 Task: Buy 3 Spa Beds & Tables from Professional Massage Equipment section under best seller category for shipping address: Clara Davis, 4559 Long Street, Gainesville, Florida 32653, Cell Number 3522153680. Pay from credit card ending with 5759, CVV 953
Action: Mouse moved to (25, 92)
Screenshot: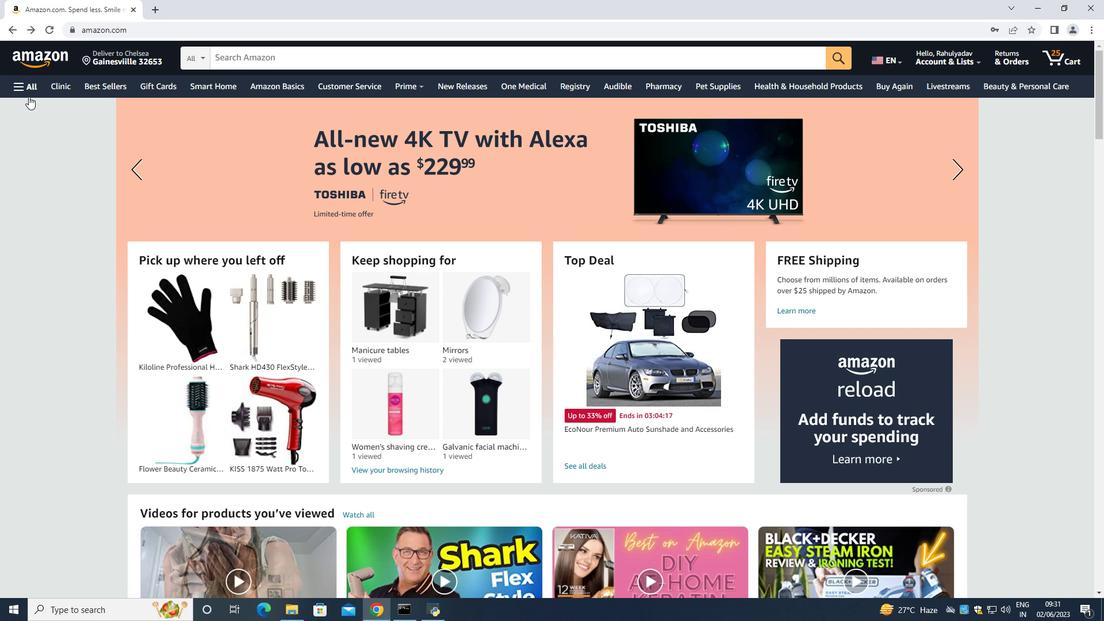 
Action: Mouse pressed left at (25, 92)
Screenshot: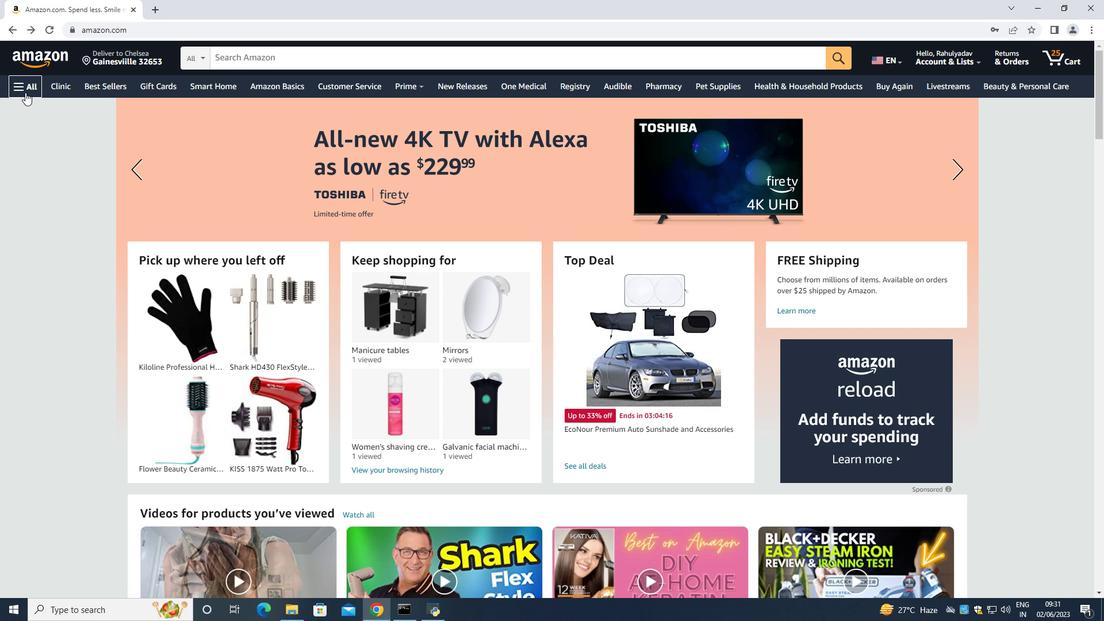 
Action: Mouse moved to (42, 118)
Screenshot: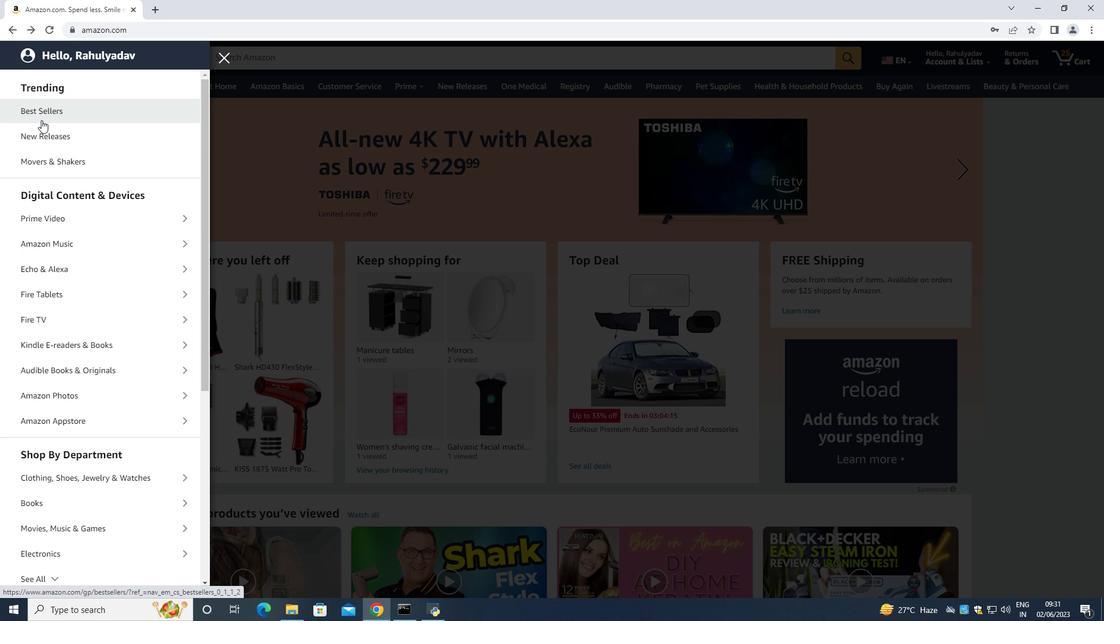 
Action: Mouse pressed left at (42, 118)
Screenshot: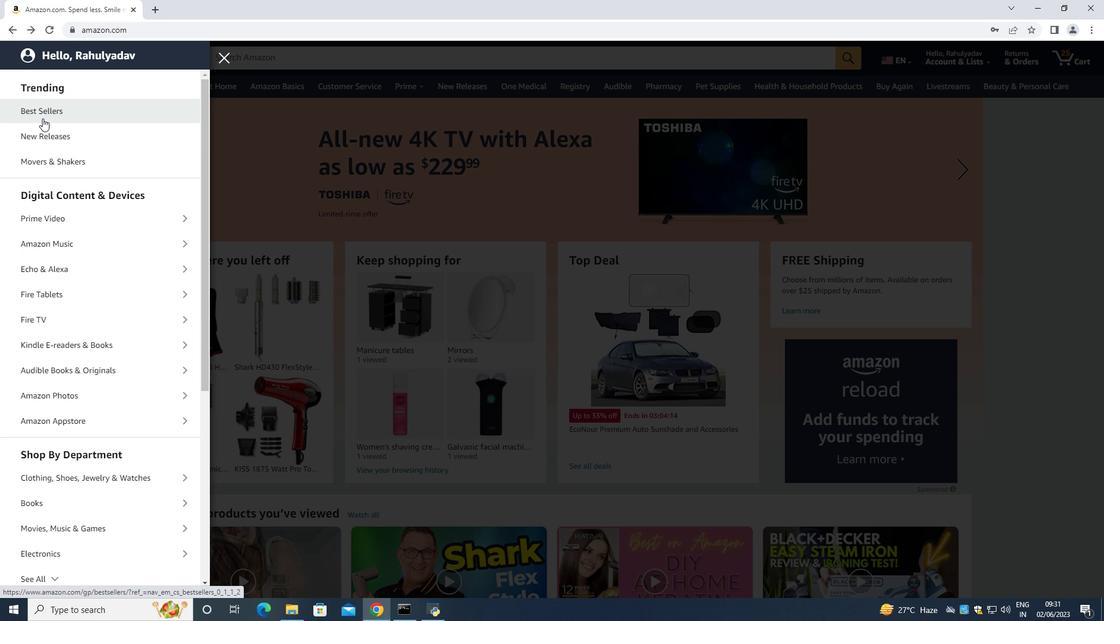 
Action: Mouse moved to (334, 60)
Screenshot: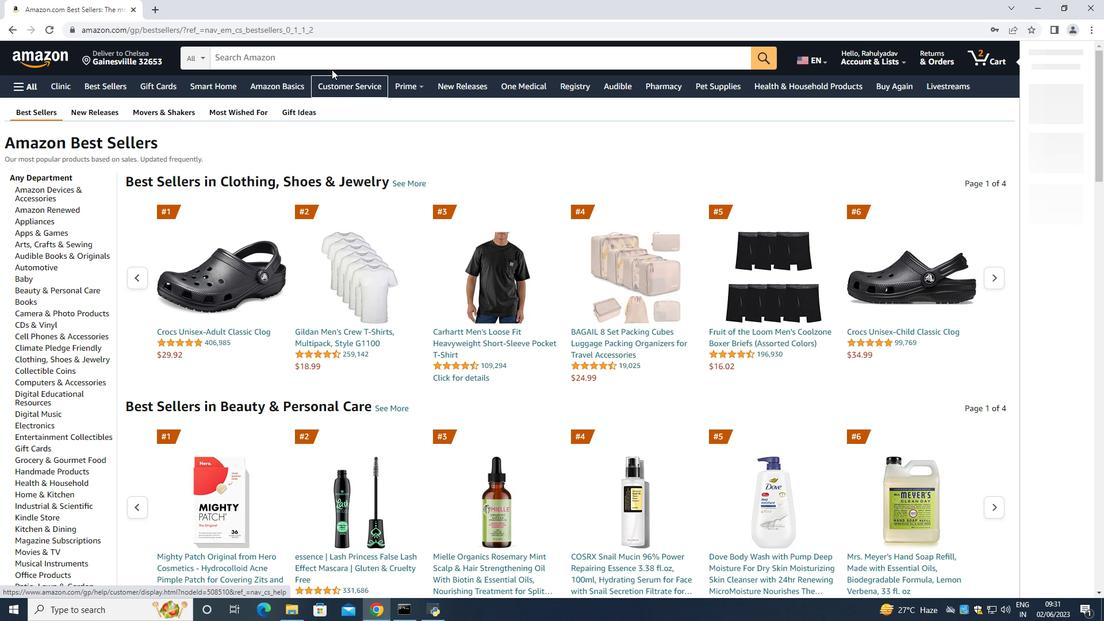 
Action: Mouse pressed left at (334, 60)
Screenshot: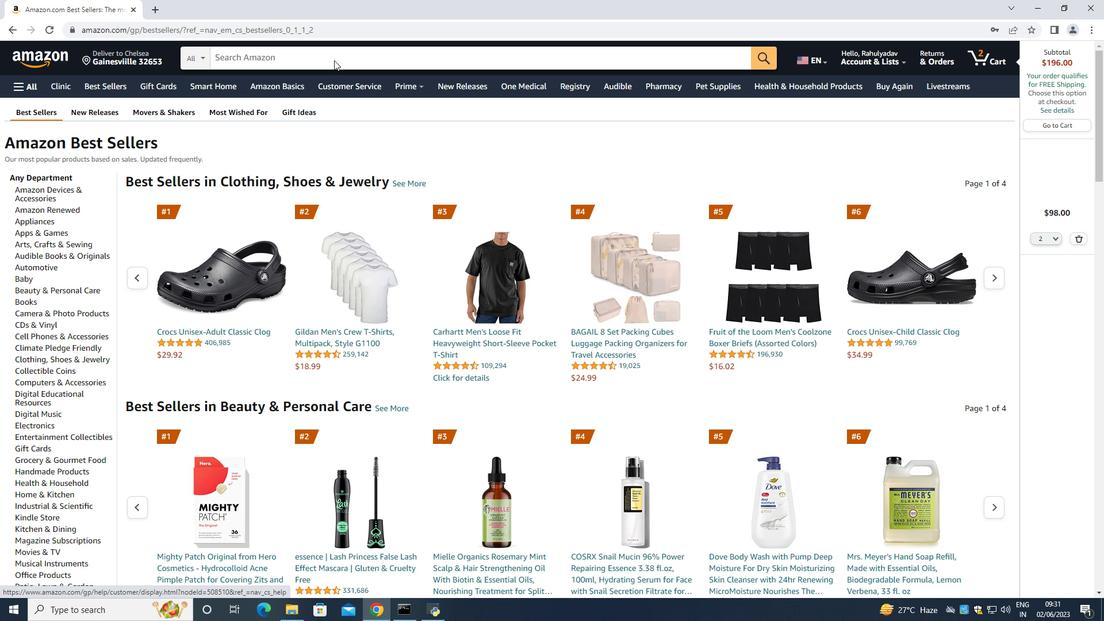 
Action: Mouse moved to (266, 12)
Screenshot: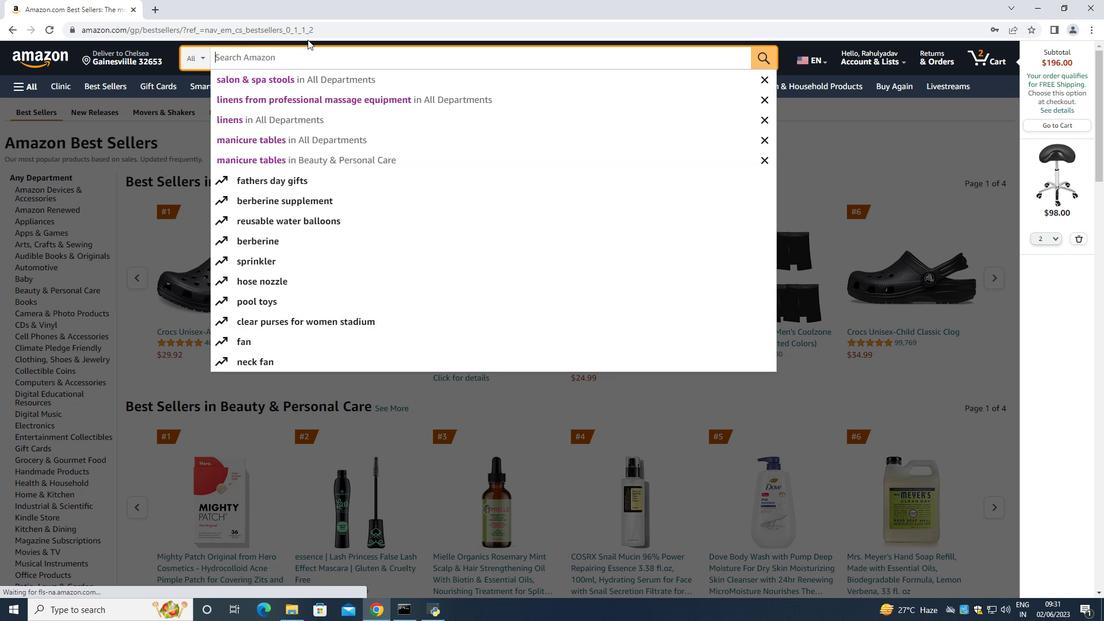 
Action: Key pressed <Key.shift><Key.shift><Key.shift><Key.shift><Key.shift><Key.shift><Key.shift><Key.shift><Key.shift><Key.shift><Key.shift><Key.shift><Key.shift><Key.shift><Key.shift><Key.shift><Key.shift><Key.shift><Key.shift><Key.shift><Key.shift><Key.shift>Spa<Key.space><Key.shift><Key.shift><Key.shift><Key.shift><Key.shift><Key.shift>Beds<Key.space><Key.shift>&<Key.space><Key.shift><Key.shift><Key.shift><Key.shift><Key.shift><Key.shift>Tables<Key.space><Key.enter>
Screenshot: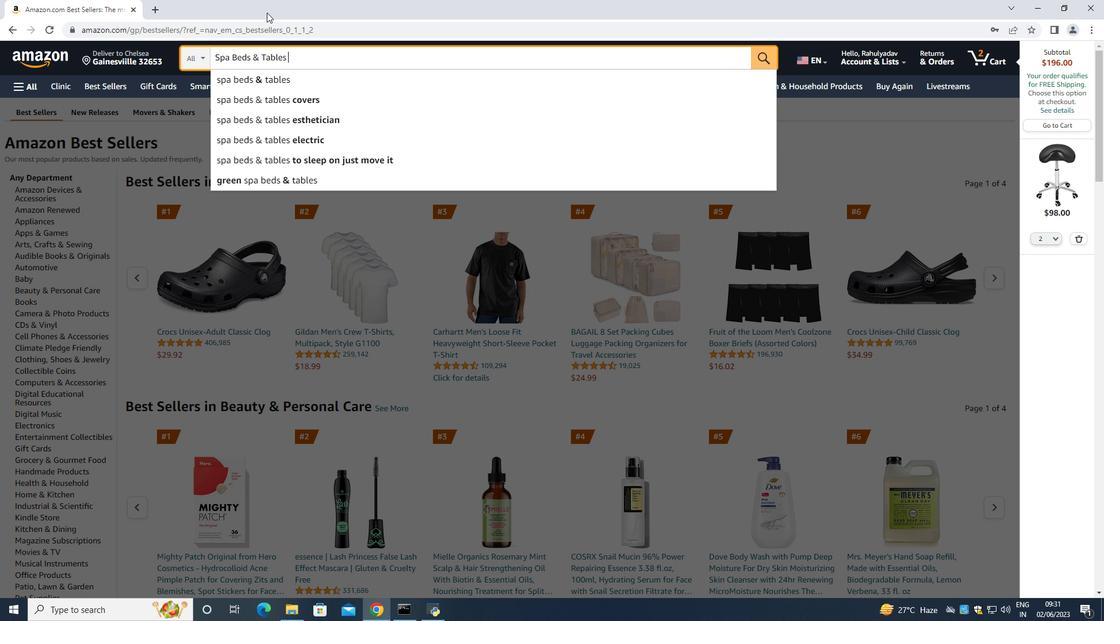 
Action: Mouse moved to (65, 230)
Screenshot: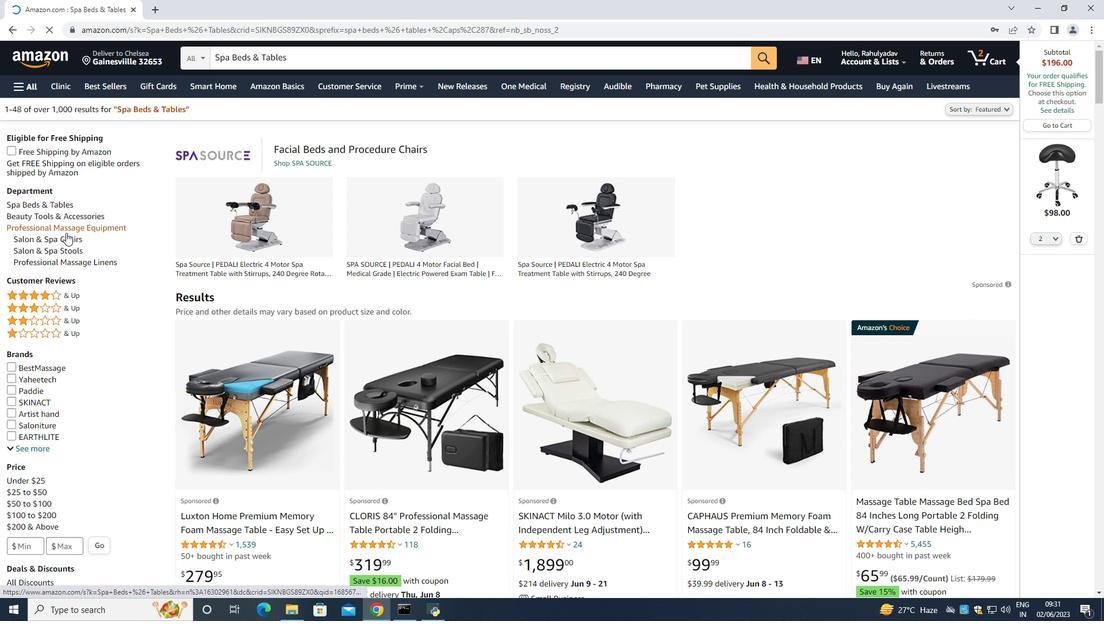 
Action: Mouse pressed left at (65, 230)
Screenshot: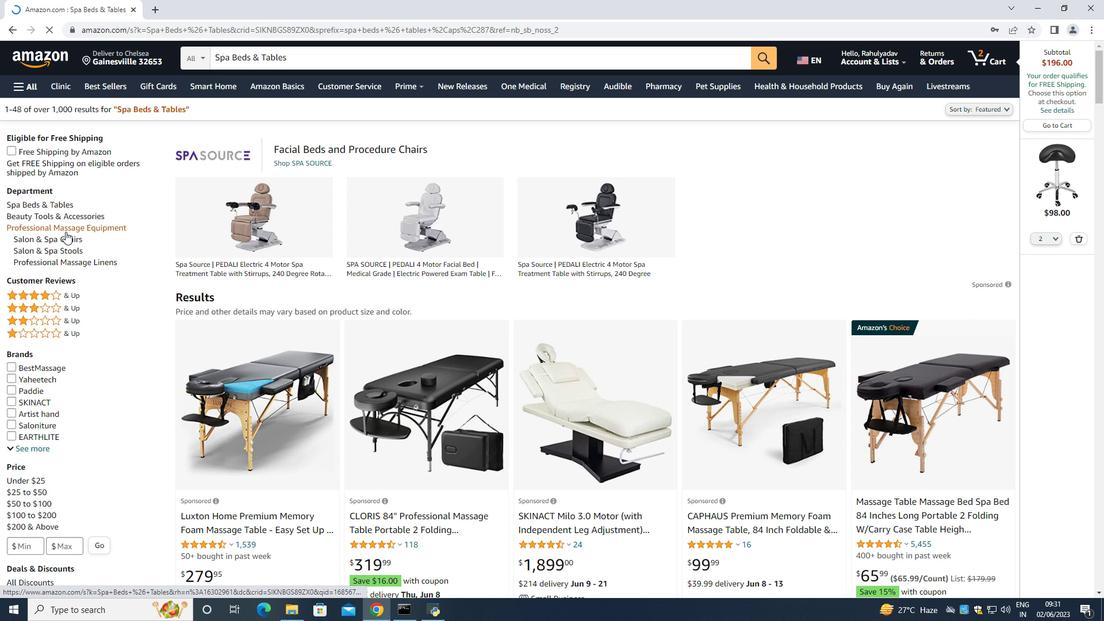 
Action: Mouse moved to (304, 384)
Screenshot: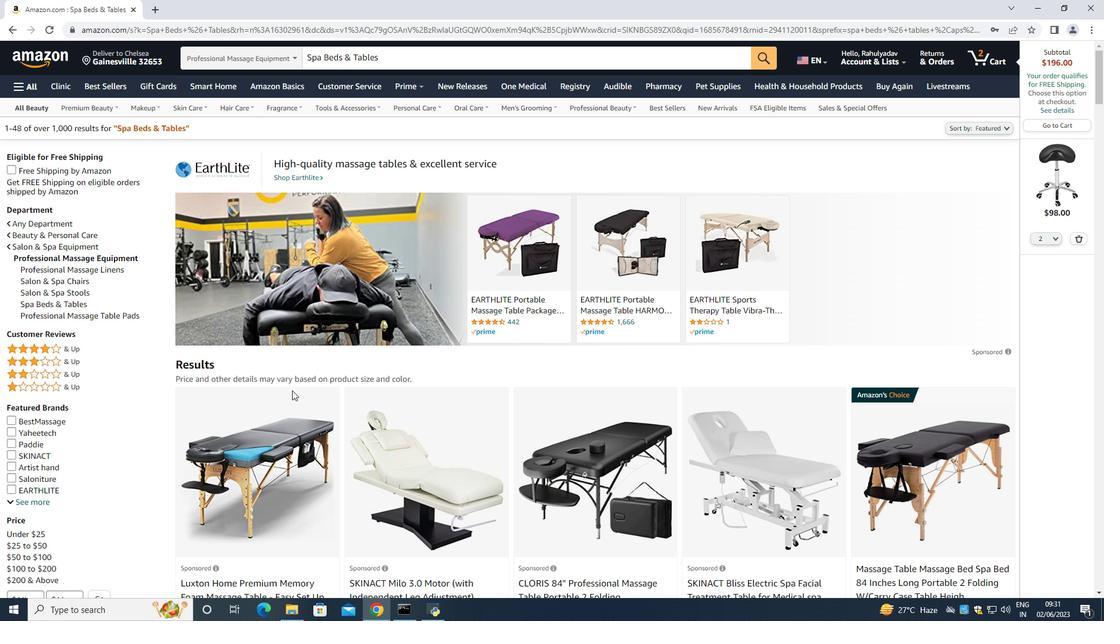 
Action: Mouse scrolled (304, 383) with delta (0, 0)
Screenshot: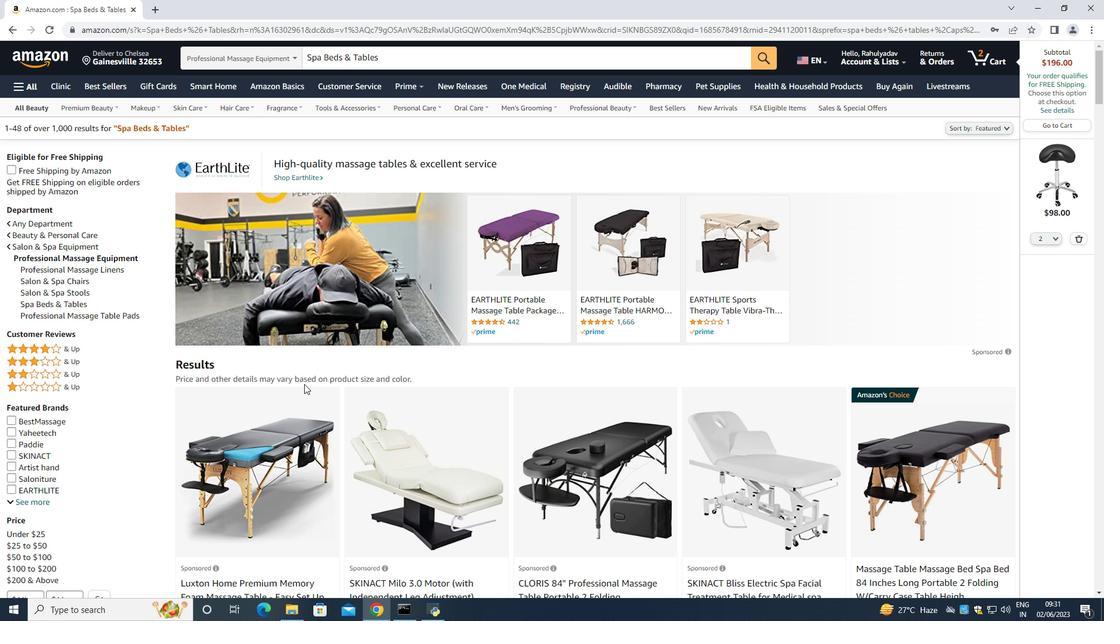 
Action: Mouse moved to (300, 382)
Screenshot: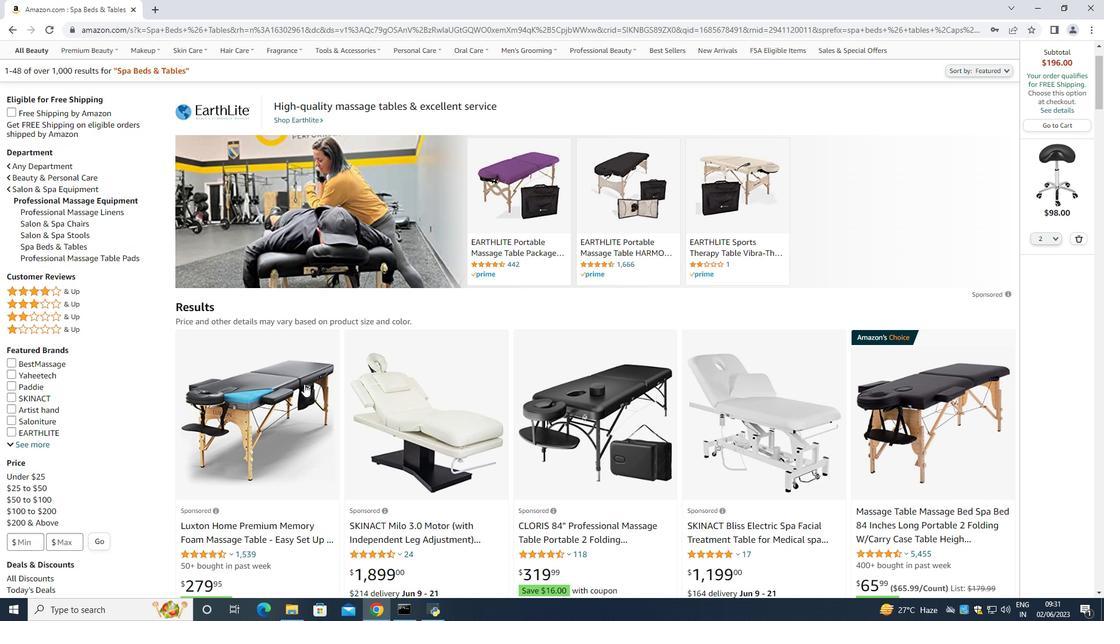 
Action: Mouse scrolled (300, 381) with delta (0, 0)
Screenshot: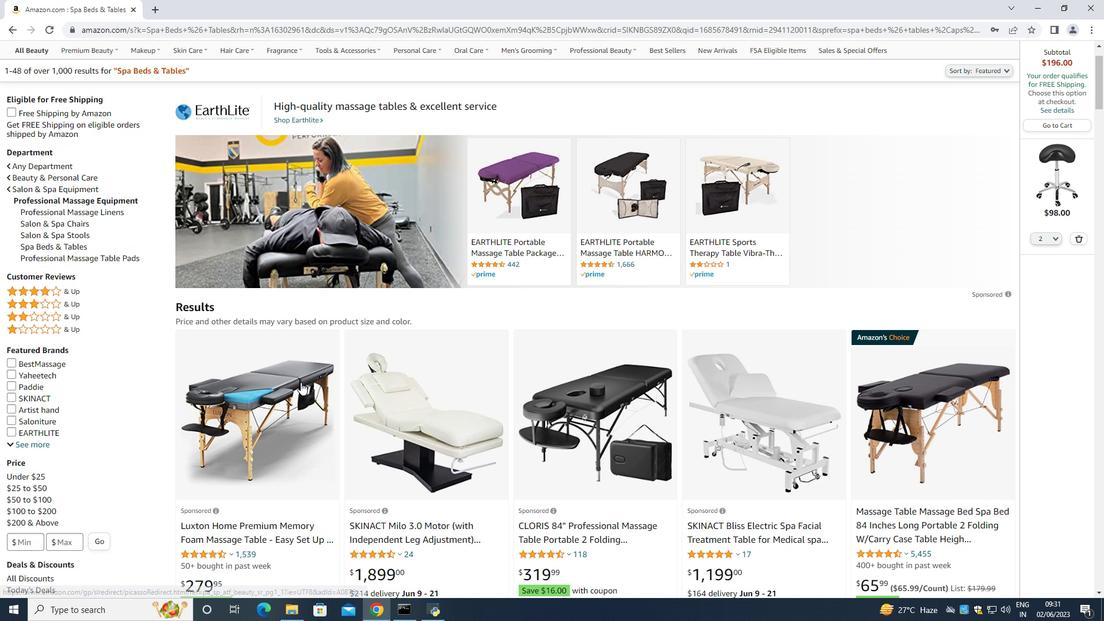 
Action: Mouse moved to (300, 382)
Screenshot: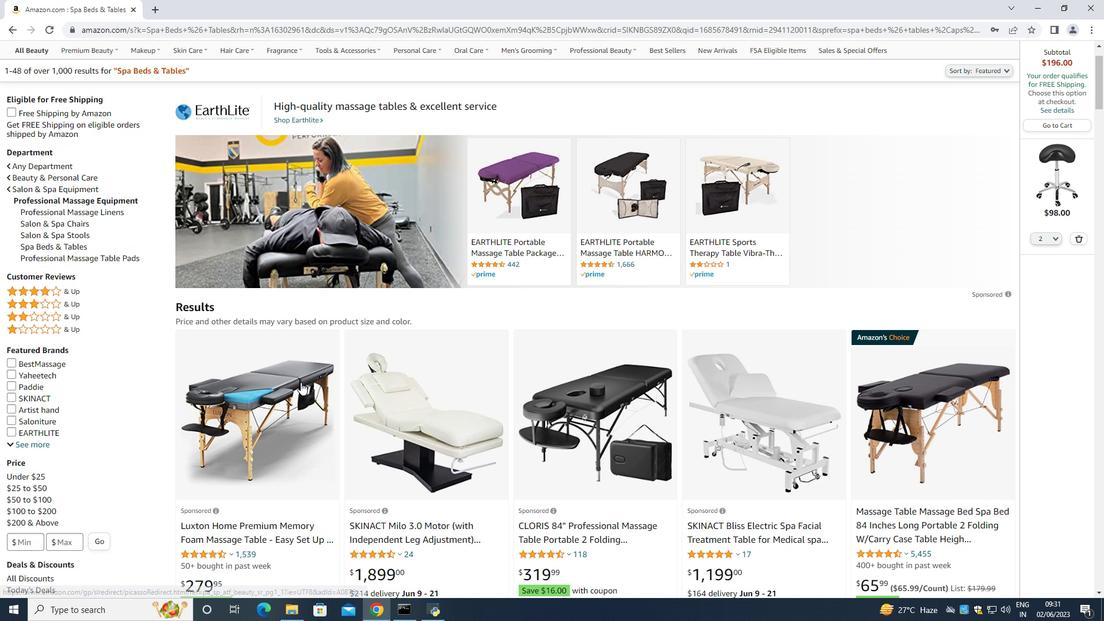 
Action: Mouse scrolled (300, 381) with delta (0, 0)
Screenshot: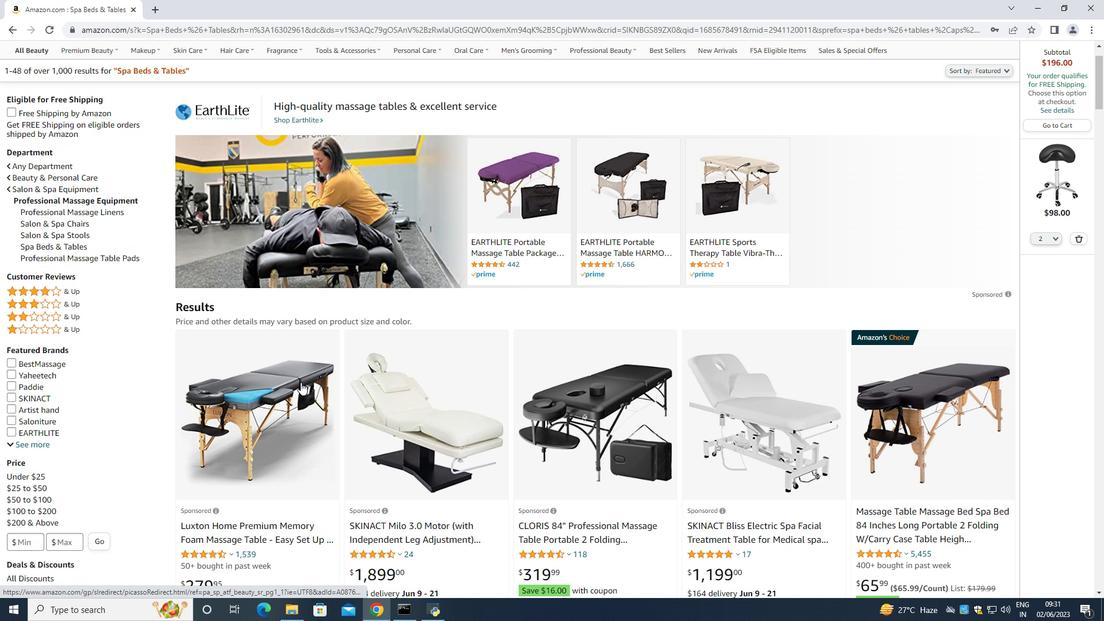 
Action: Mouse moved to (312, 382)
Screenshot: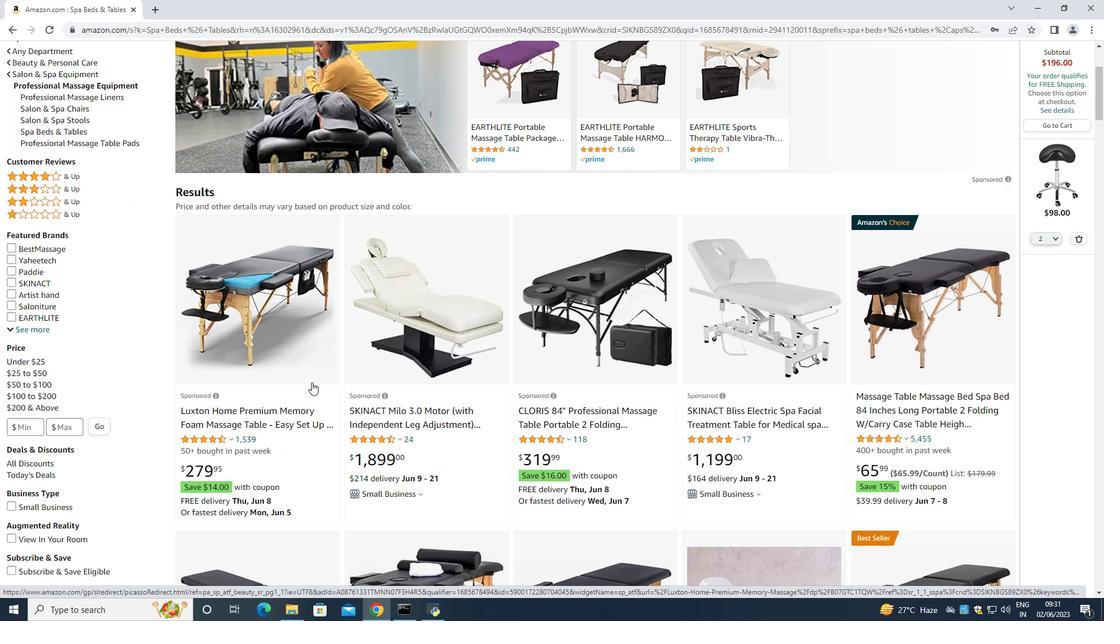 
Action: Mouse scrolled (312, 381) with delta (0, 0)
Screenshot: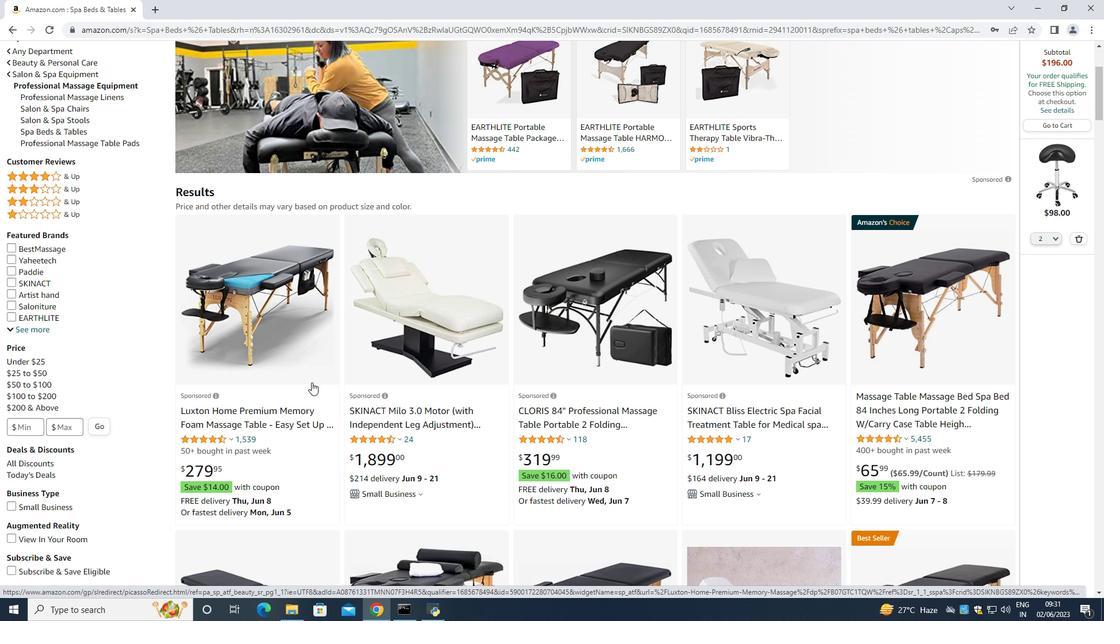 
Action: Mouse moved to (728, 441)
Screenshot: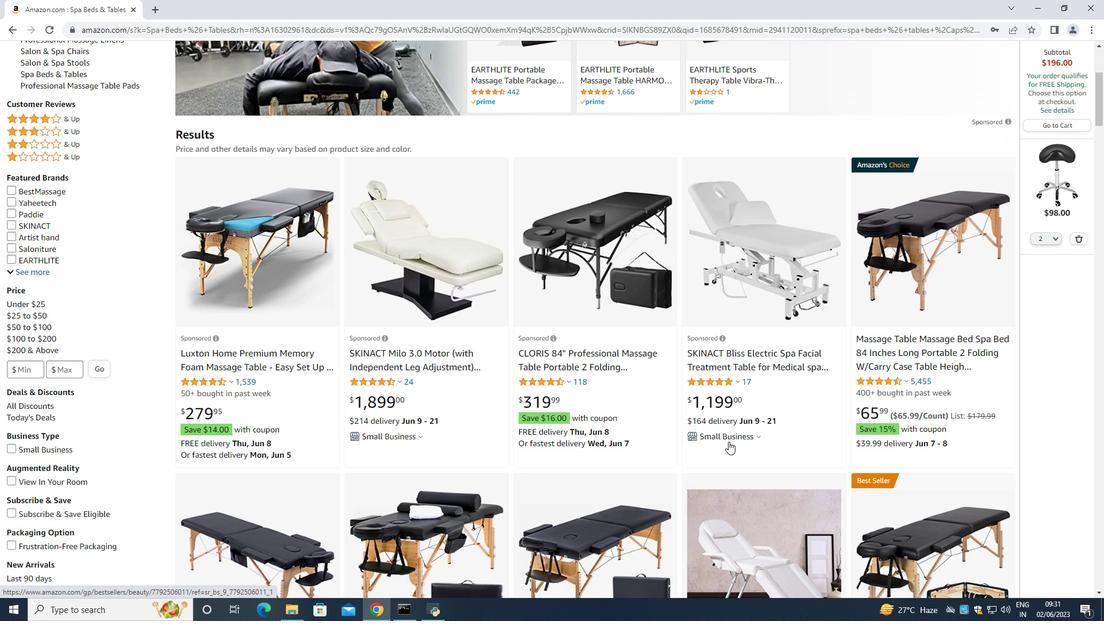
Action: Mouse scrolled (728, 441) with delta (0, 0)
Screenshot: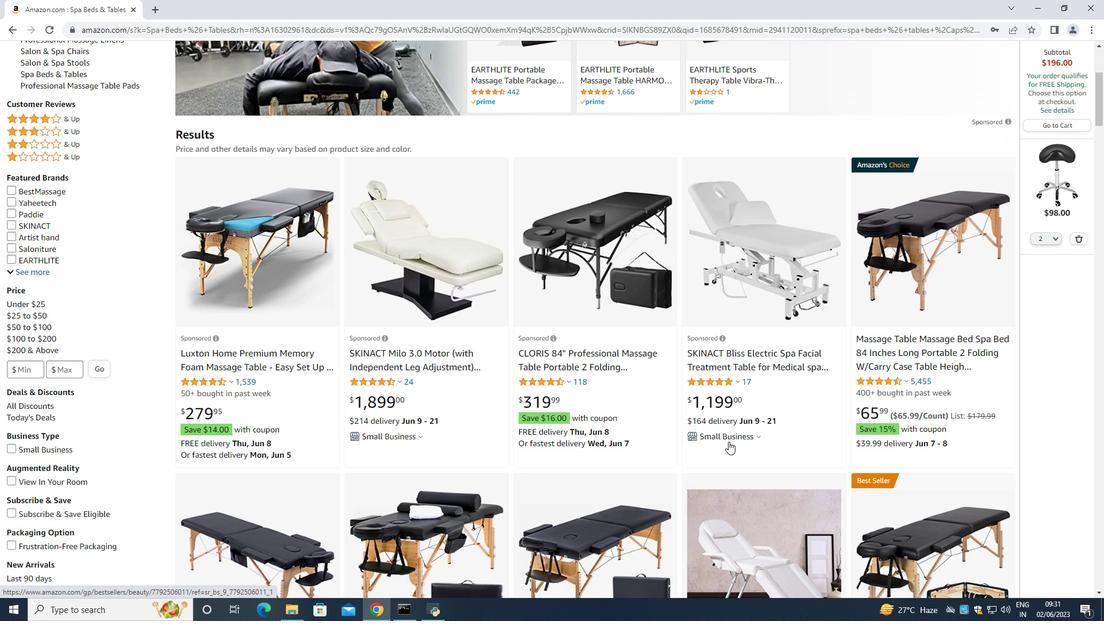 
Action: Mouse scrolled (728, 441) with delta (0, 0)
Screenshot: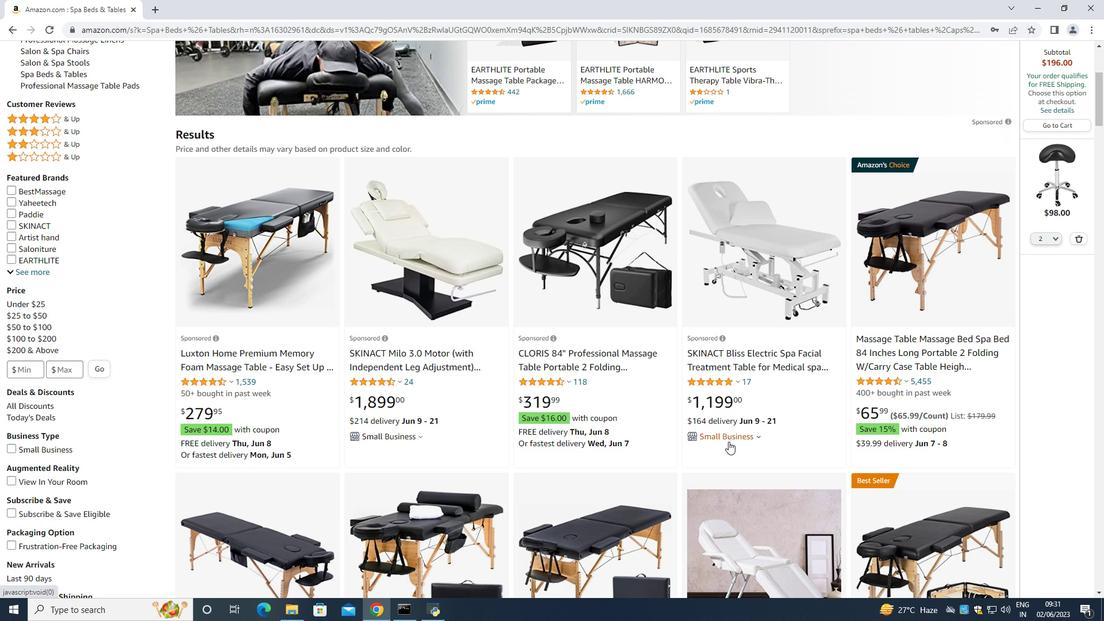 
Action: Mouse scrolled (728, 441) with delta (0, 0)
Screenshot: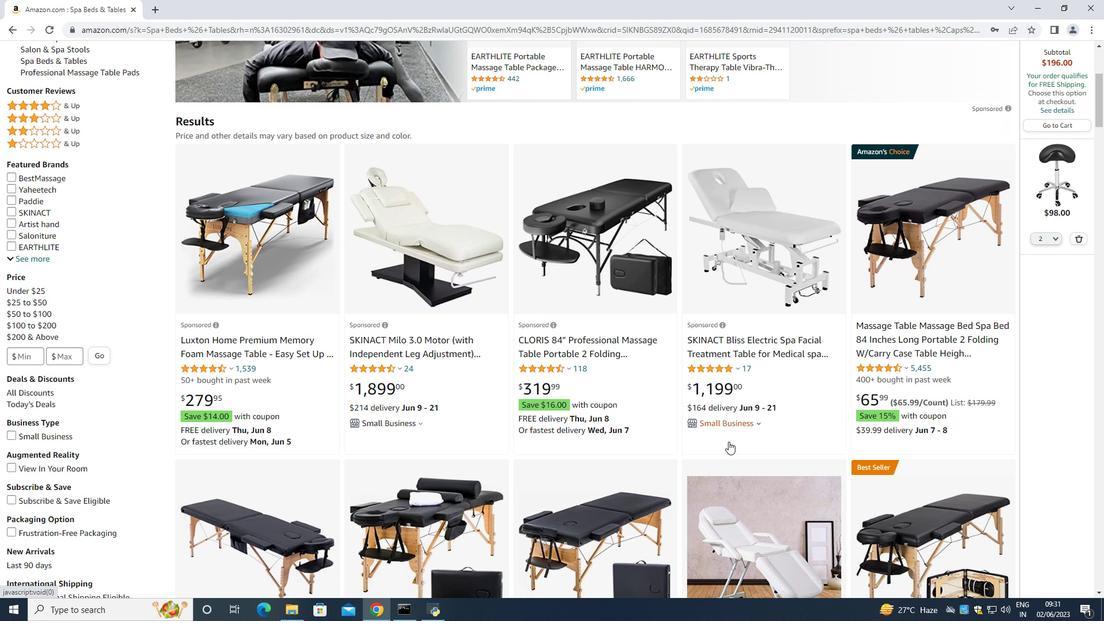 
Action: Mouse moved to (683, 432)
Screenshot: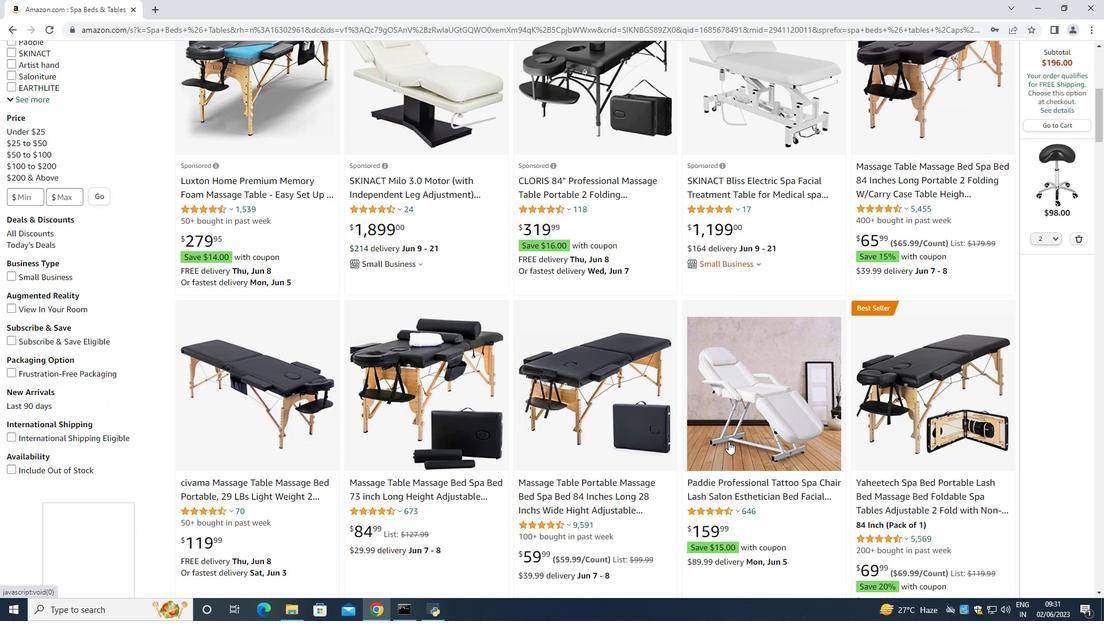 
Action: Mouse scrolled (683, 431) with delta (0, 0)
Screenshot: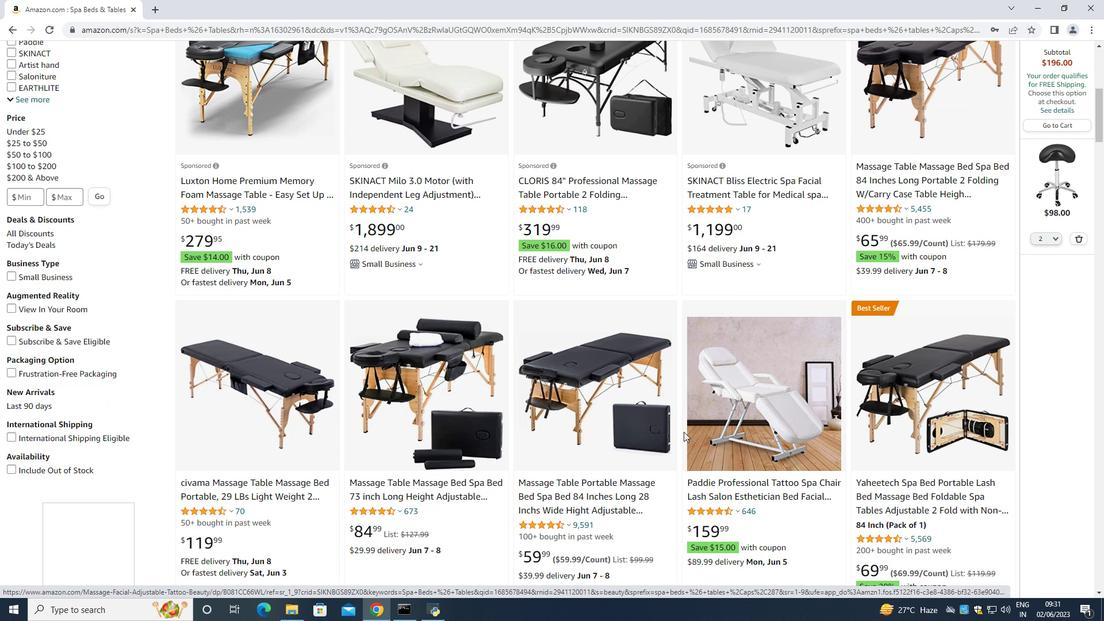 
Action: Mouse scrolled (683, 431) with delta (0, 0)
Screenshot: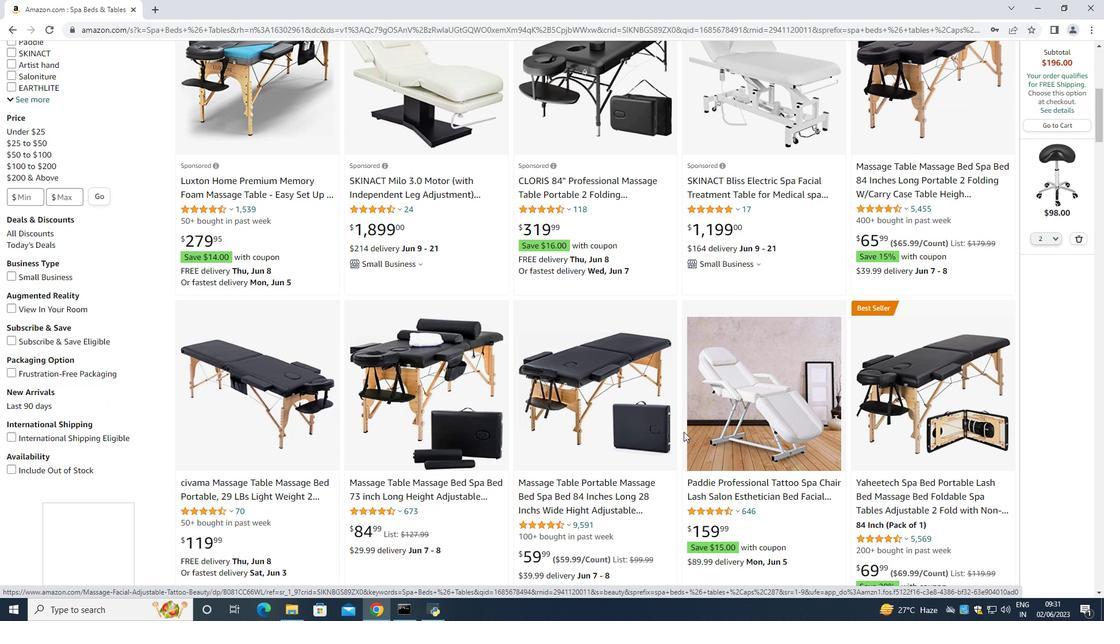 
Action: Mouse moved to (683, 432)
Screenshot: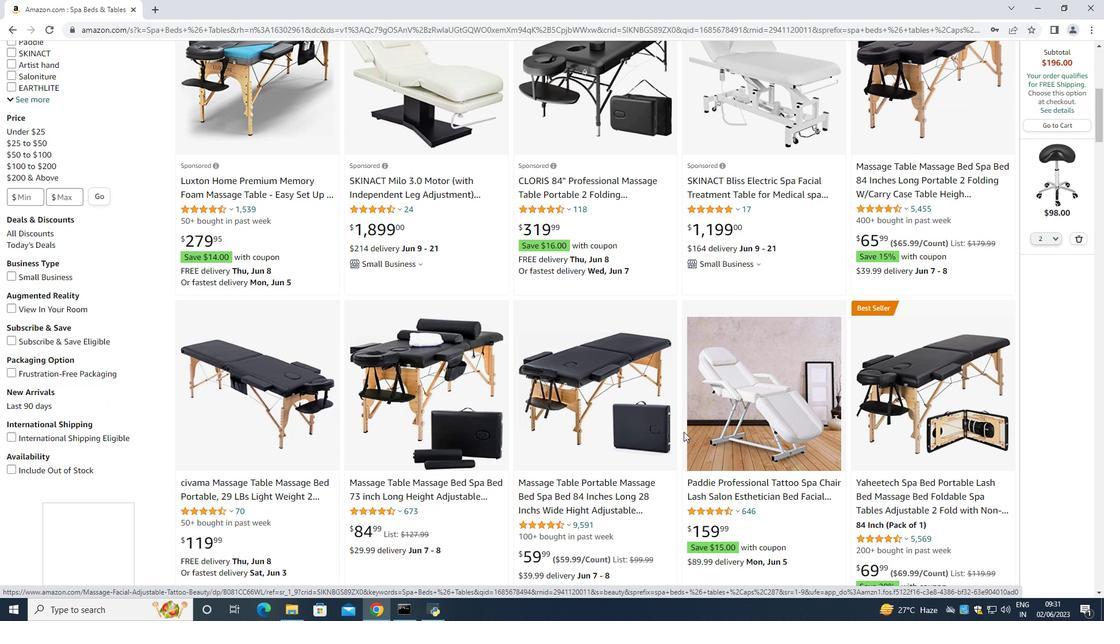 
Action: Mouse scrolled (683, 431) with delta (0, 0)
Screenshot: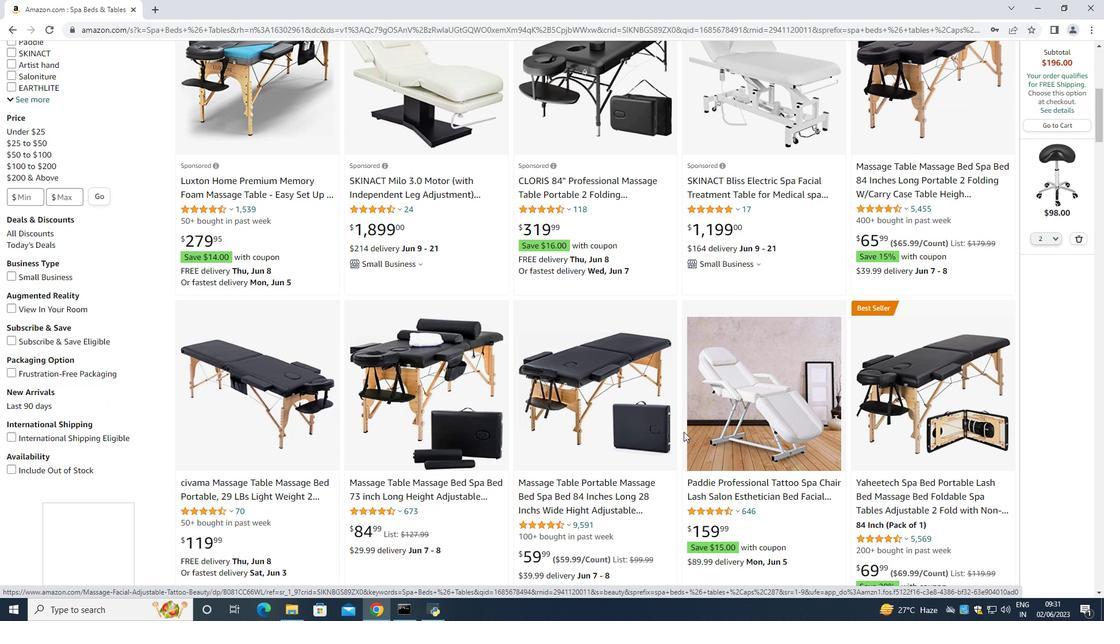 
Action: Mouse scrolled (683, 431) with delta (0, 0)
Screenshot: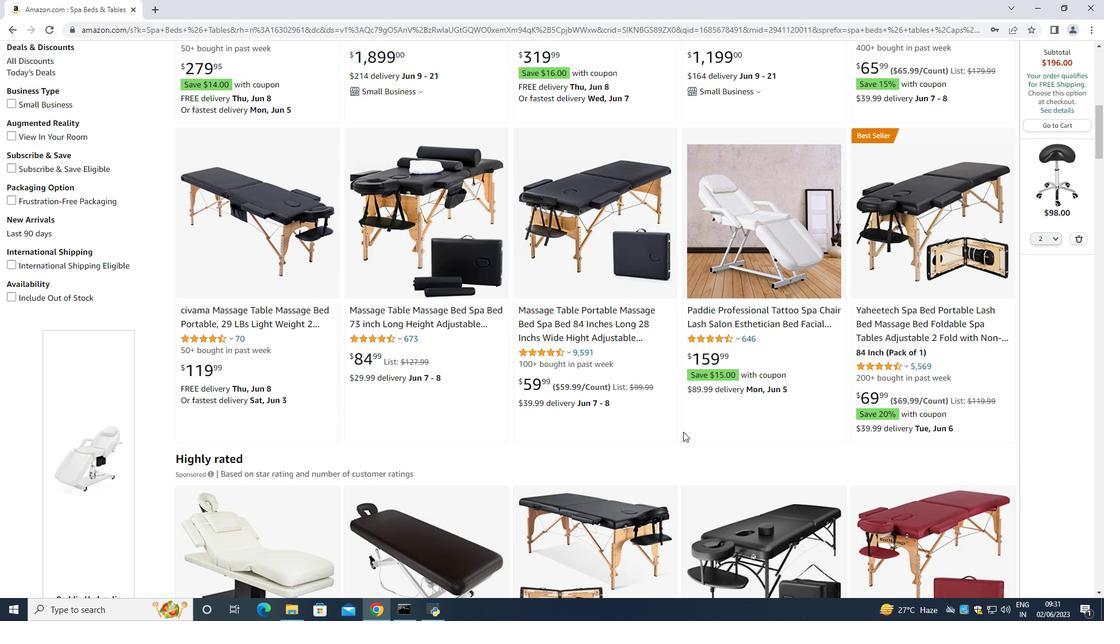 
Action: Mouse scrolled (683, 431) with delta (0, 0)
Screenshot: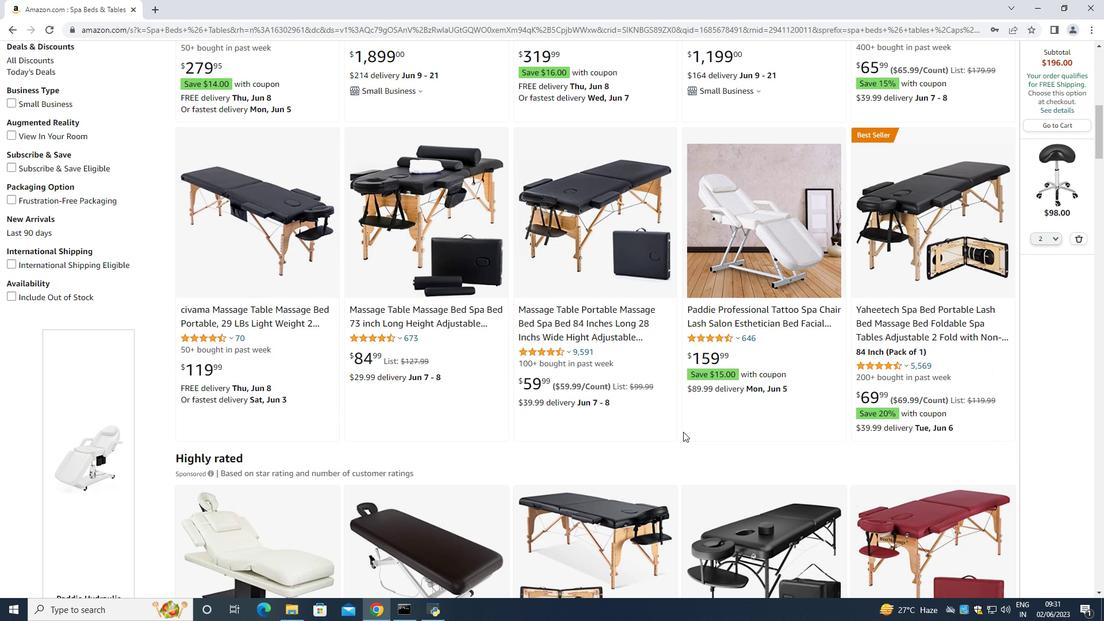
Action: Mouse scrolled (683, 431) with delta (0, 0)
Screenshot: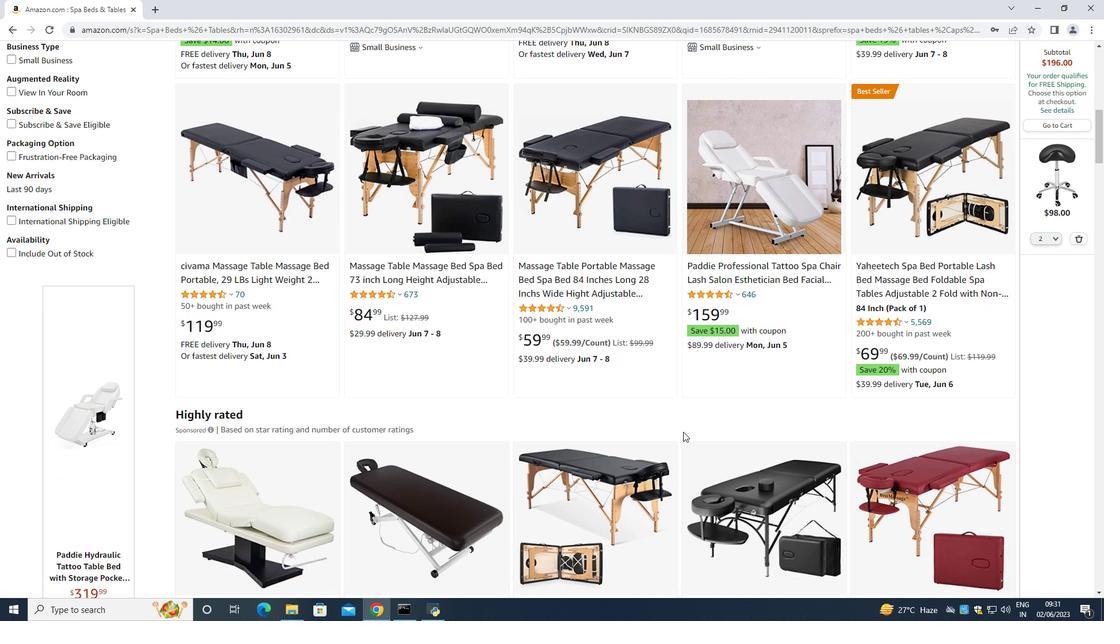 
Action: Mouse scrolled (683, 431) with delta (0, 0)
Screenshot: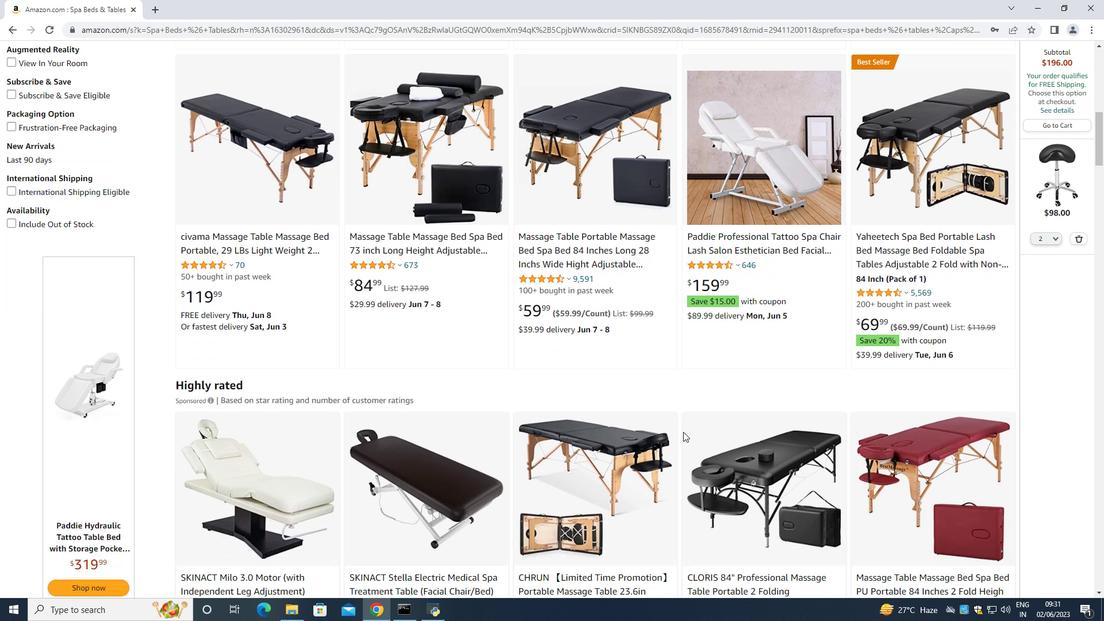 
Action: Mouse moved to (550, 405)
Screenshot: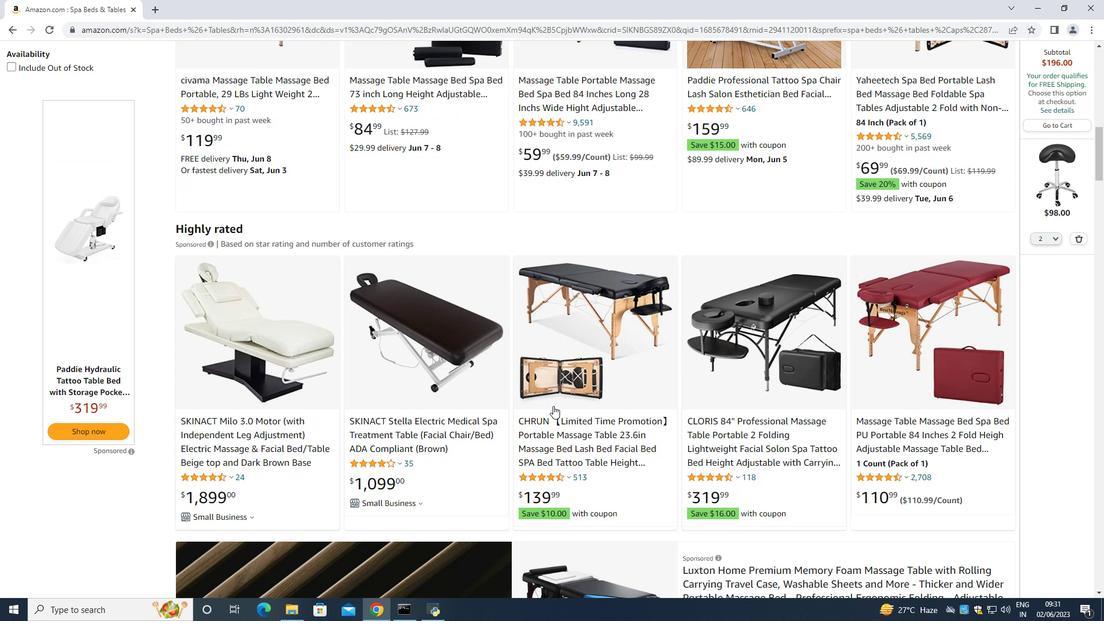 
Action: Mouse scrolled (550, 404) with delta (0, 0)
Screenshot: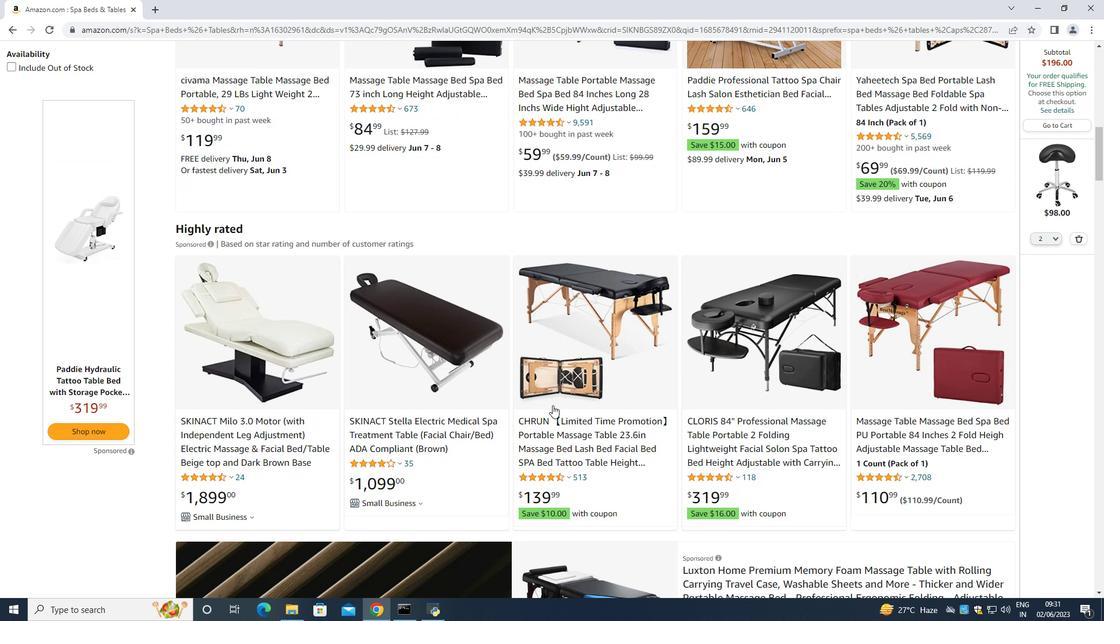 
Action: Mouse moved to (550, 405)
Screenshot: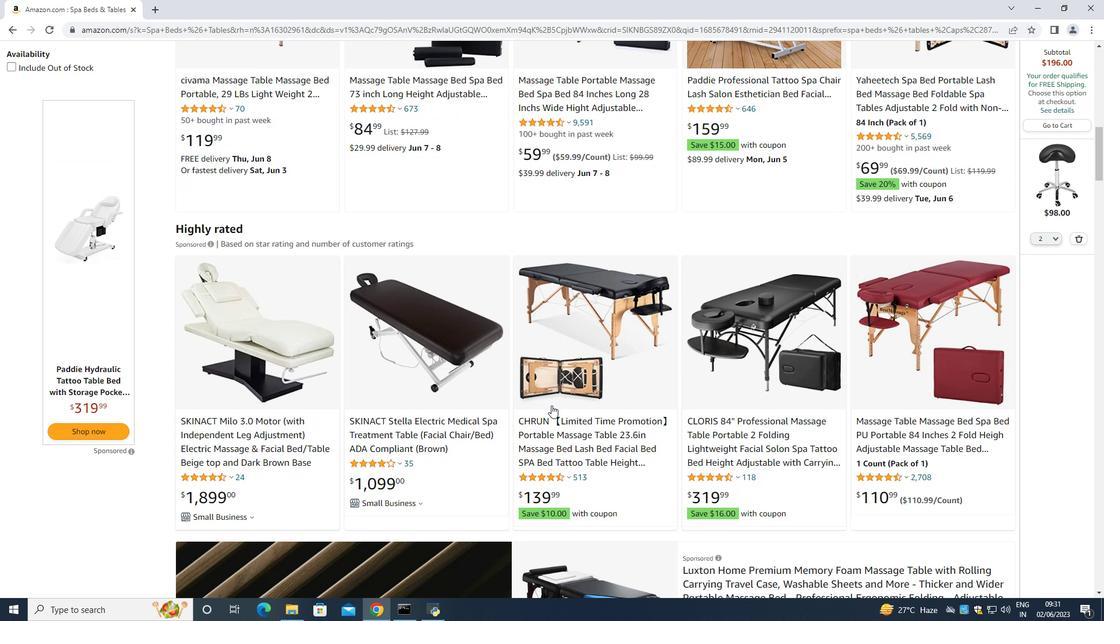 
Action: Mouse scrolled (550, 404) with delta (0, 0)
Screenshot: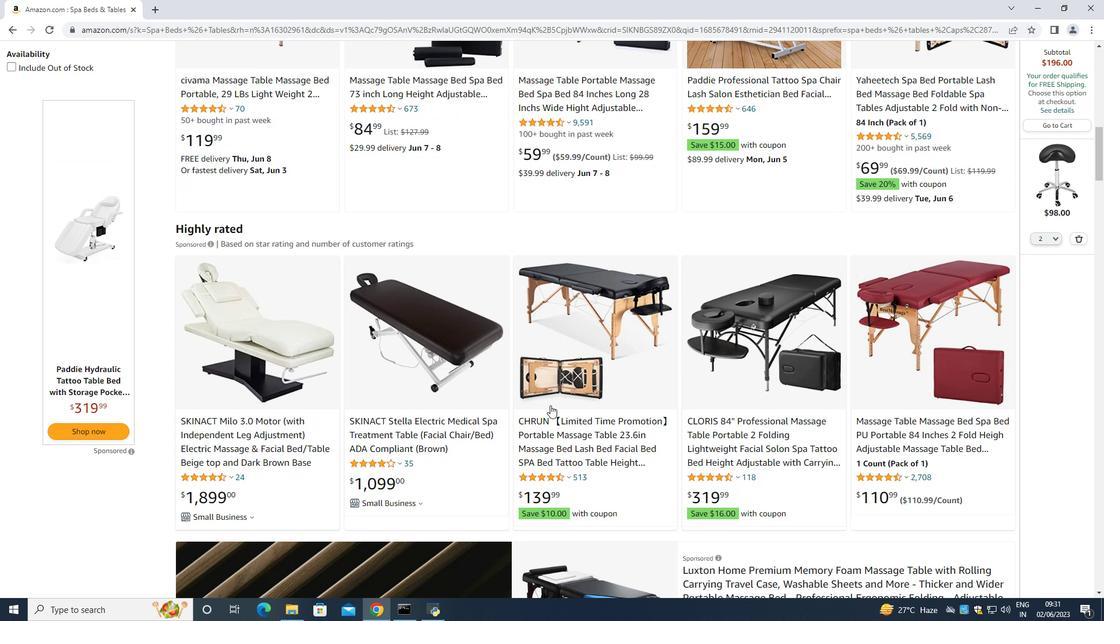 
Action: Mouse moved to (505, 404)
Screenshot: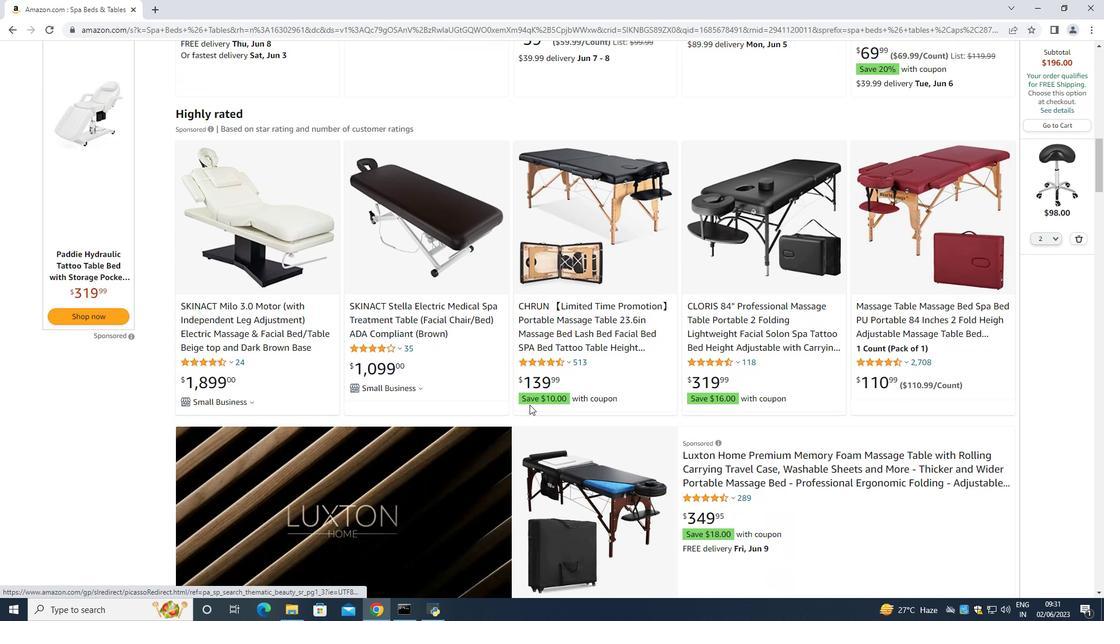 
Action: Mouse scrolled (505, 404) with delta (0, 0)
Screenshot: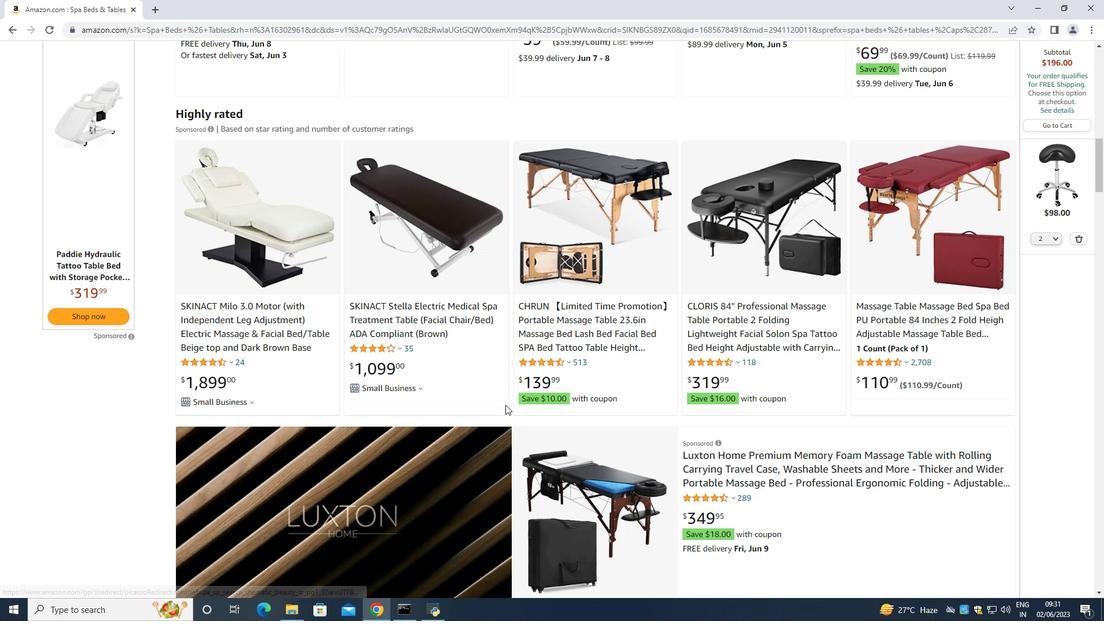 
Action: Mouse scrolled (505, 404) with delta (0, 0)
Screenshot: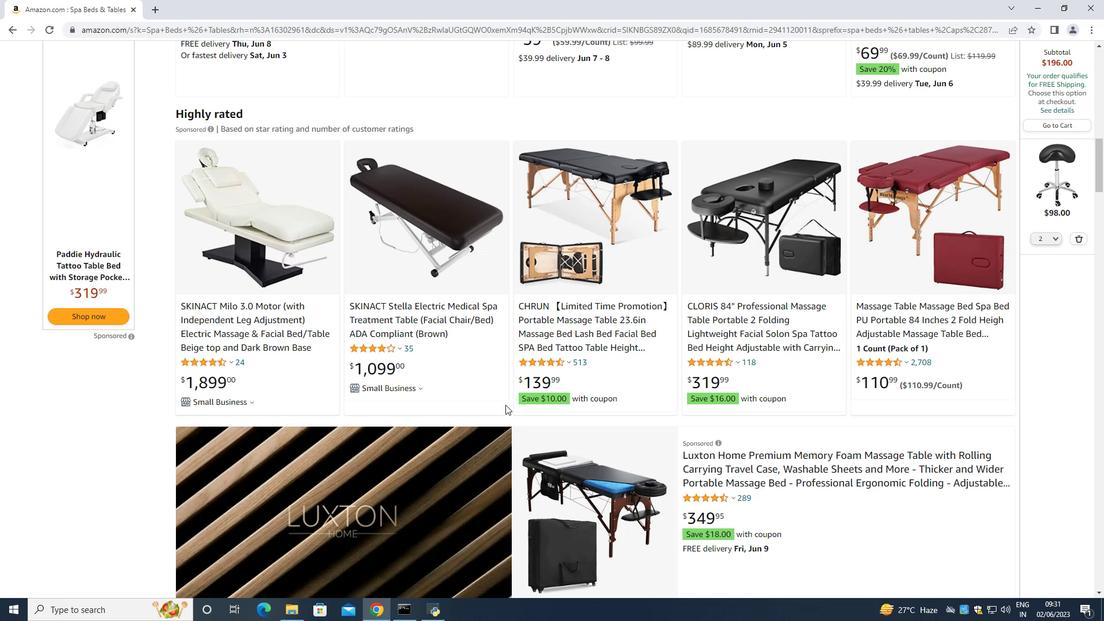 
Action: Mouse scrolled (505, 404) with delta (0, 0)
Screenshot: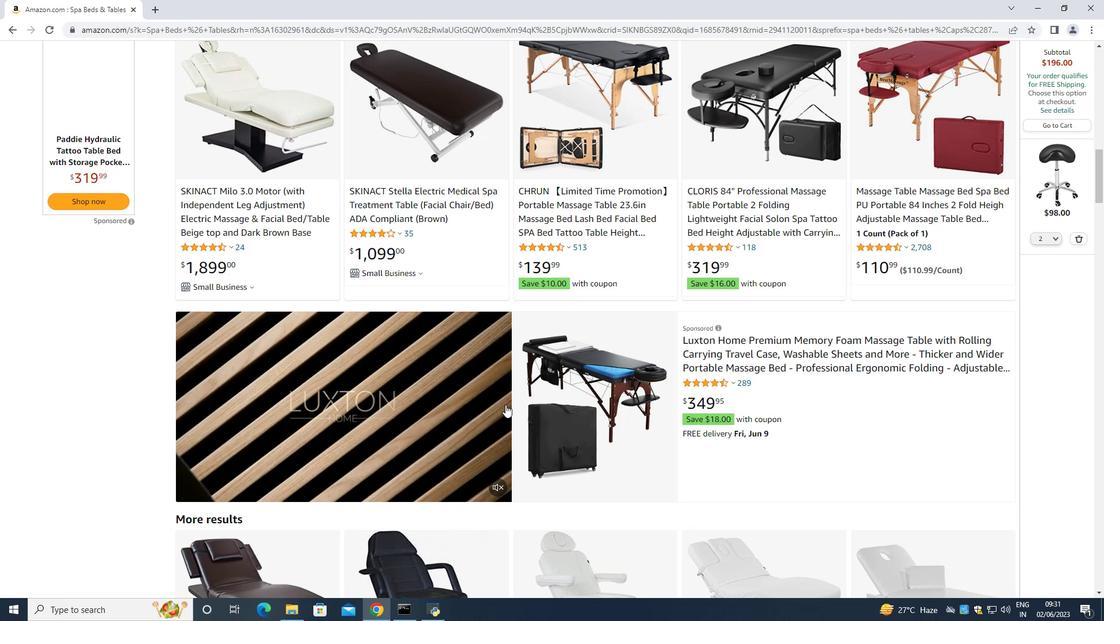 
Action: Mouse scrolled (505, 404) with delta (0, 0)
Screenshot: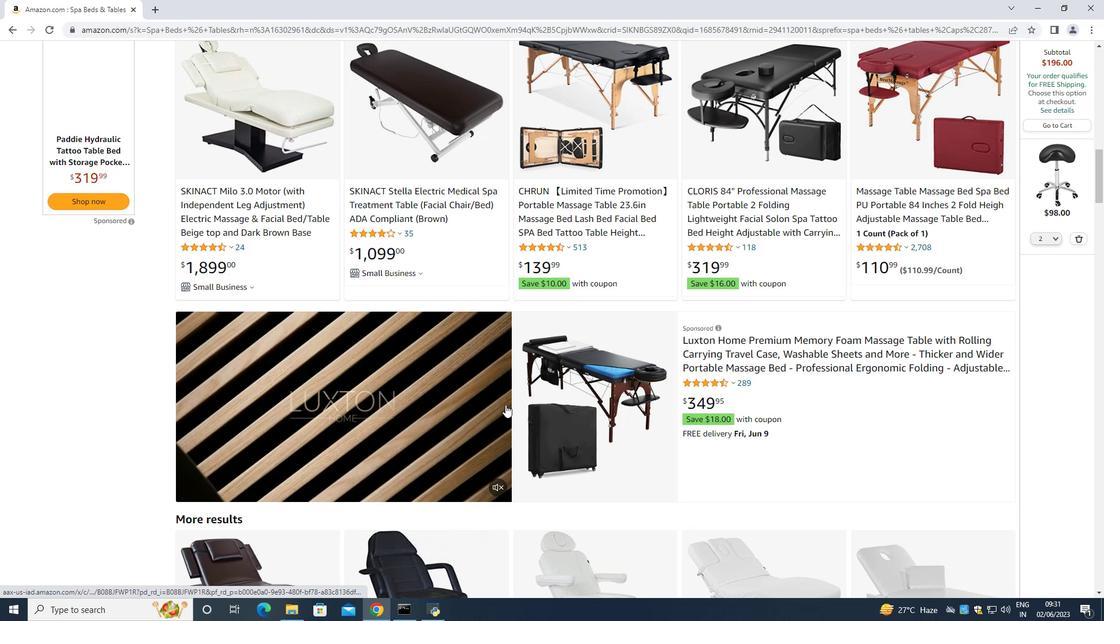 
Action: Mouse scrolled (505, 404) with delta (0, 0)
Screenshot: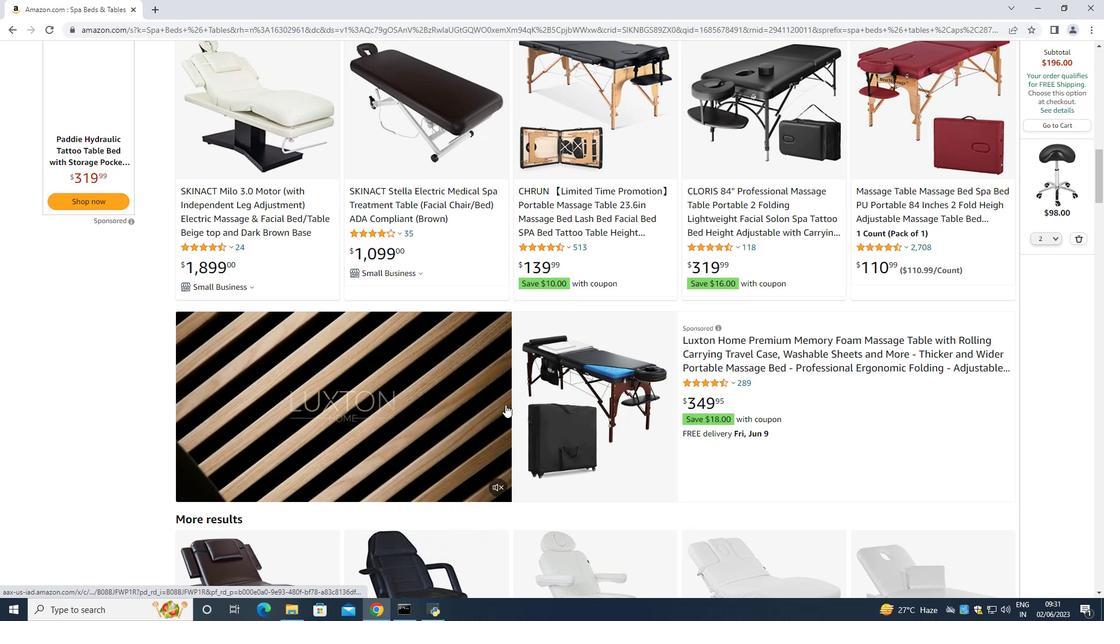 
Action: Mouse scrolled (505, 404) with delta (0, 0)
Screenshot: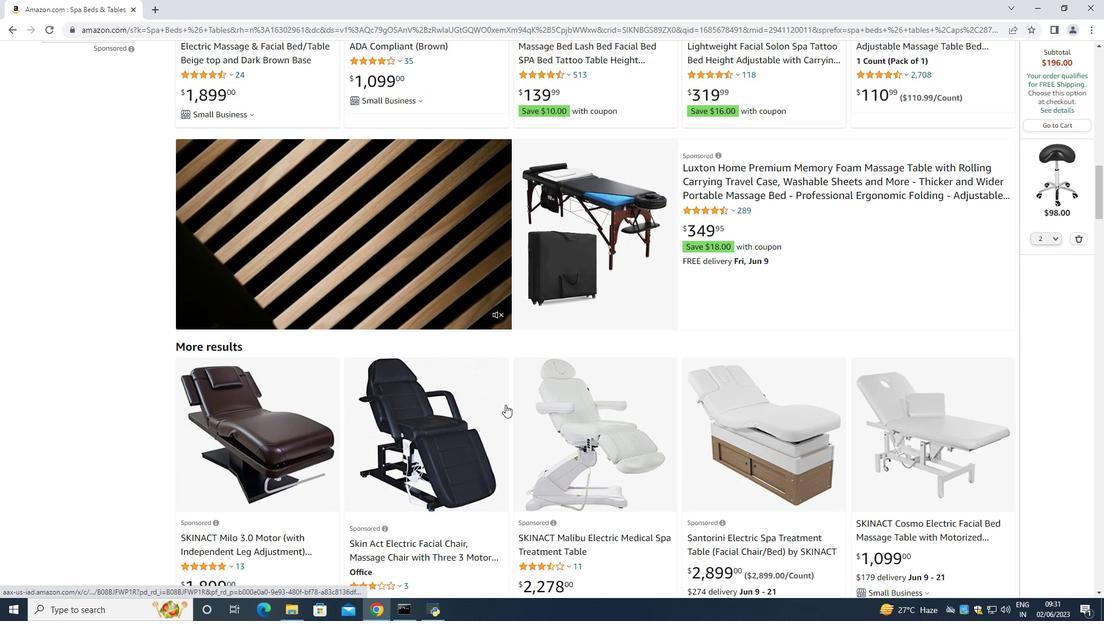 
Action: Mouse scrolled (505, 404) with delta (0, 0)
Screenshot: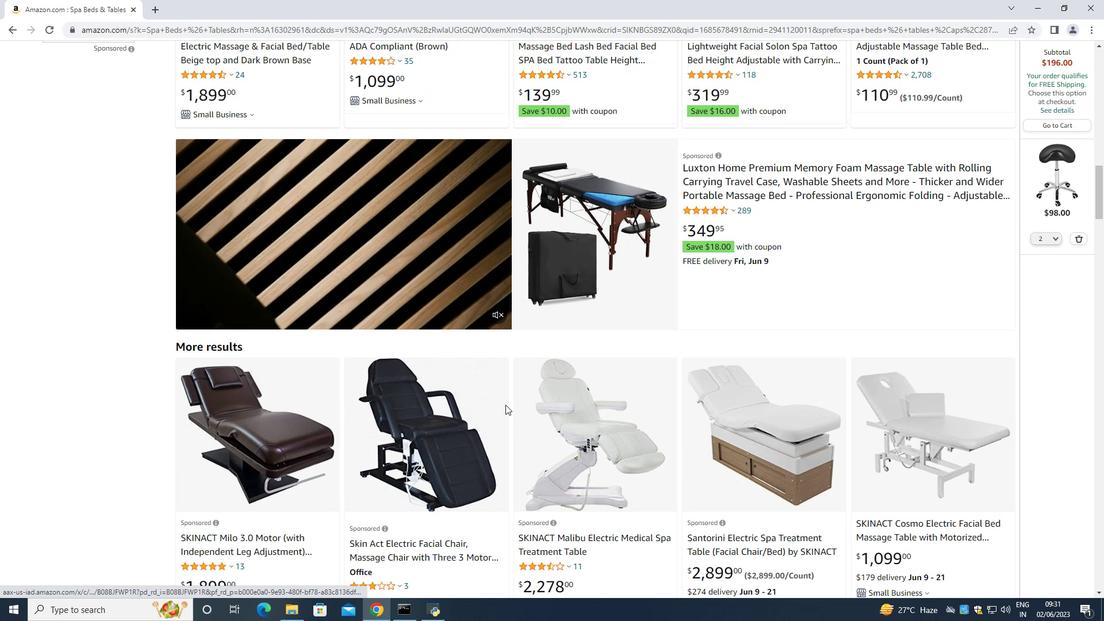 
Action: Mouse scrolled (505, 404) with delta (0, 0)
Screenshot: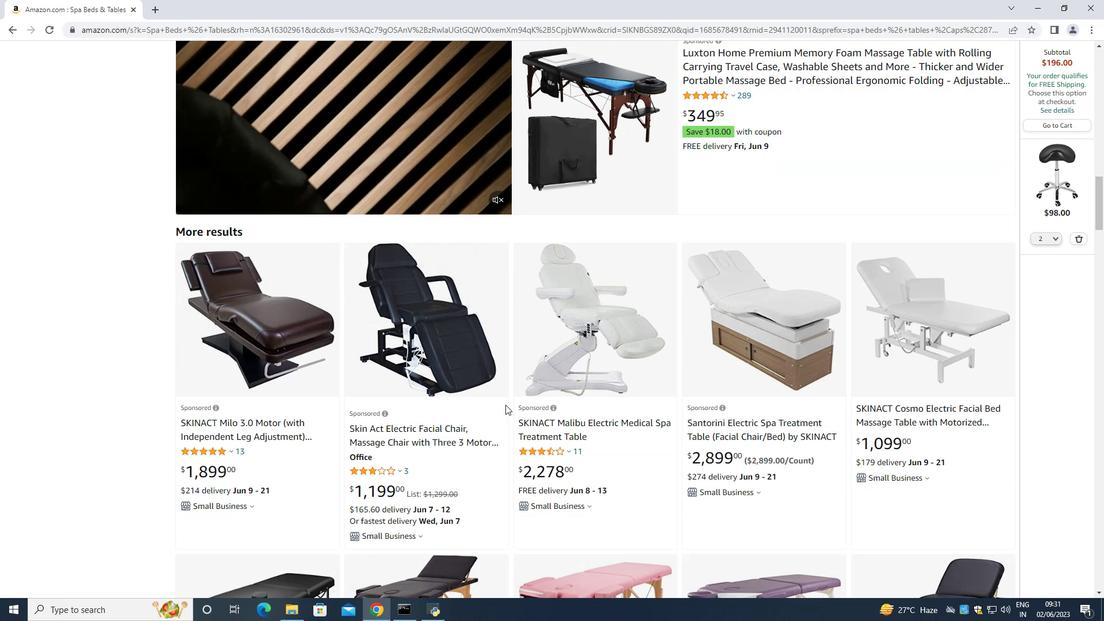 
Action: Mouse scrolled (505, 404) with delta (0, 0)
Screenshot: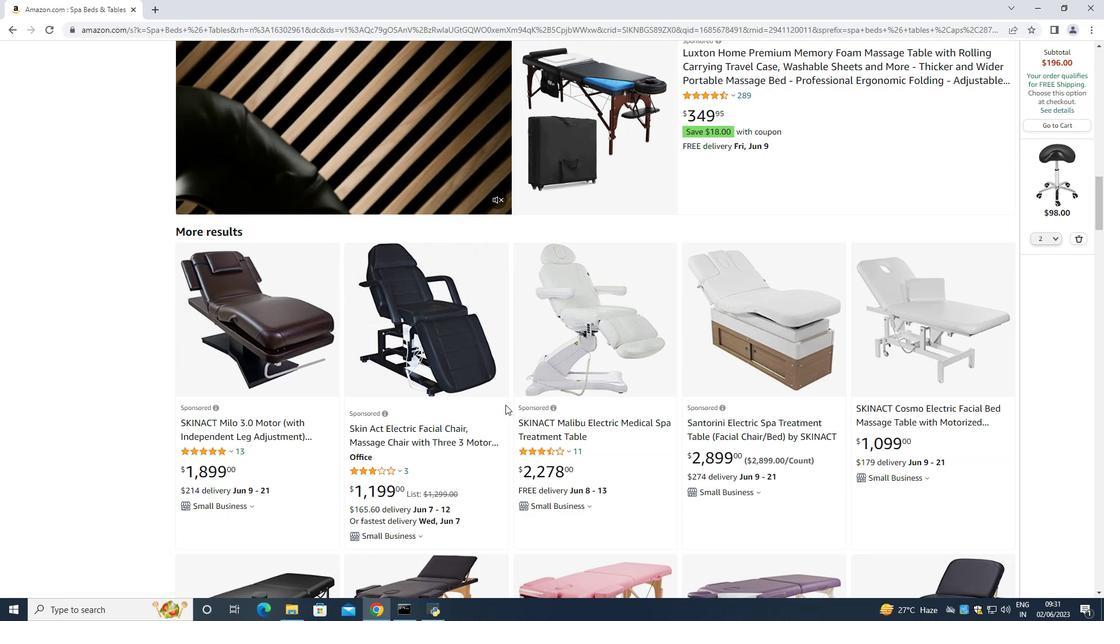 
Action: Mouse scrolled (505, 404) with delta (0, 0)
Screenshot: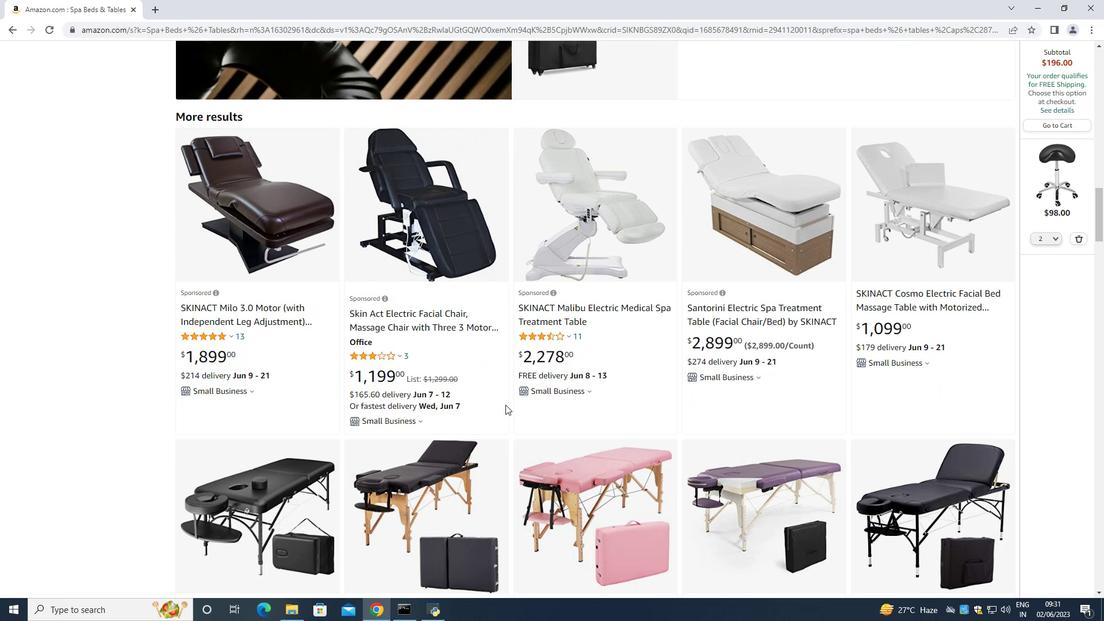 
Action: Mouse scrolled (505, 404) with delta (0, 0)
Screenshot: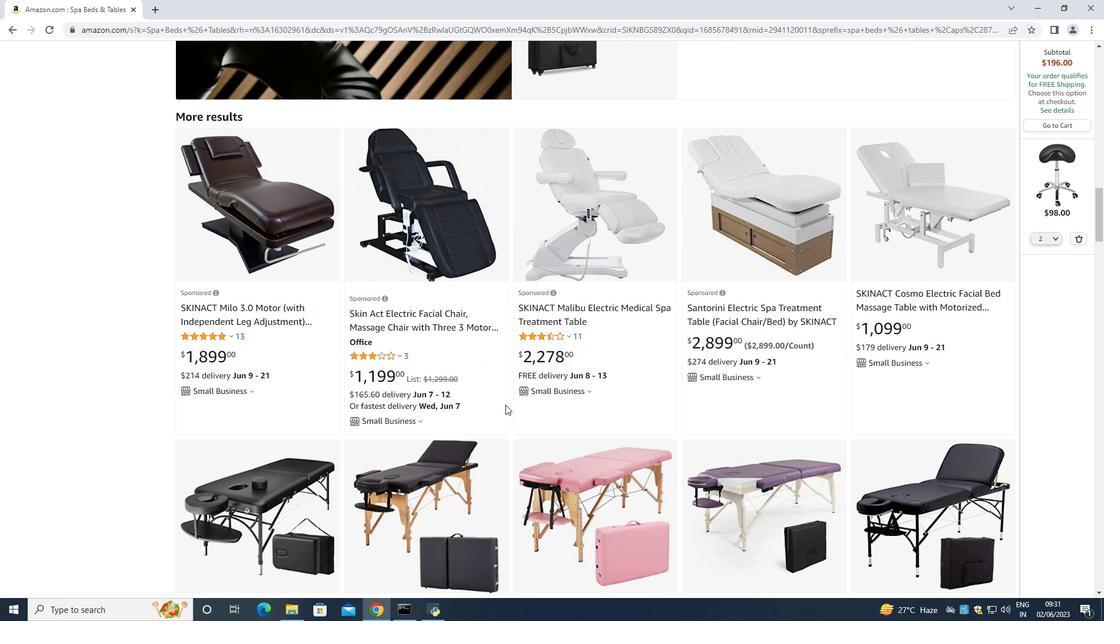 
Action: Mouse scrolled (505, 404) with delta (0, 0)
Screenshot: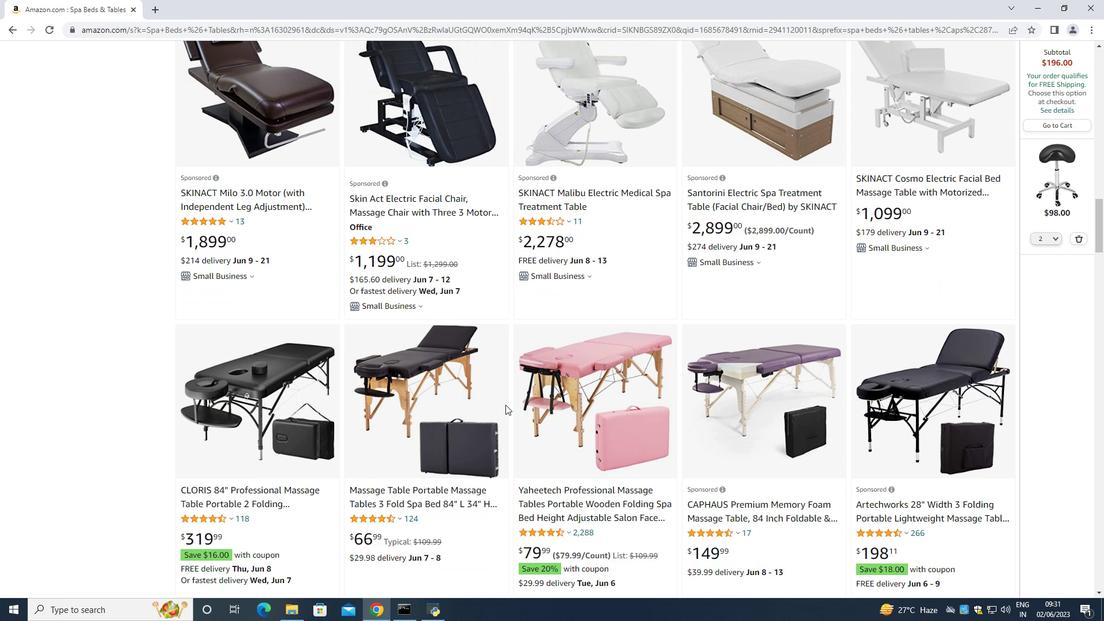 
Action: Mouse scrolled (505, 404) with delta (0, 0)
Screenshot: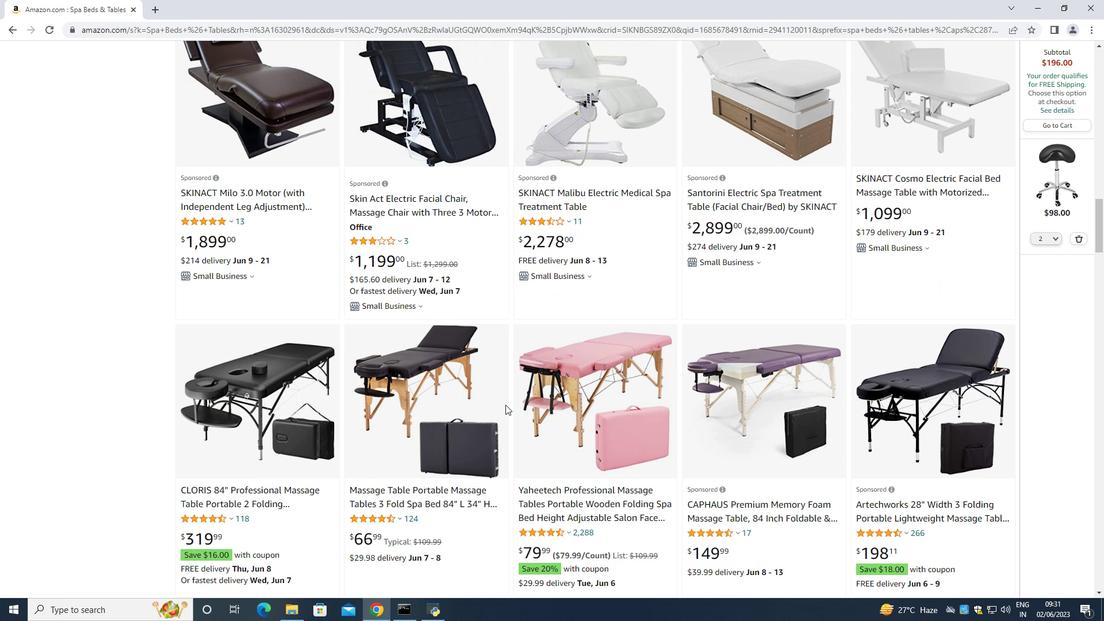 
Action: Mouse scrolled (505, 404) with delta (0, 0)
Screenshot: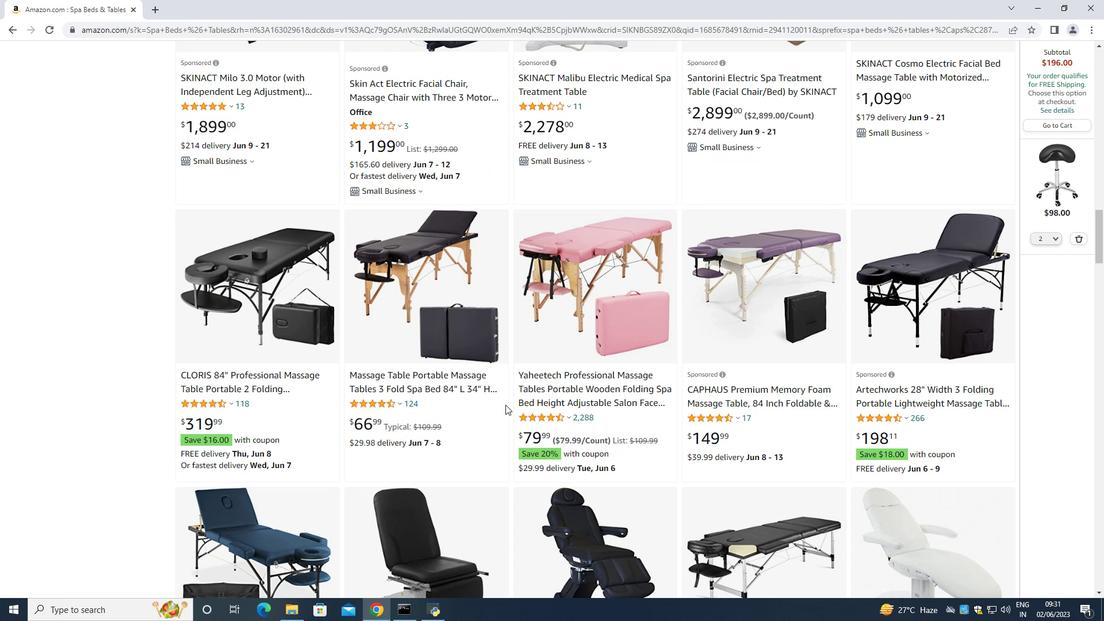 
Action: Mouse scrolled (505, 404) with delta (0, 0)
Screenshot: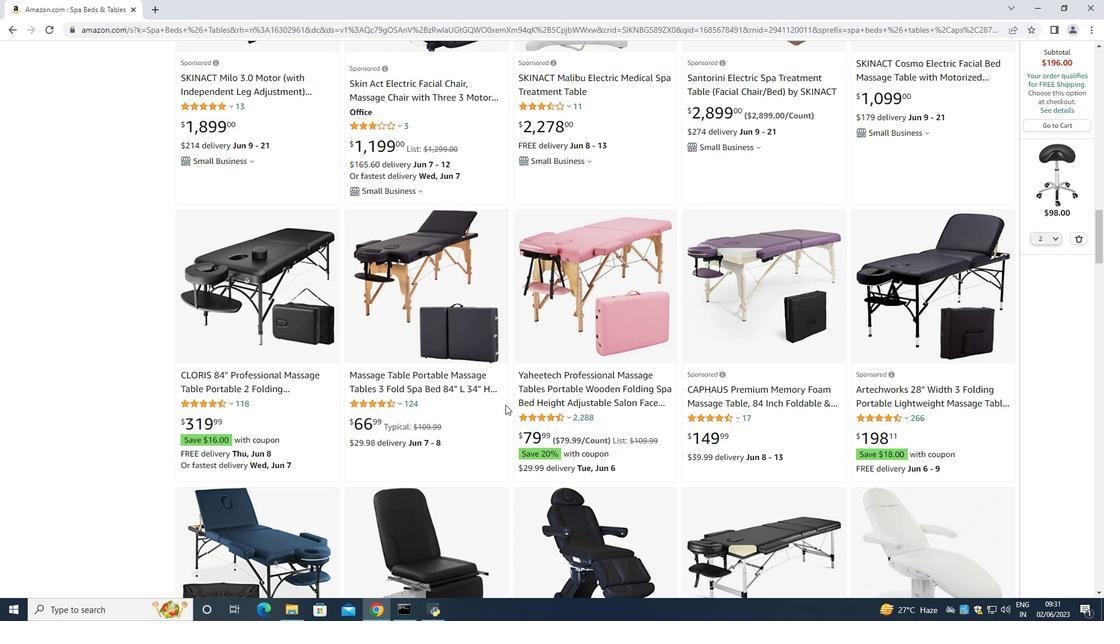 
Action: Mouse scrolled (505, 404) with delta (0, 0)
Screenshot: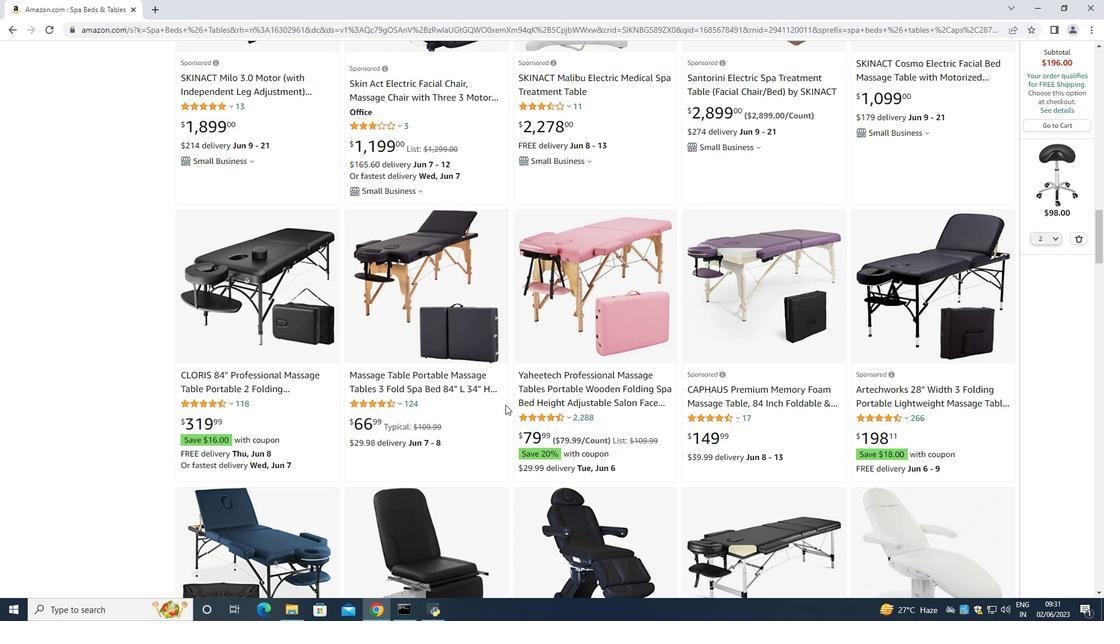 
Action: Mouse scrolled (505, 404) with delta (0, 0)
Screenshot: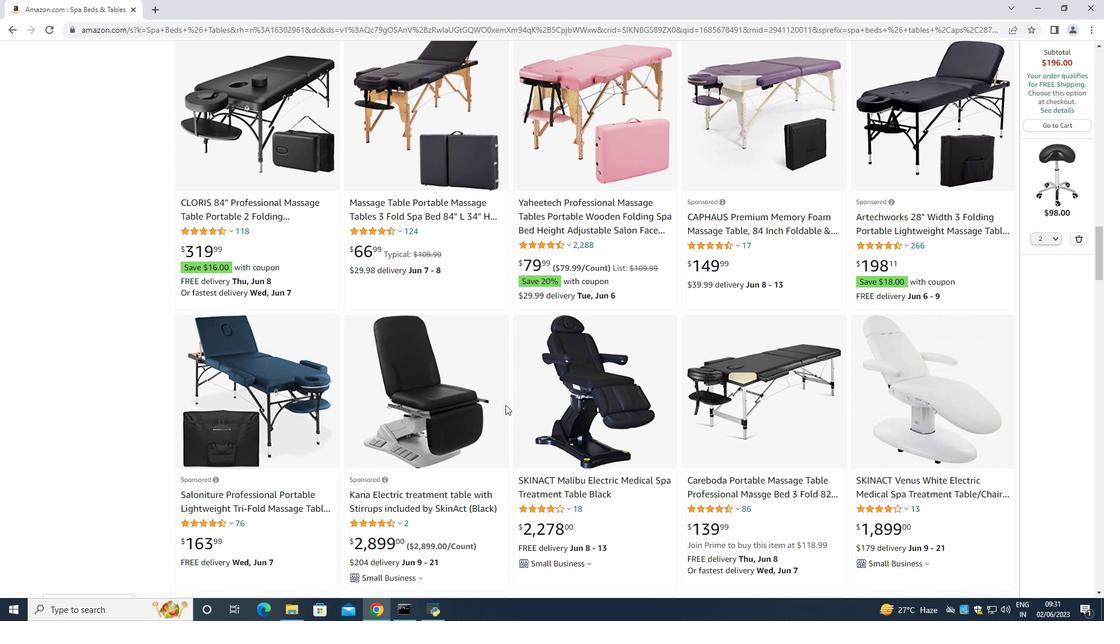 
Action: Mouse scrolled (505, 404) with delta (0, 0)
Screenshot: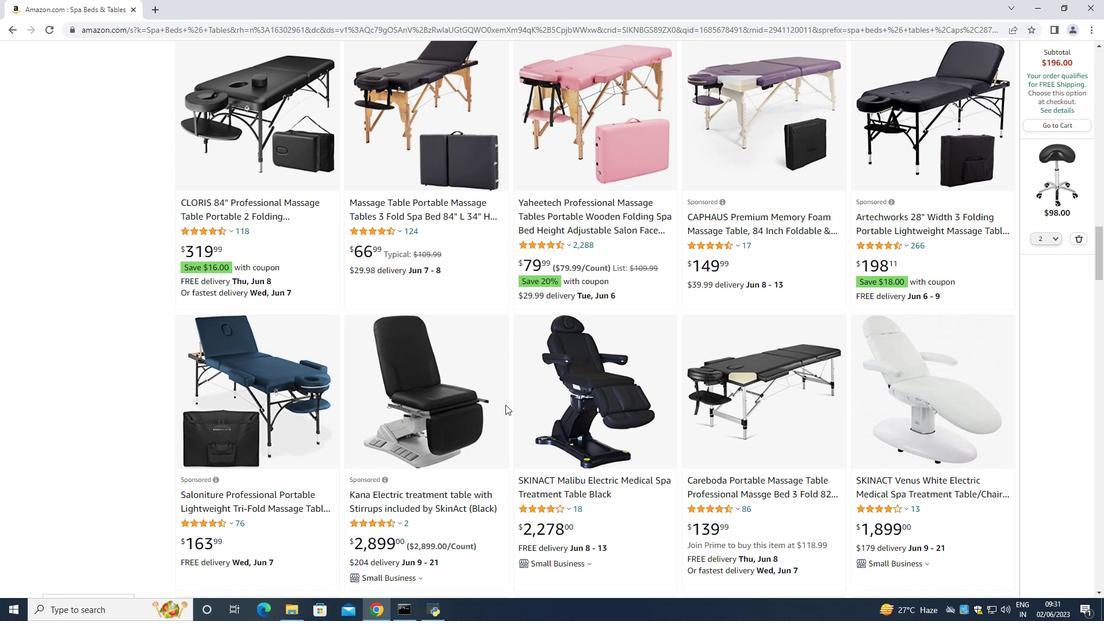 
Action: Mouse scrolled (505, 404) with delta (0, 0)
Screenshot: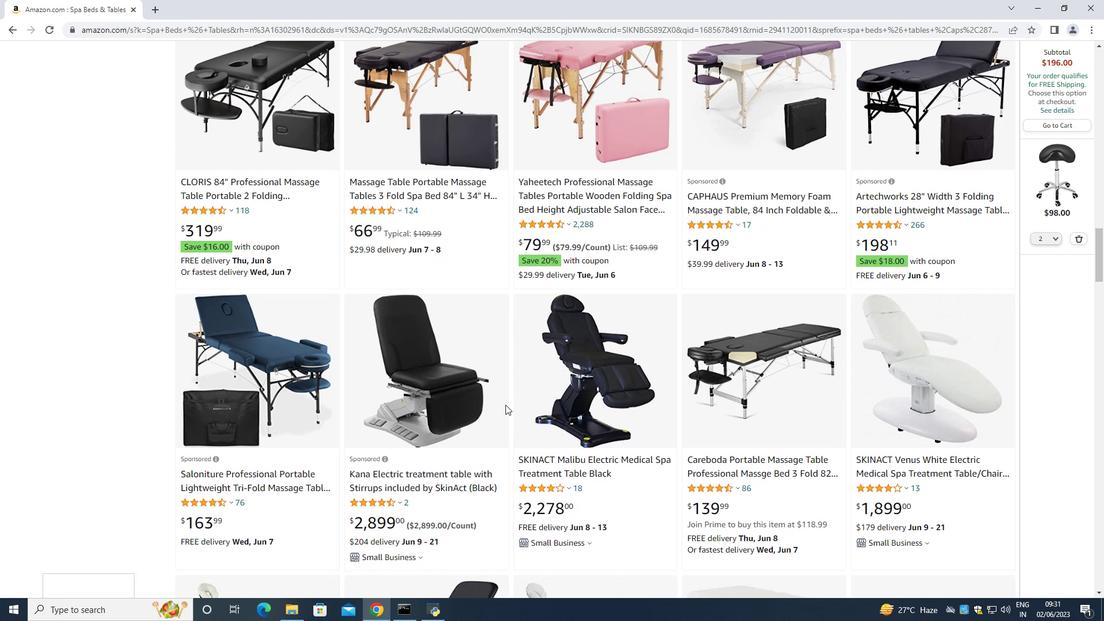 
Action: Mouse scrolled (505, 404) with delta (0, 0)
Screenshot: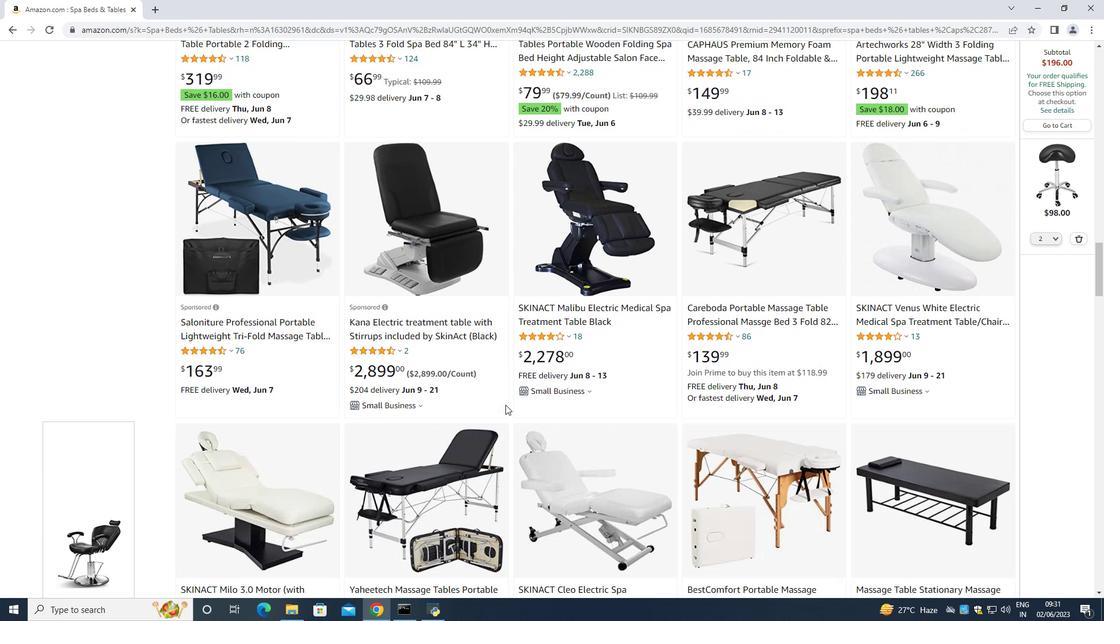 
Action: Mouse scrolled (505, 404) with delta (0, 0)
Screenshot: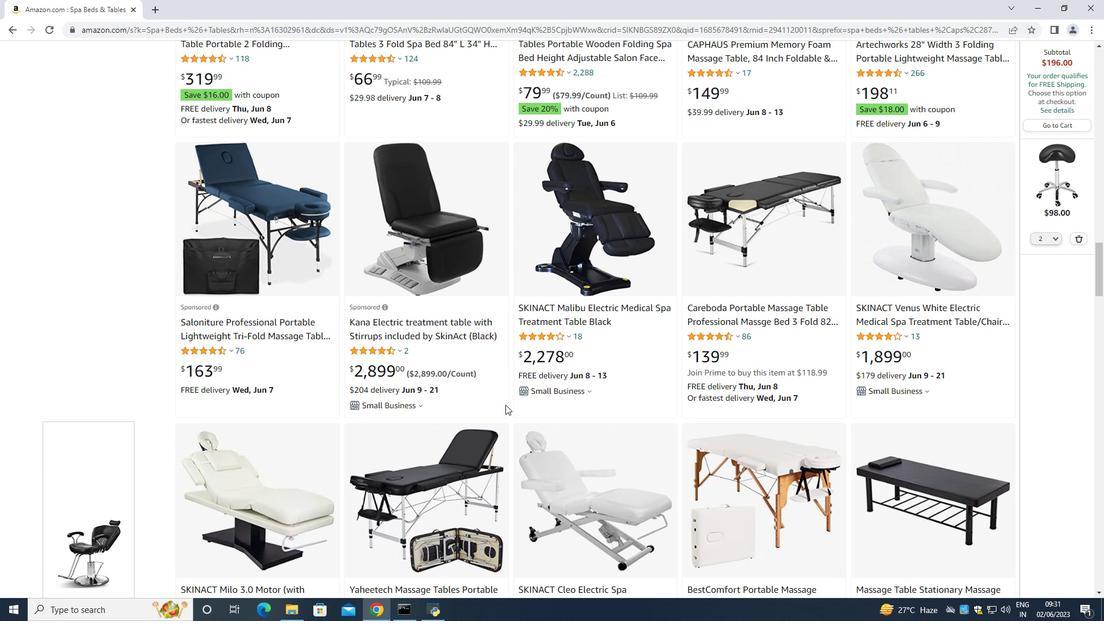 
Action: Mouse scrolled (505, 404) with delta (0, 0)
Screenshot: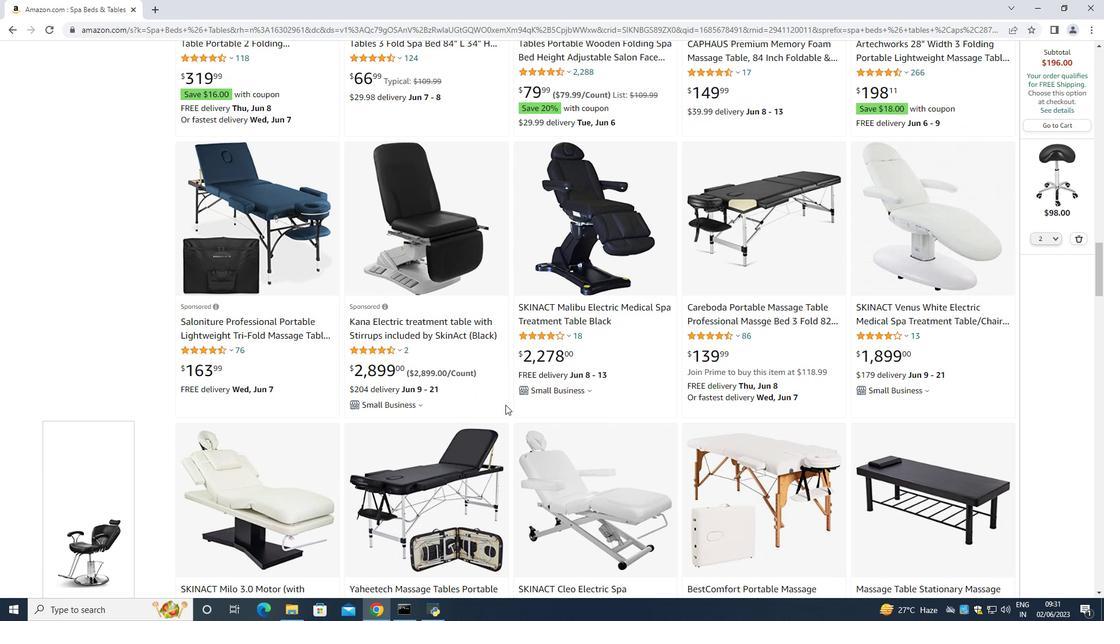 
Action: Mouse scrolled (505, 404) with delta (0, 0)
Screenshot: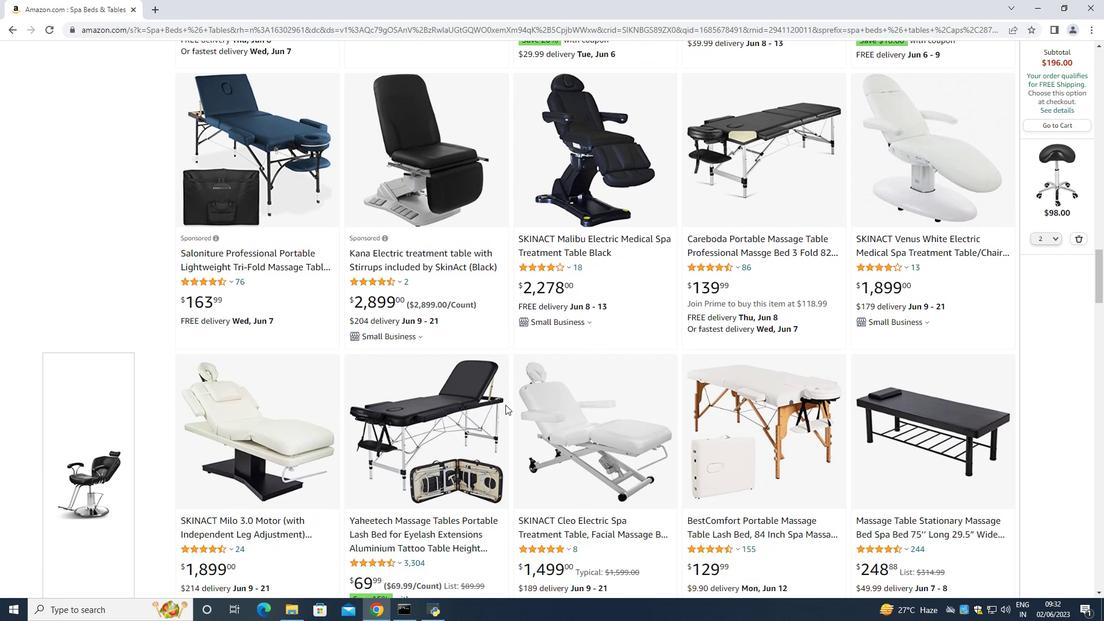 
Action: Mouse scrolled (505, 404) with delta (0, 0)
Screenshot: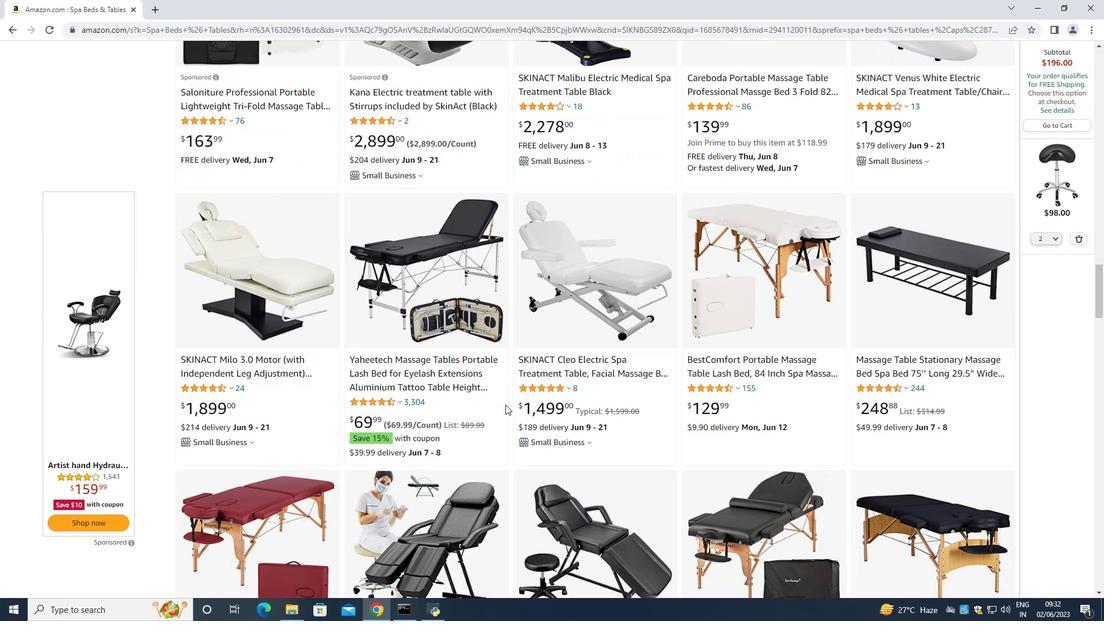 
Action: Mouse scrolled (505, 404) with delta (0, 0)
Screenshot: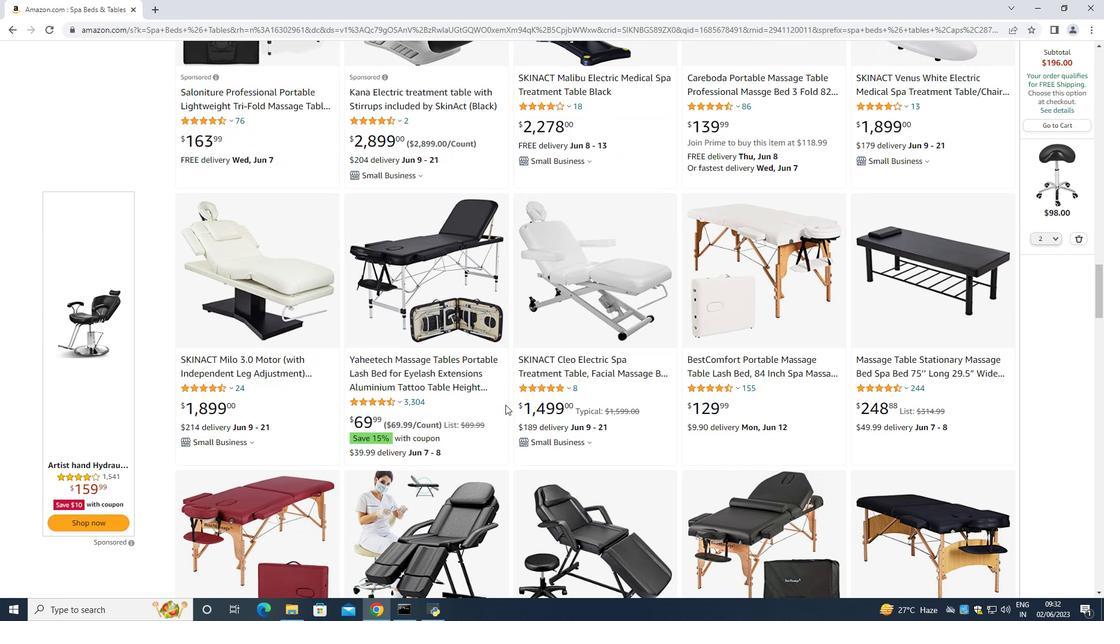 
Action: Mouse scrolled (505, 404) with delta (0, 0)
Screenshot: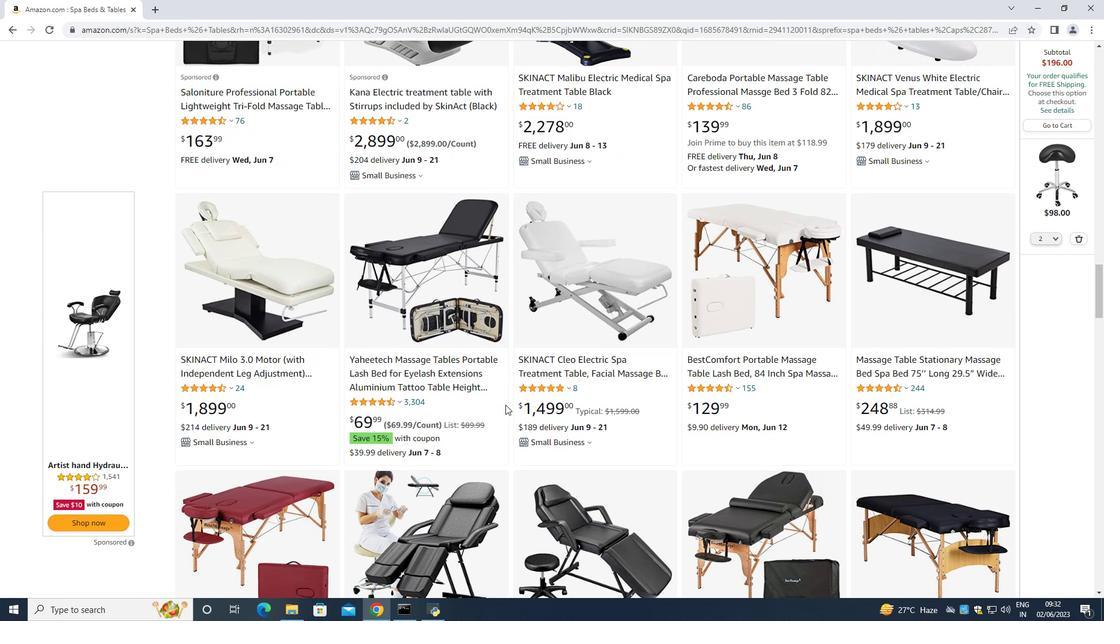 
Action: Mouse scrolled (505, 404) with delta (0, 0)
Screenshot: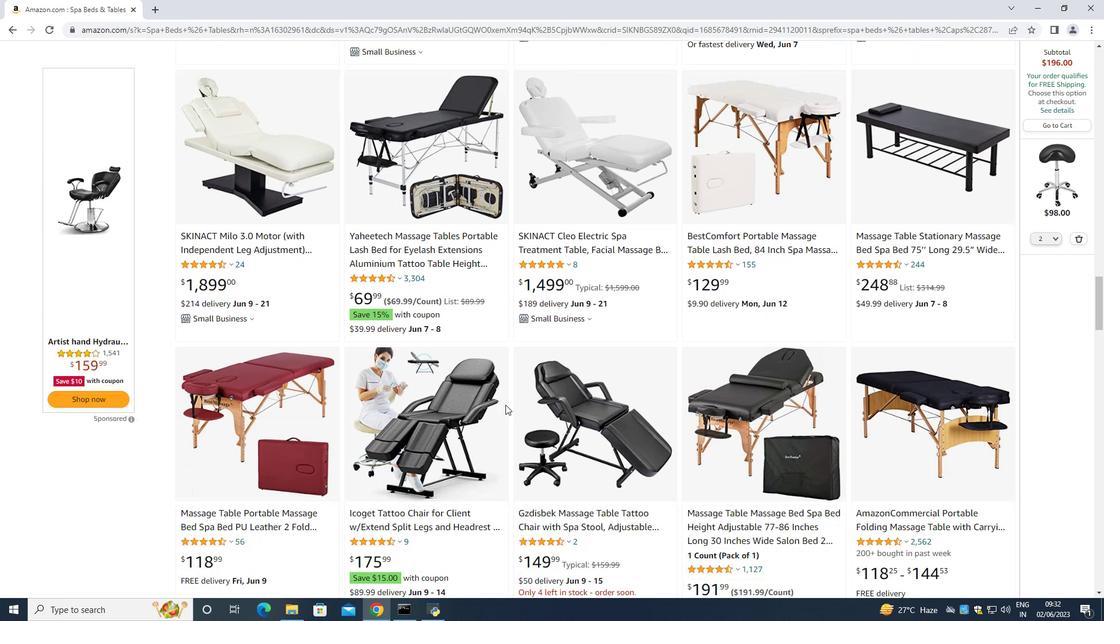 
Action: Mouse scrolled (505, 404) with delta (0, 0)
Screenshot: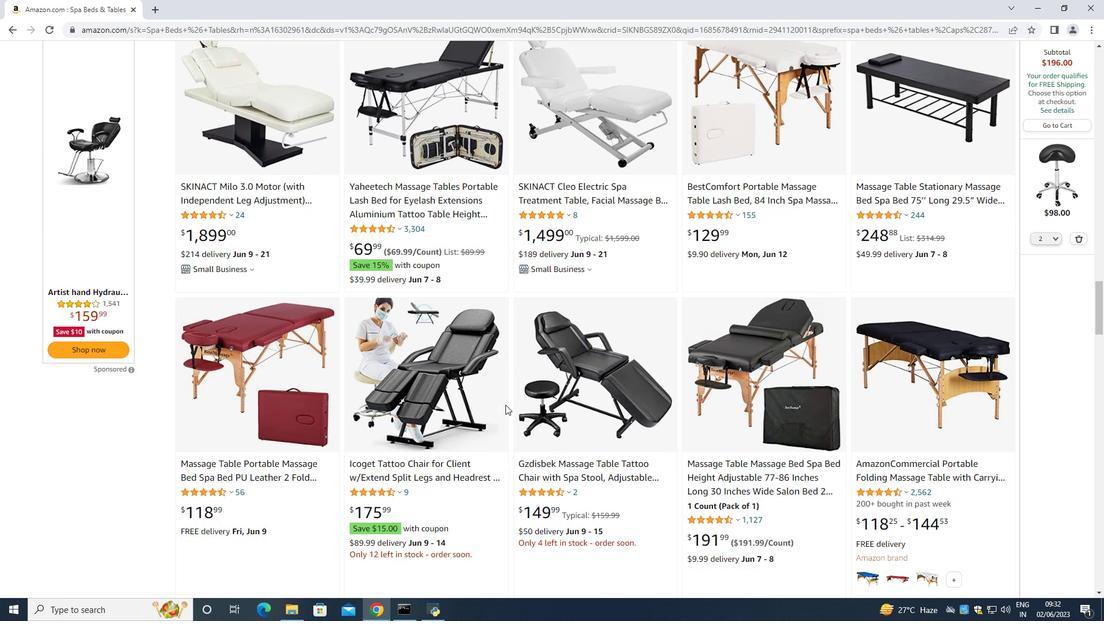 
Action: Mouse scrolled (505, 404) with delta (0, 0)
Screenshot: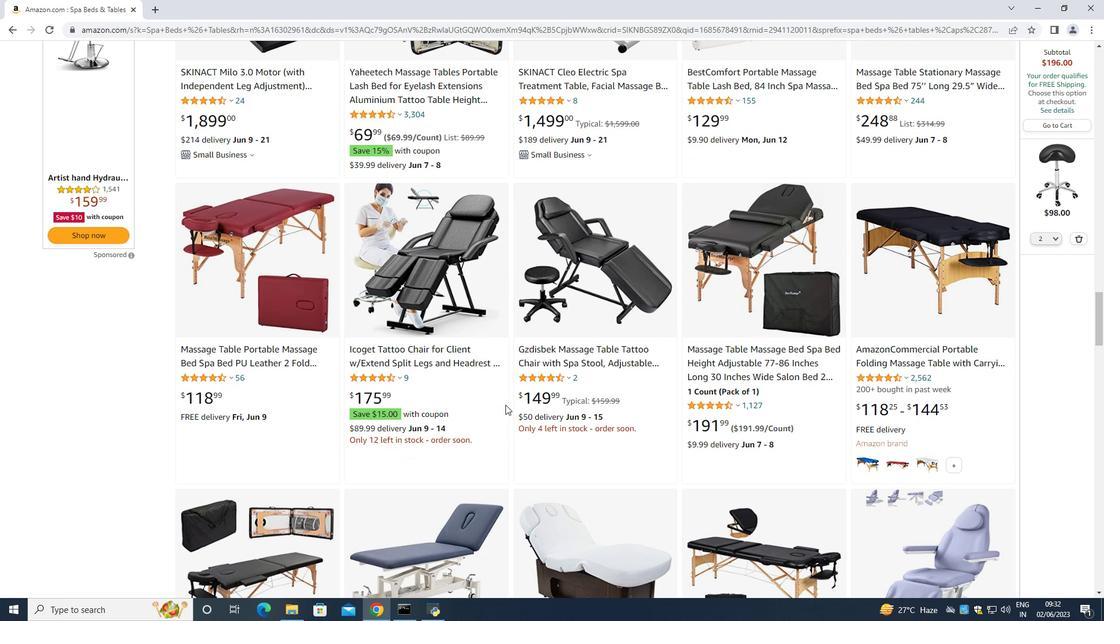 
Action: Mouse scrolled (505, 404) with delta (0, 0)
Screenshot: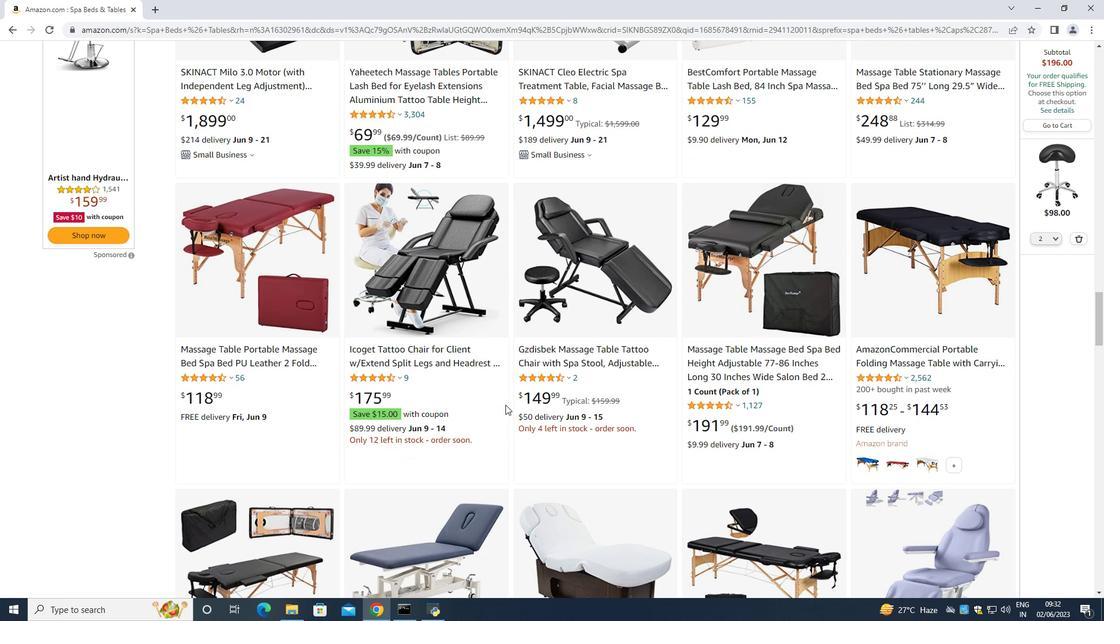
Action: Mouse scrolled (505, 404) with delta (0, 0)
Screenshot: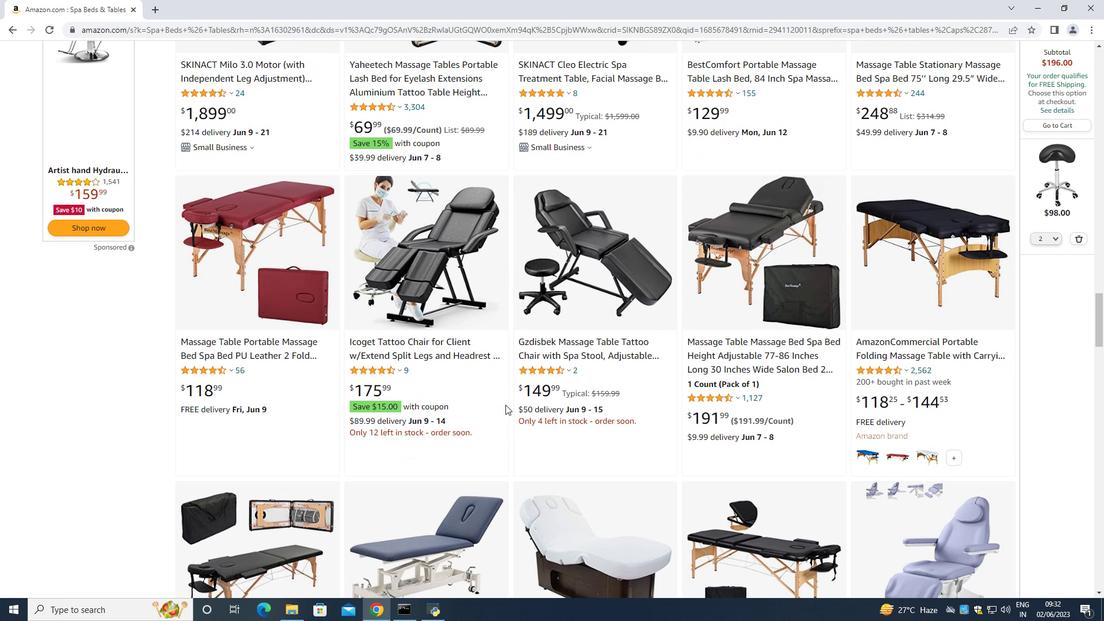 
Action: Mouse scrolled (505, 404) with delta (0, 0)
Screenshot: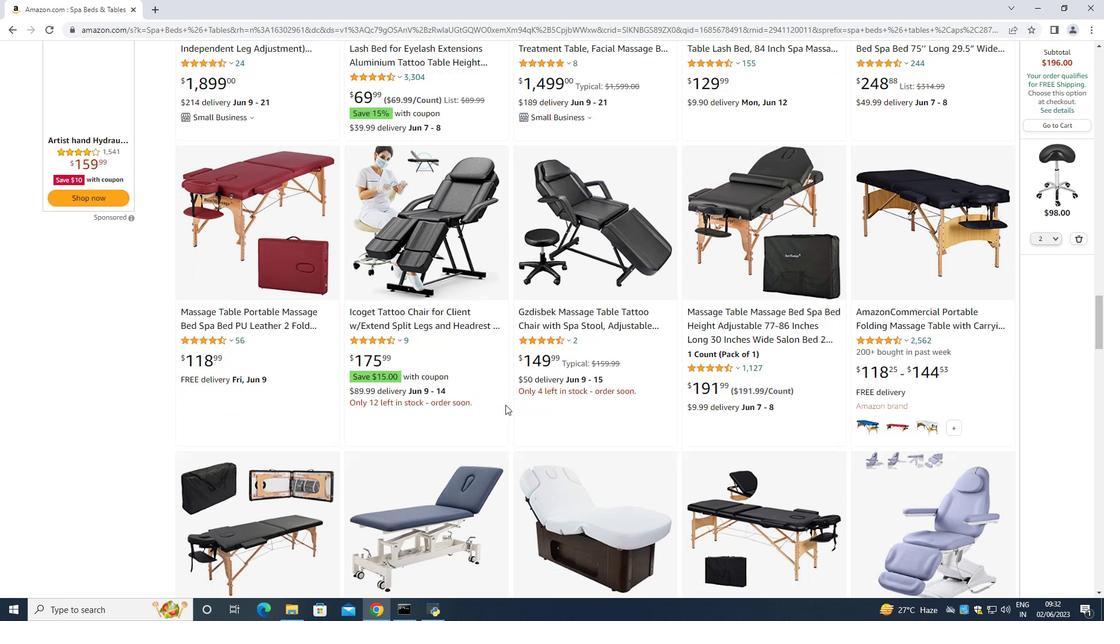 
Action: Mouse scrolled (505, 404) with delta (0, 0)
Screenshot: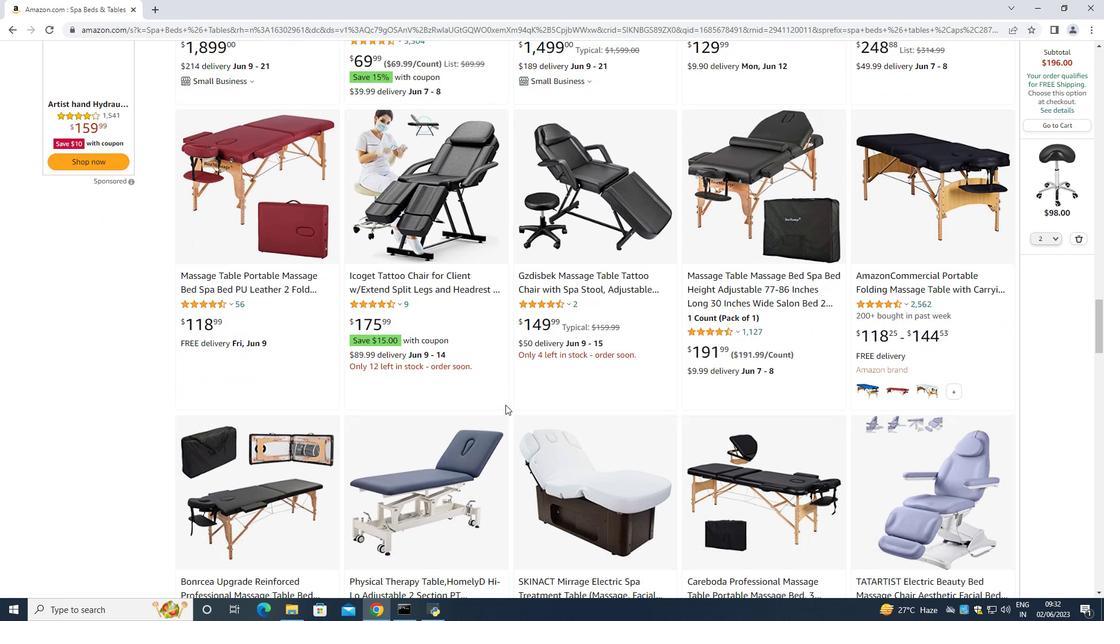 
Action: Mouse scrolled (505, 404) with delta (0, 0)
Screenshot: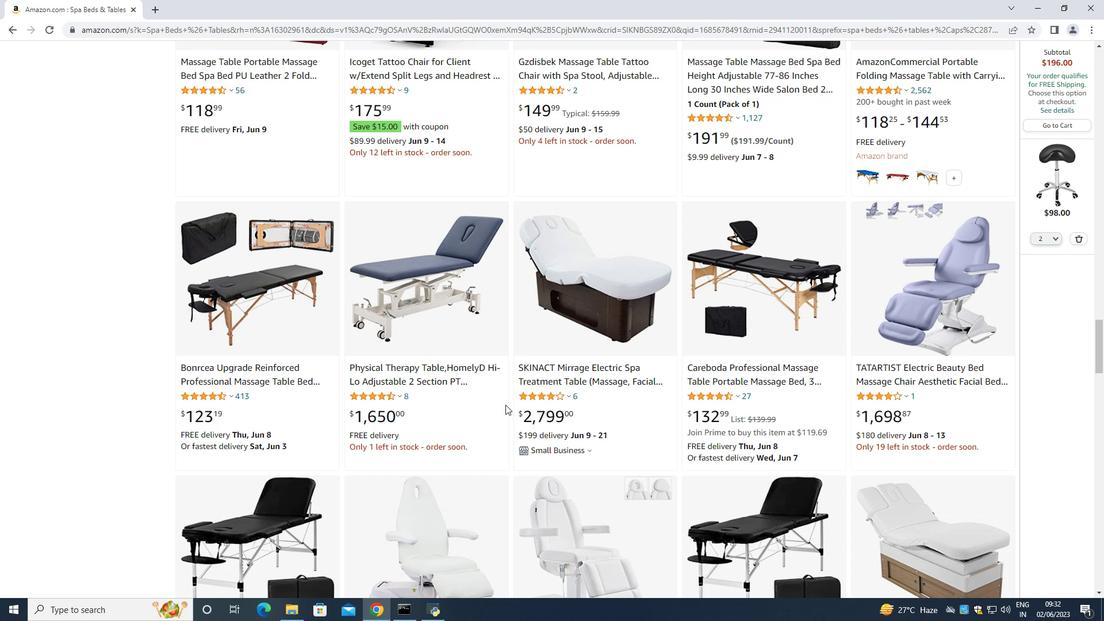 
Action: Mouse scrolled (505, 404) with delta (0, 0)
Screenshot: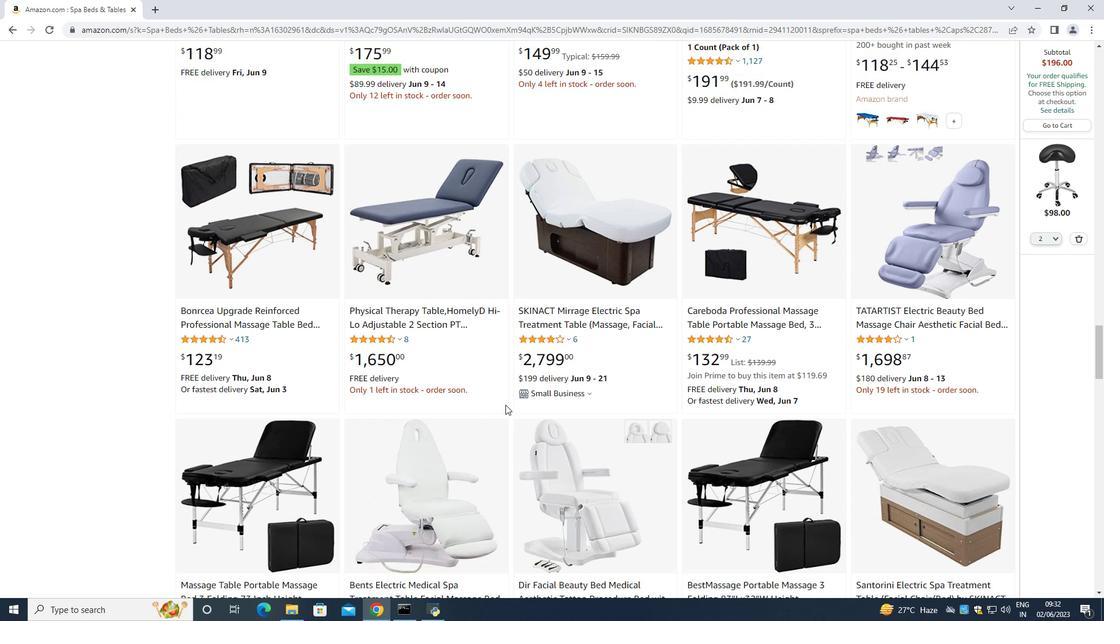 
Action: Mouse scrolled (505, 404) with delta (0, 0)
Screenshot: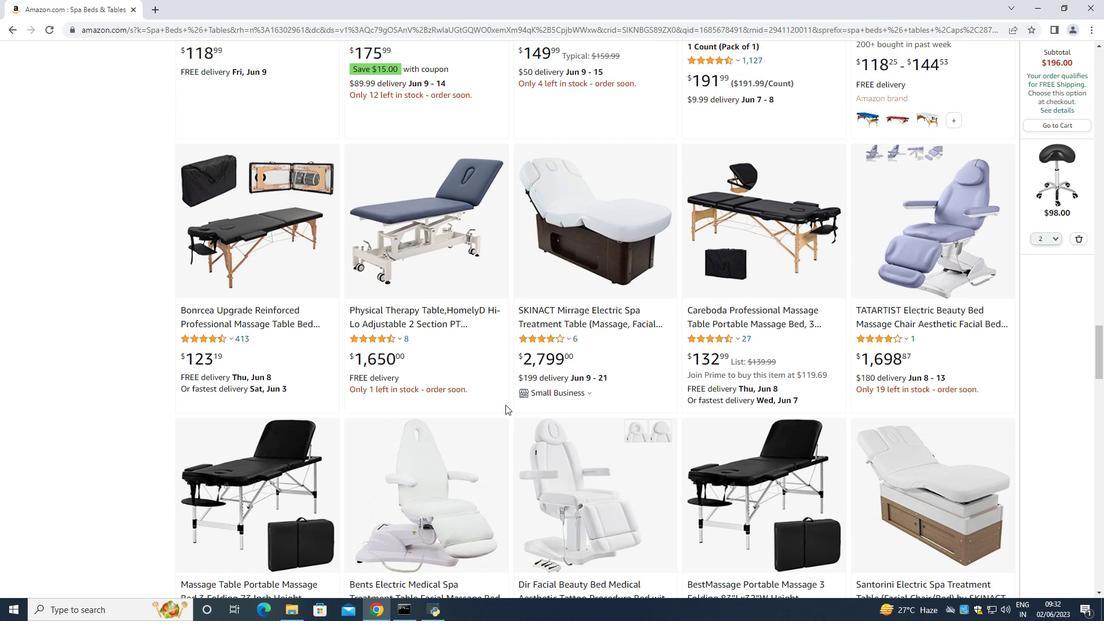 
Action: Mouse scrolled (505, 404) with delta (0, 0)
Screenshot: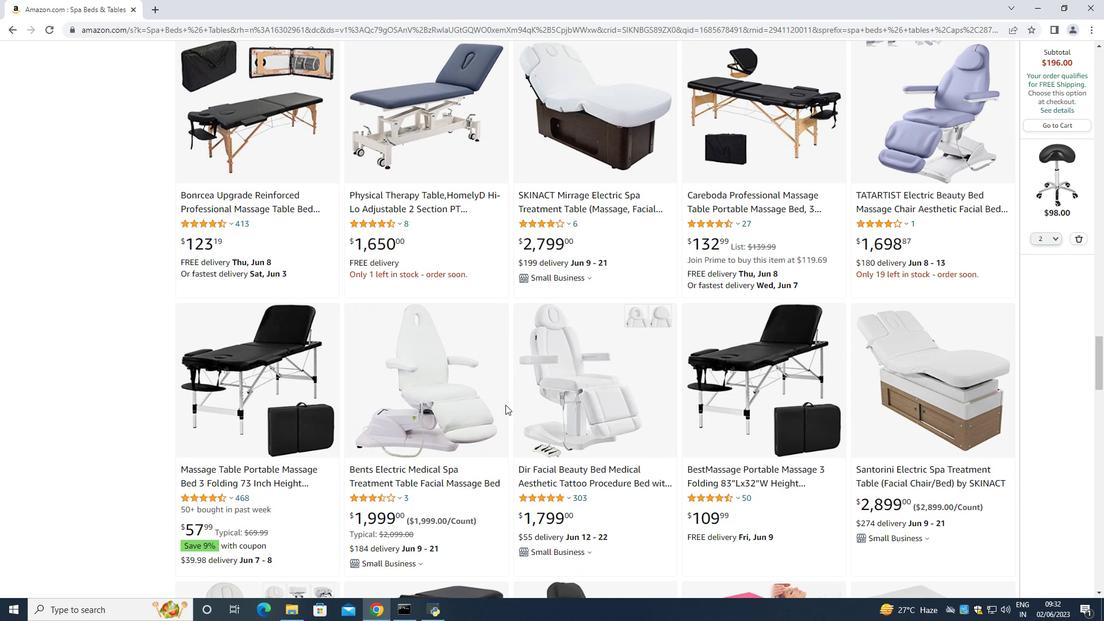 
Action: Mouse scrolled (505, 404) with delta (0, 0)
Screenshot: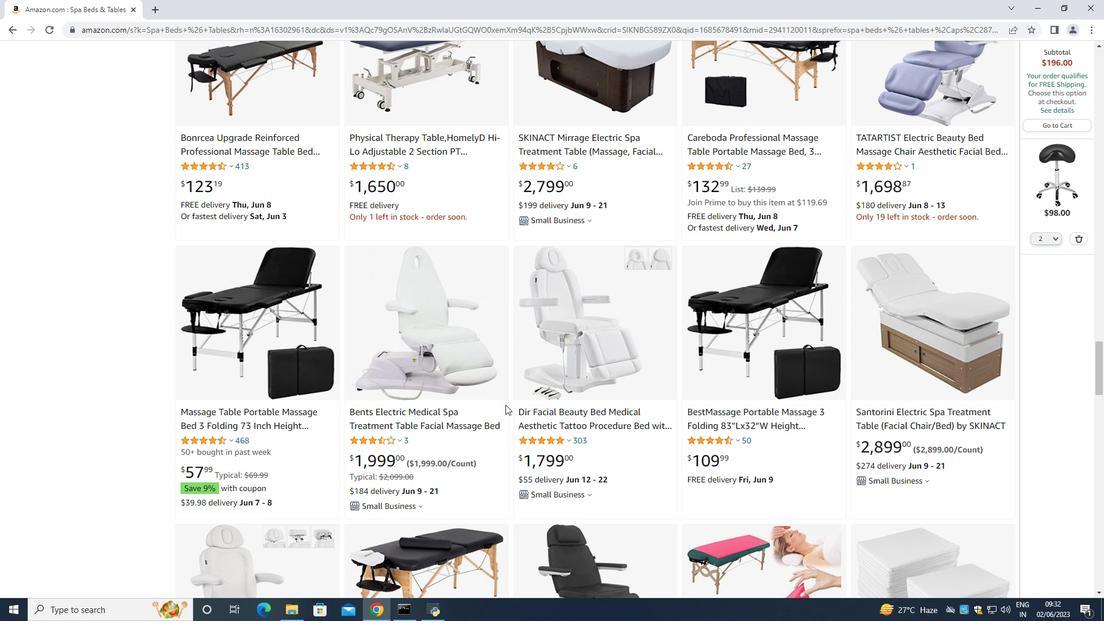 
Action: Mouse scrolled (505, 404) with delta (0, 0)
Screenshot: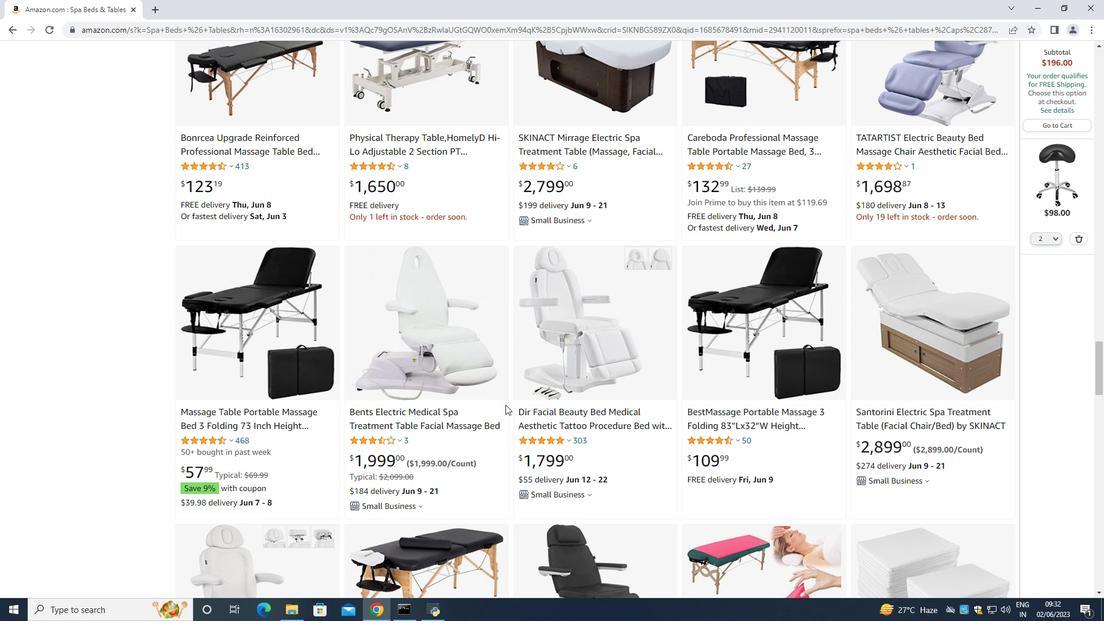 
Action: Mouse scrolled (505, 404) with delta (0, 0)
Screenshot: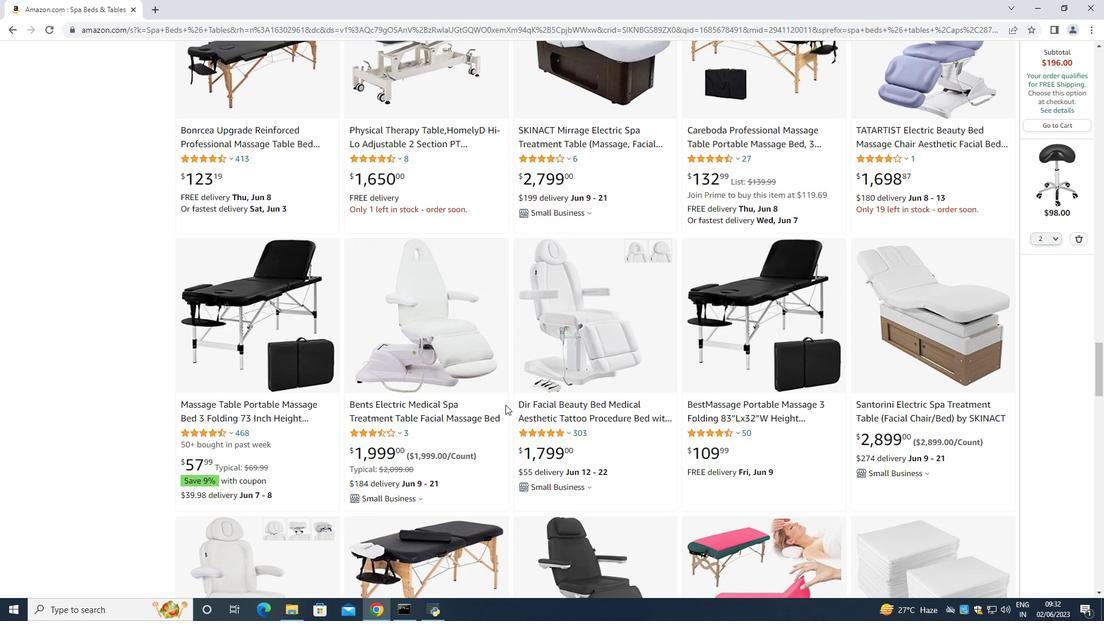 
Action: Mouse scrolled (505, 404) with delta (0, 0)
Screenshot: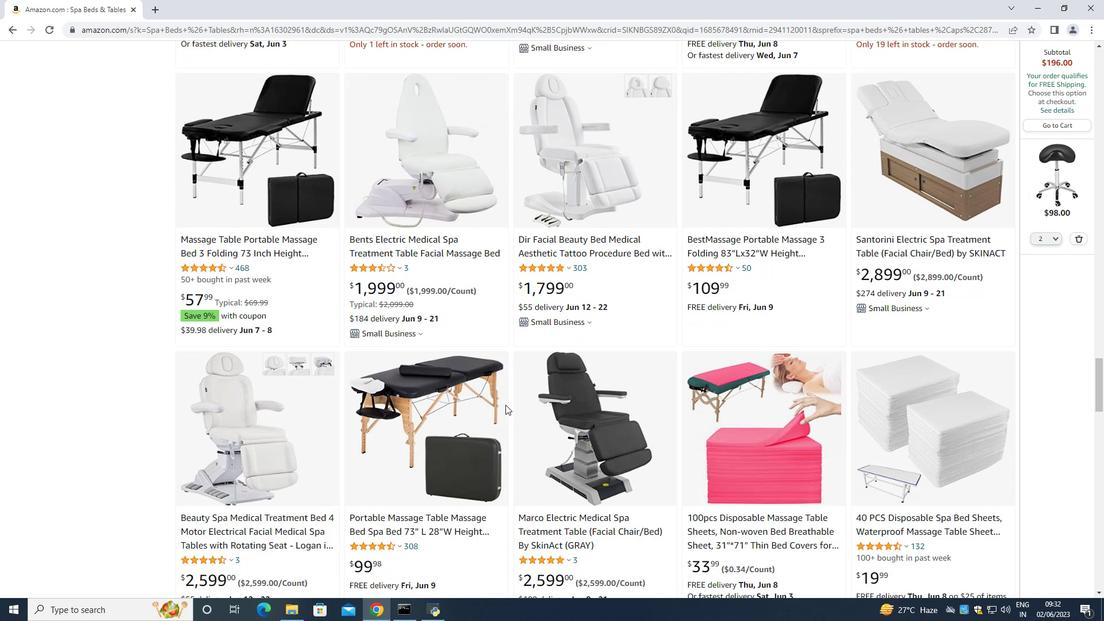 
Action: Mouse scrolled (505, 404) with delta (0, 0)
Screenshot: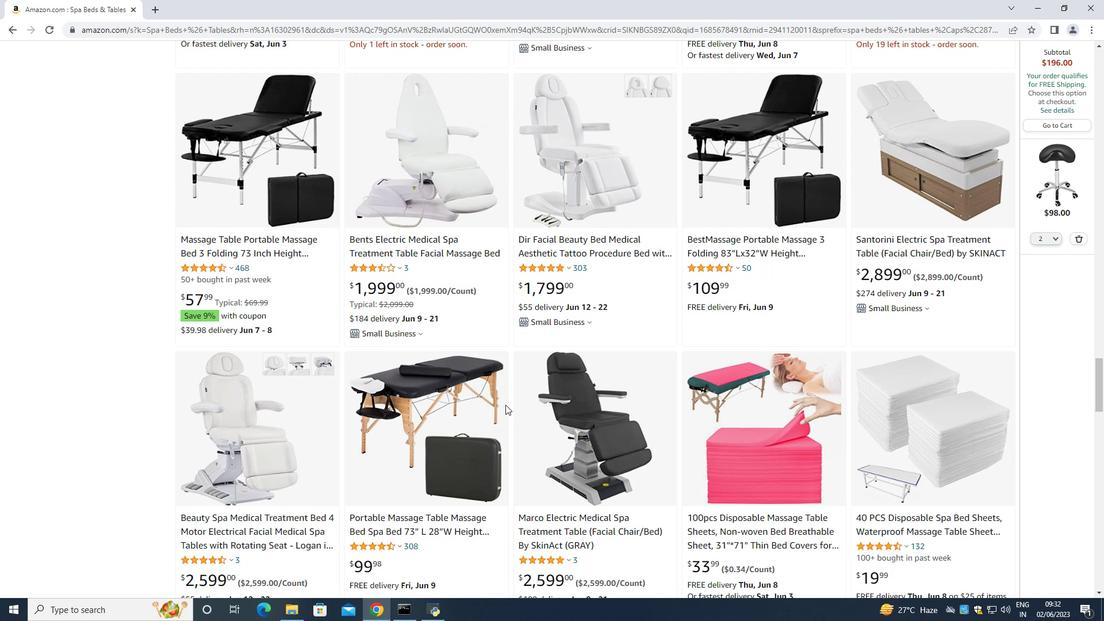 
Action: Mouse moved to (622, 438)
Screenshot: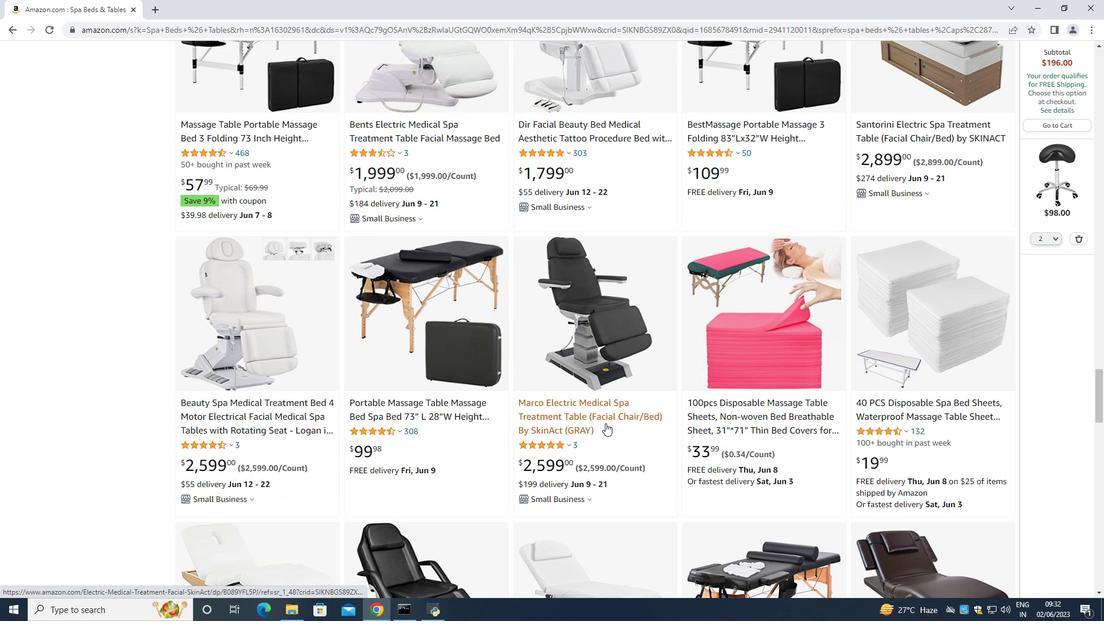 
Action: Mouse scrolled (622, 437) with delta (0, 0)
Screenshot: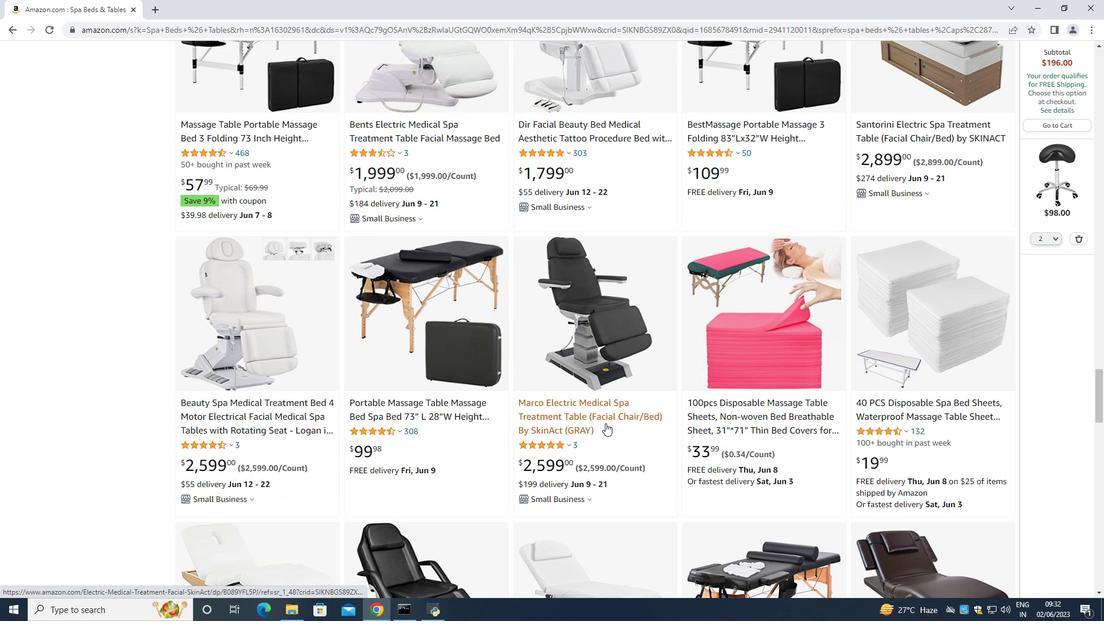 
Action: Mouse scrolled (622, 437) with delta (0, 0)
Screenshot: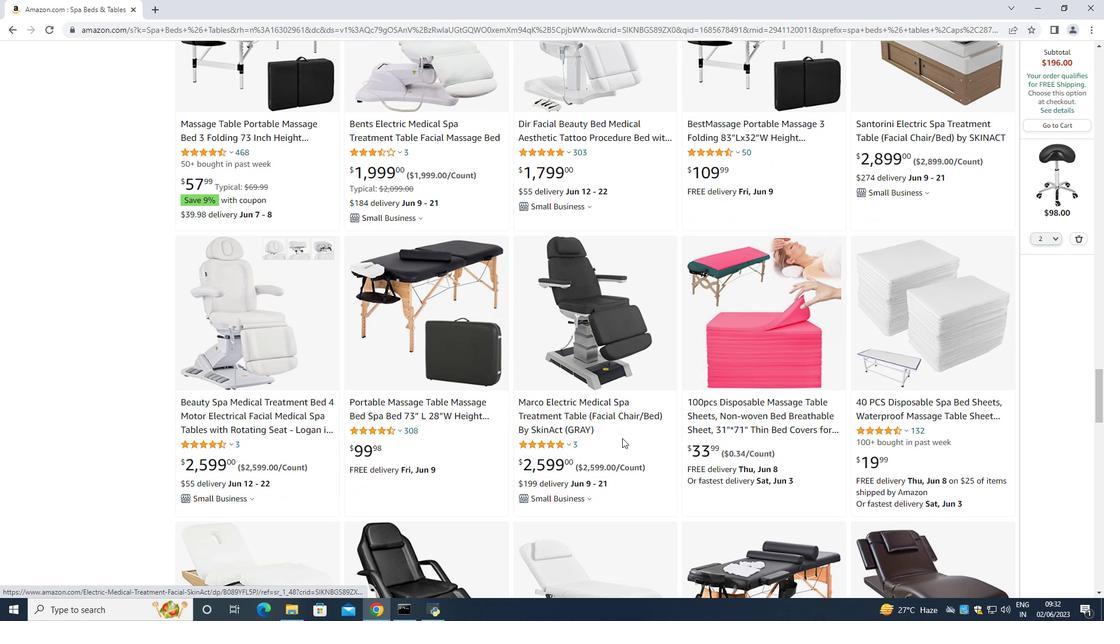 
Action: Mouse scrolled (622, 437) with delta (0, 0)
Screenshot: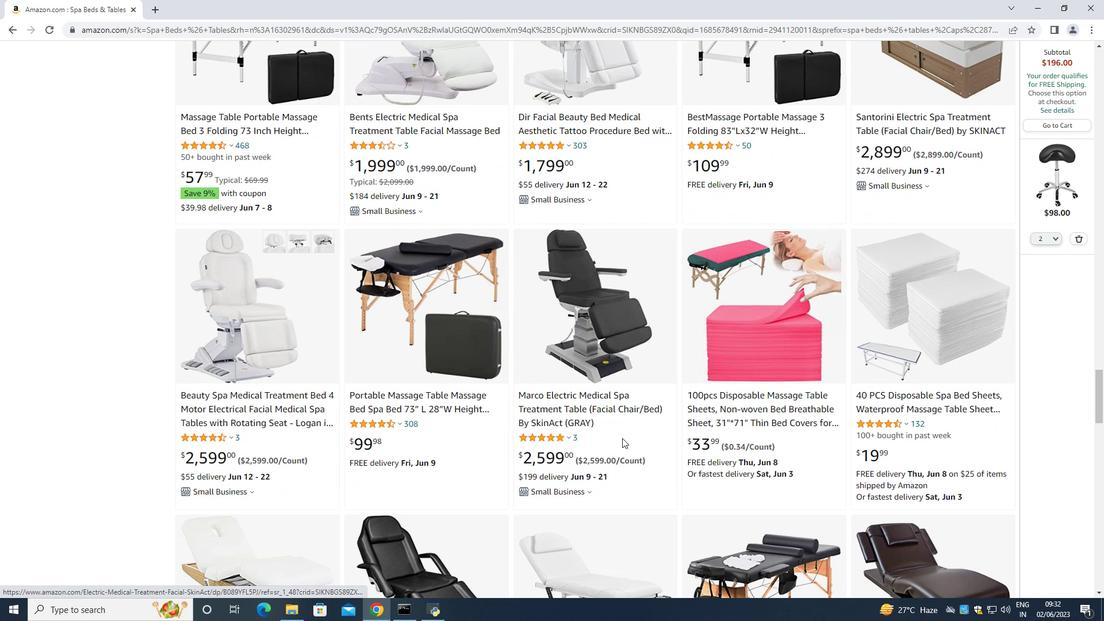 
Action: Mouse scrolled (622, 438) with delta (0, 0)
Screenshot: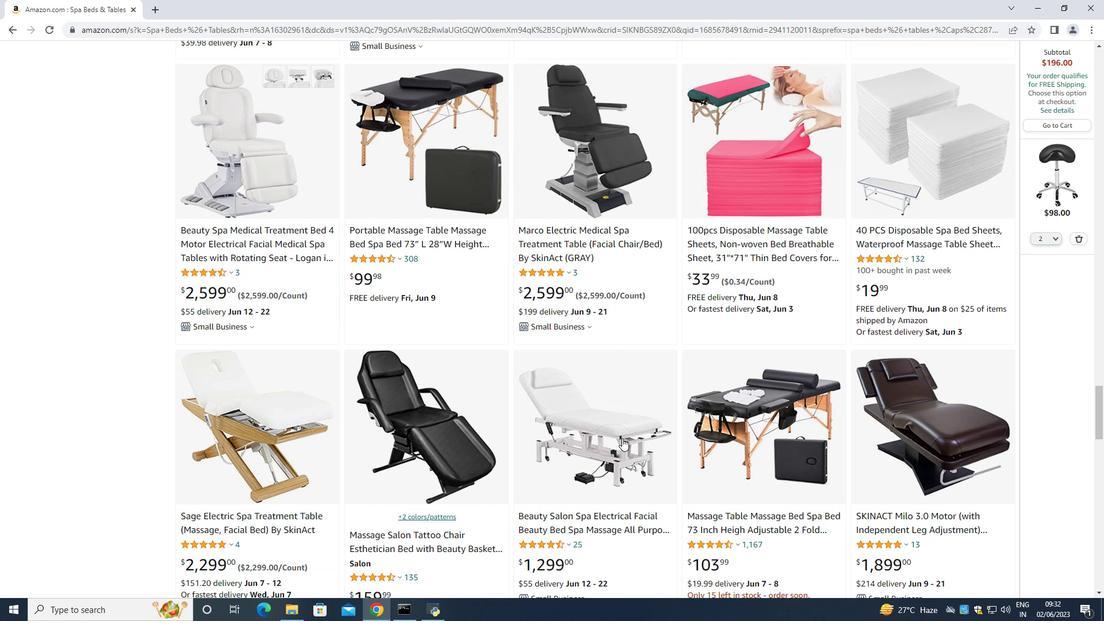
Action: Mouse scrolled (622, 438) with delta (0, 0)
Screenshot: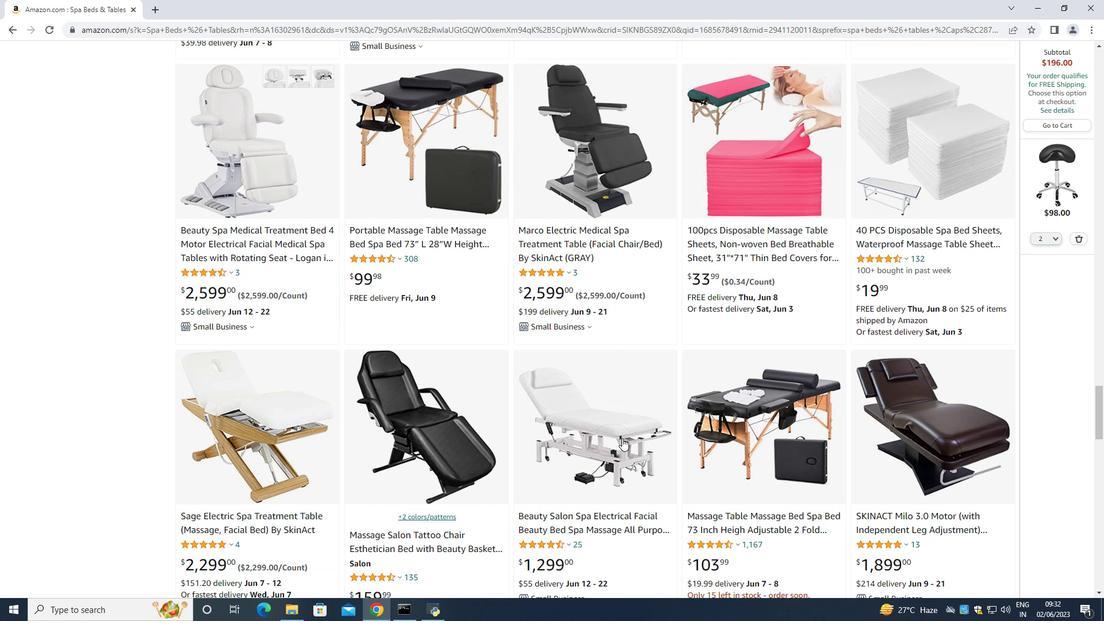 
Action: Mouse scrolled (622, 438) with delta (0, 0)
Screenshot: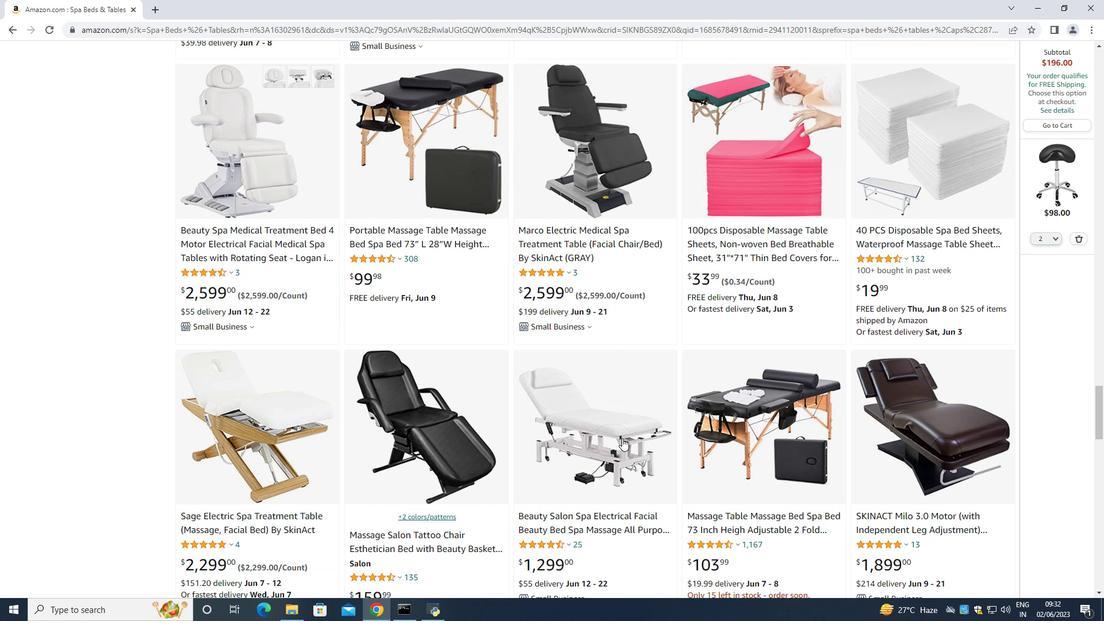 
Action: Mouse moved to (622, 438)
Screenshot: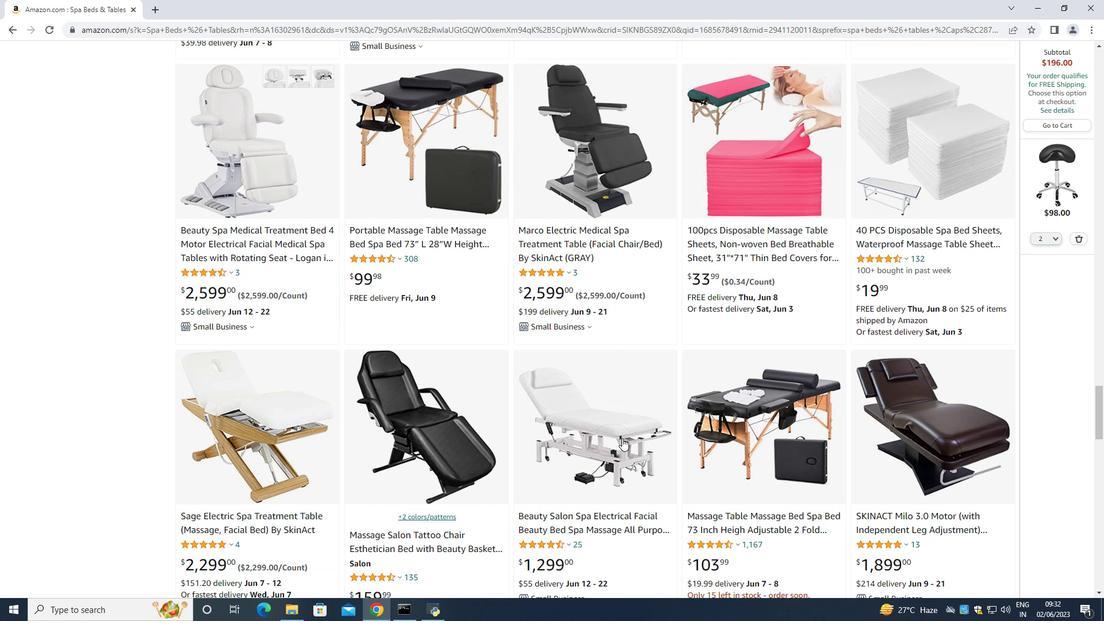
Action: Mouse scrolled (622, 438) with delta (0, 0)
Screenshot: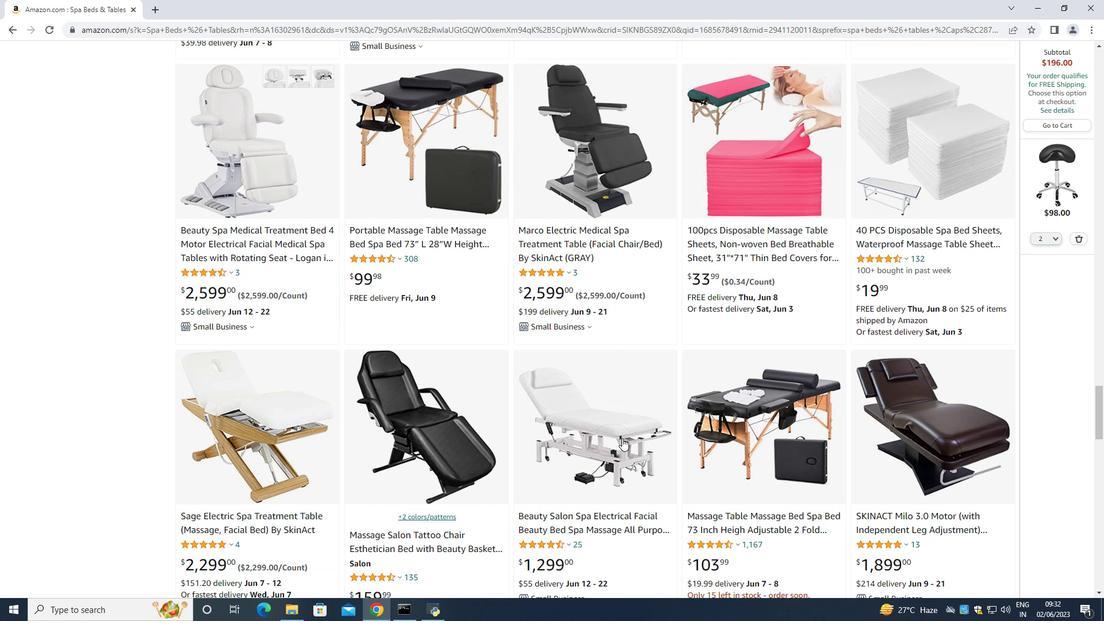 
Action: Mouse scrolled (622, 438) with delta (0, 0)
Screenshot: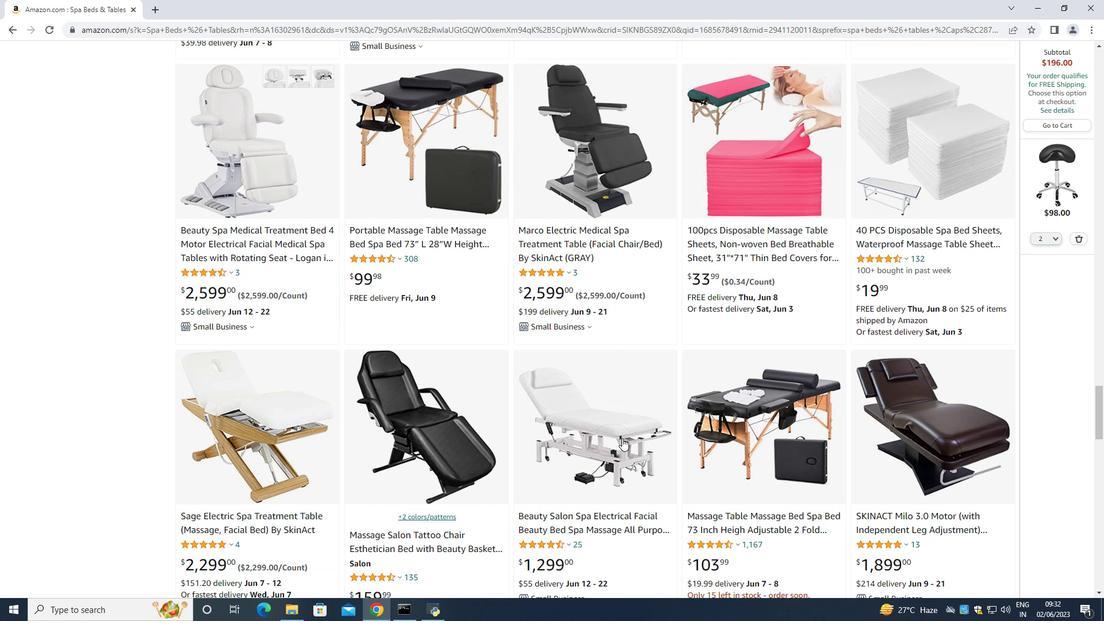 
Action: Mouse moved to (621, 437)
Screenshot: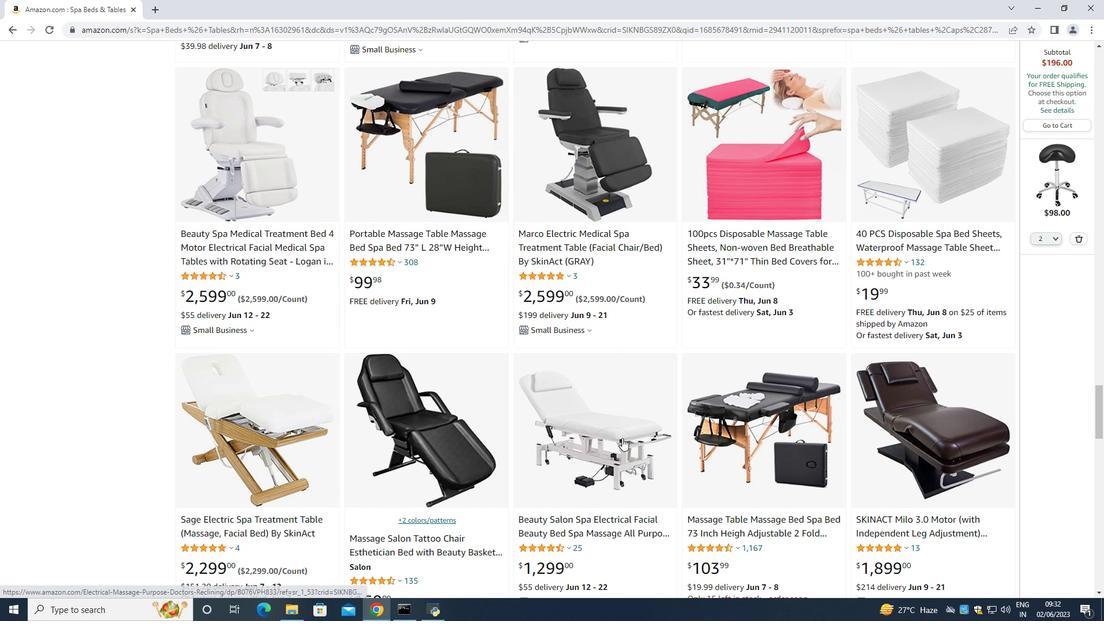 
Action: Mouse scrolled (621, 438) with delta (0, 0)
Screenshot: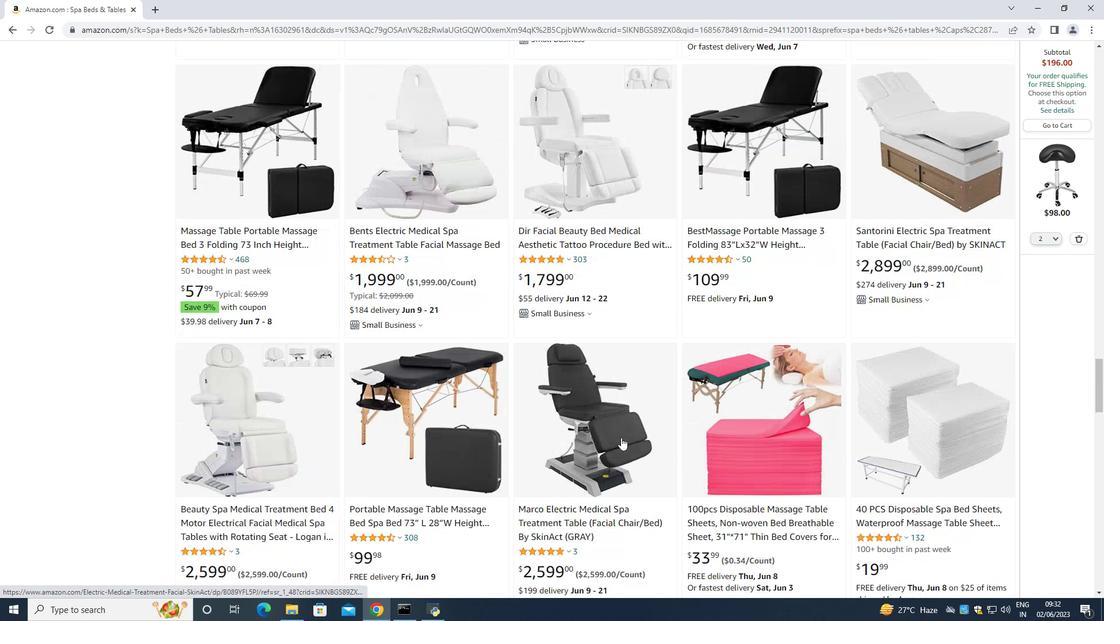 
Action: Mouse moved to (621, 437)
Screenshot: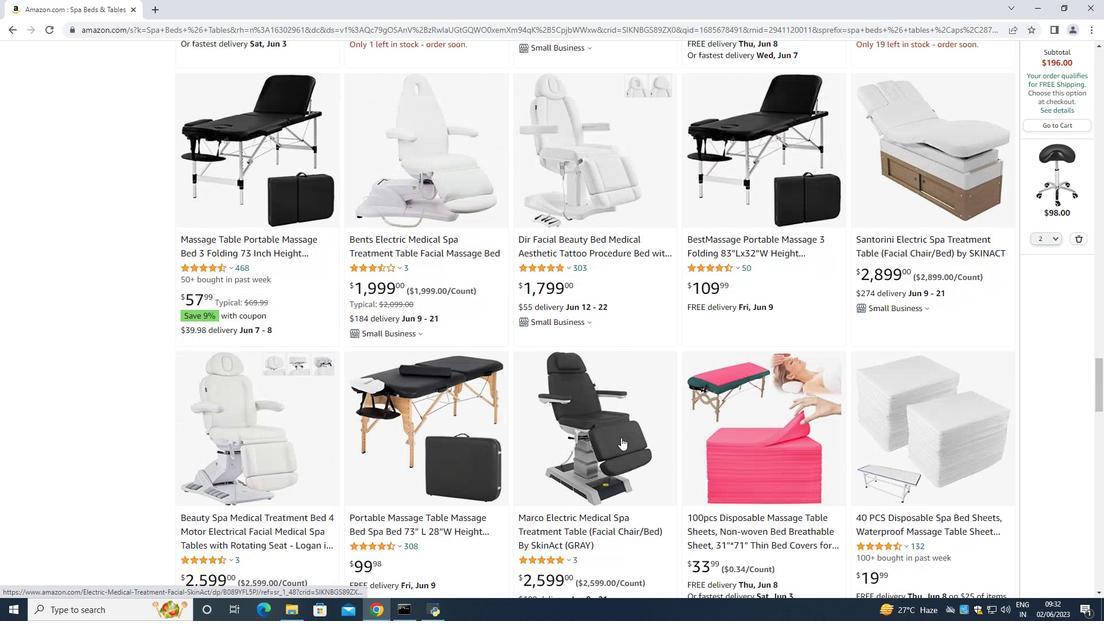 
Action: Mouse scrolled (621, 437) with delta (0, 0)
Screenshot: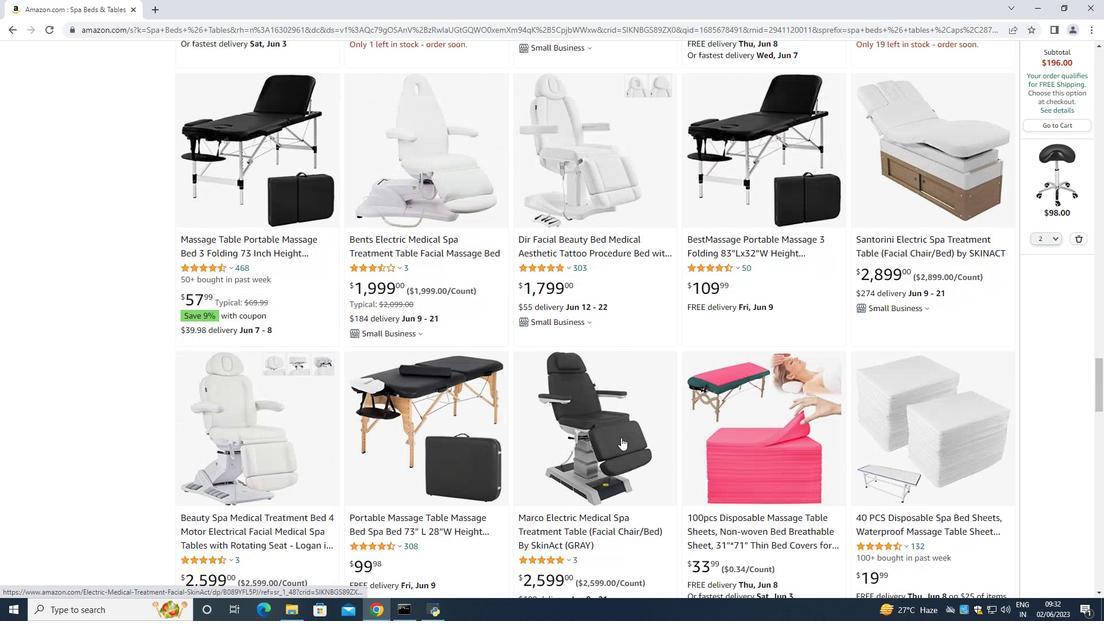 
Action: Mouse moved to (619, 435)
Screenshot: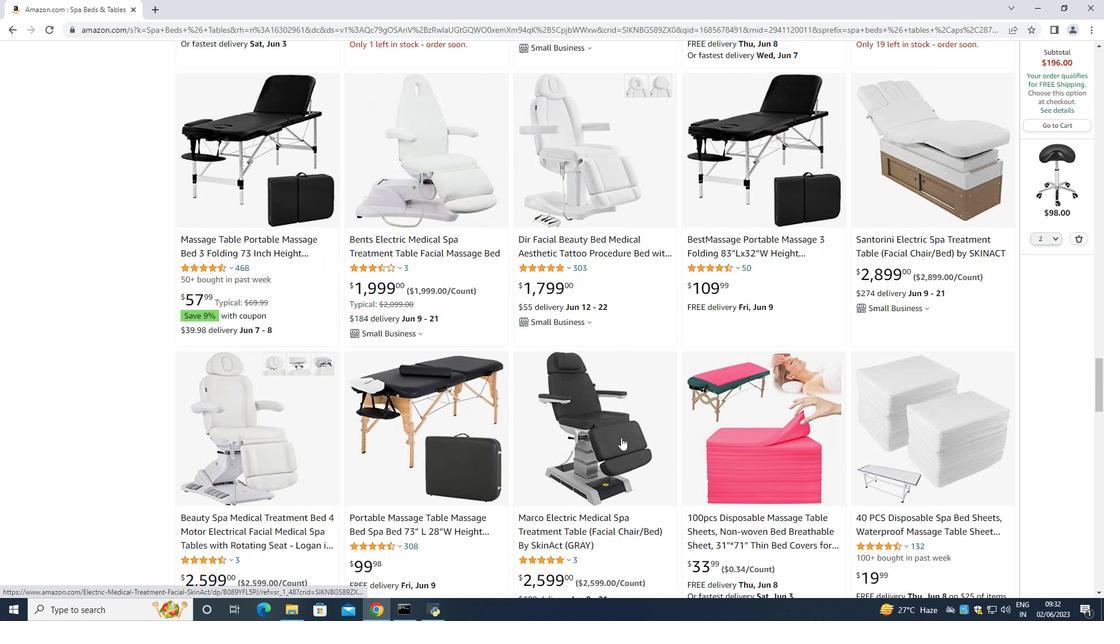 
Action: Mouse scrolled (619, 436) with delta (0, 0)
Screenshot: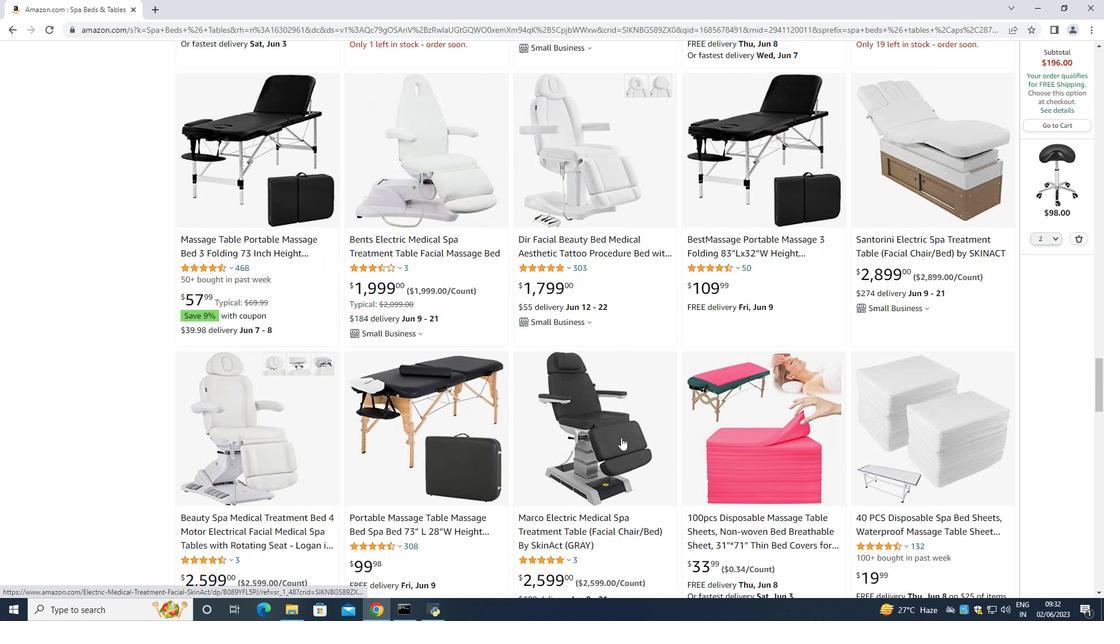 
Action: Mouse moved to (617, 433)
Screenshot: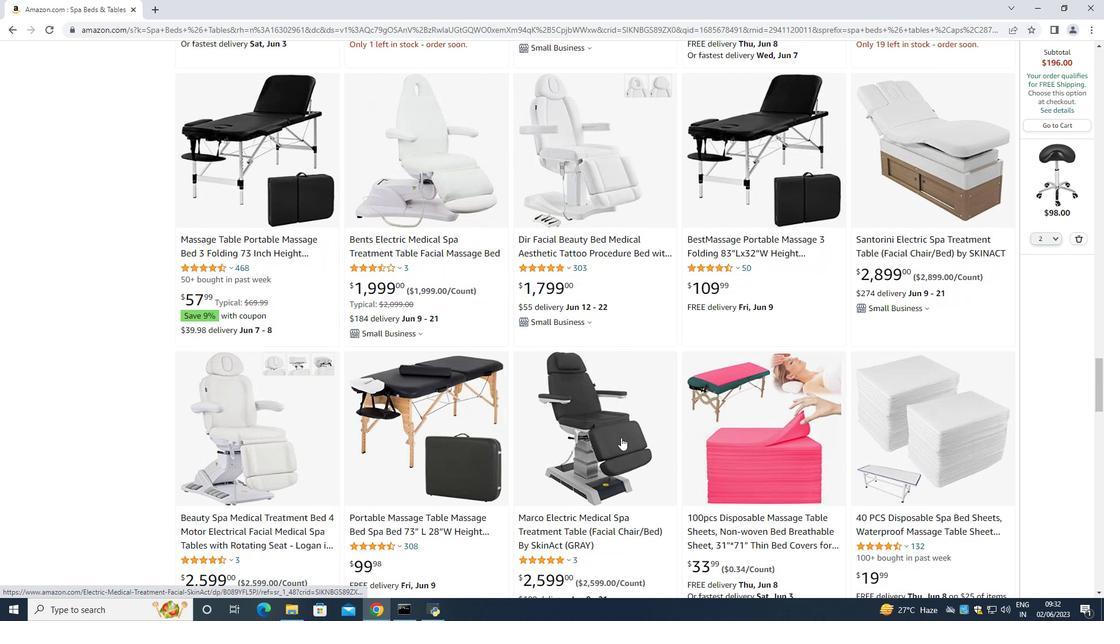 
Action: Mouse scrolled (617, 434) with delta (0, 0)
Screenshot: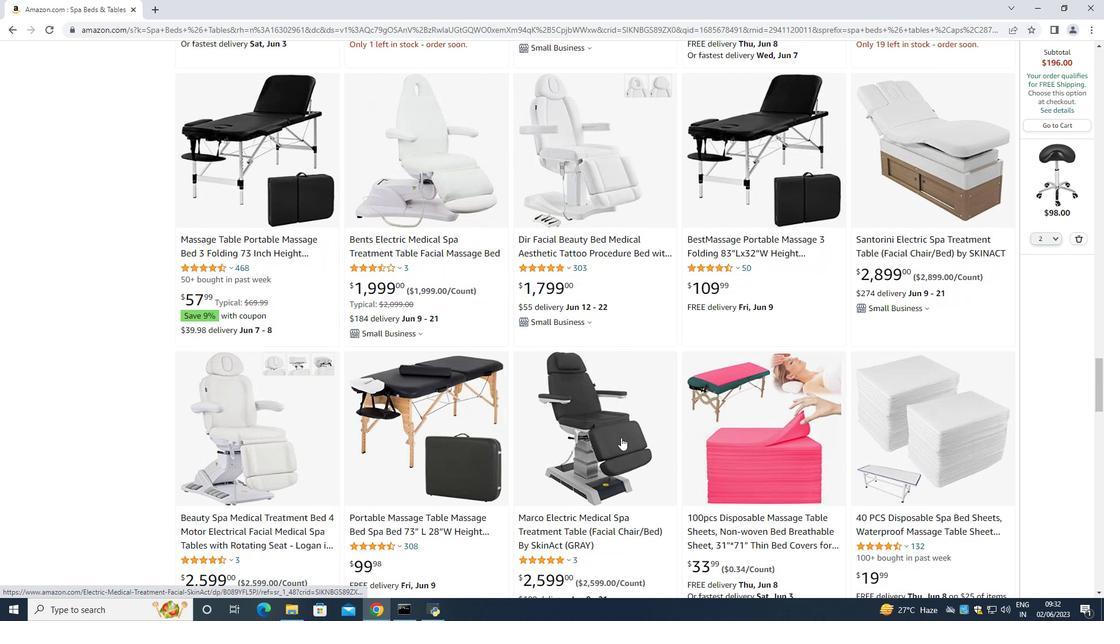 
Action: Mouse moved to (617, 433)
Screenshot: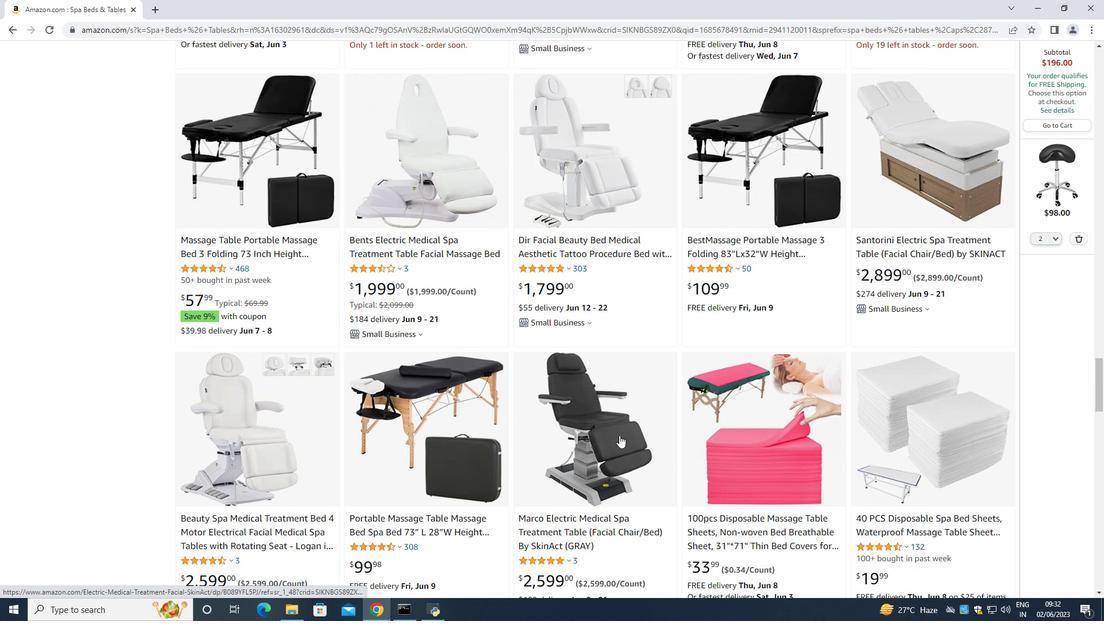 
Action: Mouse scrolled (617, 433) with delta (0, 0)
Screenshot: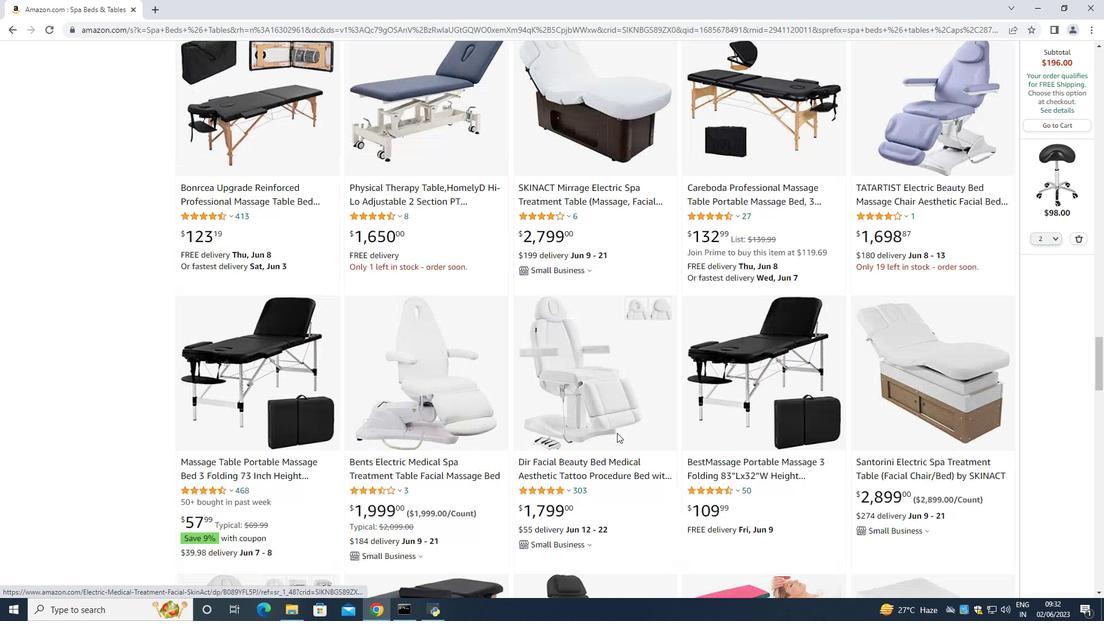 
Action: Mouse scrolled (617, 433) with delta (0, 0)
Screenshot: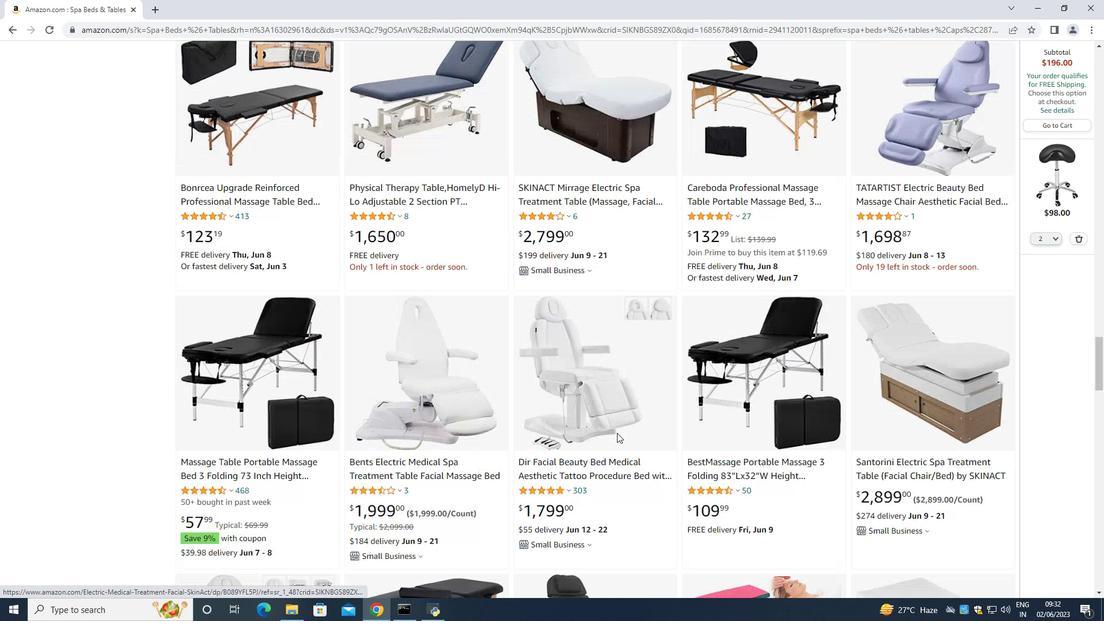 
Action: Mouse scrolled (617, 433) with delta (0, 0)
Screenshot: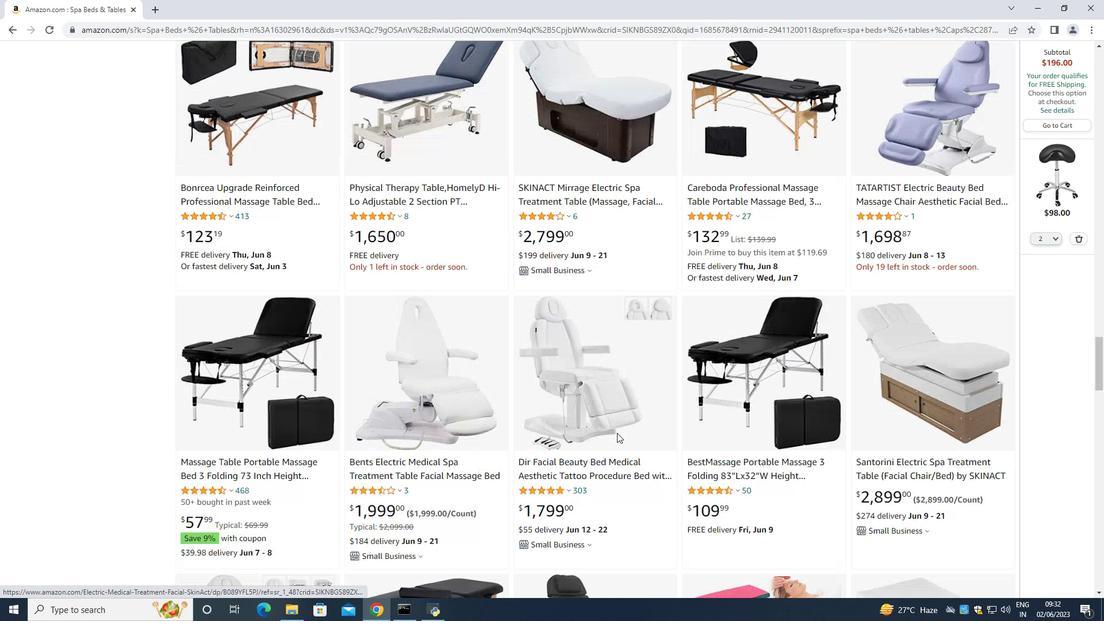 
Action: Mouse moved to (616, 431)
Screenshot: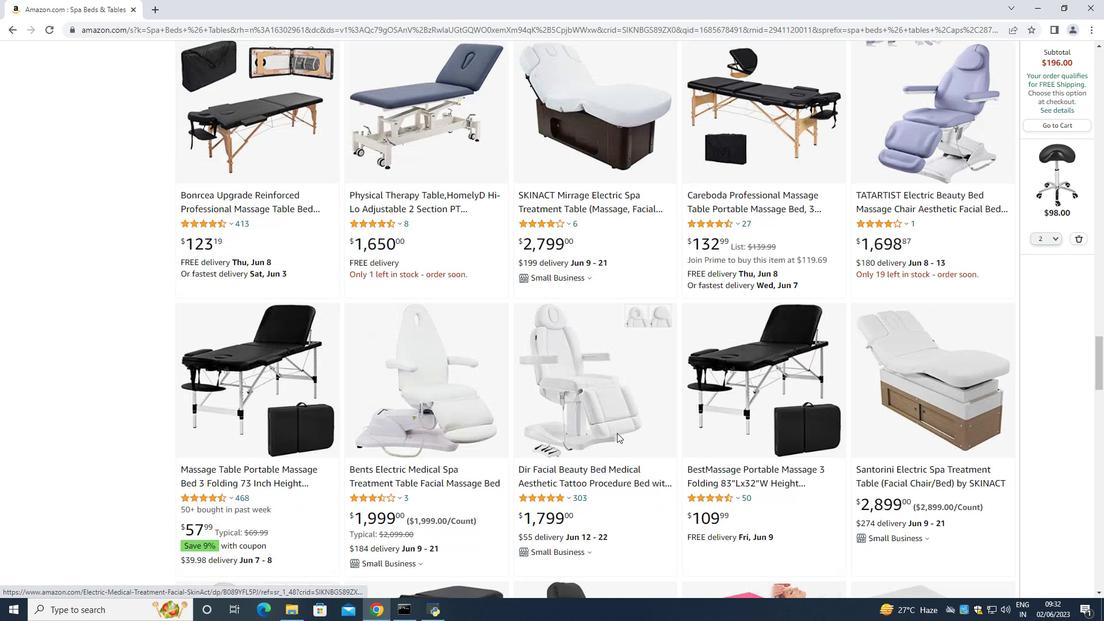 
Action: Mouse scrolled (617, 432) with delta (0, 0)
Screenshot: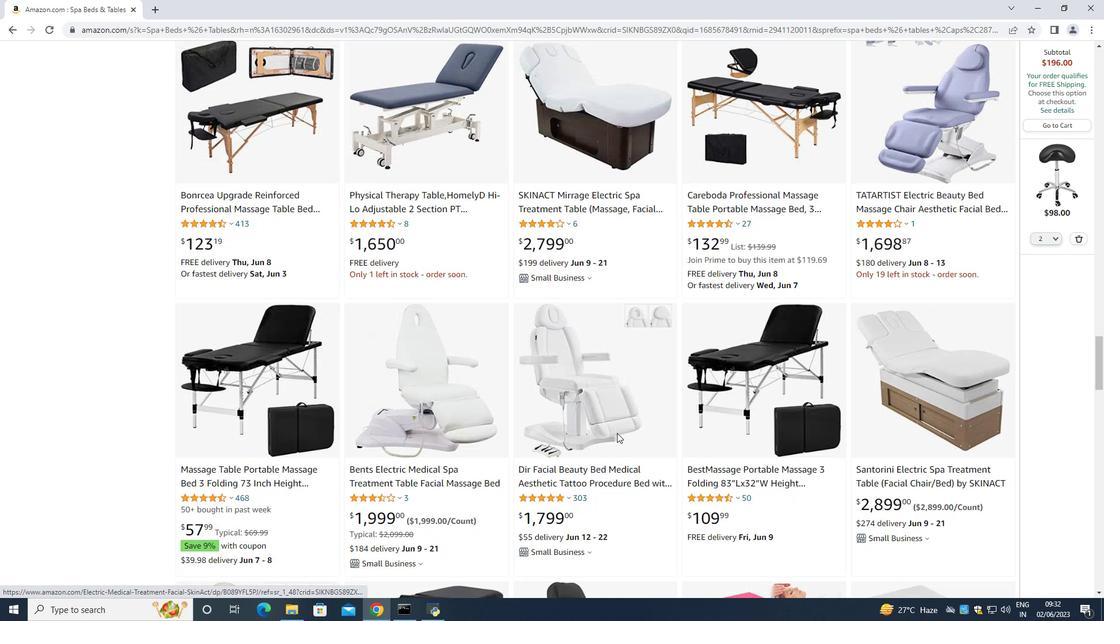 
Action: Mouse scrolled (616, 432) with delta (0, 0)
Screenshot: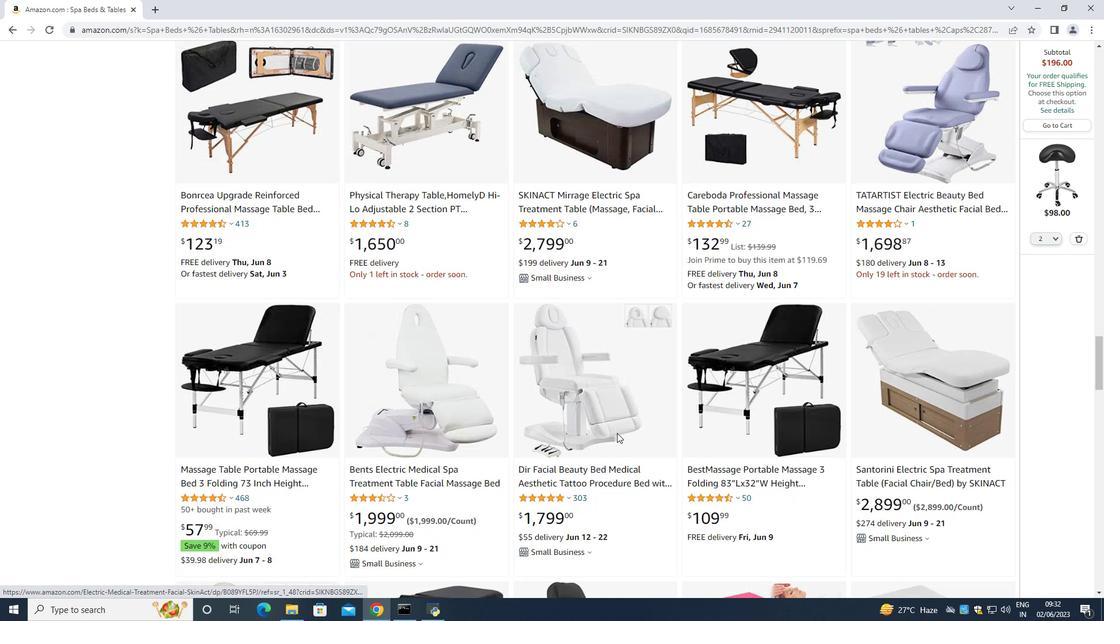 
Action: Mouse moved to (342, 422)
Screenshot: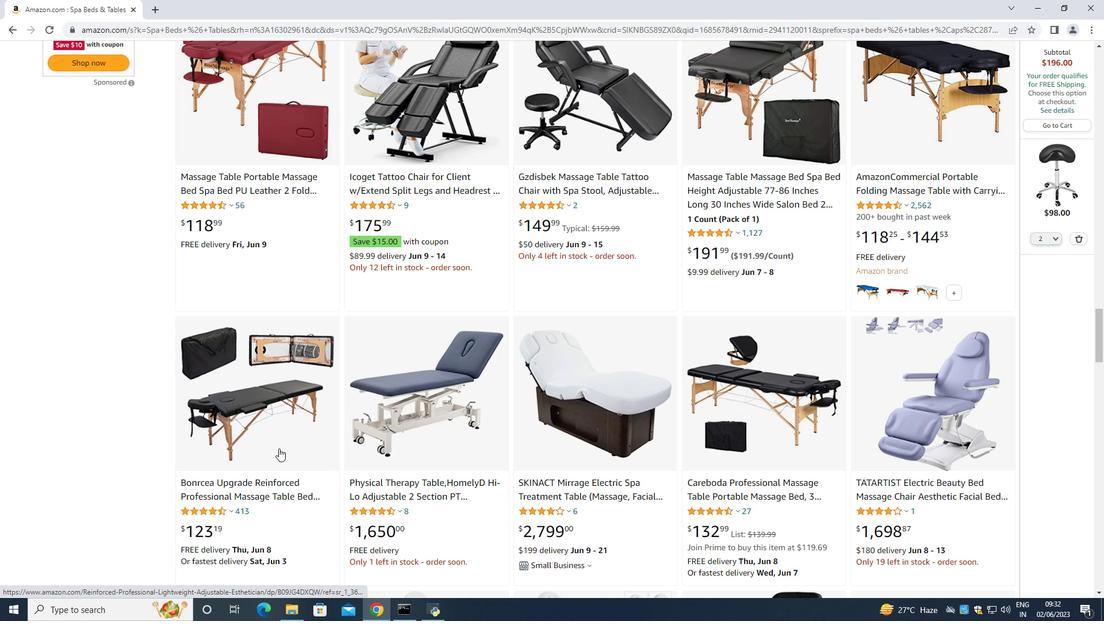 
Action: Mouse scrolled (342, 423) with delta (0, 0)
Screenshot: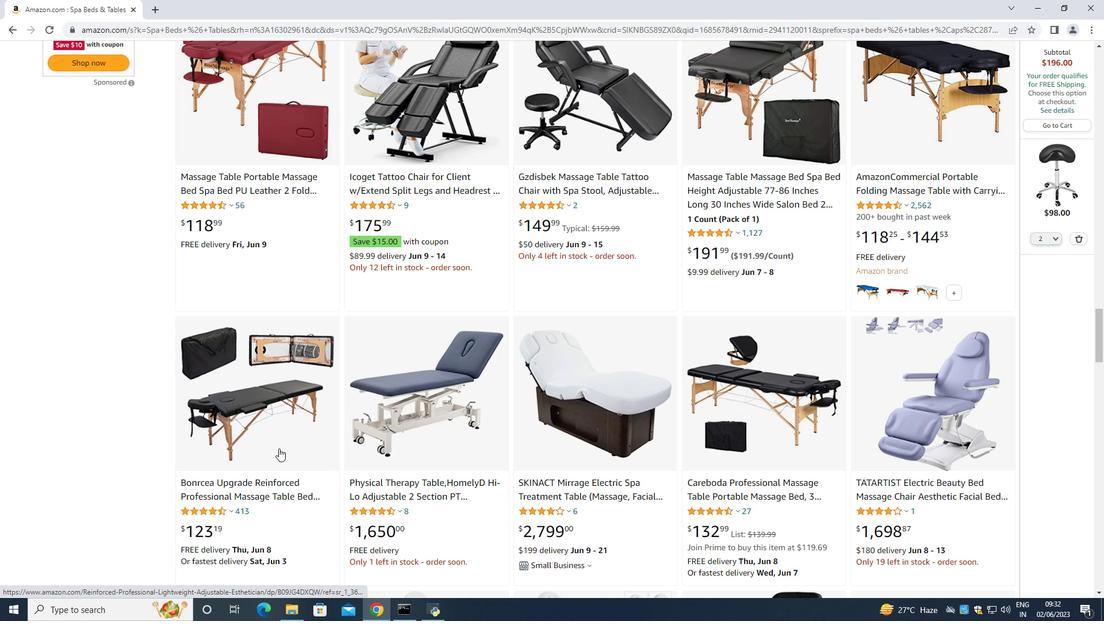 
Action: Mouse moved to (343, 421)
Screenshot: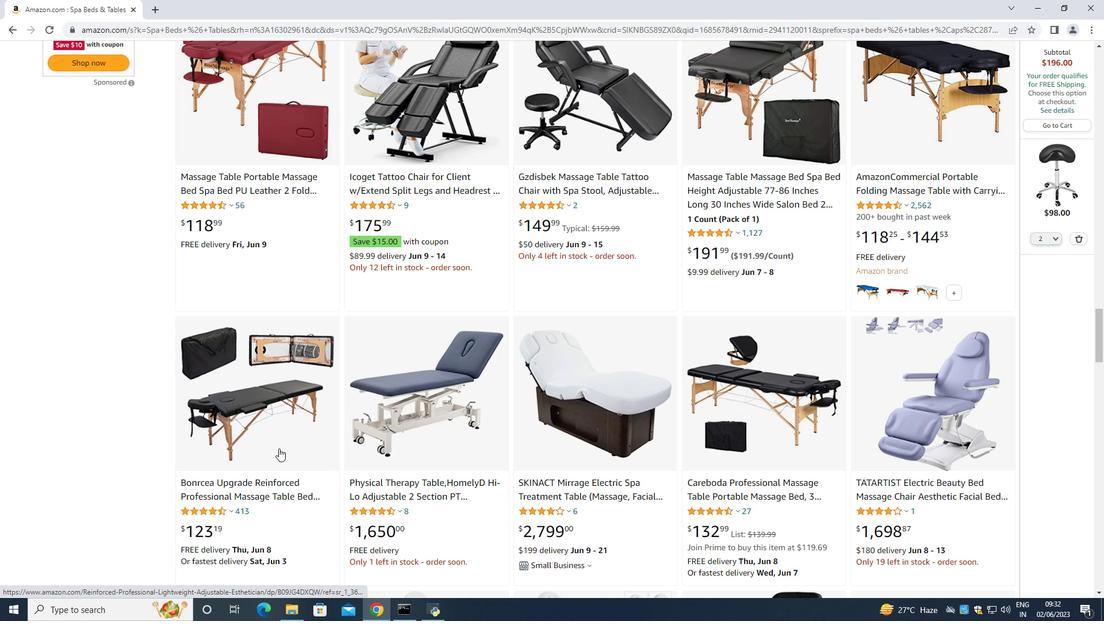 
Action: Mouse scrolled (343, 422) with delta (0, 0)
Screenshot: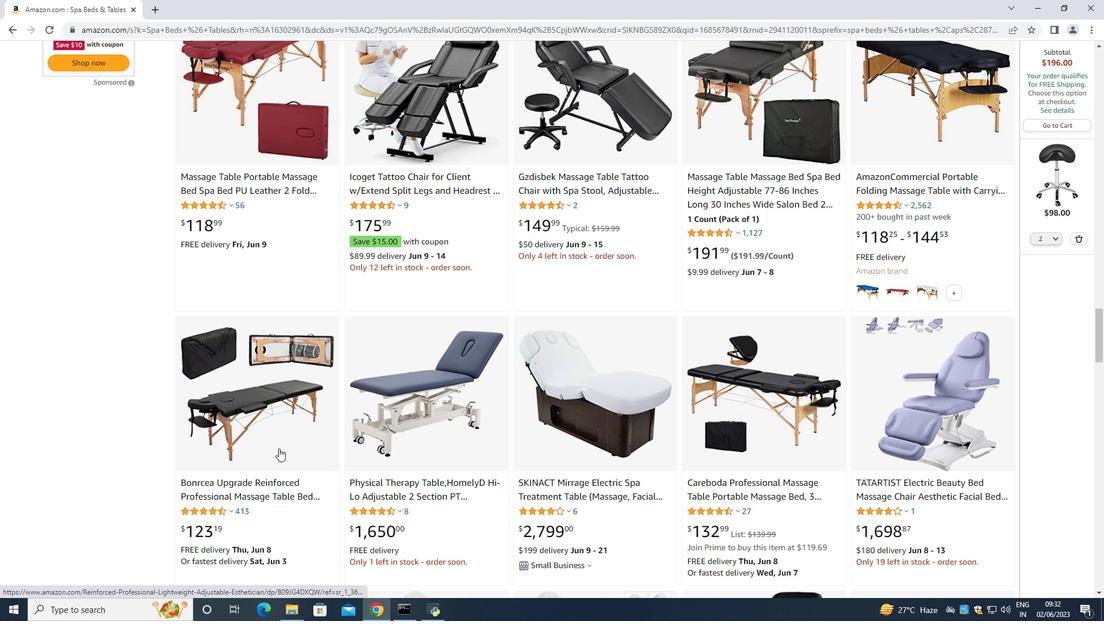 
Action: Mouse scrolled (343, 422) with delta (0, 0)
Screenshot: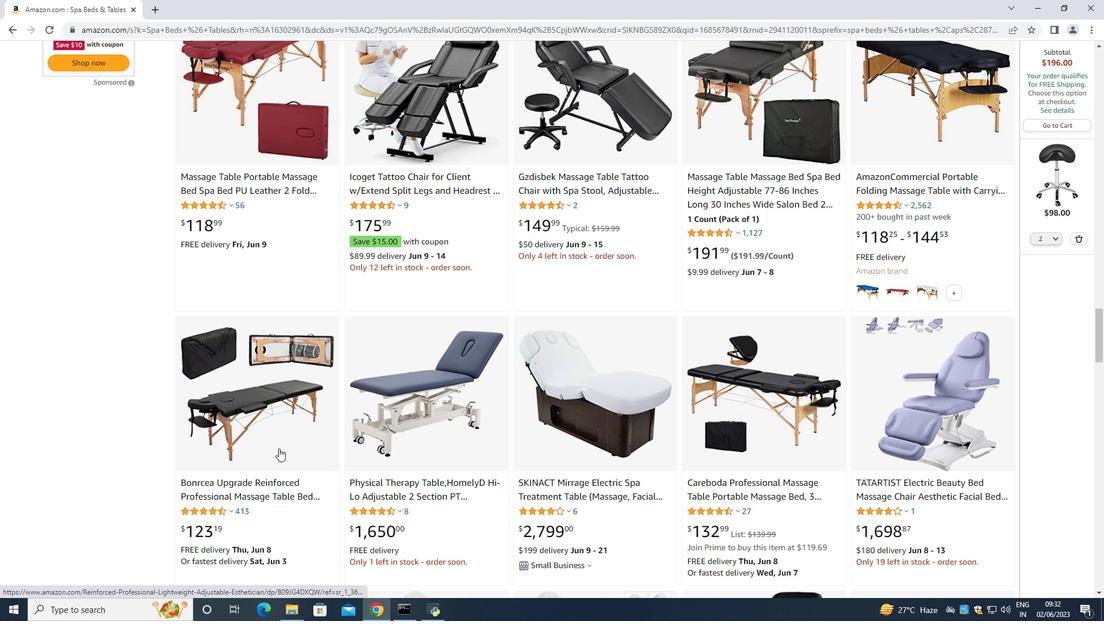 
Action: Mouse scrolled (343, 422) with delta (0, 0)
Screenshot: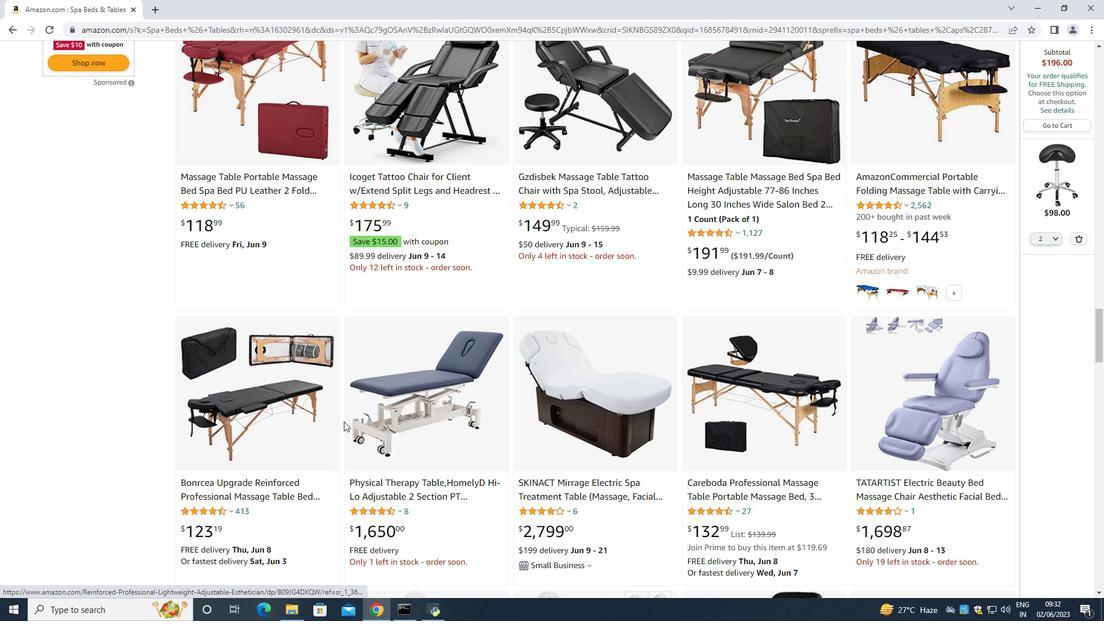 
Action: Mouse moved to (351, 417)
Screenshot: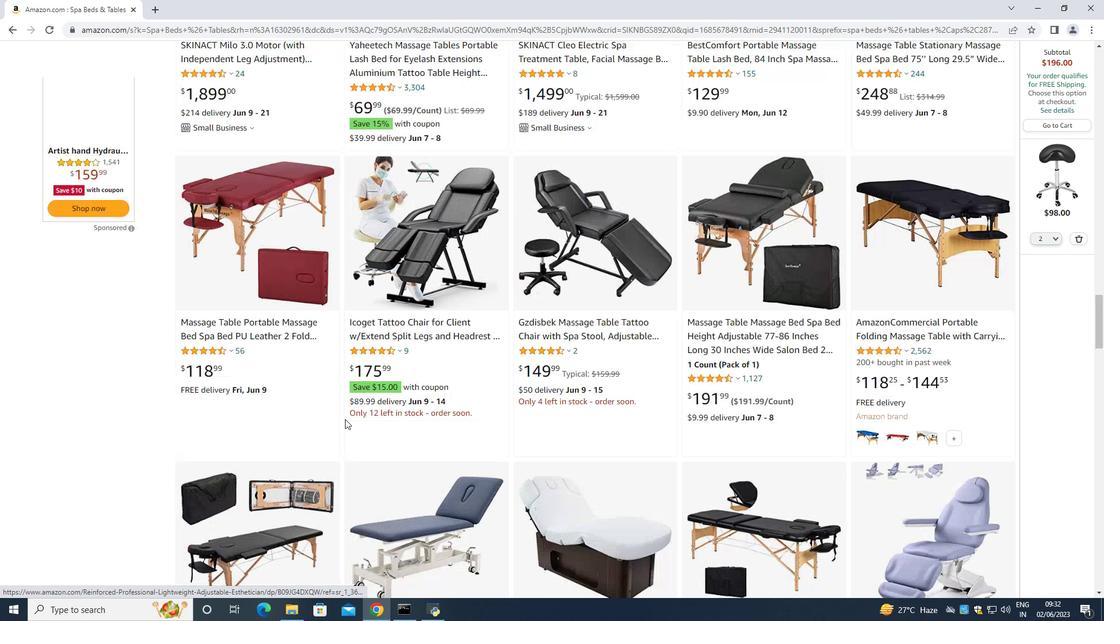 
Action: Mouse scrolled (351, 418) with delta (0, 0)
Screenshot: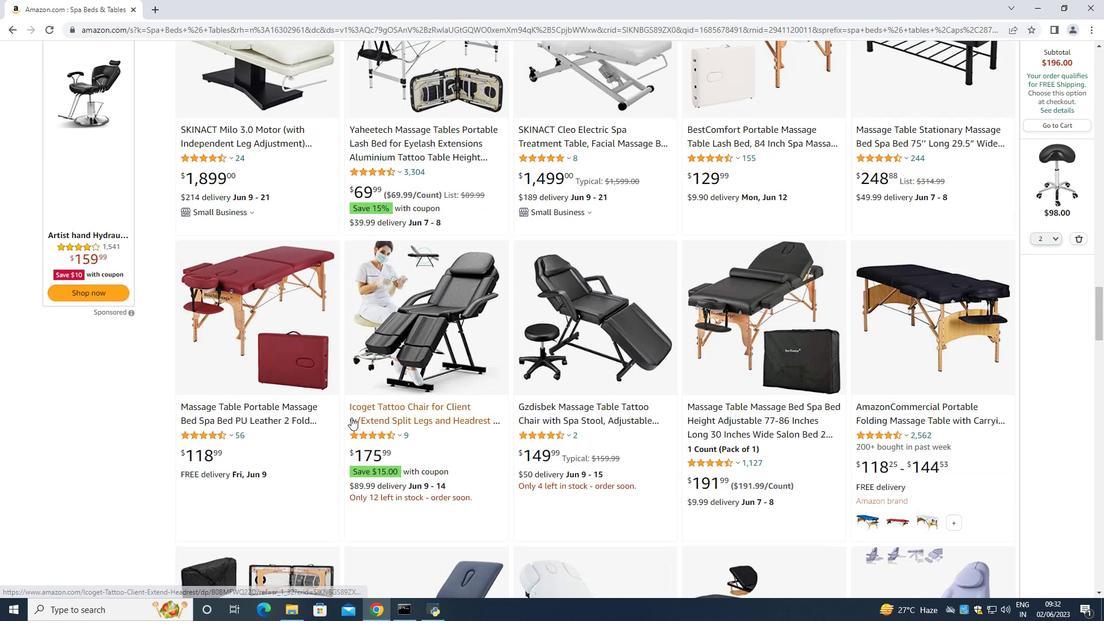 
Action: Mouse scrolled (351, 418) with delta (0, 0)
Screenshot: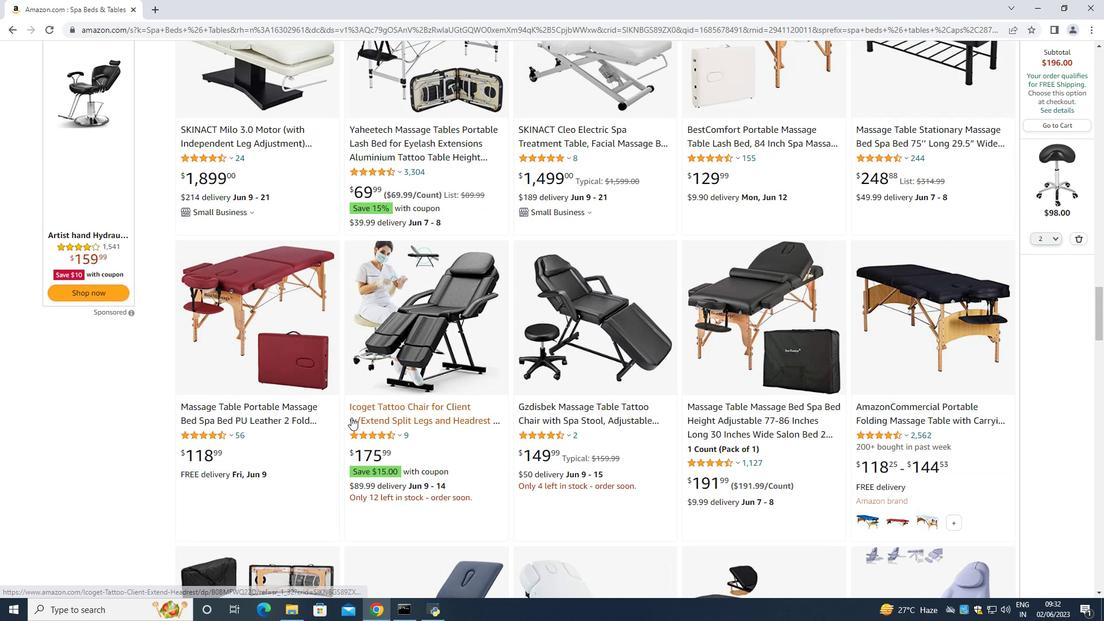 
Action: Mouse moved to (351, 416)
Screenshot: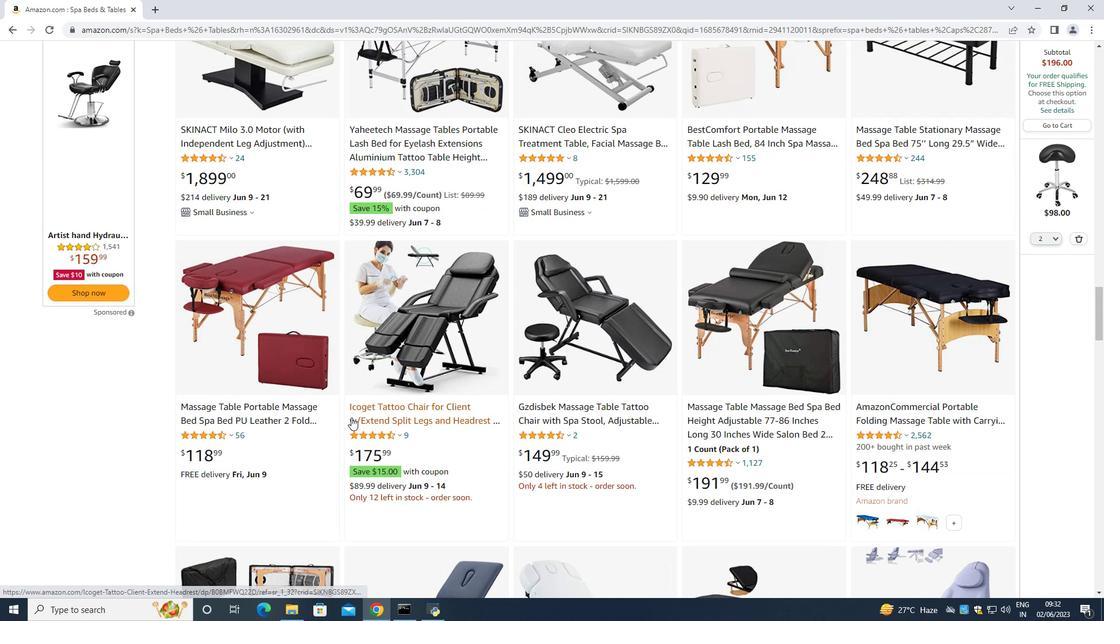 
Action: Mouse scrolled (351, 417) with delta (0, 0)
Screenshot: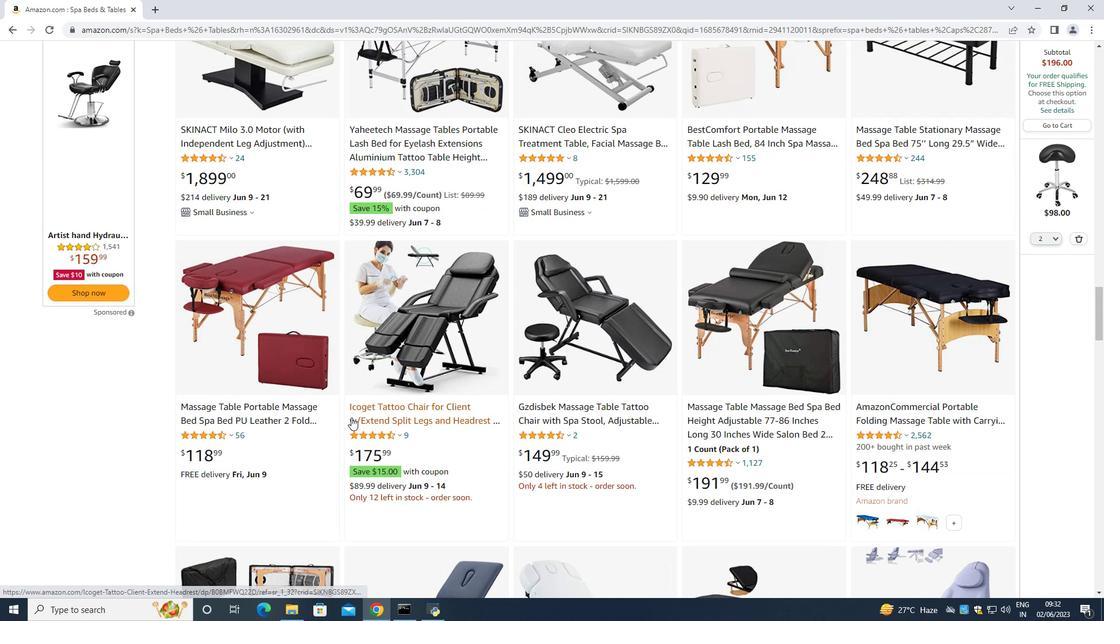 
Action: Mouse moved to (351, 414)
Screenshot: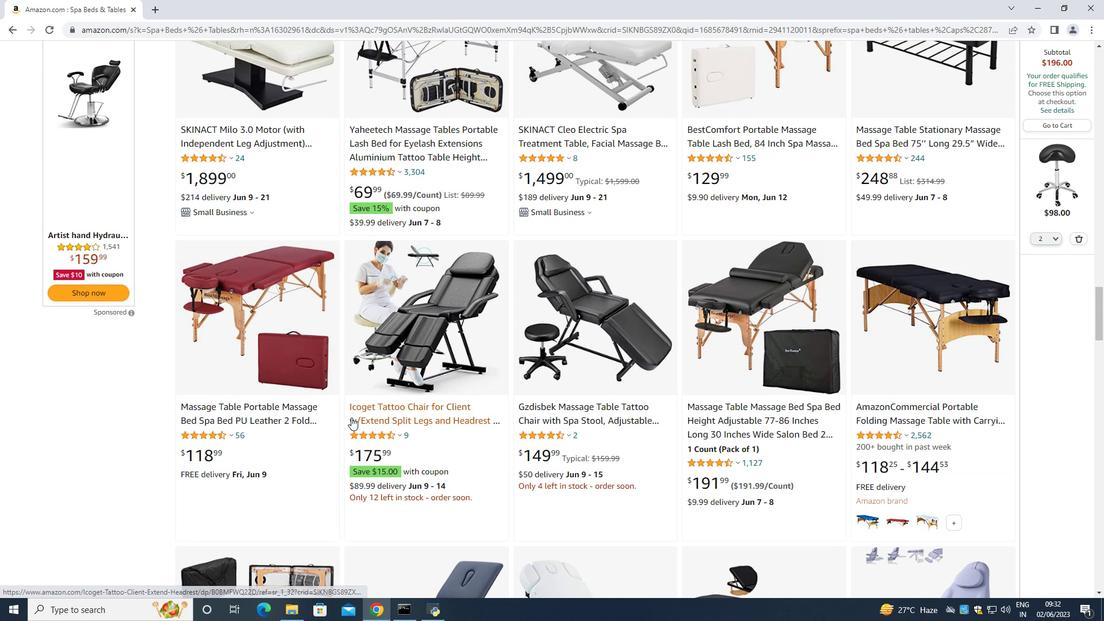 
Action: Mouse scrolled (351, 415) with delta (0, 0)
Screenshot: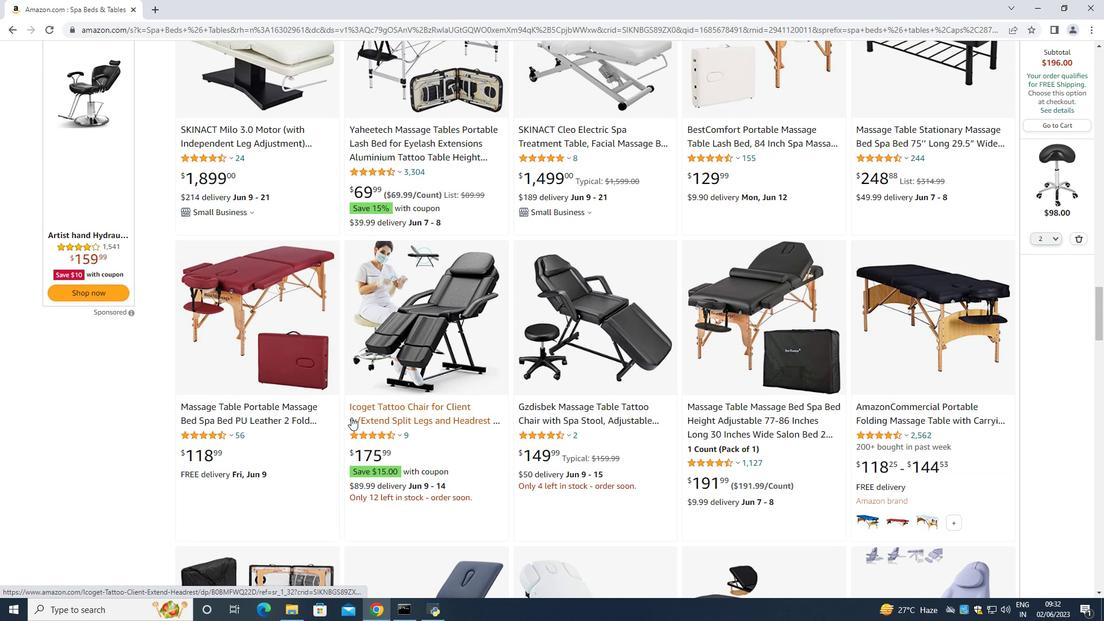 
Action: Mouse moved to (351, 414)
Screenshot: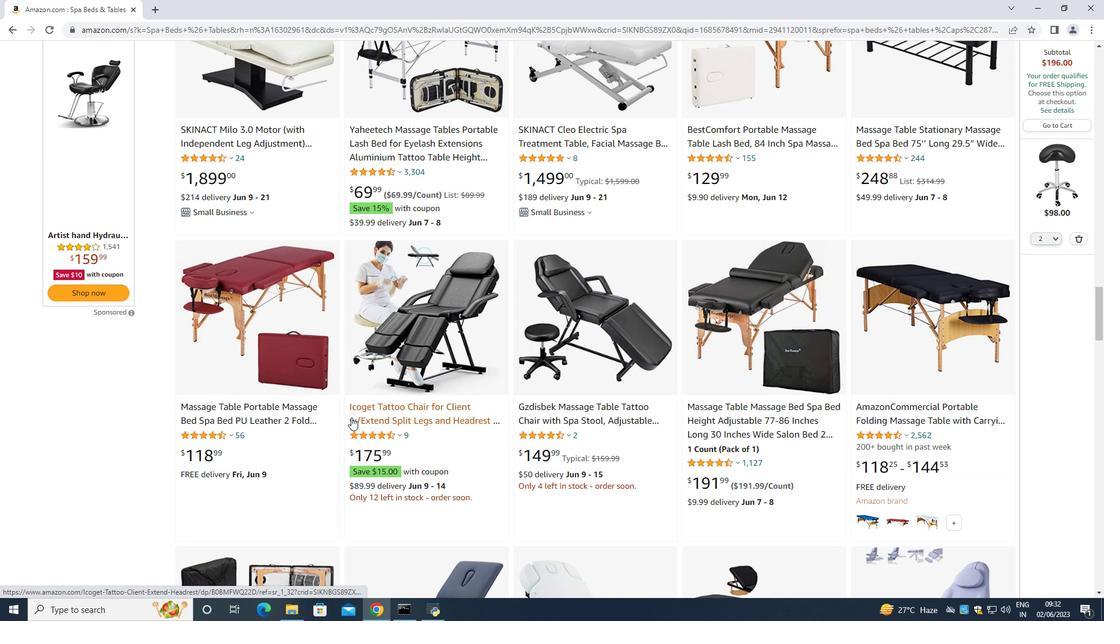 
Action: Mouse scrolled (351, 414) with delta (0, 0)
Screenshot: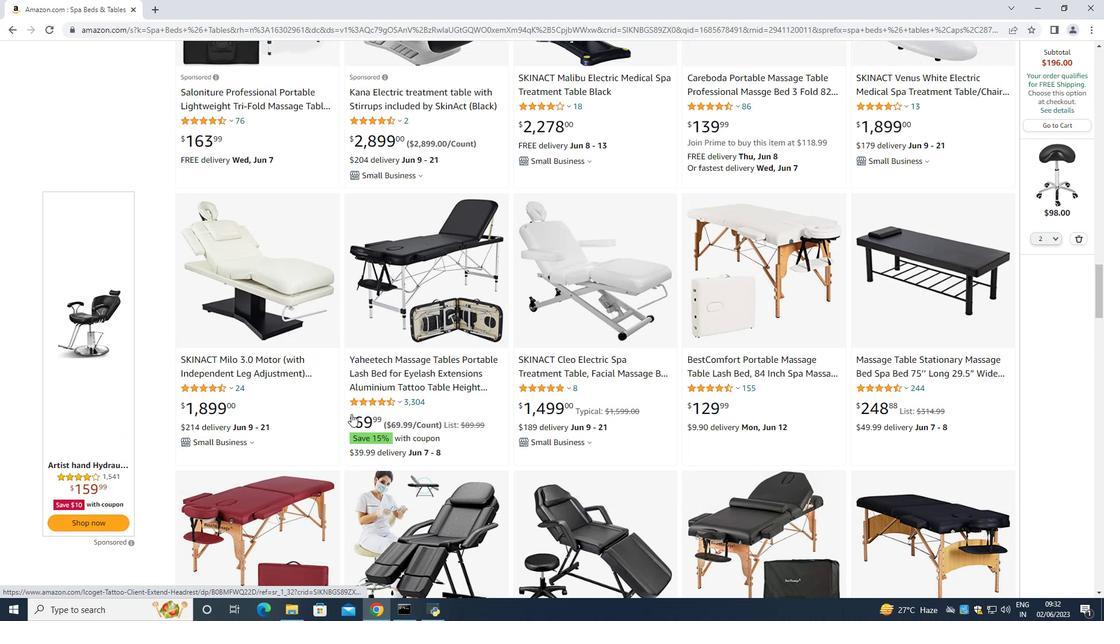 
Action: Mouse scrolled (351, 414) with delta (0, 0)
Screenshot: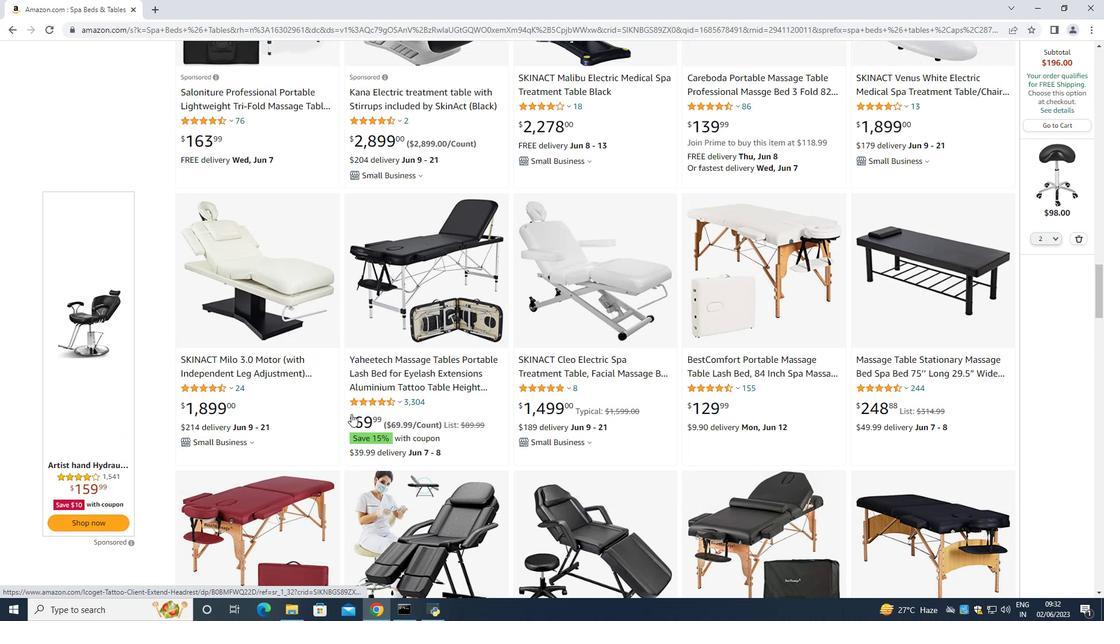 
Action: Mouse scrolled (351, 414) with delta (0, 0)
Screenshot: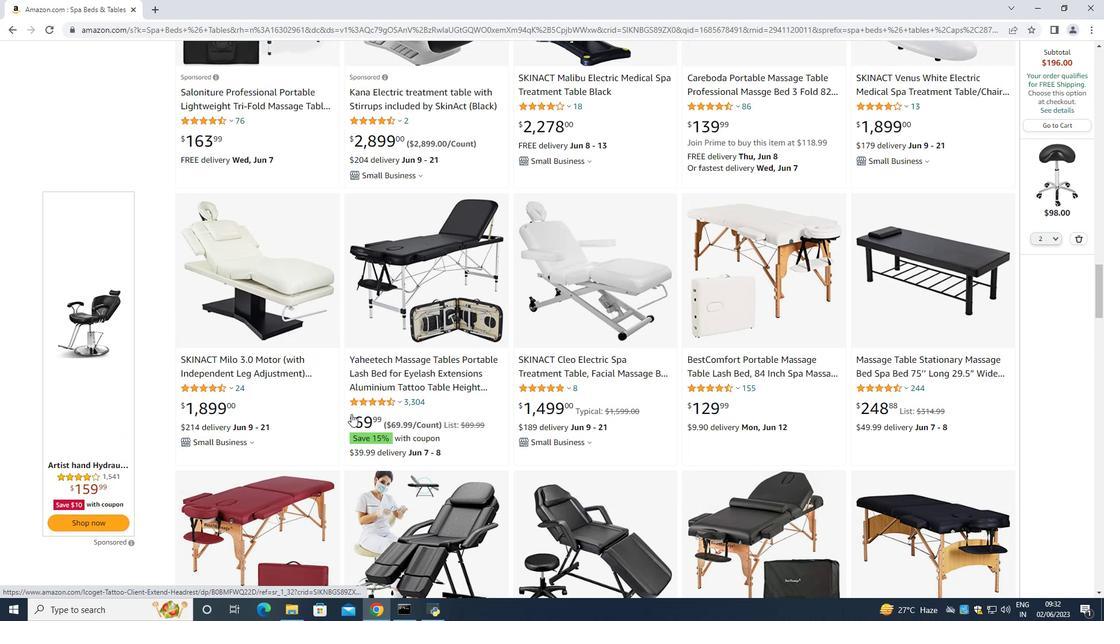 
Action: Mouse moved to (351, 413)
Screenshot: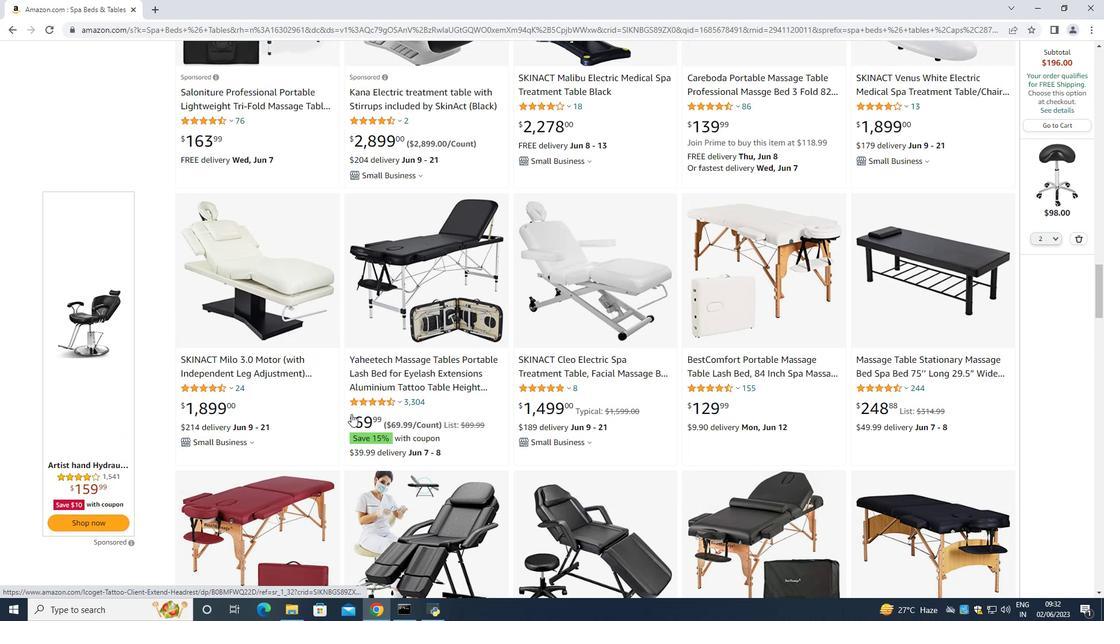 
Action: Mouse scrolled (351, 413) with delta (0, 0)
Screenshot: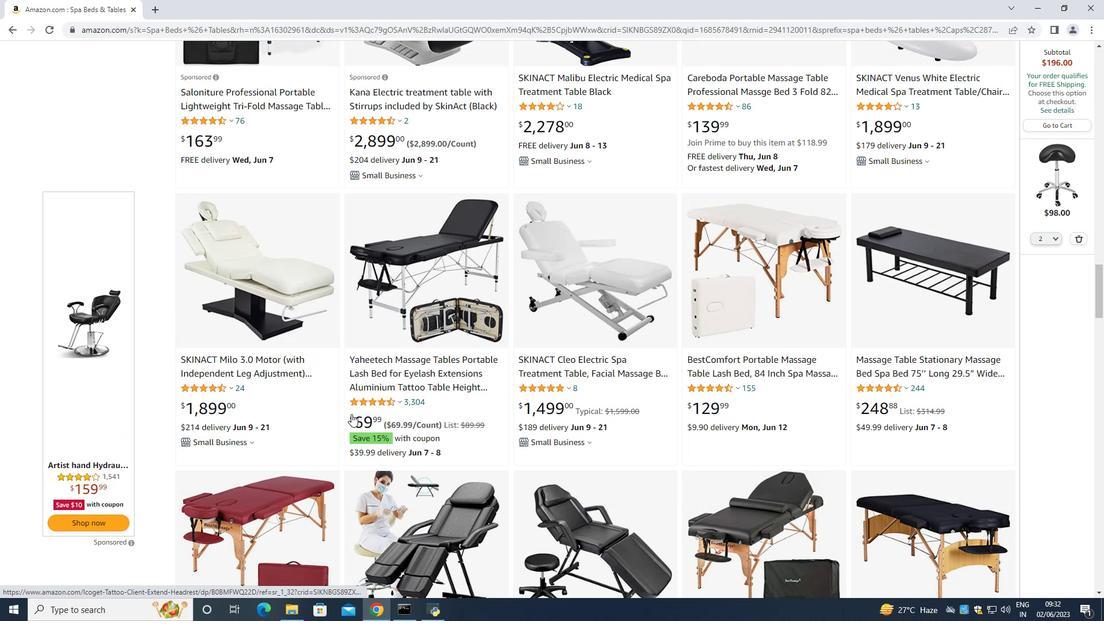 
Action: Mouse moved to (351, 411)
Screenshot: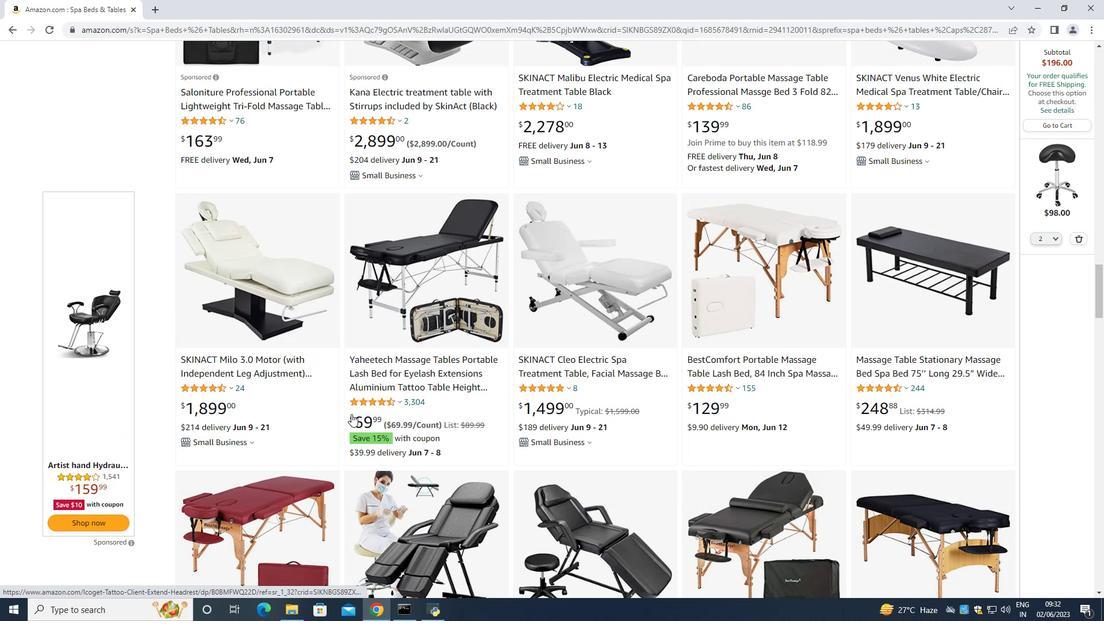 
Action: Mouse scrolled (351, 412) with delta (0, 0)
Screenshot: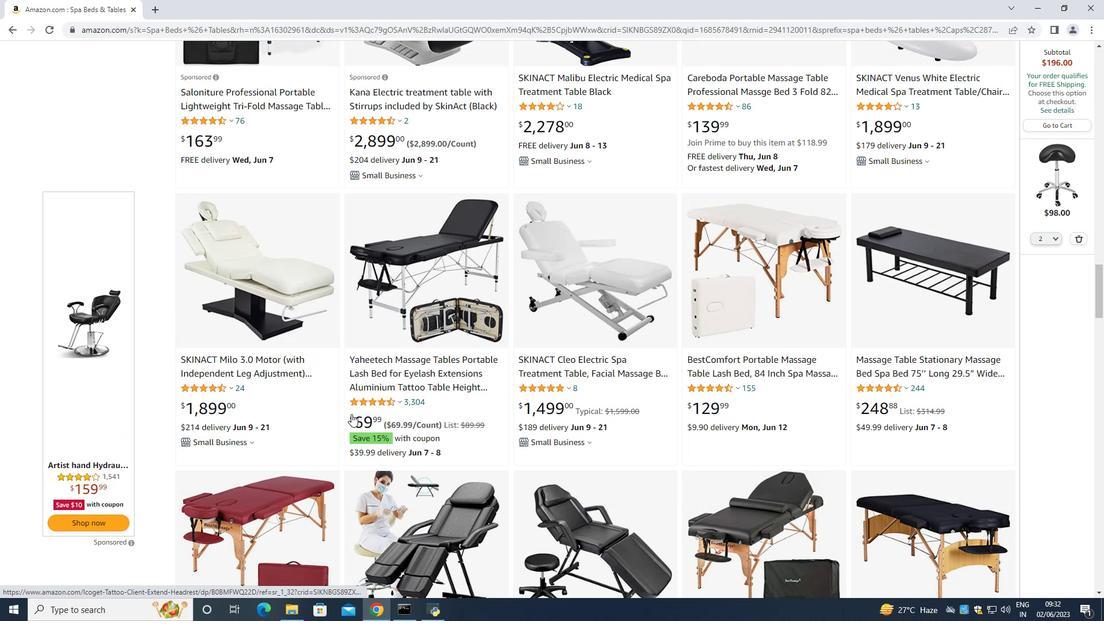 
Action: Mouse moved to (351, 410)
Screenshot: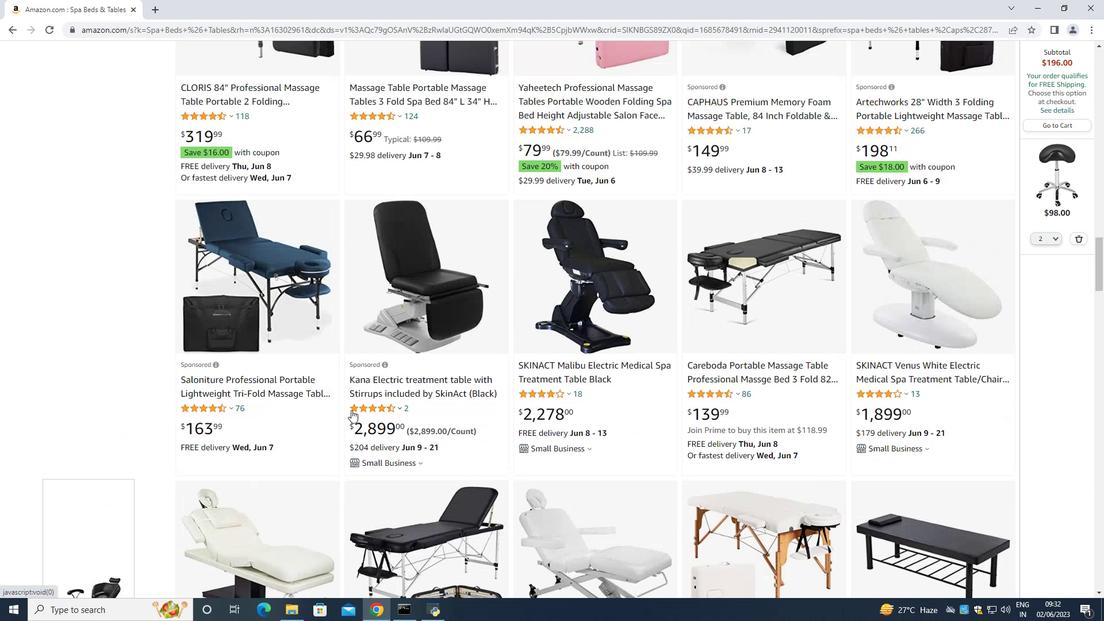
Action: Mouse scrolled (351, 410) with delta (0, 0)
Screenshot: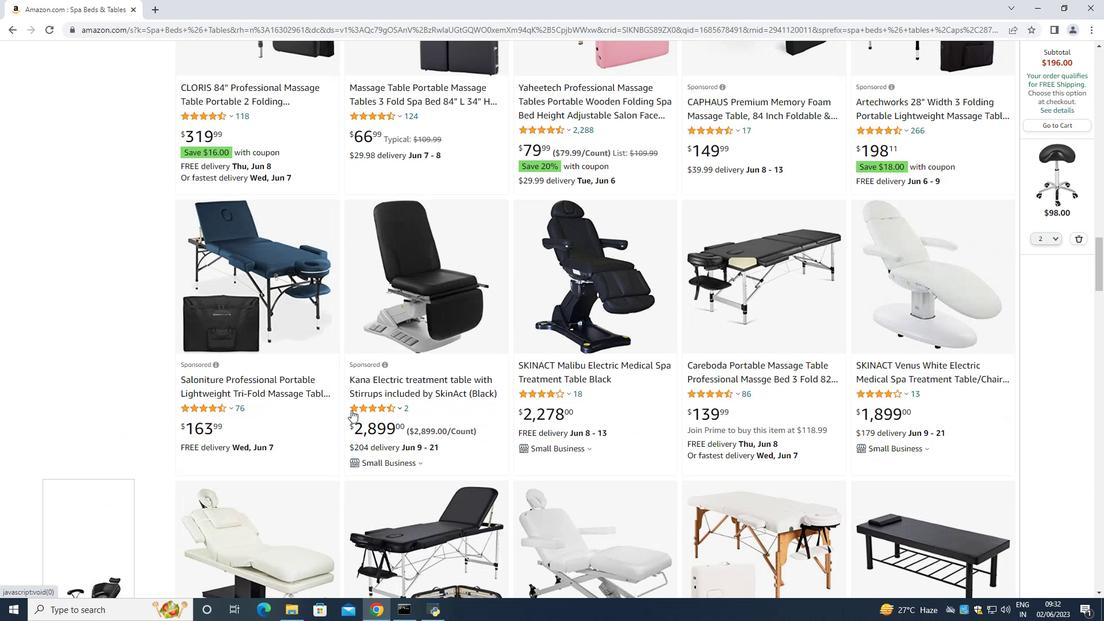 
Action: Mouse scrolled (351, 410) with delta (0, 0)
Screenshot: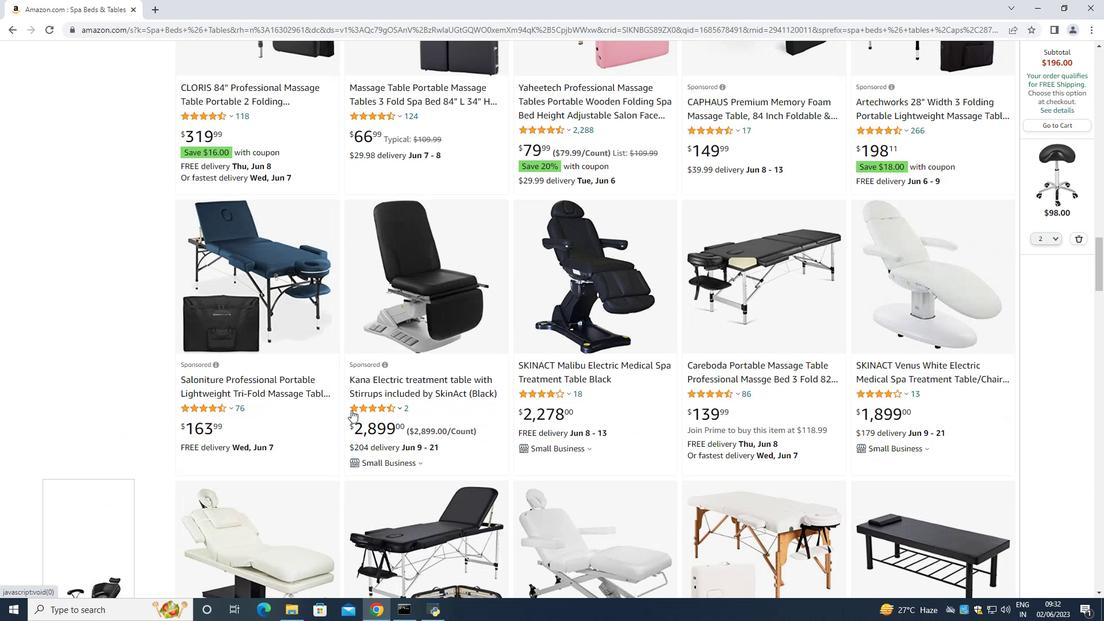 
Action: Mouse scrolled (351, 410) with delta (0, 0)
Screenshot: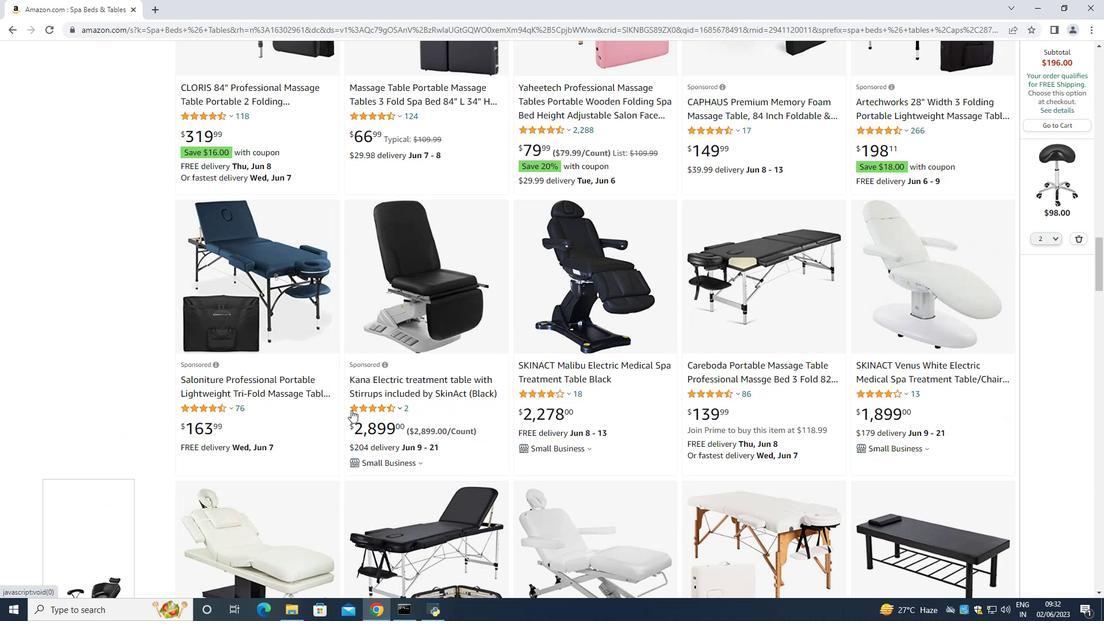 
Action: Mouse scrolled (351, 410) with delta (0, 0)
Screenshot: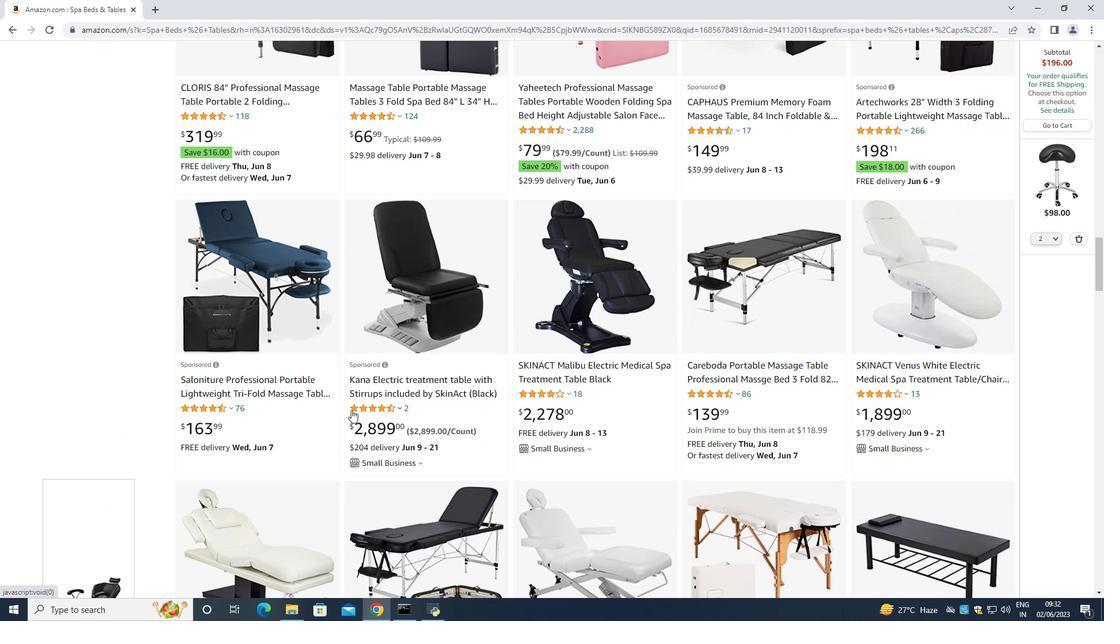 
Action: Mouse scrolled (351, 410) with delta (0, 0)
Screenshot: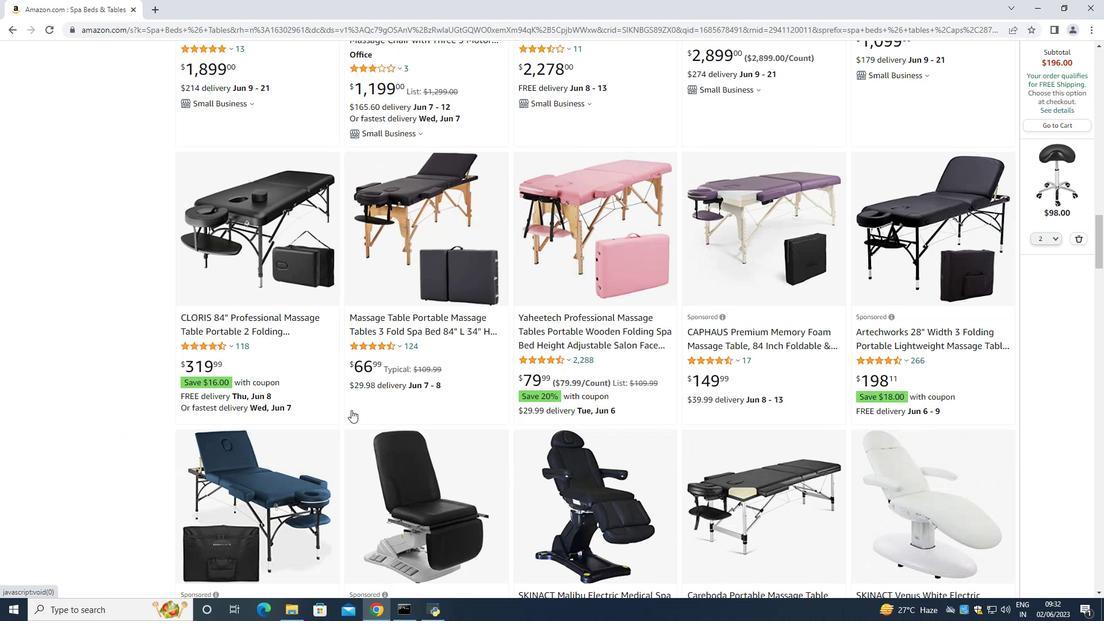 
Action: Mouse scrolled (351, 410) with delta (0, 0)
Screenshot: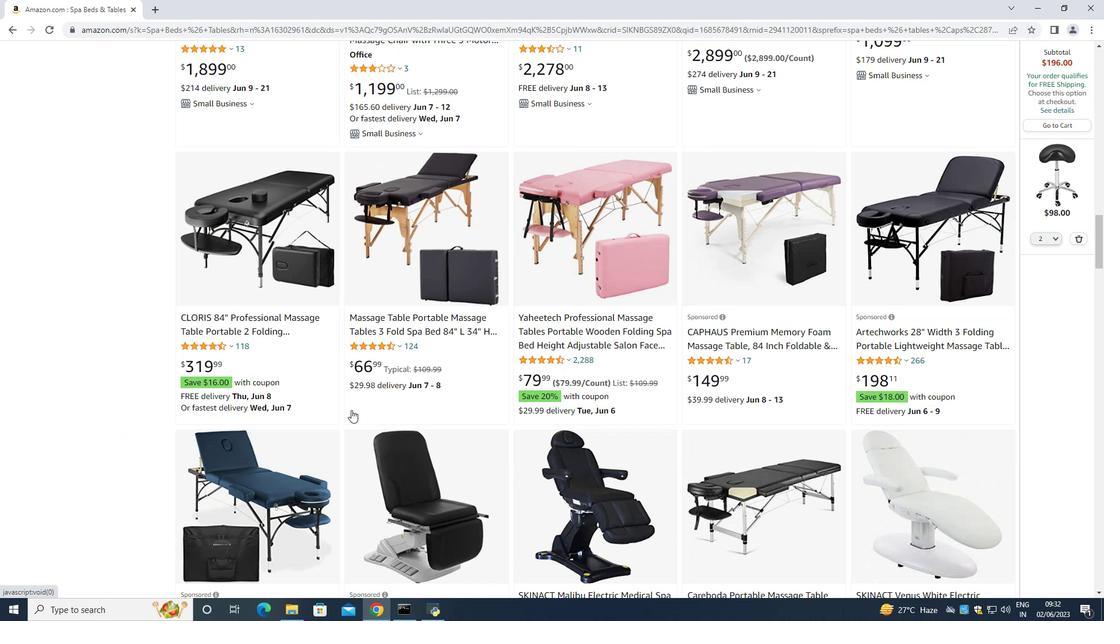 
Action: Mouse scrolled (351, 410) with delta (0, 0)
Screenshot: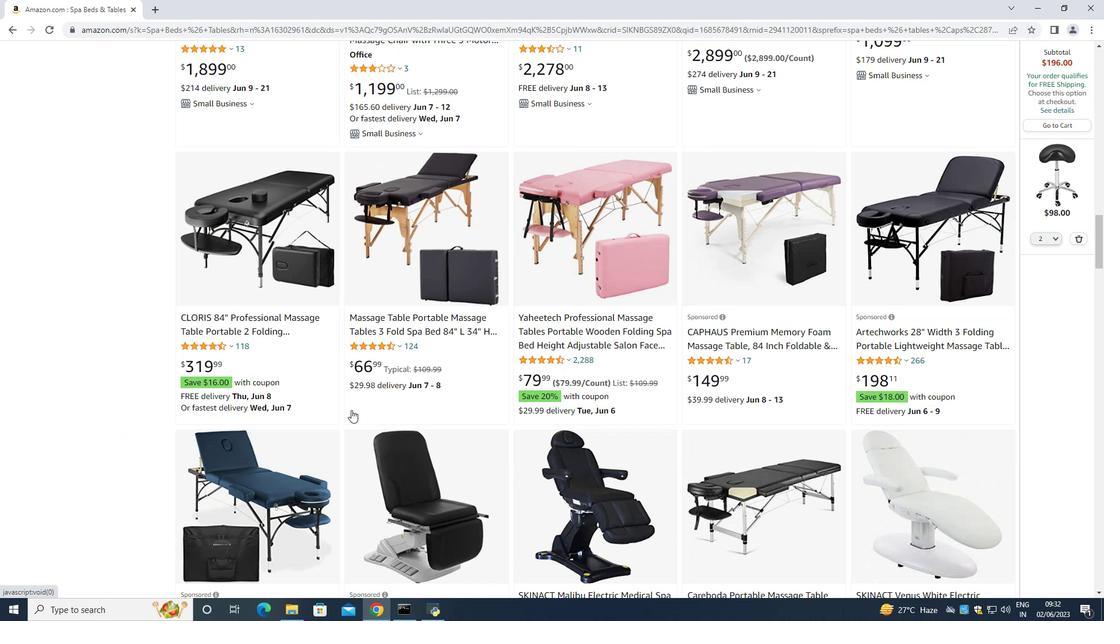 
Action: Mouse scrolled (351, 410) with delta (0, 0)
Screenshot: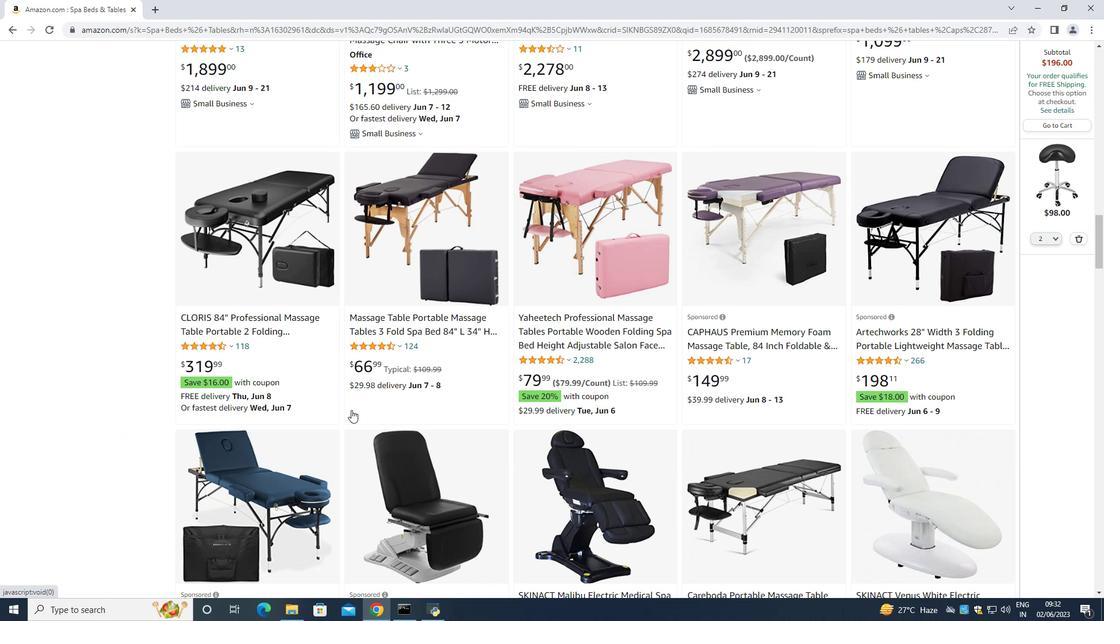 
Action: Mouse moved to (360, 386)
Screenshot: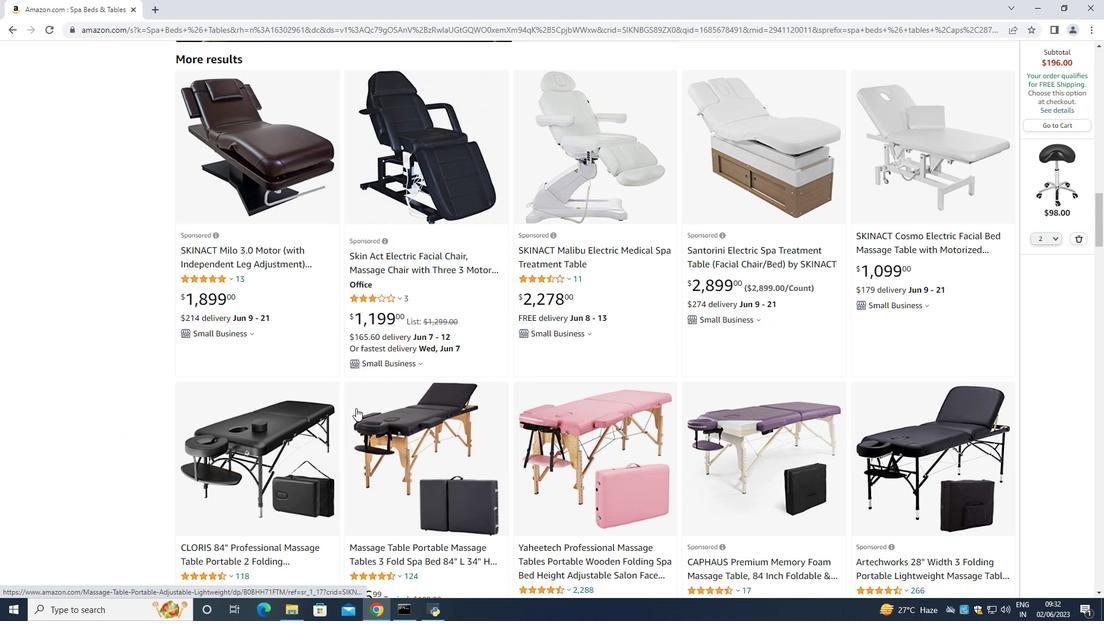 
Action: Mouse scrolled (360, 387) with delta (0, 0)
Screenshot: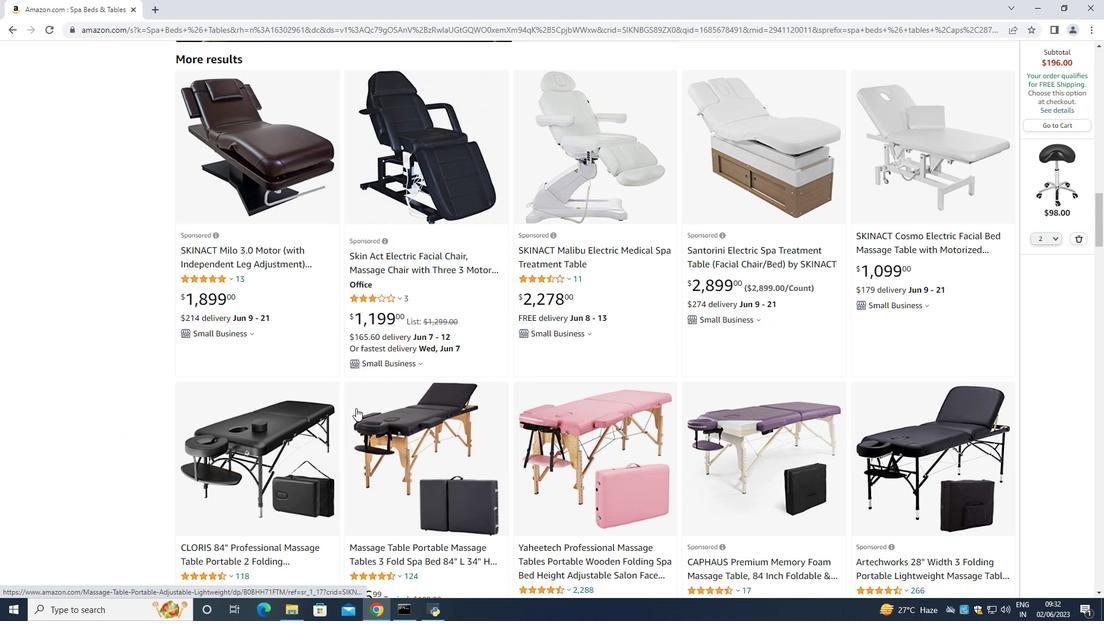 
Action: Mouse moved to (362, 378)
Screenshot: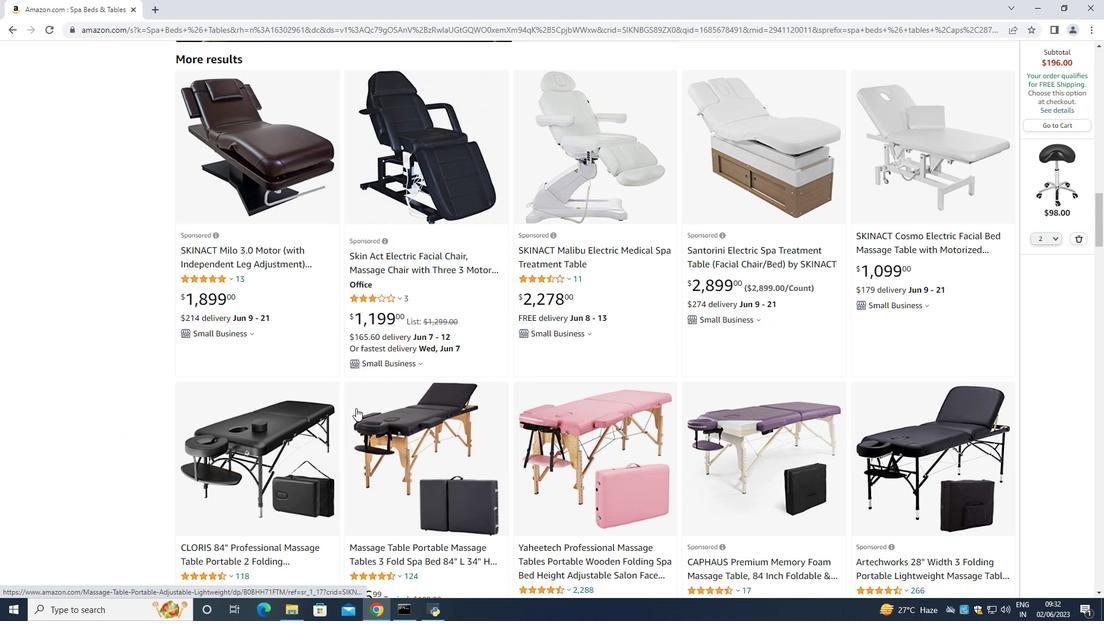 
Action: Mouse scrolled (362, 379) with delta (0, 0)
Screenshot: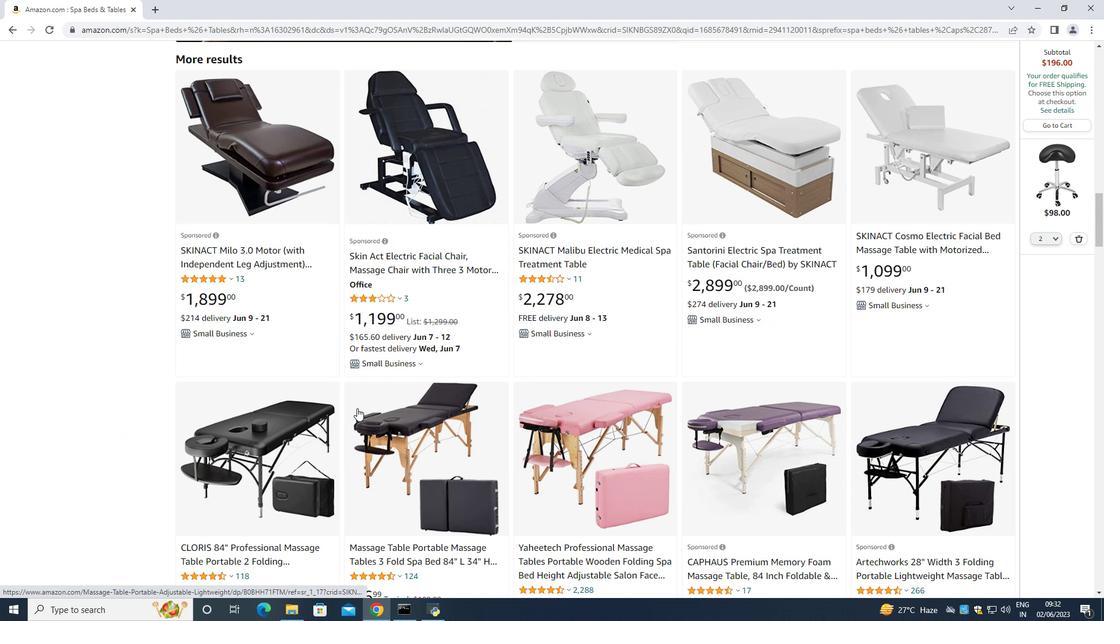 
Action: Mouse scrolled (362, 379) with delta (0, 0)
Screenshot: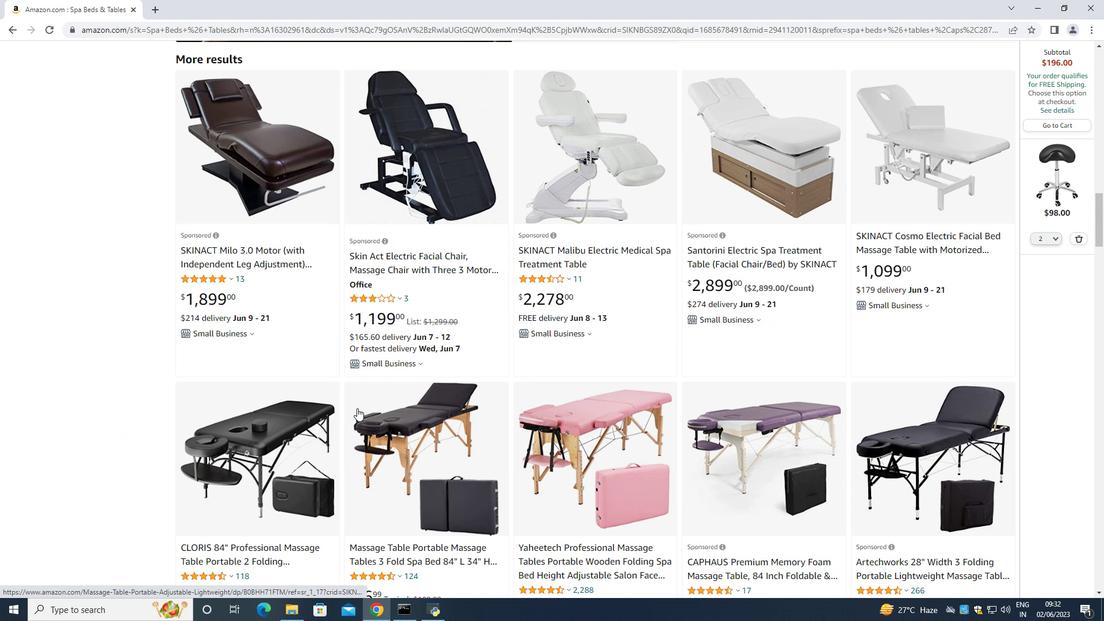 
Action: Mouse scrolled (362, 379) with delta (0, 0)
Screenshot: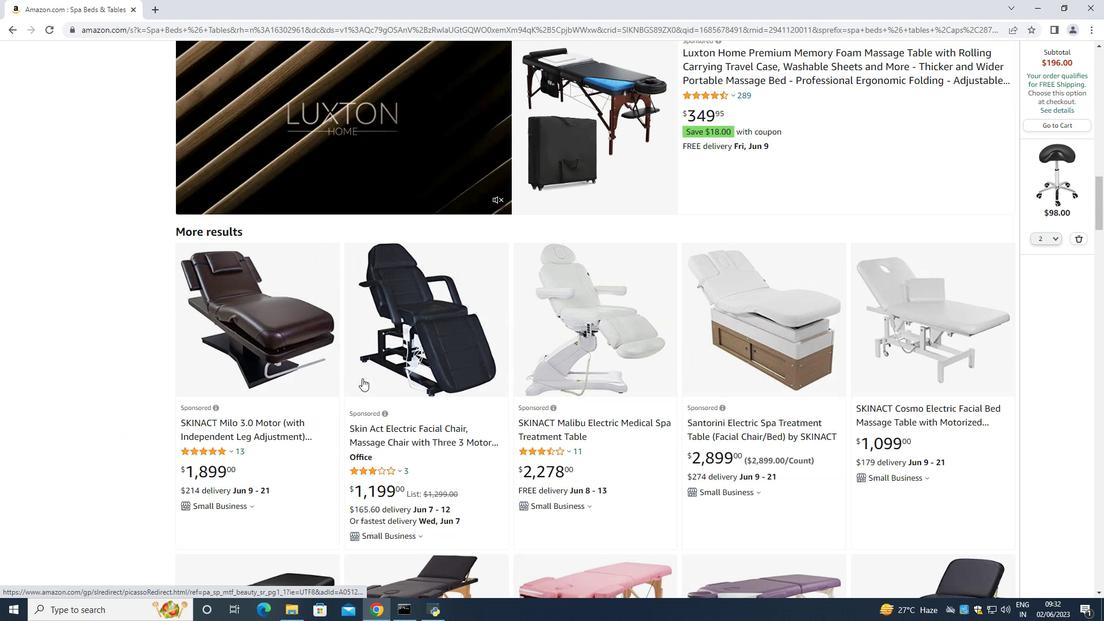 
Action: Mouse scrolled (362, 379) with delta (0, 0)
Screenshot: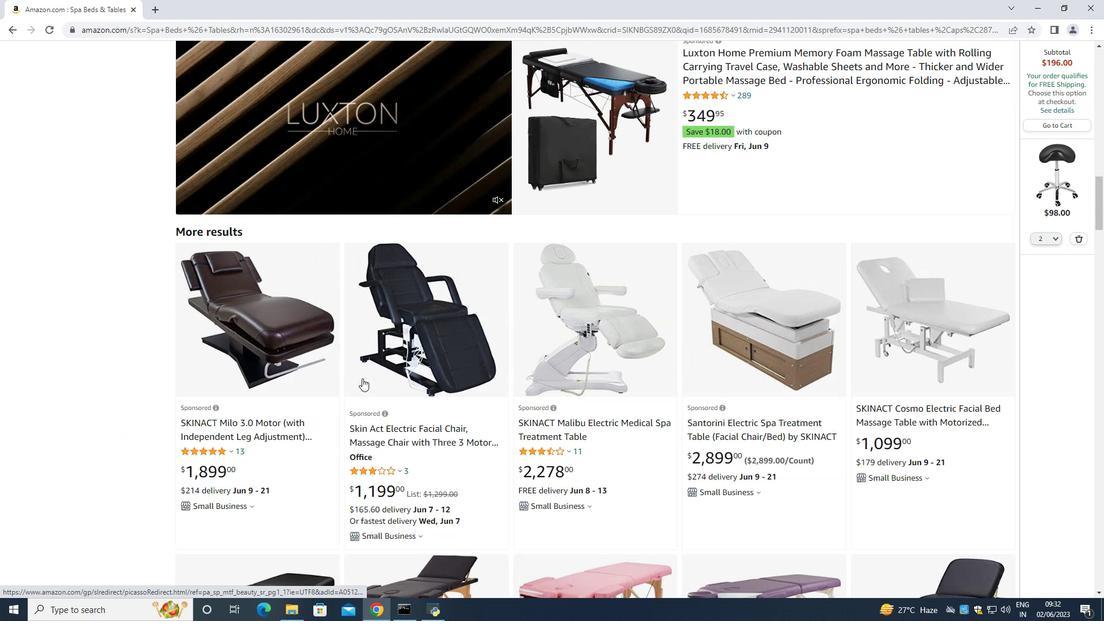 
Action: Mouse scrolled (362, 379) with delta (0, 0)
Screenshot: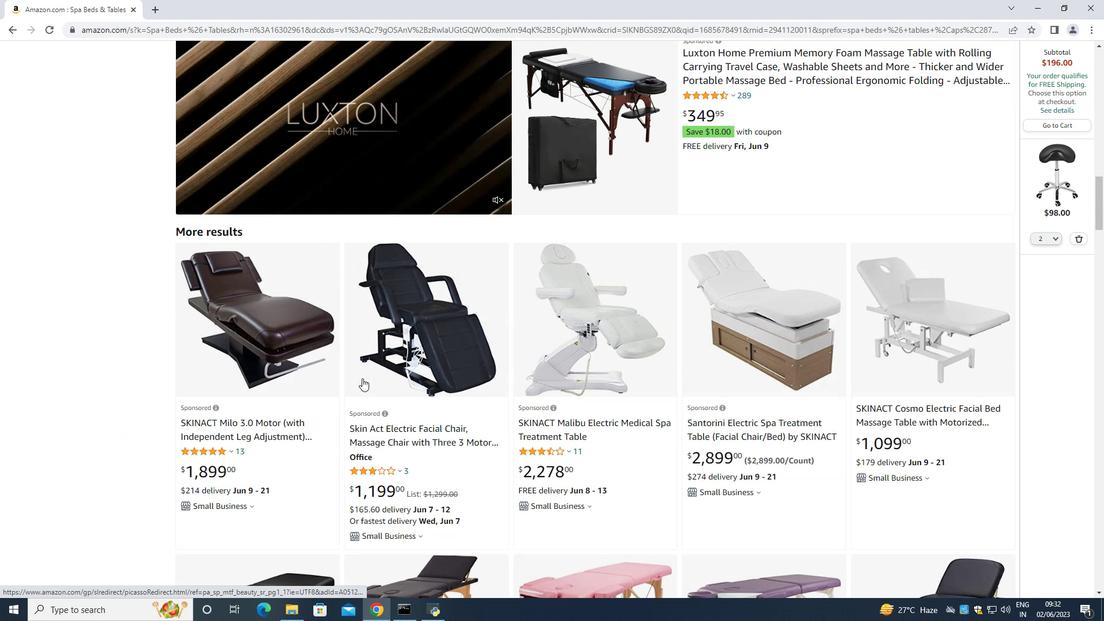 
Action: Mouse scrolled (362, 379) with delta (0, 0)
Screenshot: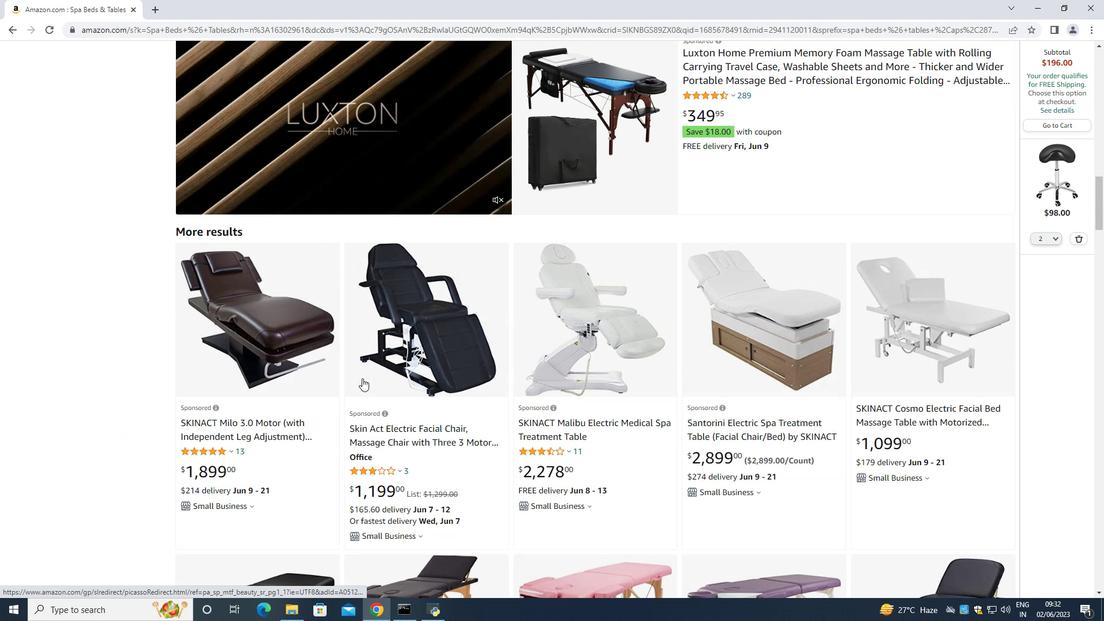 
Action: Mouse scrolled (362, 379) with delta (0, 0)
Screenshot: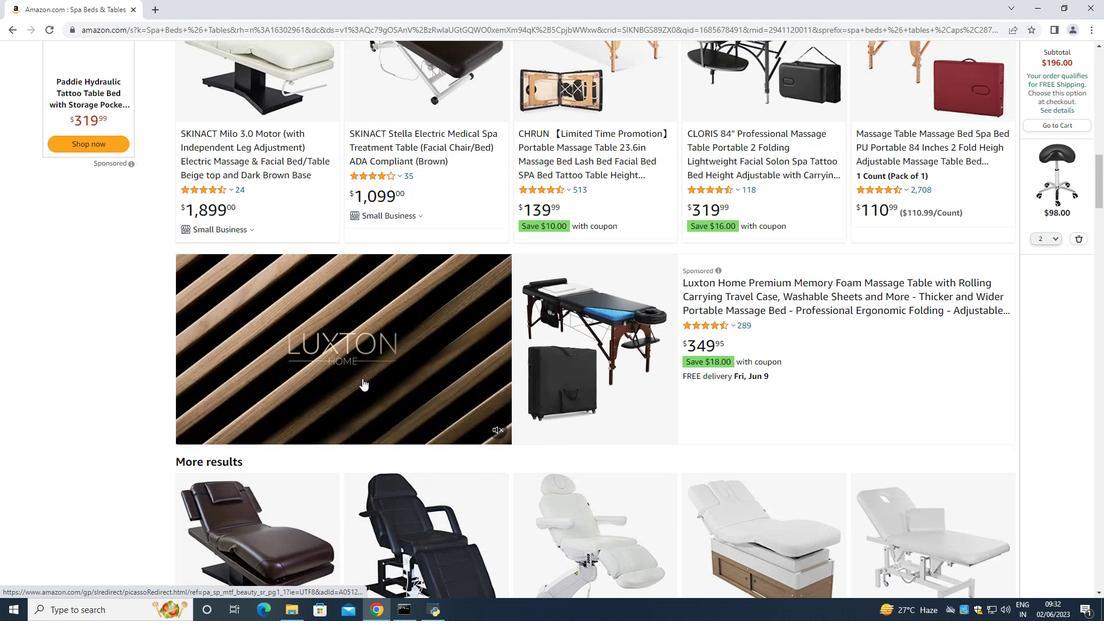 
Action: Mouse scrolled (362, 379) with delta (0, 0)
Screenshot: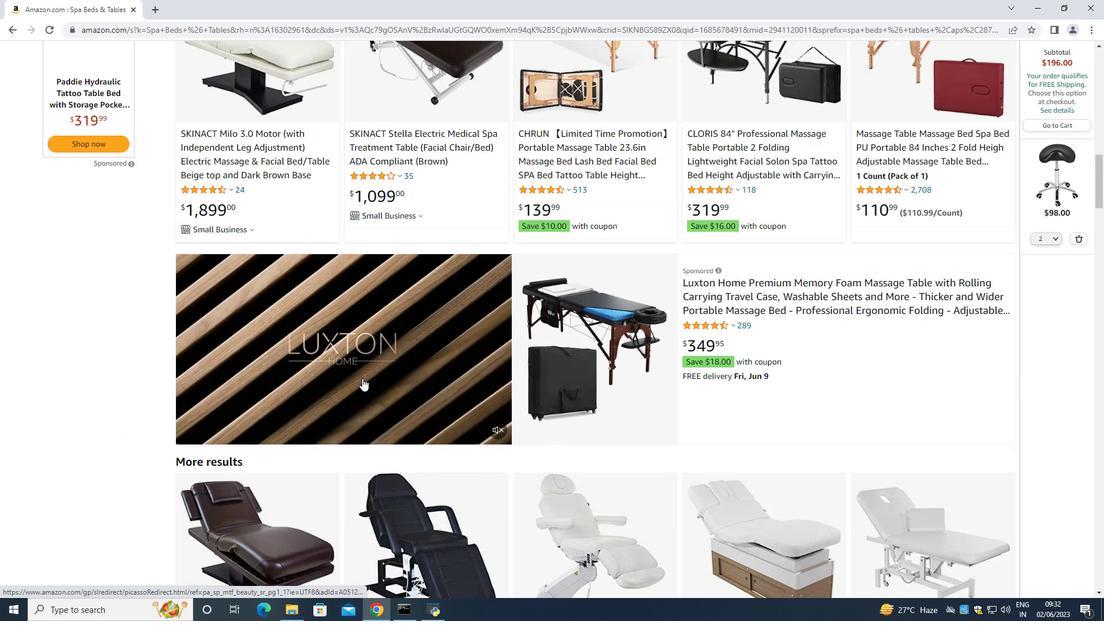 
Action: Mouse scrolled (362, 379) with delta (0, 0)
Screenshot: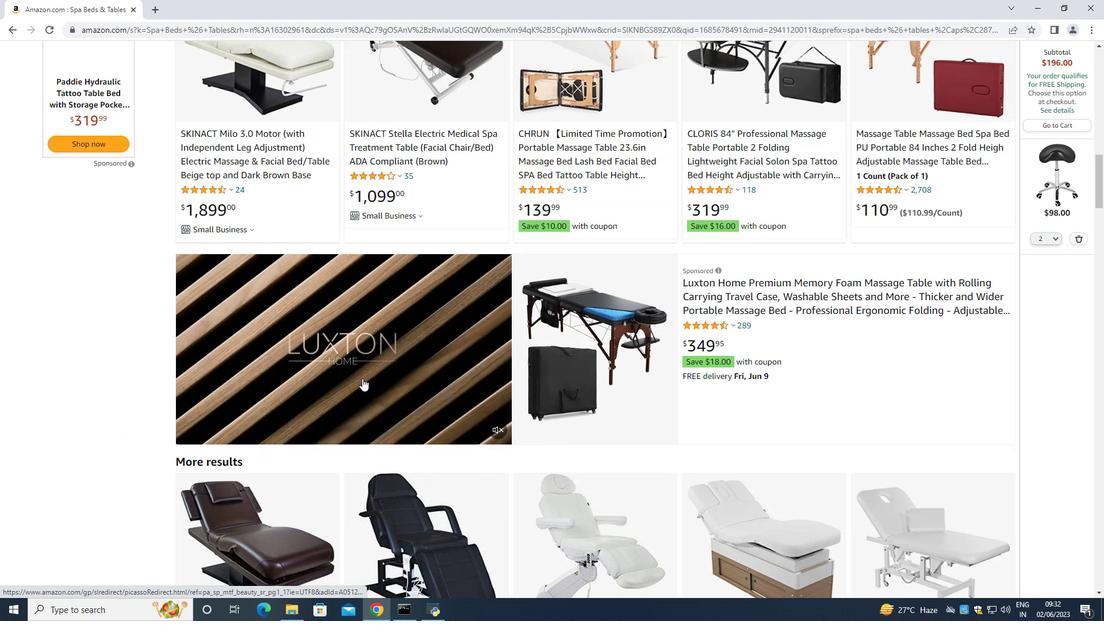 
Action: Mouse scrolled (362, 379) with delta (0, 0)
Screenshot: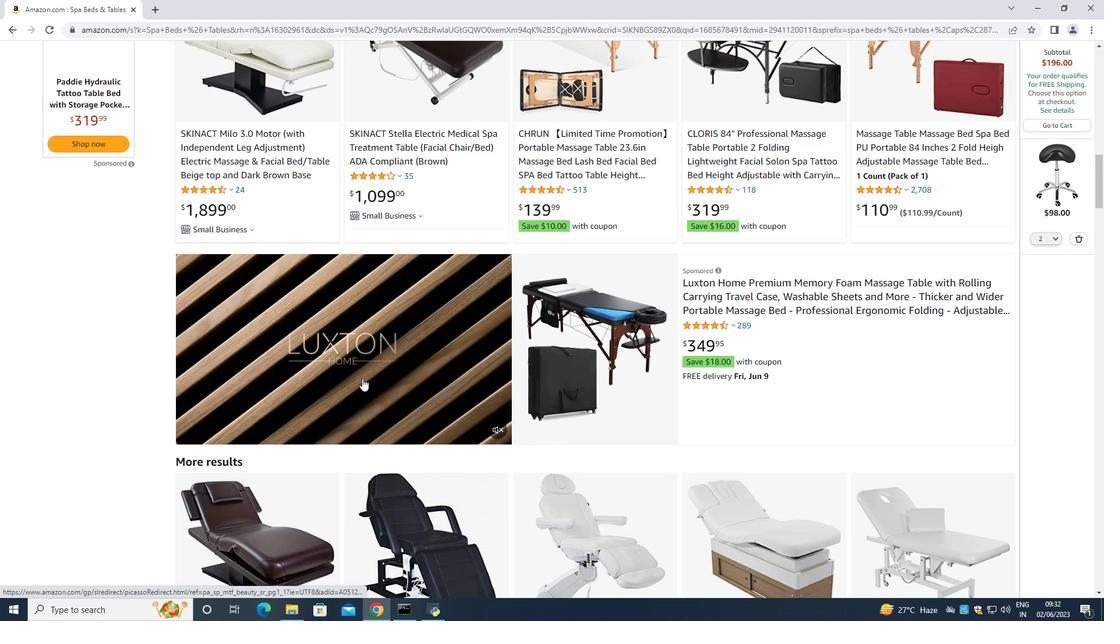 
Action: Mouse scrolled (362, 379) with delta (0, 0)
Screenshot: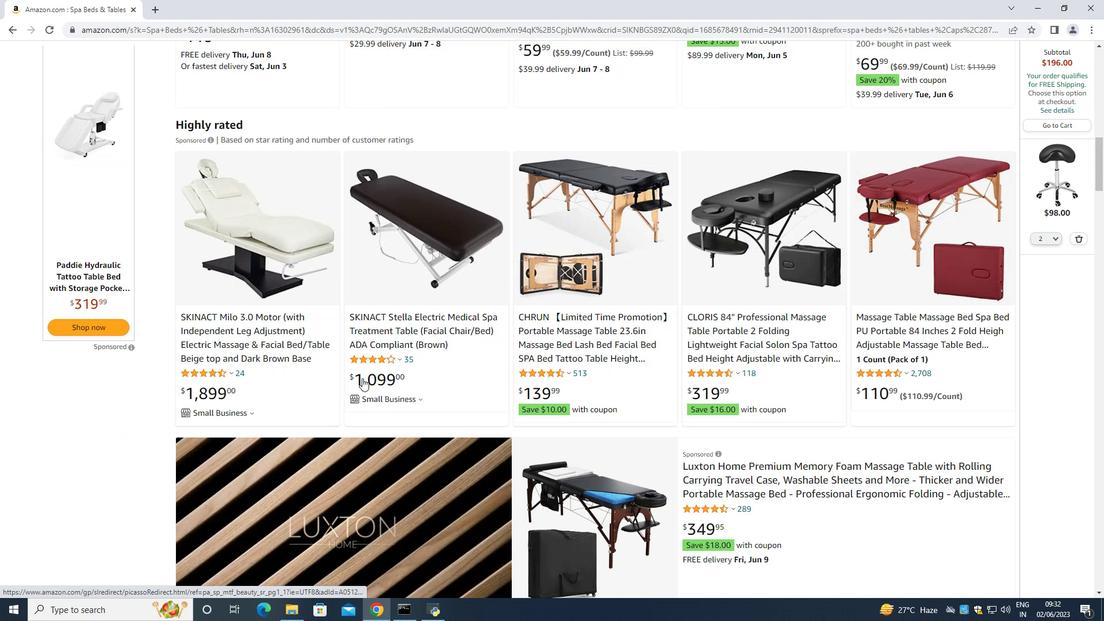 
Action: Mouse scrolled (362, 379) with delta (0, 0)
Screenshot: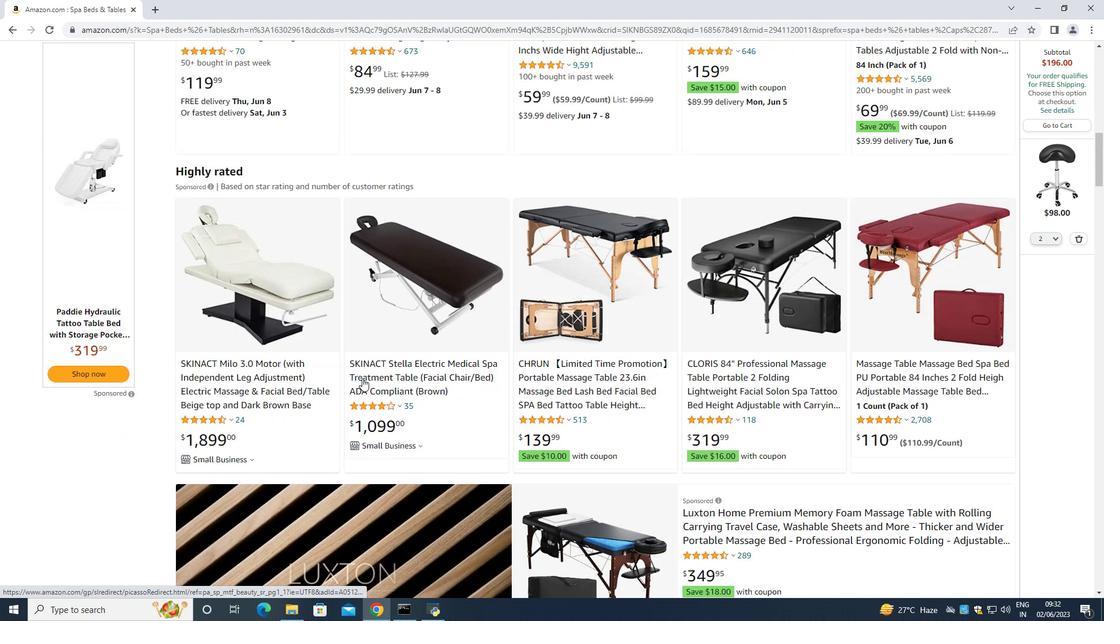 
Action: Mouse scrolled (362, 379) with delta (0, 0)
Screenshot: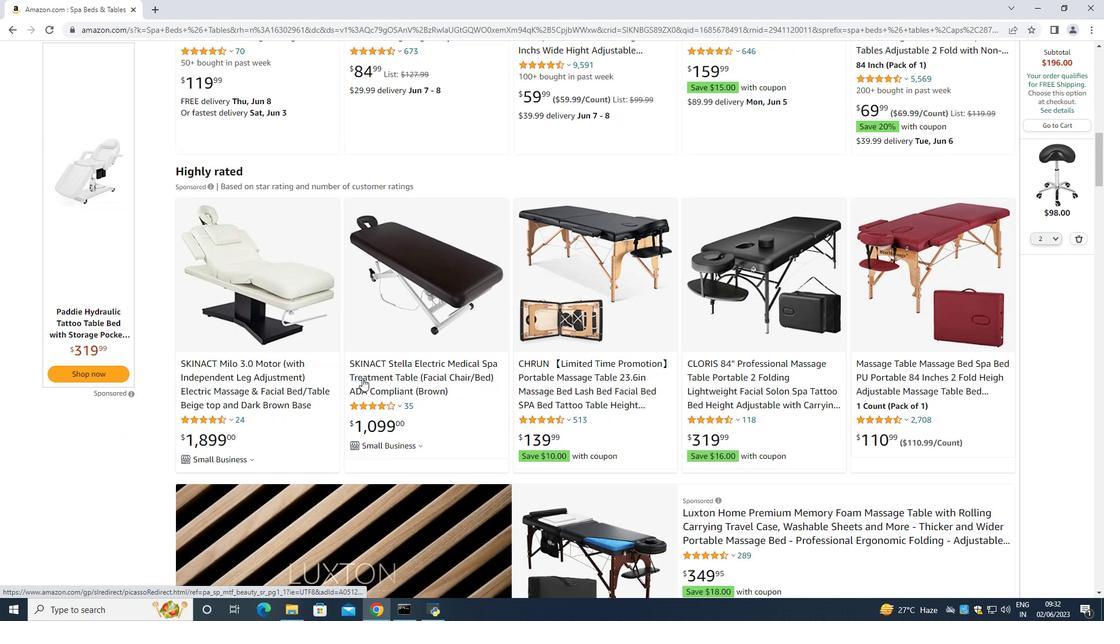 
Action: Mouse scrolled (362, 379) with delta (0, 0)
Screenshot: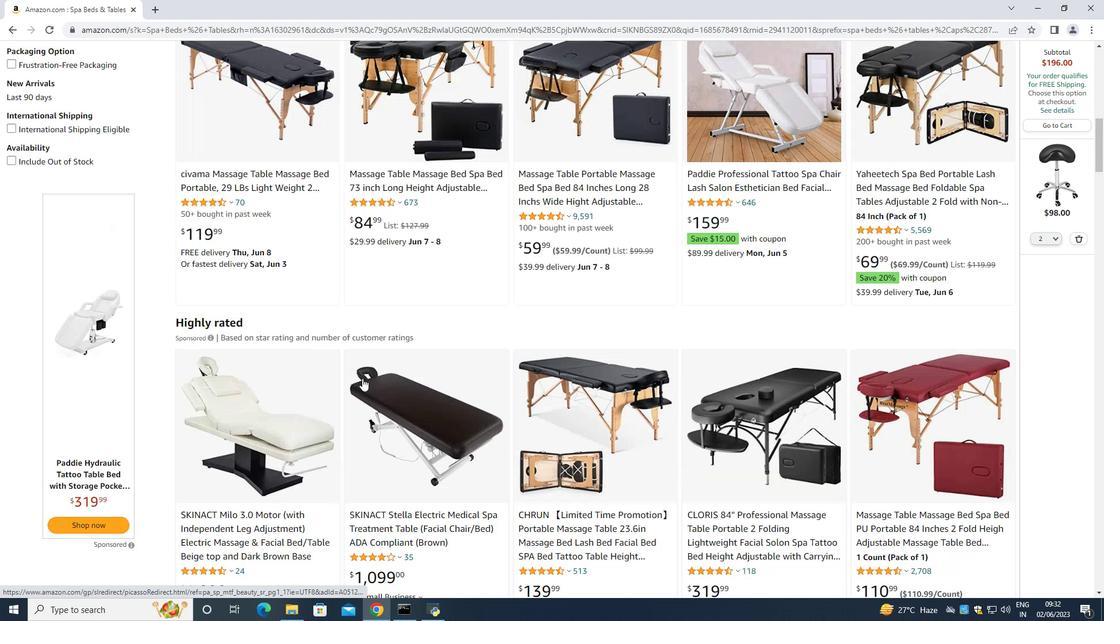 
Action: Mouse scrolled (362, 379) with delta (0, 0)
Screenshot: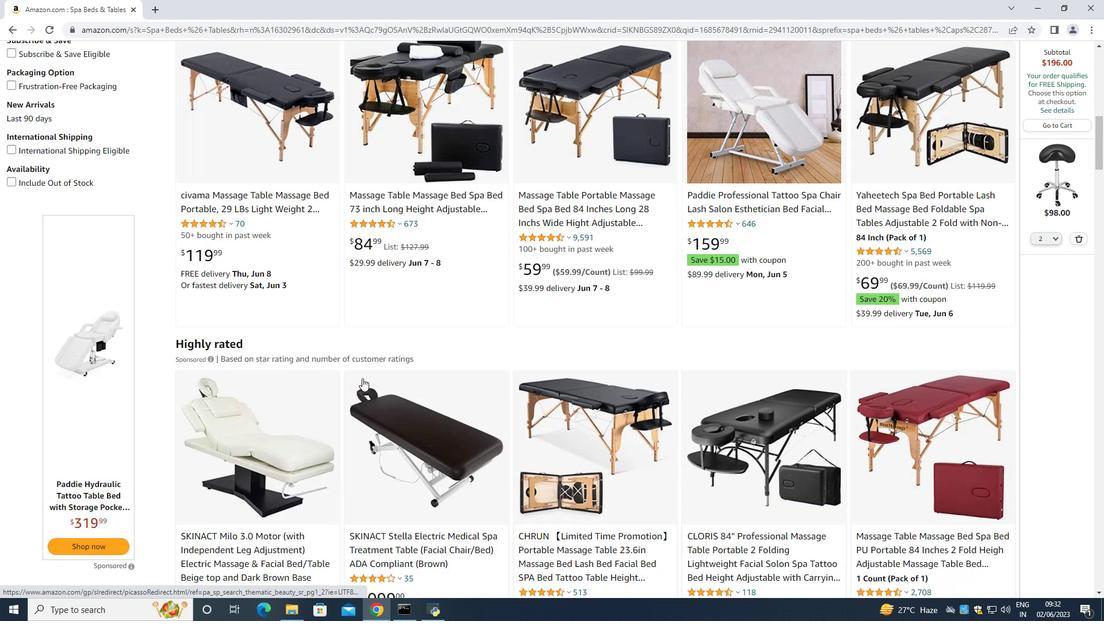 
Action: Mouse scrolled (362, 379) with delta (0, 0)
Screenshot: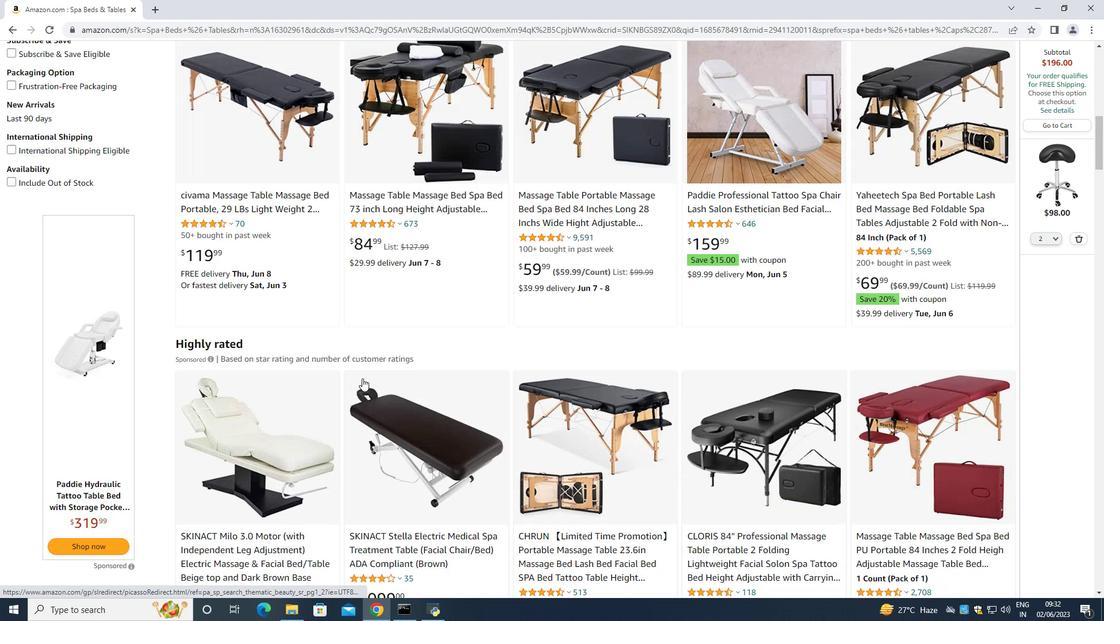 
Action: Mouse scrolled (362, 379) with delta (0, 0)
Screenshot: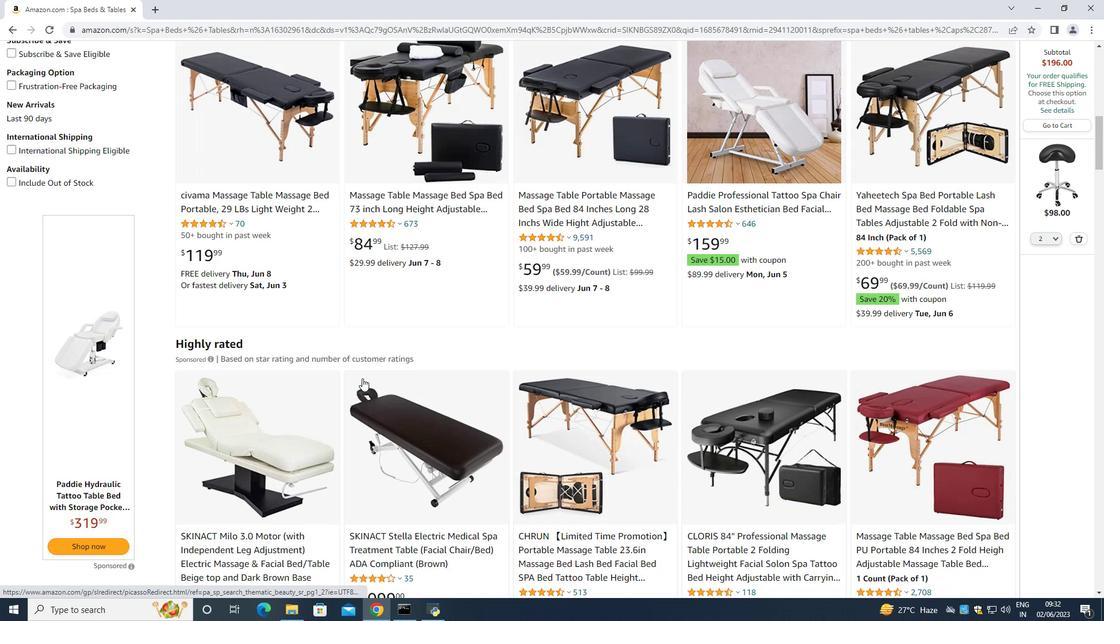 
Action: Mouse scrolled (362, 379) with delta (0, 0)
Screenshot: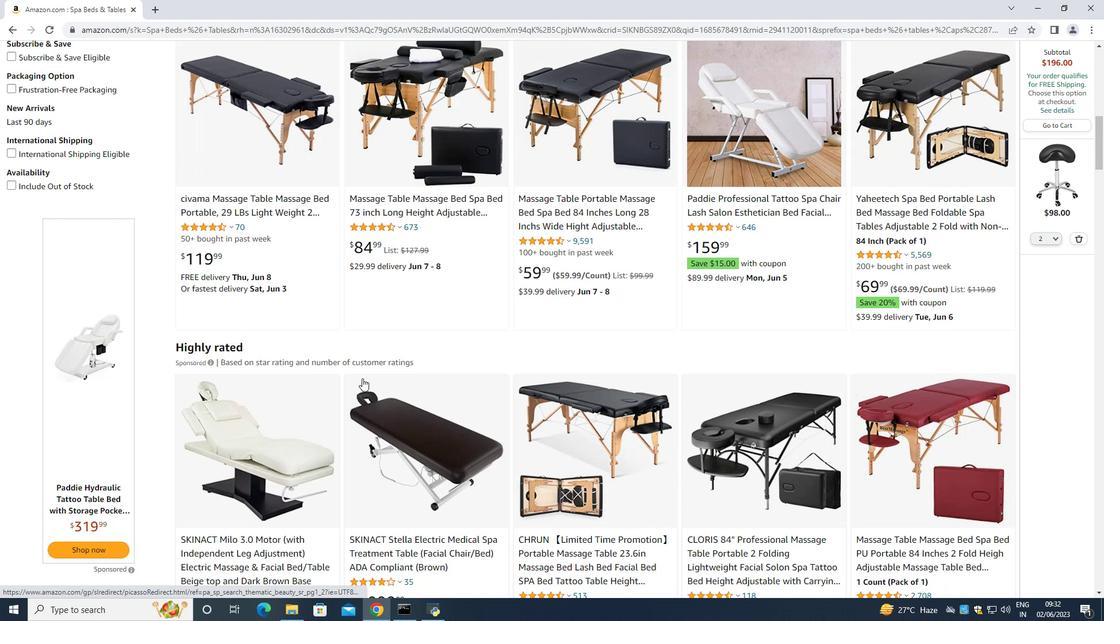 
Action: Mouse moved to (394, 348)
Screenshot: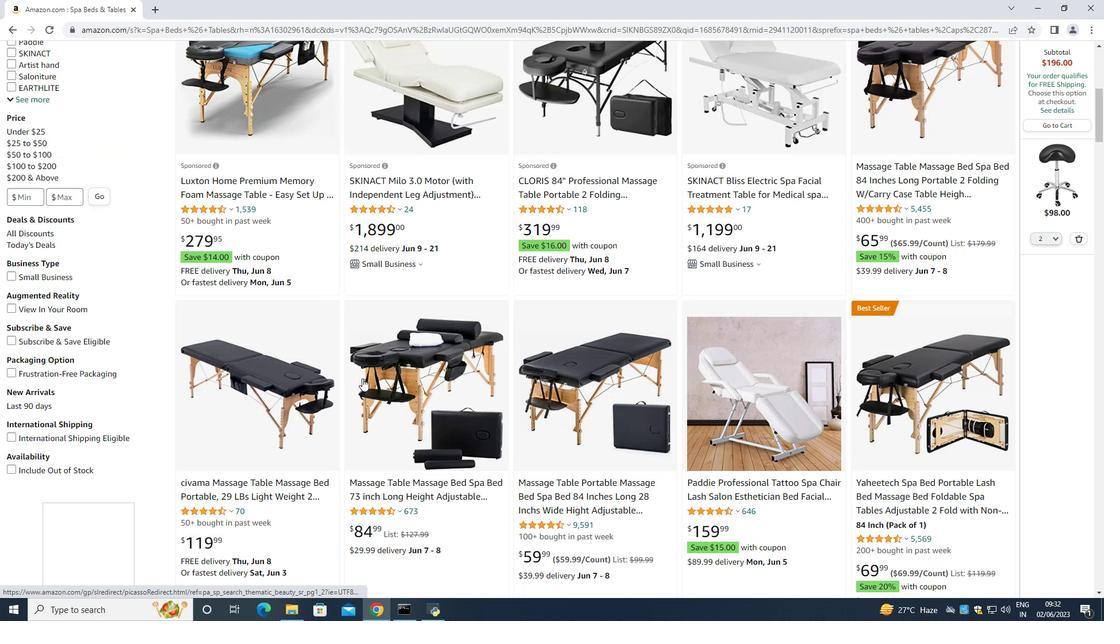 
Action: Mouse scrolled (394, 349) with delta (0, 0)
Screenshot: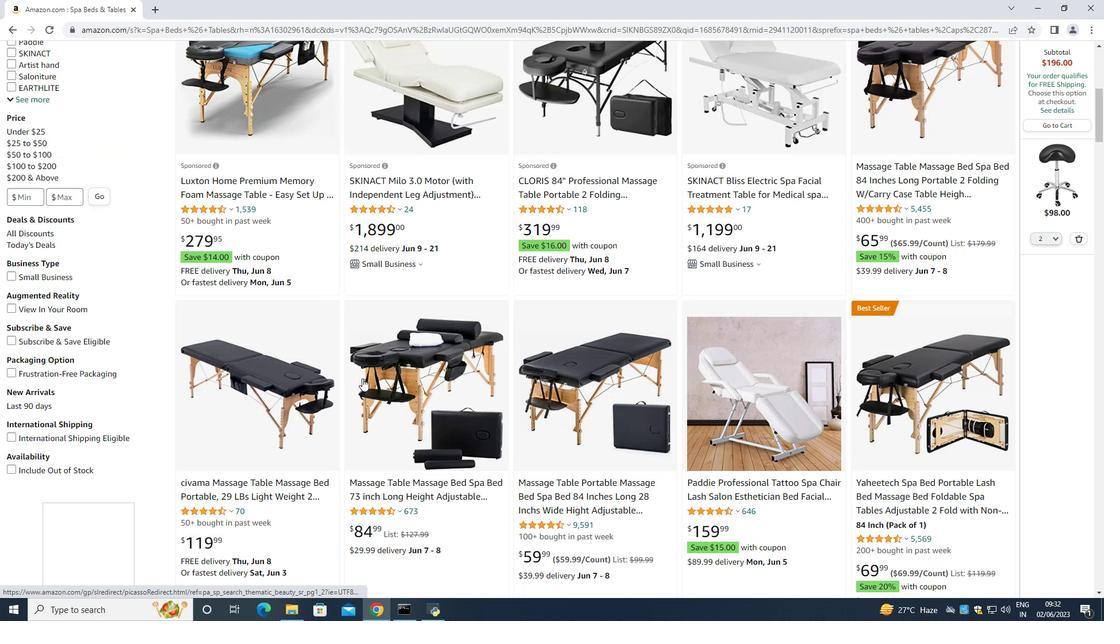 
Action: Mouse moved to (797, 514)
Screenshot: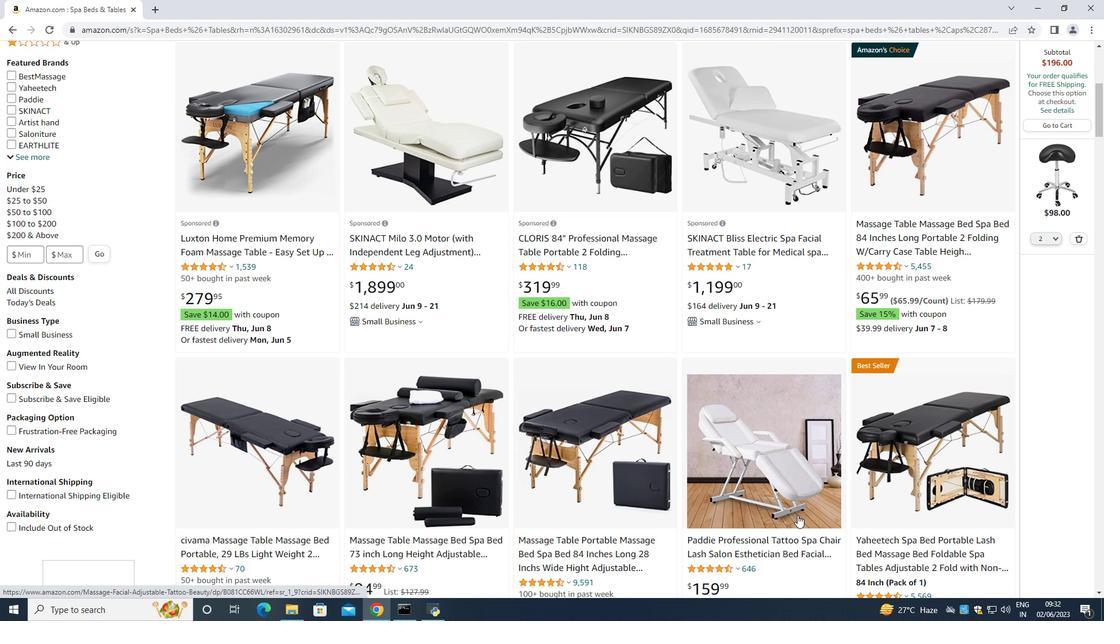 
Action: Mouse scrolled (797, 515) with delta (0, 0)
Screenshot: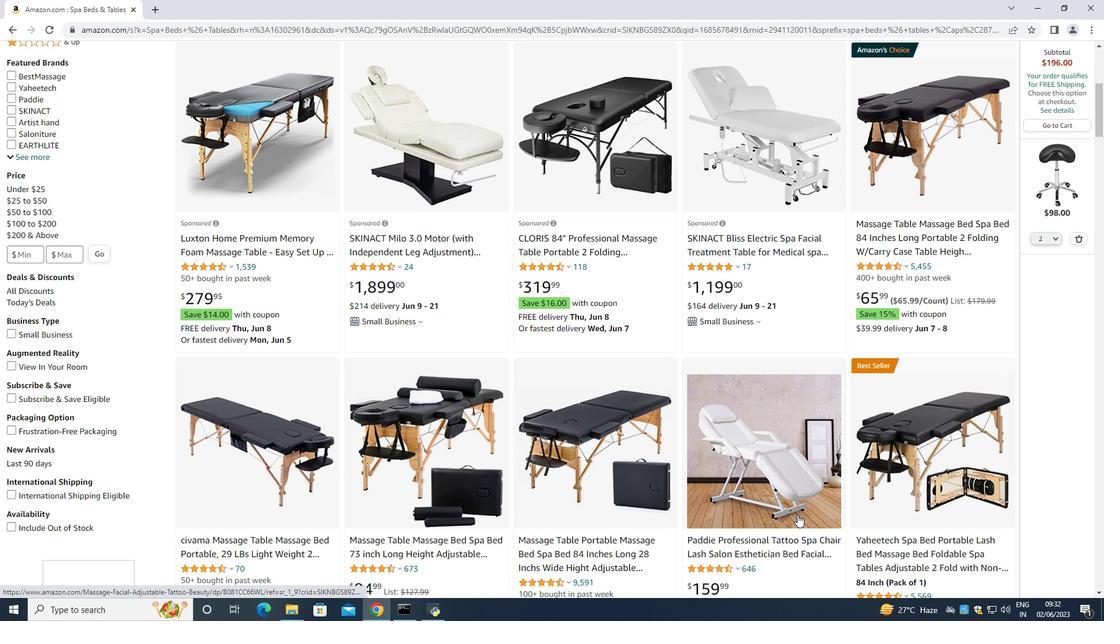 
Action: Mouse moved to (1114, 377)
Screenshot: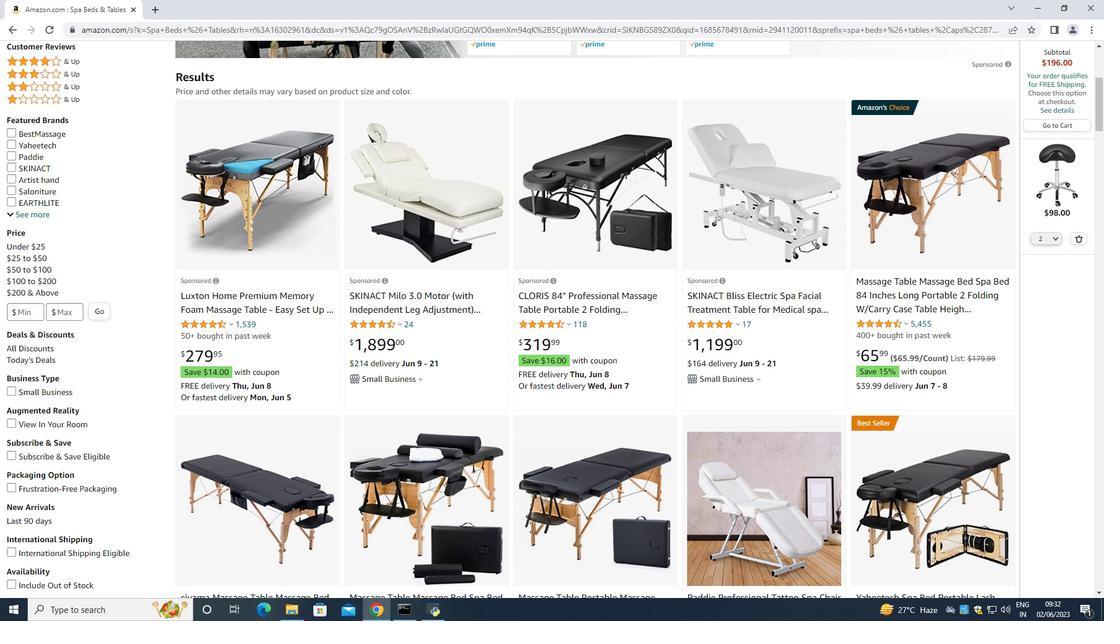 
Action: Mouse scrolled (1115, 376) with delta (0, 0)
Screenshot: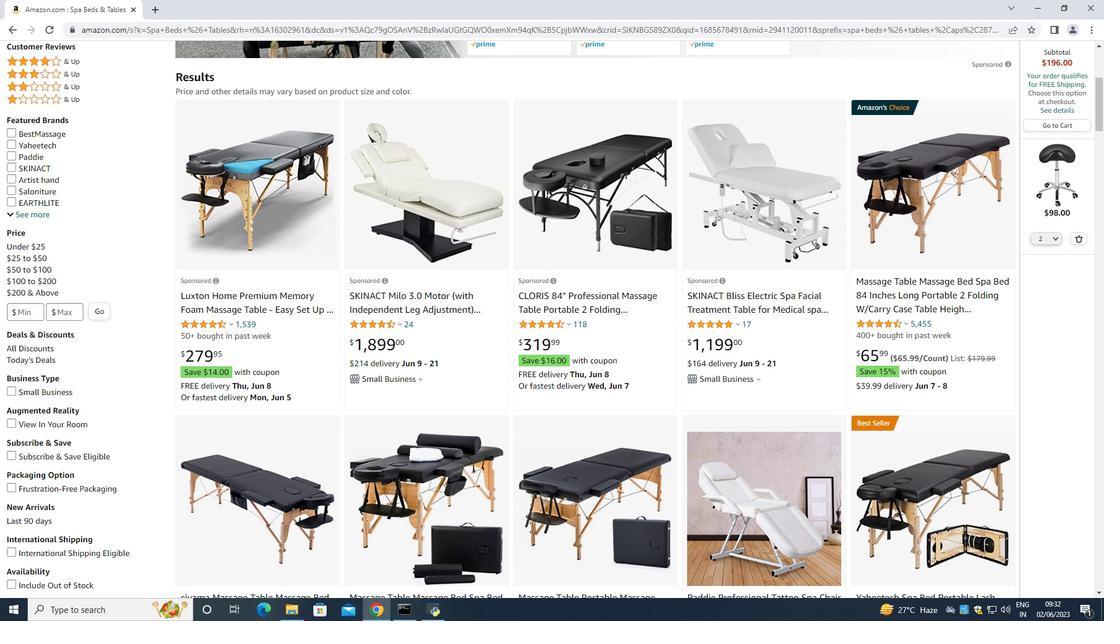 
Action: Mouse moved to (989, 388)
Screenshot: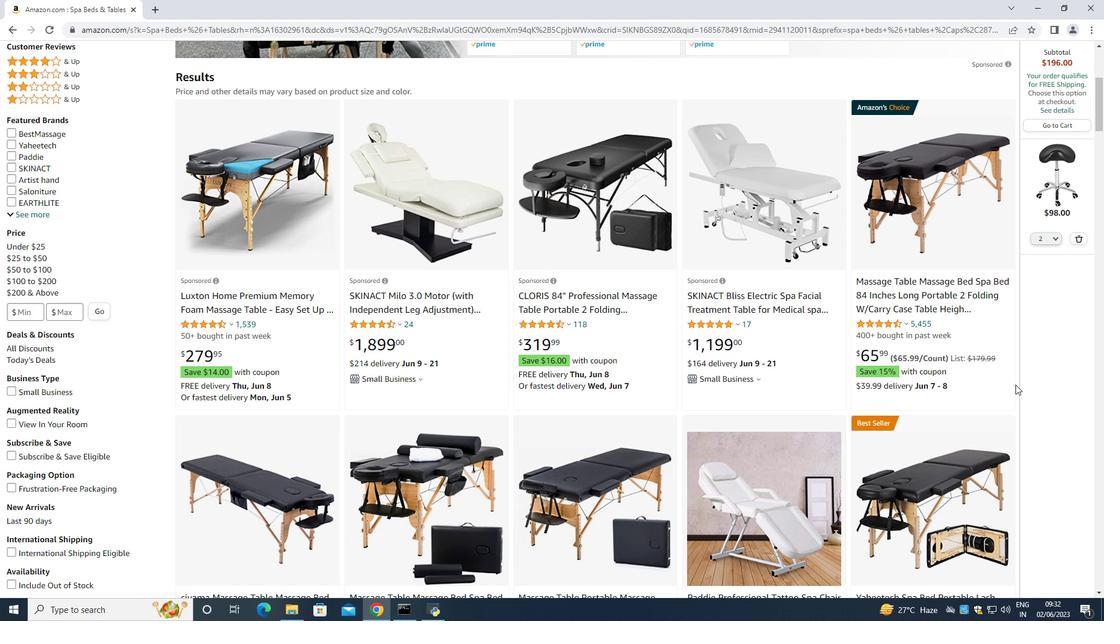 
Action: Mouse scrolled (989, 387) with delta (0, 0)
Screenshot: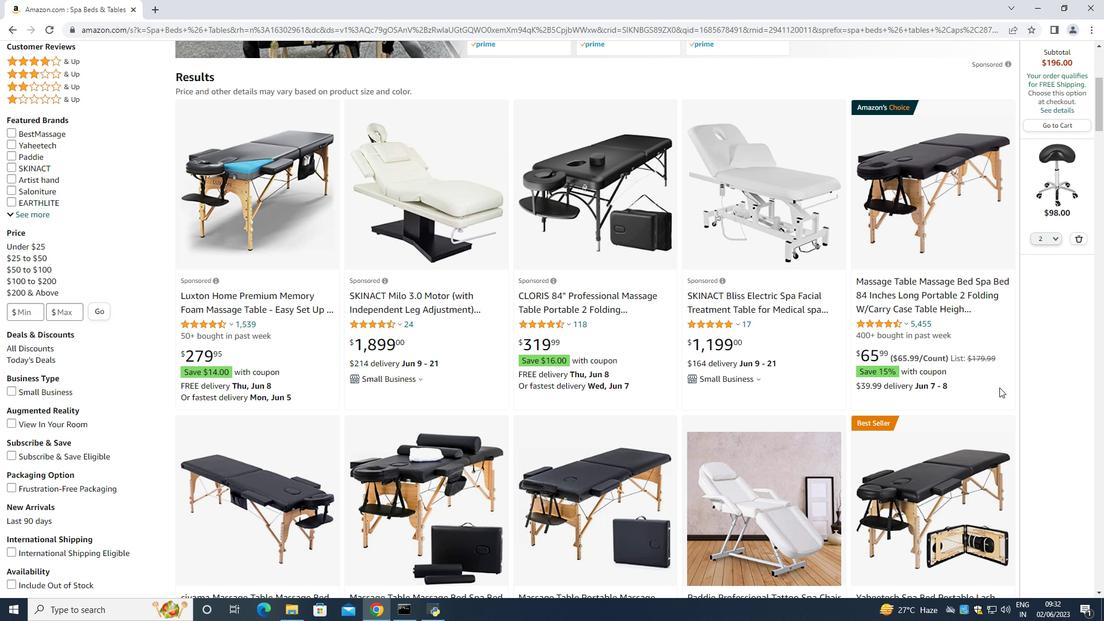 
Action: Mouse scrolled (989, 387) with delta (0, 0)
Screenshot: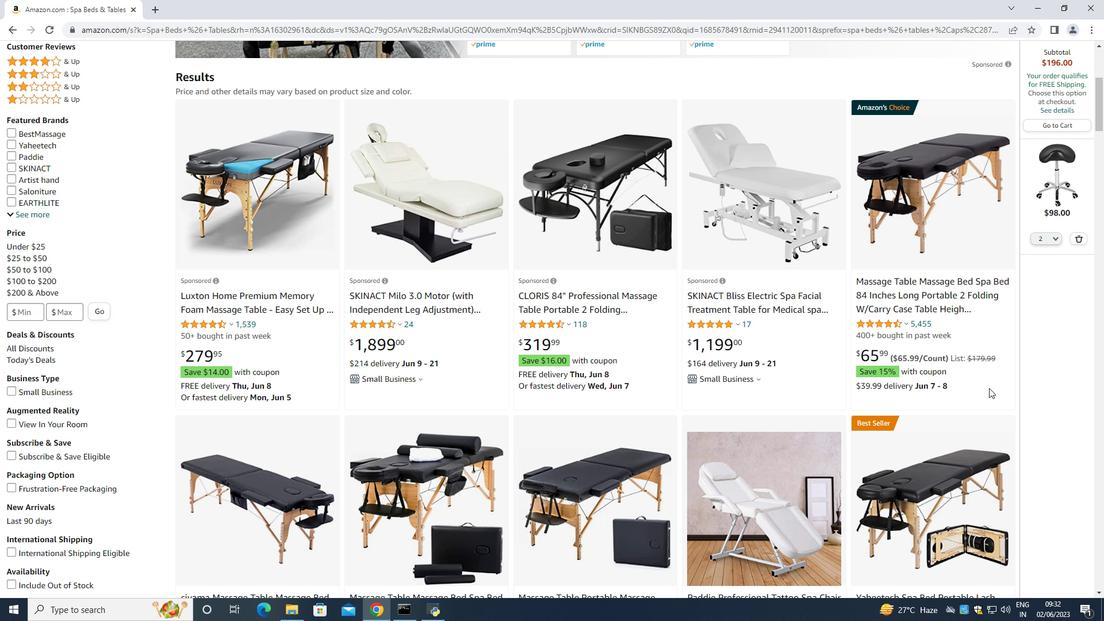 
Action: Mouse scrolled (989, 387) with delta (0, 0)
Screenshot: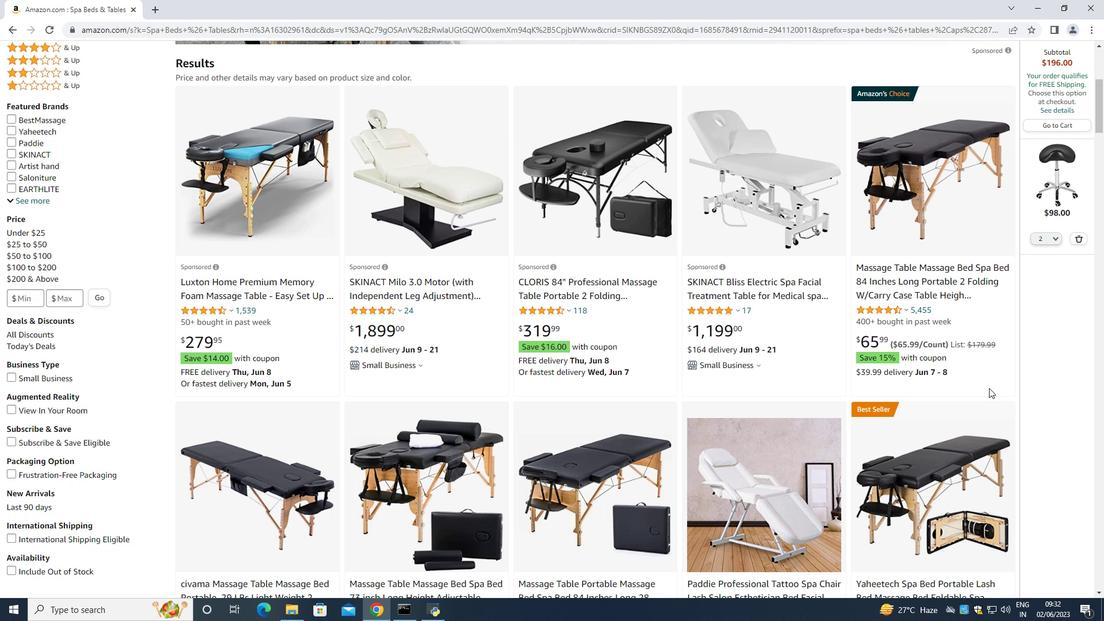 
Action: Mouse moved to (989, 388)
Screenshot: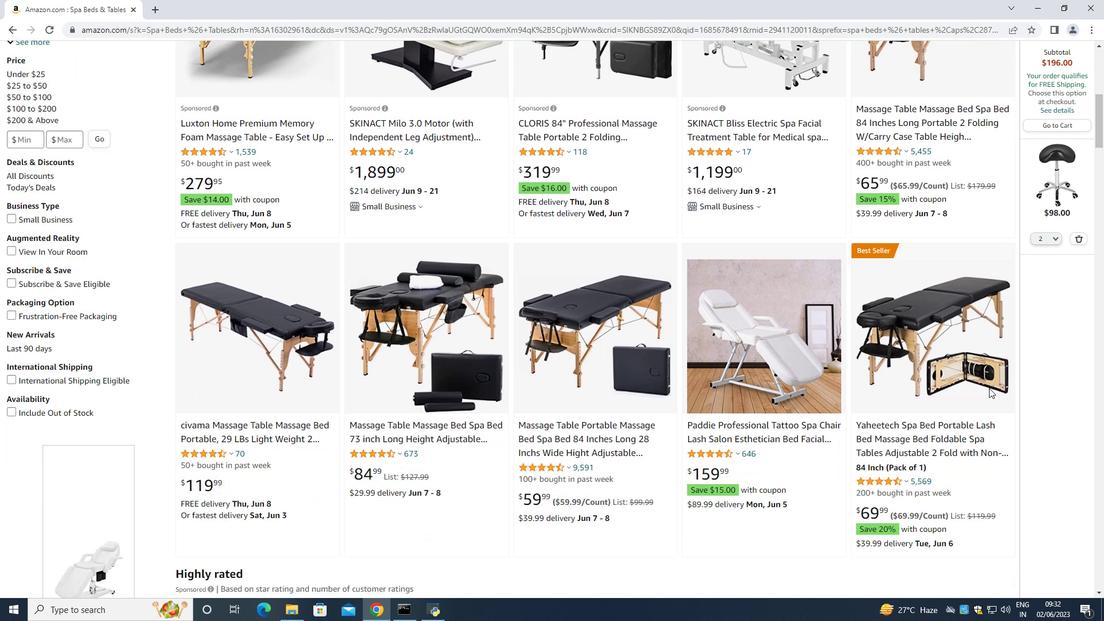 
Action: Mouse scrolled (989, 387) with delta (0, 0)
Screenshot: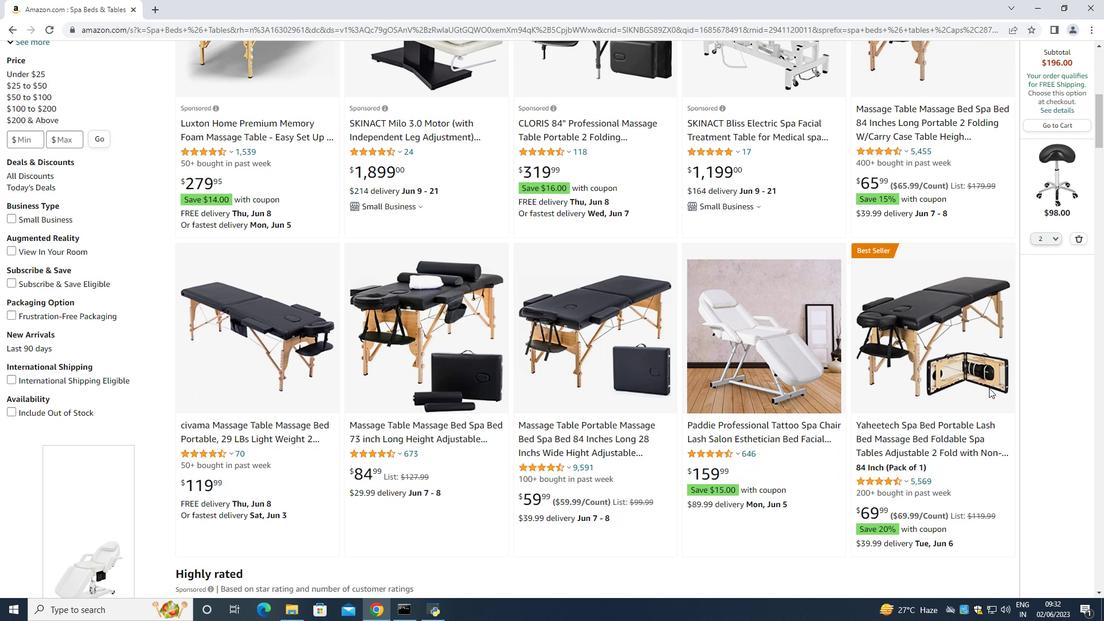 
Action: Mouse scrolled (989, 387) with delta (0, 0)
Screenshot: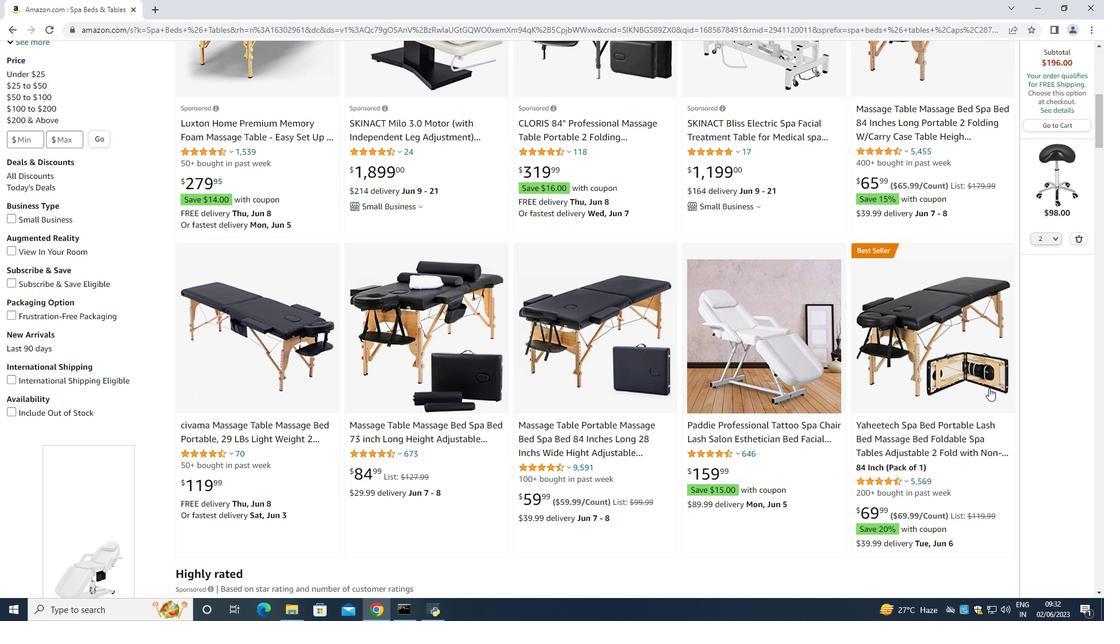 
Action: Mouse moved to (901, 324)
Screenshot: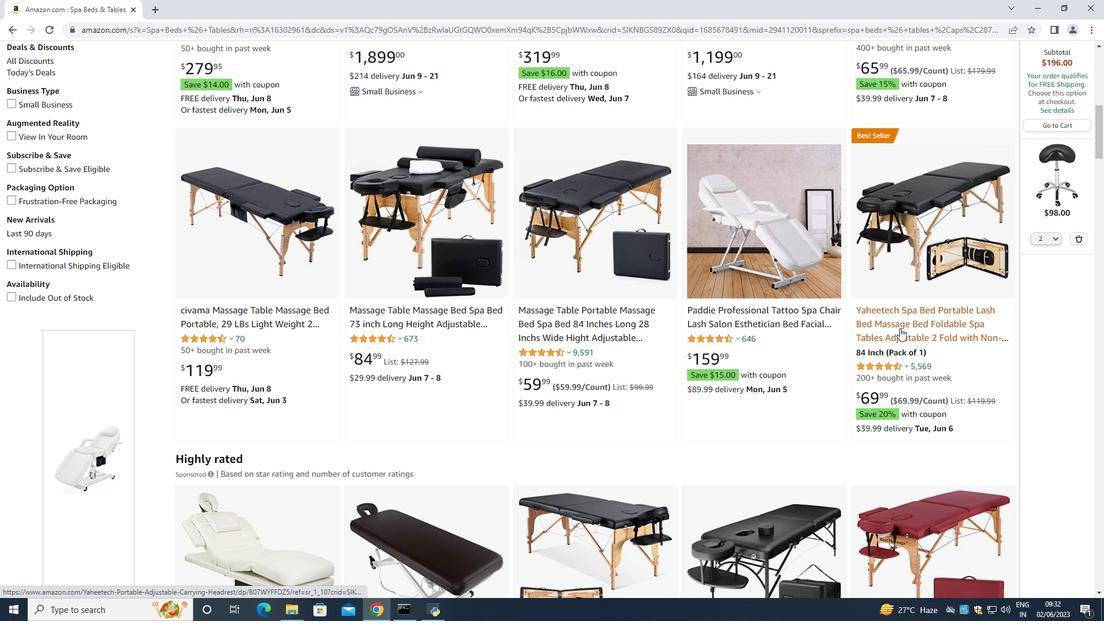 
Action: Mouse pressed left at (901, 324)
Screenshot: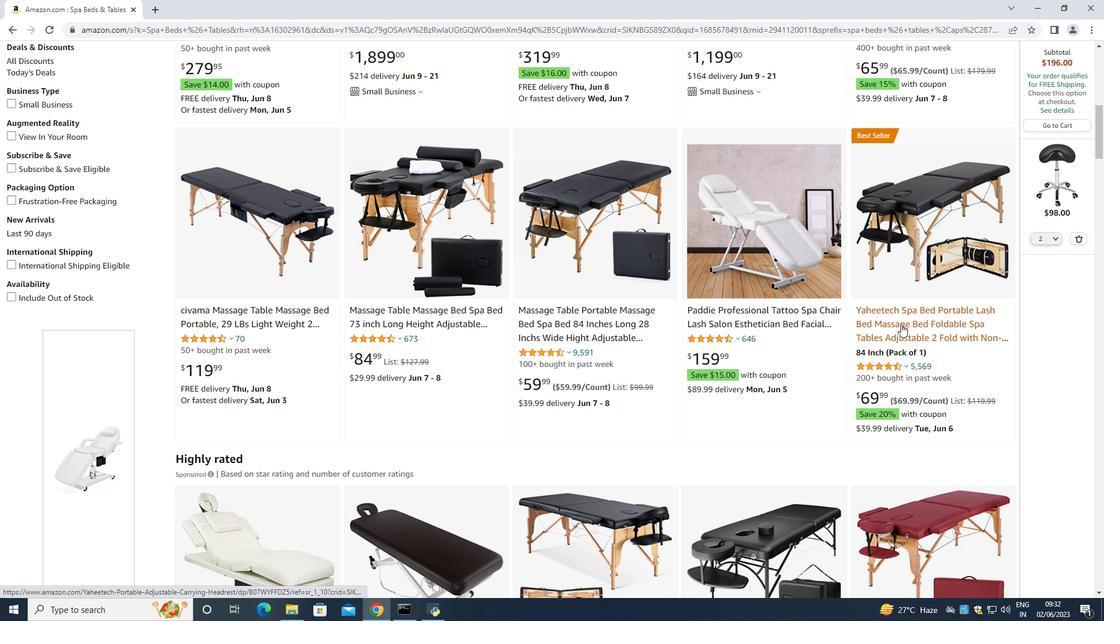 
Action: Mouse moved to (353, 282)
Screenshot: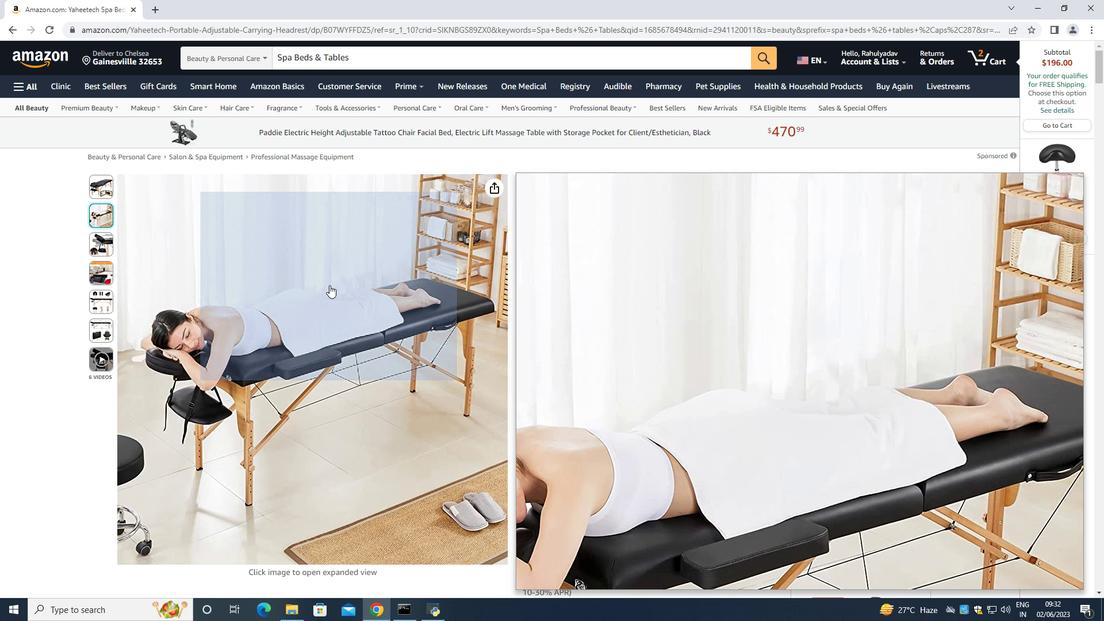 
Action: Mouse scrolled (353, 281) with delta (0, 0)
Screenshot: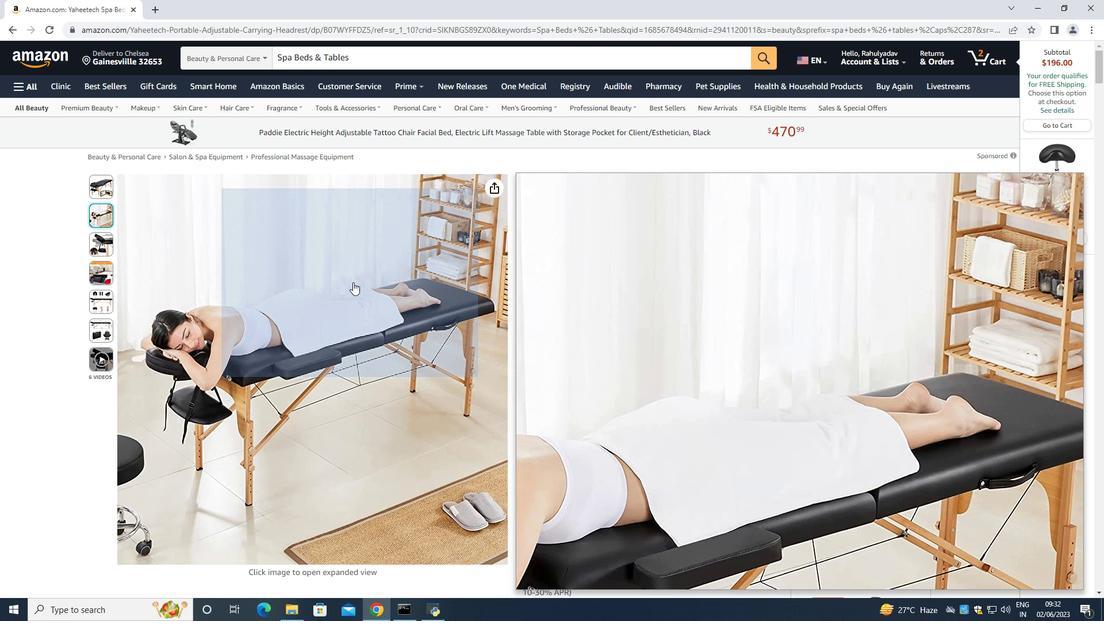 
Action: Mouse scrolled (353, 281) with delta (0, 0)
Screenshot: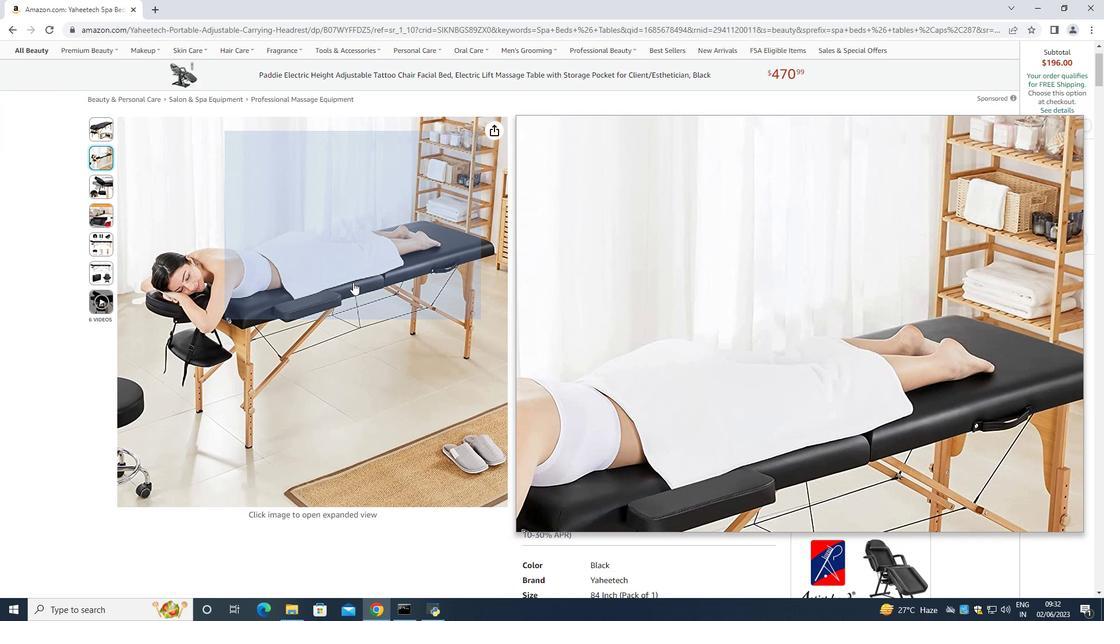 
Action: Mouse moved to (353, 283)
Screenshot: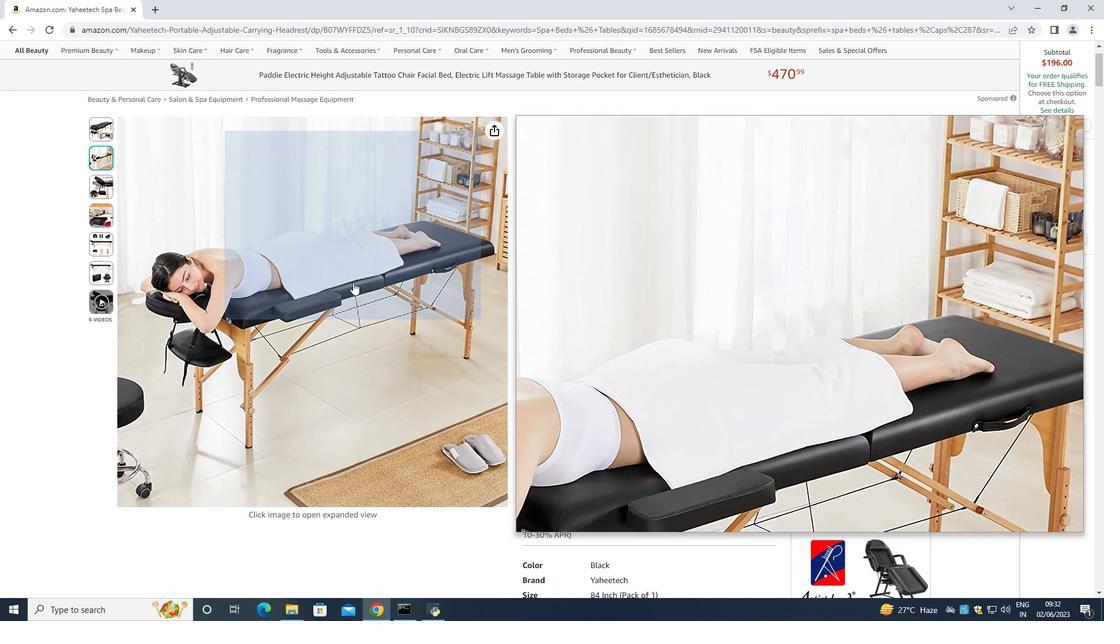 
Action: Mouse scrolled (353, 282) with delta (0, 0)
Screenshot: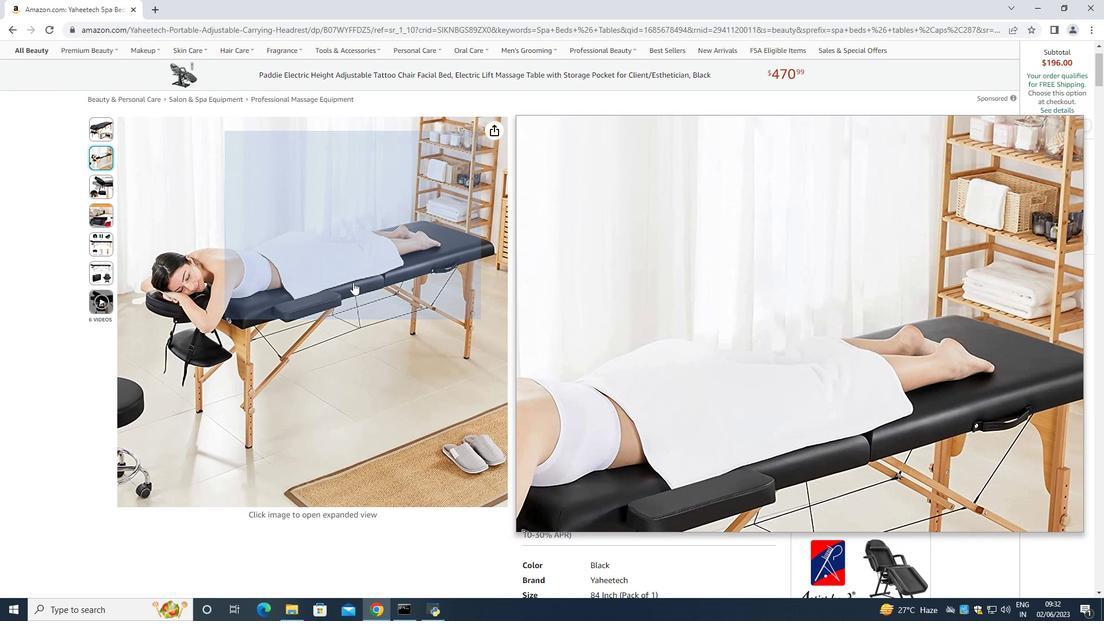 
Action: Mouse scrolled (353, 282) with delta (0, 0)
Screenshot: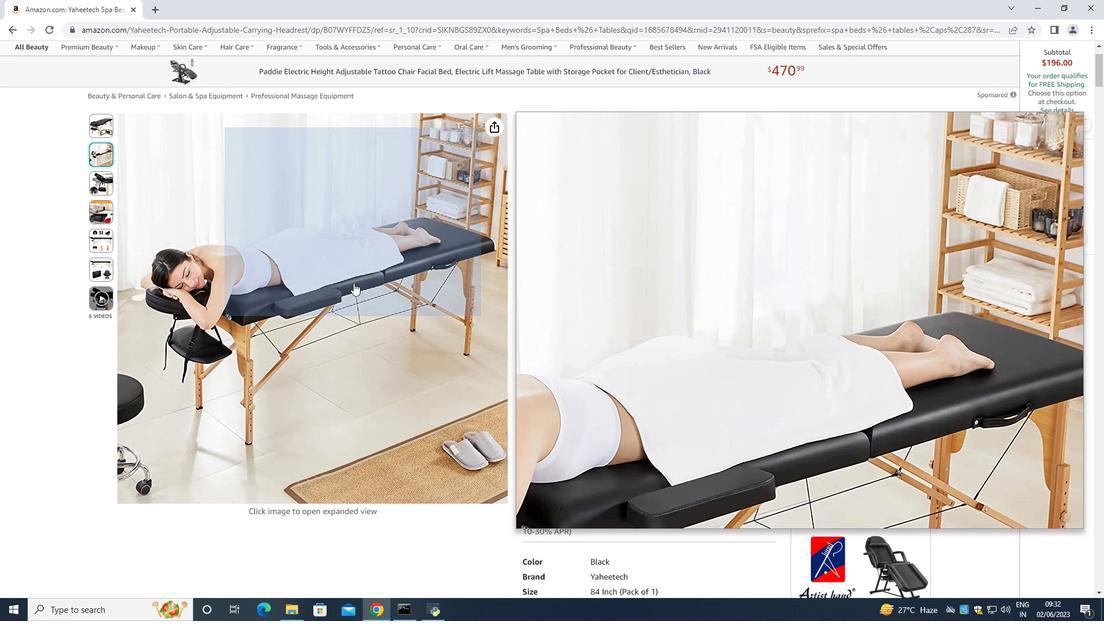 
Action: Mouse scrolled (353, 282) with delta (0, 0)
Screenshot: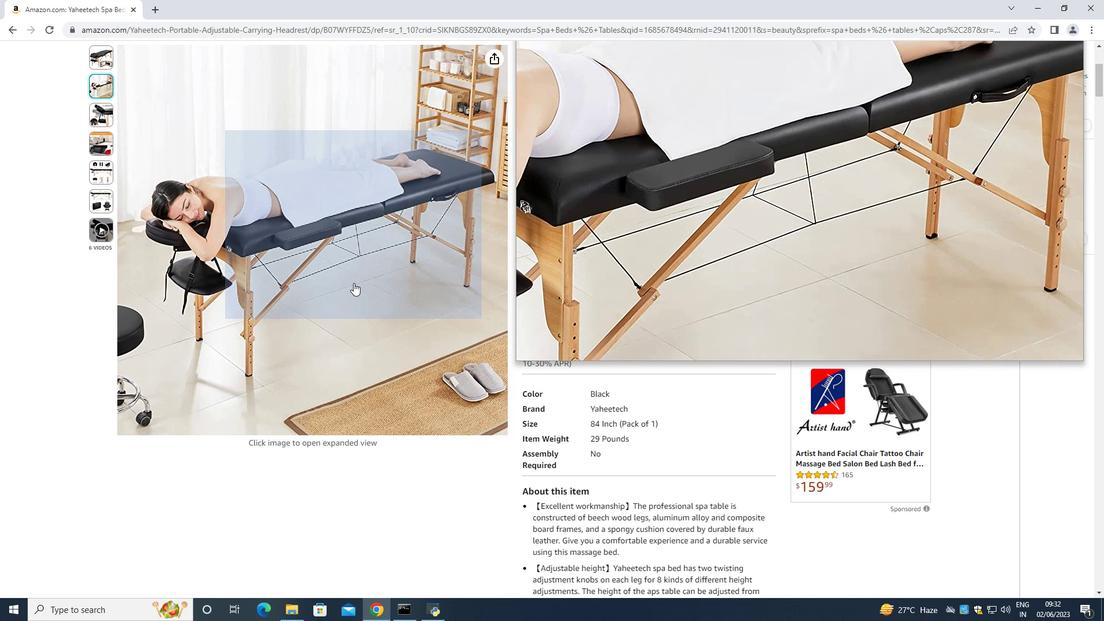 
Action: Mouse scrolled (353, 282) with delta (0, 0)
Screenshot: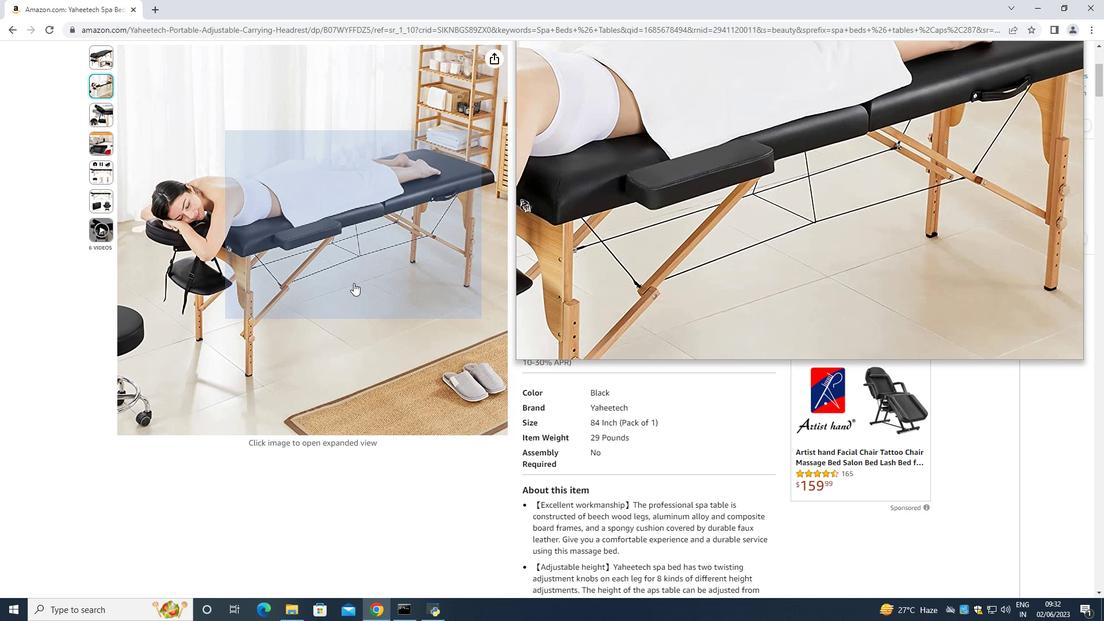 
Action: Mouse scrolled (353, 282) with delta (0, 0)
Screenshot: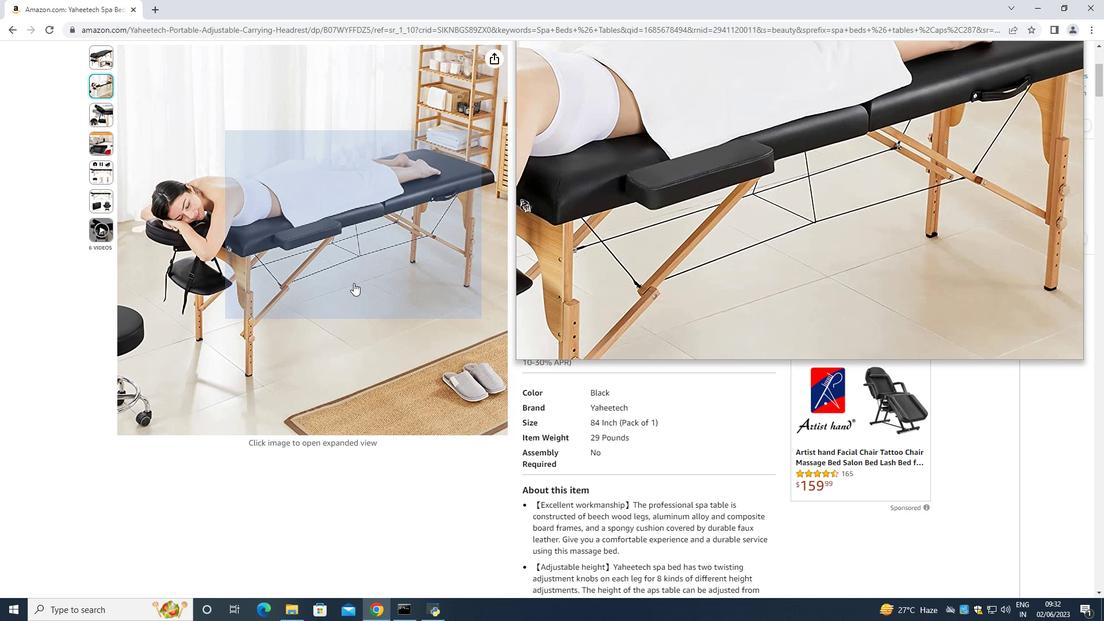 
Action: Mouse moved to (353, 283)
Screenshot: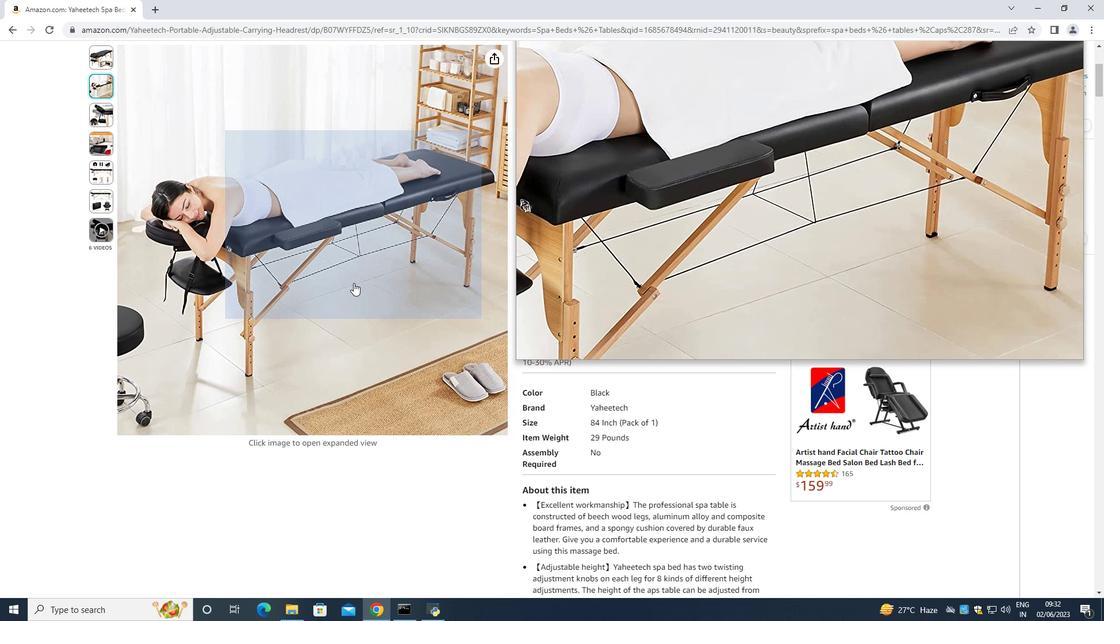 
Action: Mouse scrolled (353, 283) with delta (0, 0)
Screenshot: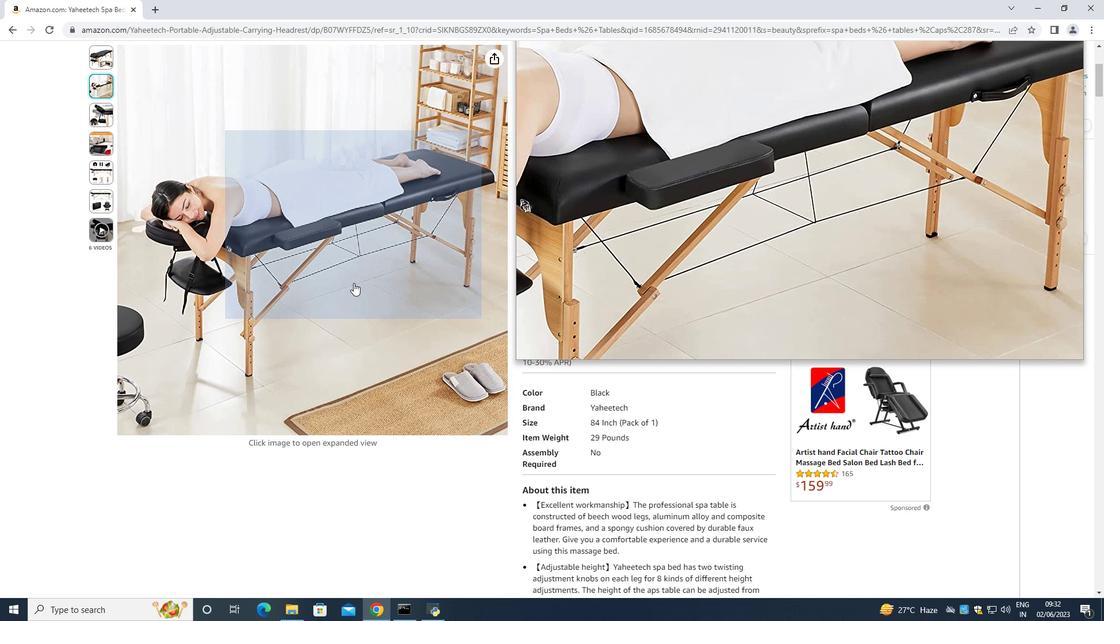 
Action: Mouse moved to (339, 335)
Screenshot: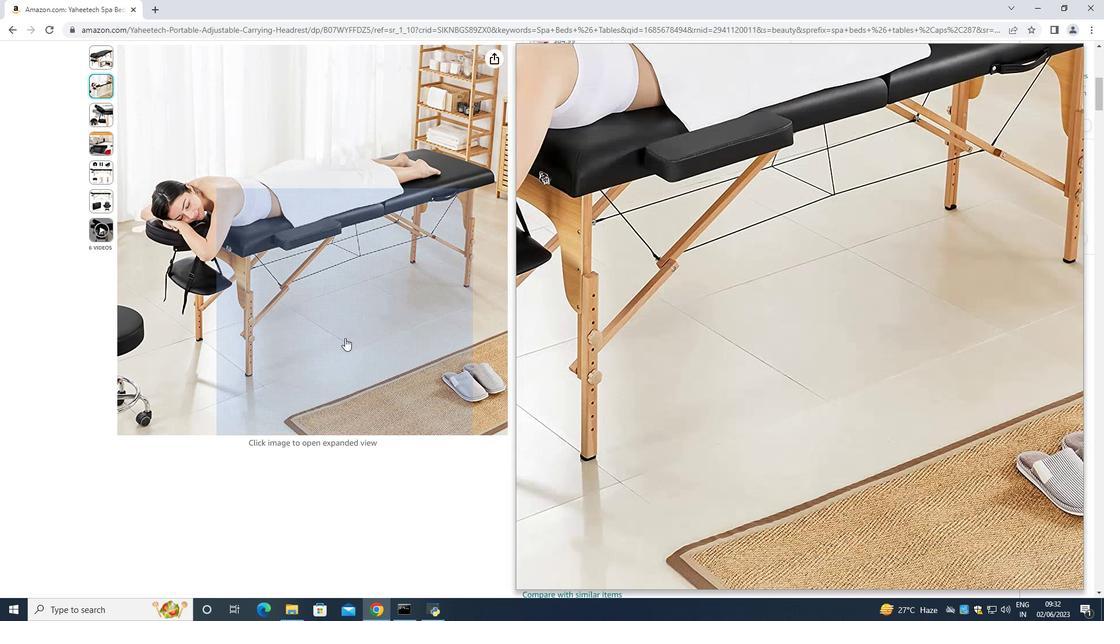
Action: Mouse scrolled (339, 334) with delta (0, 0)
Screenshot: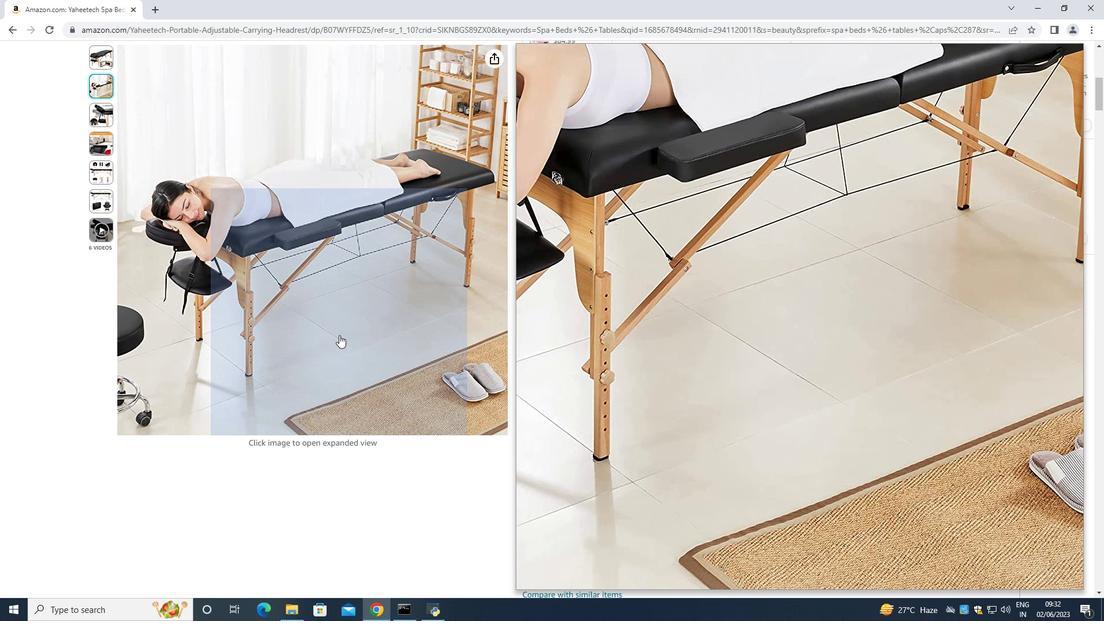 
Action: Mouse moved to (340, 335)
Screenshot: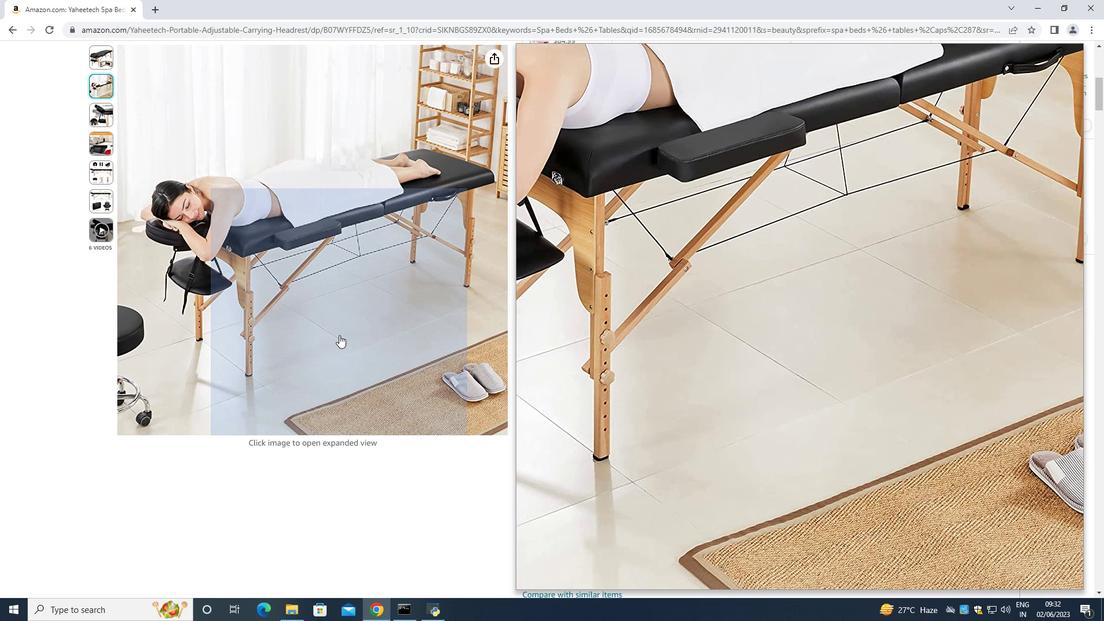 
Action: Mouse scrolled (340, 334) with delta (0, 0)
Screenshot: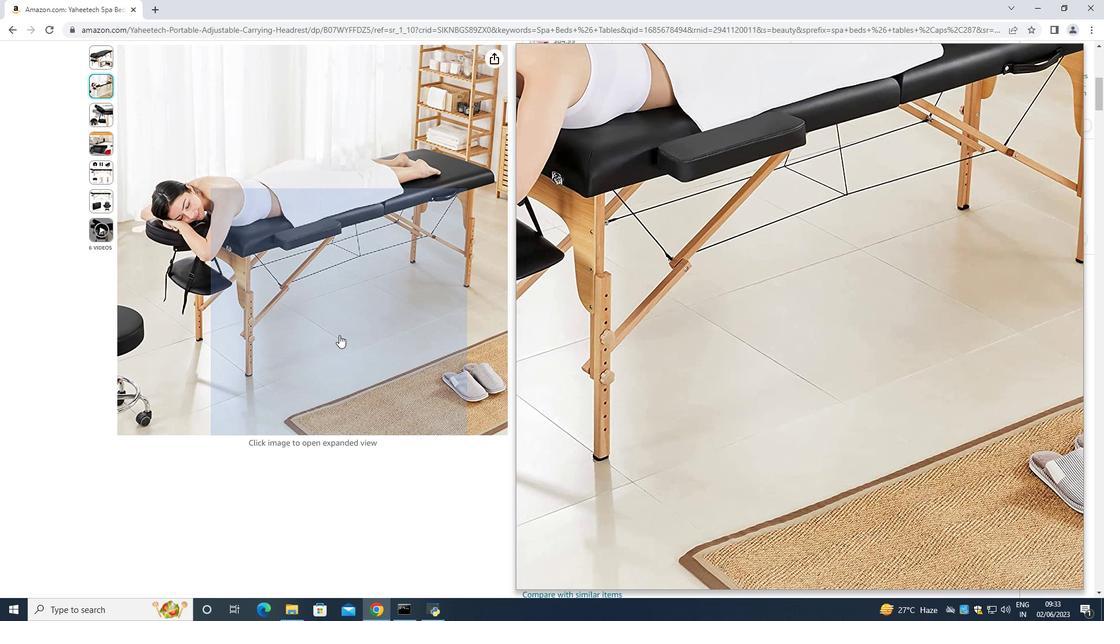 
Action: Mouse scrolled (340, 334) with delta (0, 0)
Screenshot: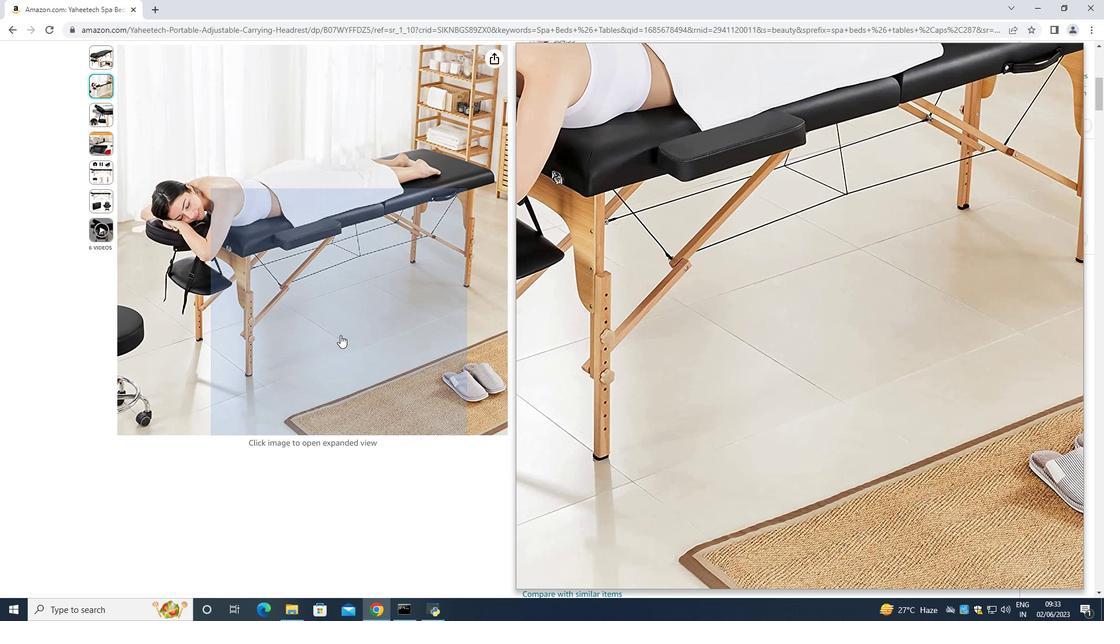 
Action: Mouse moved to (491, 370)
Screenshot: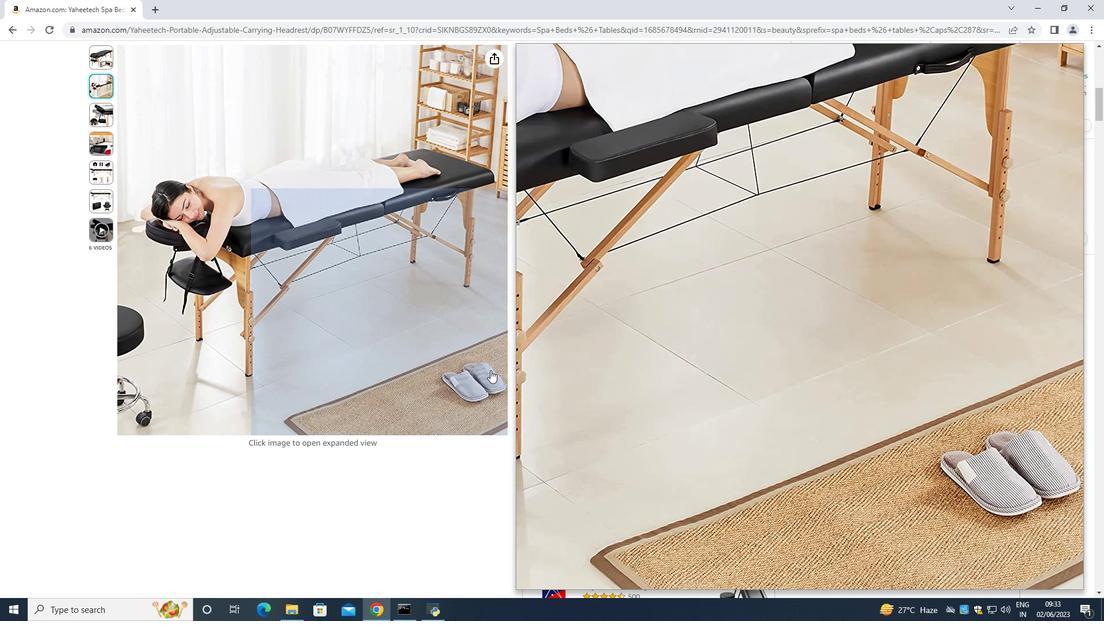 
Action: Mouse scrolled (491, 369) with delta (0, 0)
Screenshot: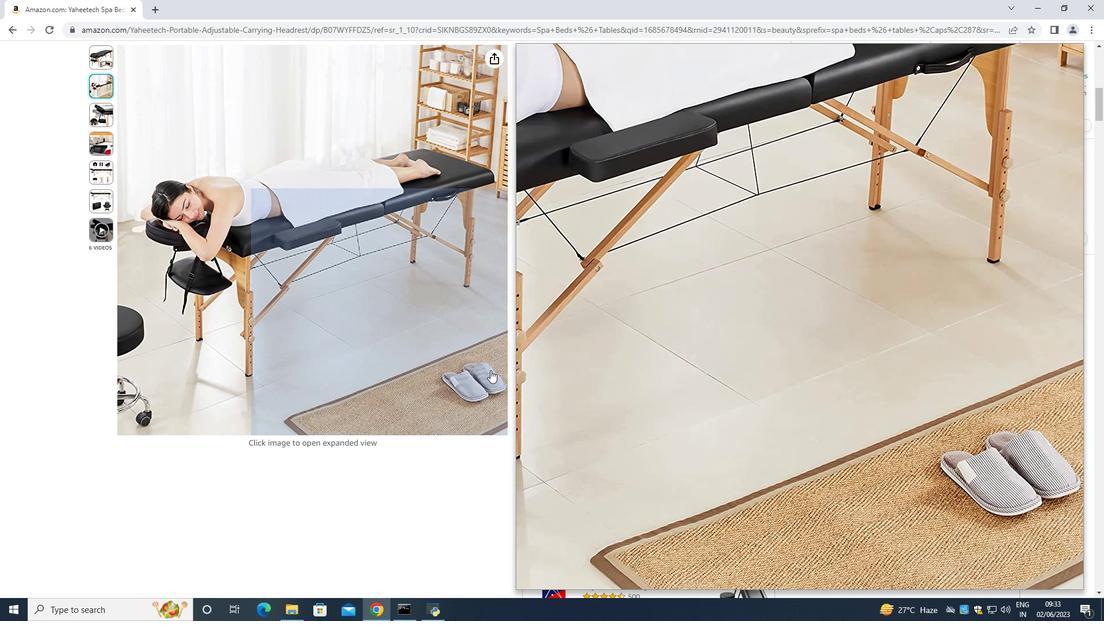 
Action: Mouse moved to (495, 370)
Screenshot: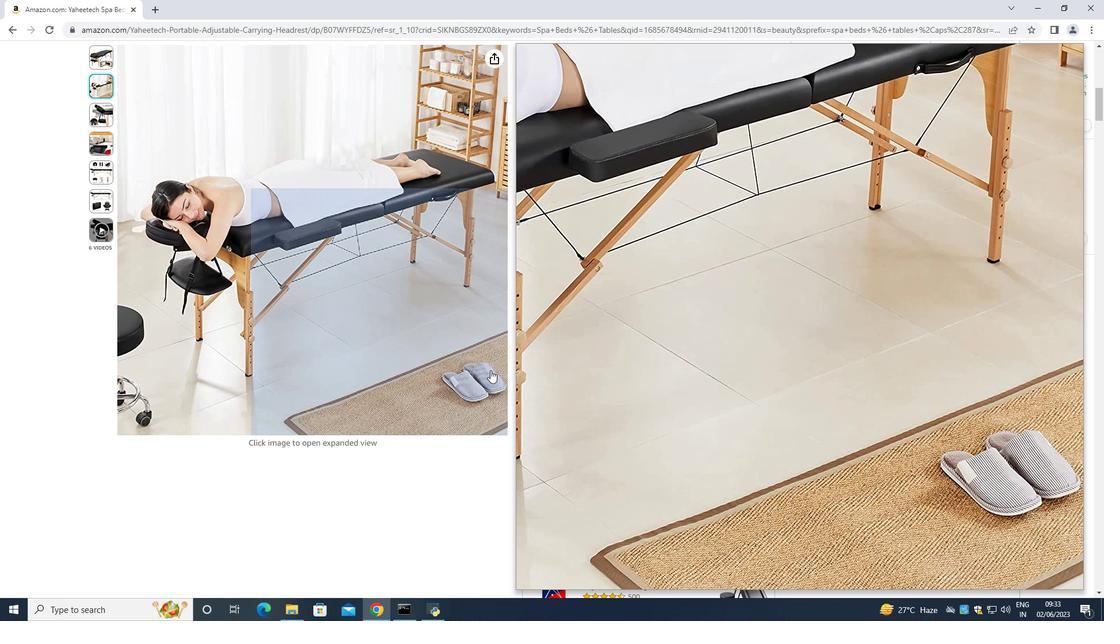 
Action: Mouse scrolled (495, 369) with delta (0, 0)
Screenshot: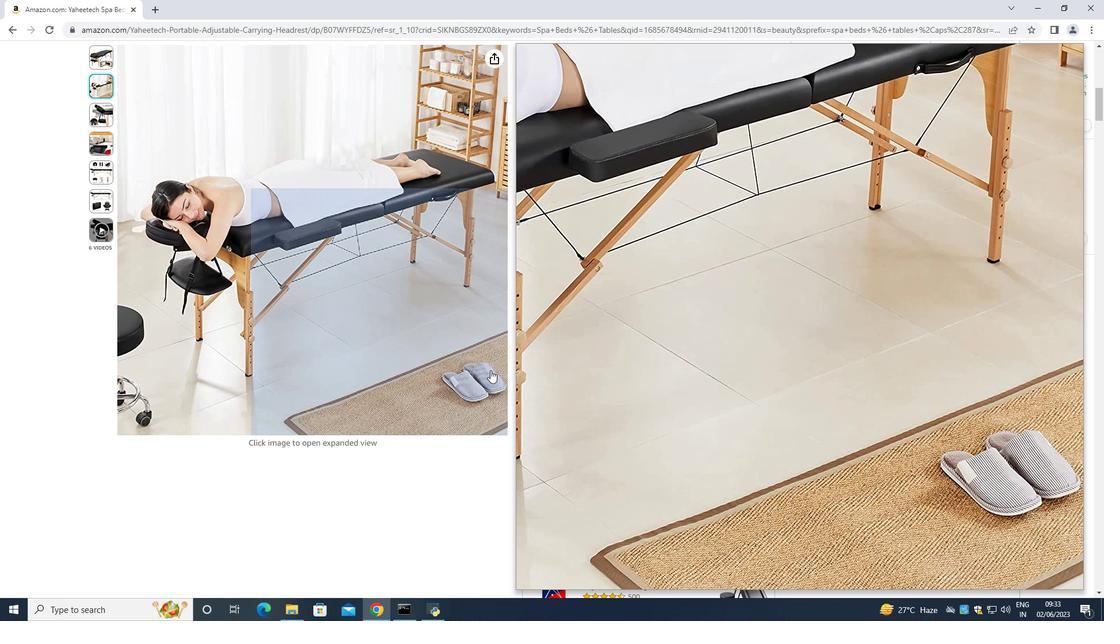 
Action: Mouse moved to (497, 371)
Screenshot: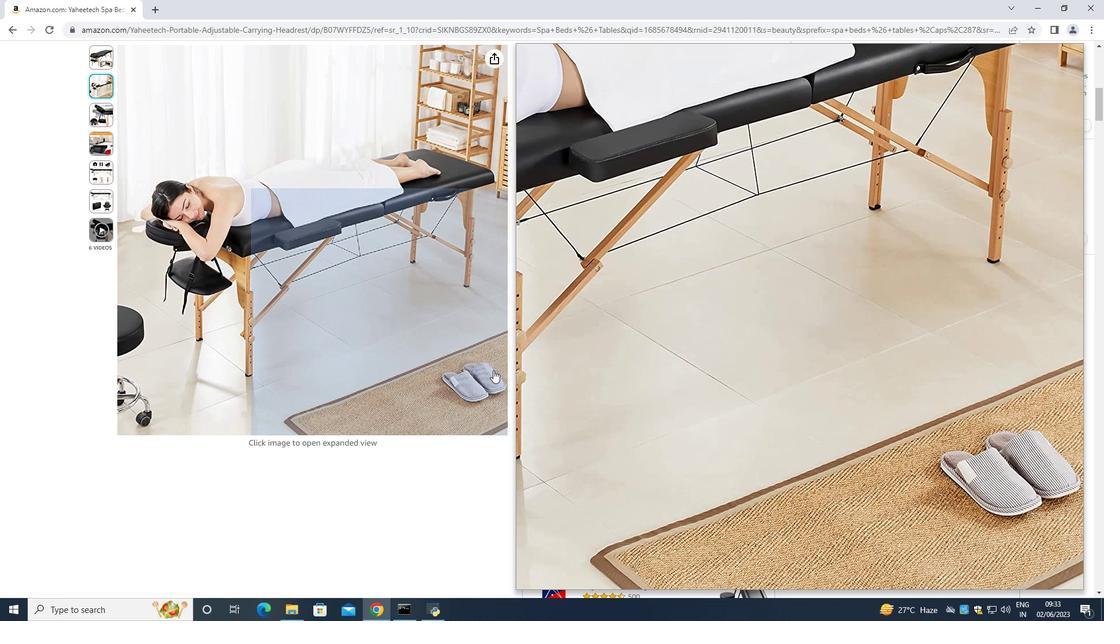 
Action: Mouse scrolled (497, 371) with delta (0, 0)
Screenshot: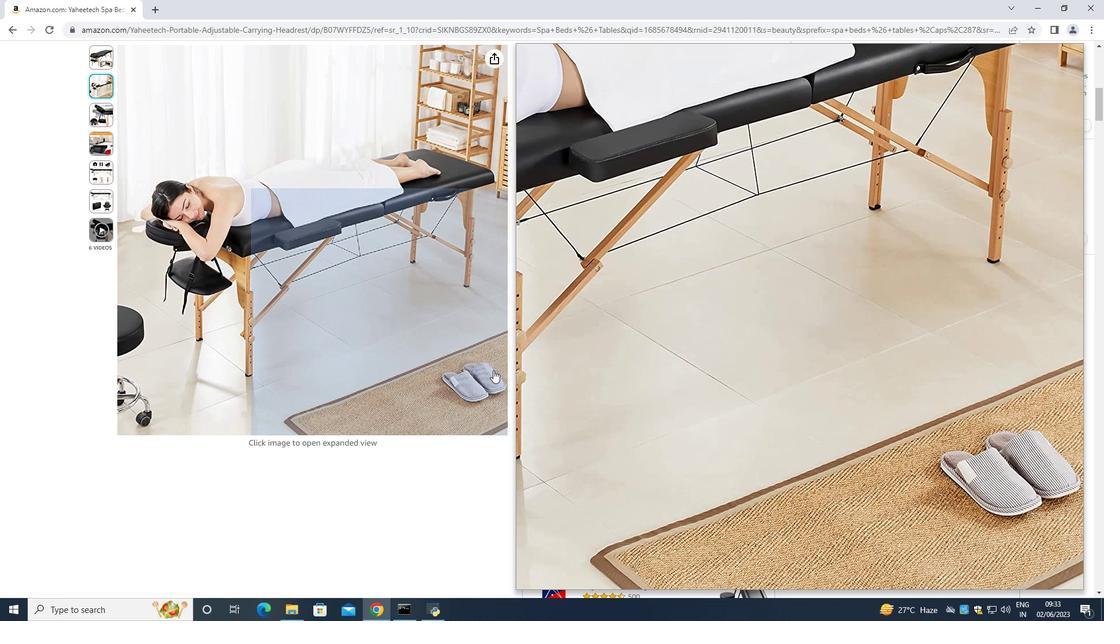 
Action: Mouse moved to (771, 261)
Screenshot: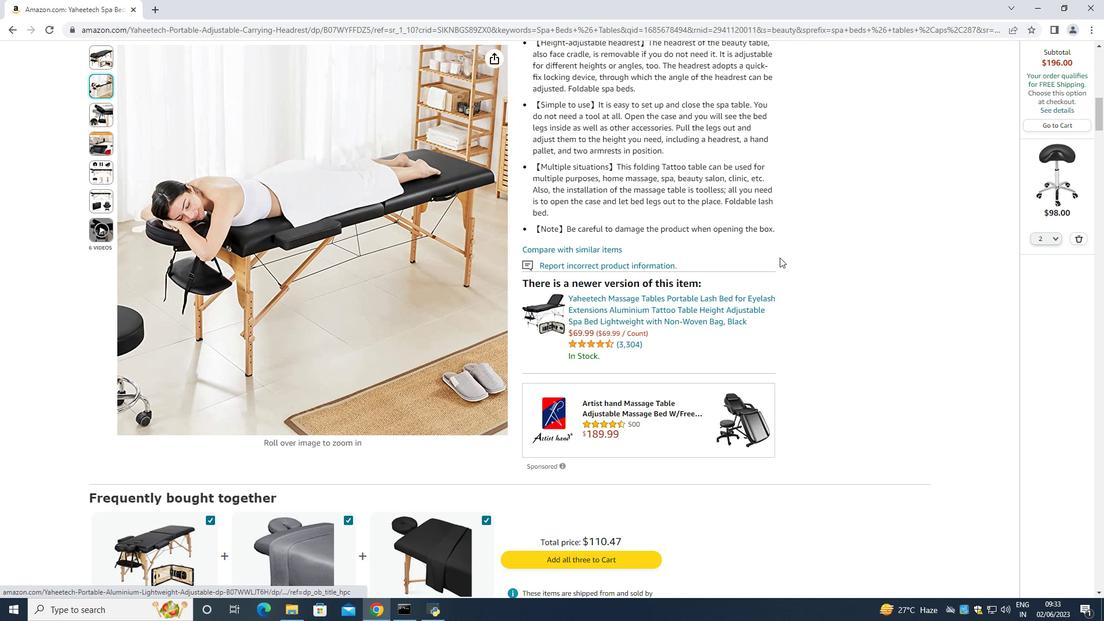 
Action: Mouse scrolled (771, 260) with delta (0, 0)
Screenshot: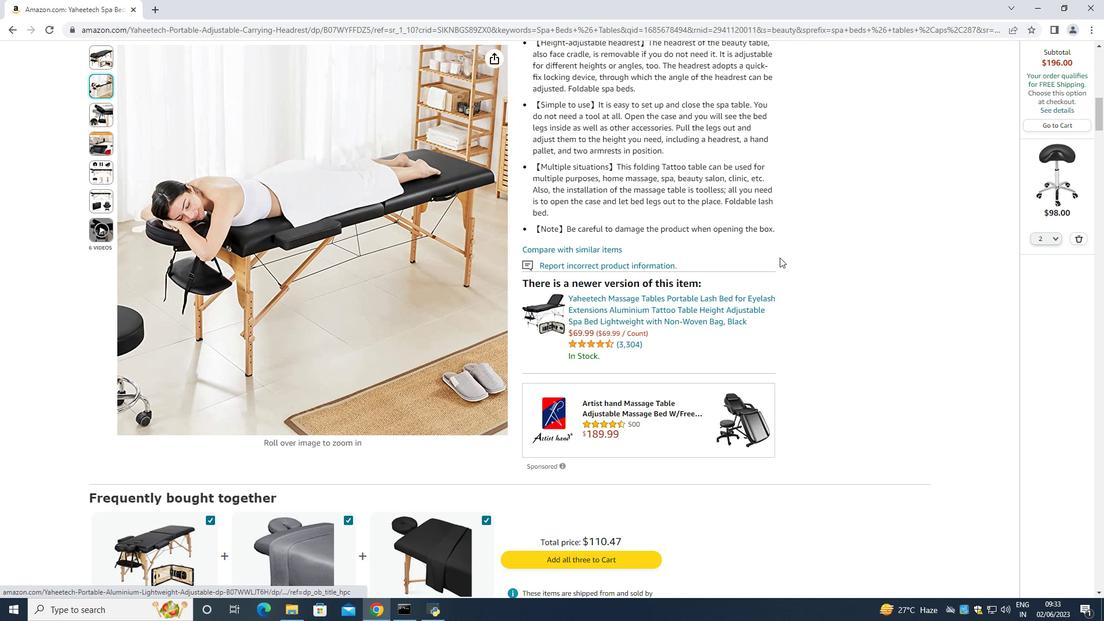 
Action: Mouse moved to (780, 260)
Screenshot: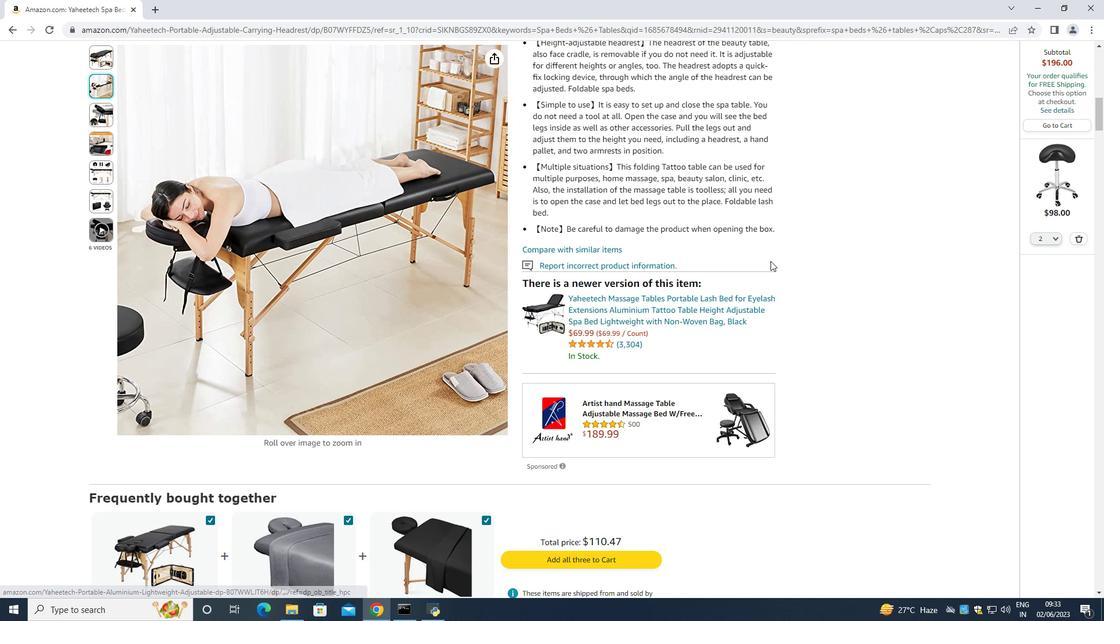 
Action: Mouse scrolled (779, 260) with delta (0, 0)
Screenshot: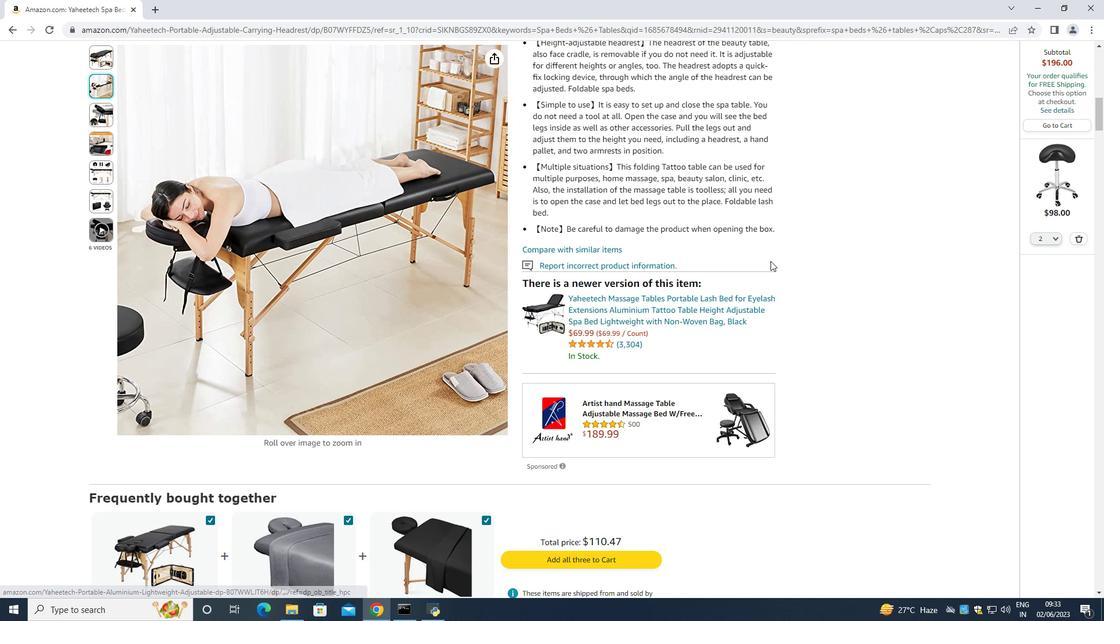 
Action: Mouse moved to (781, 260)
Screenshot: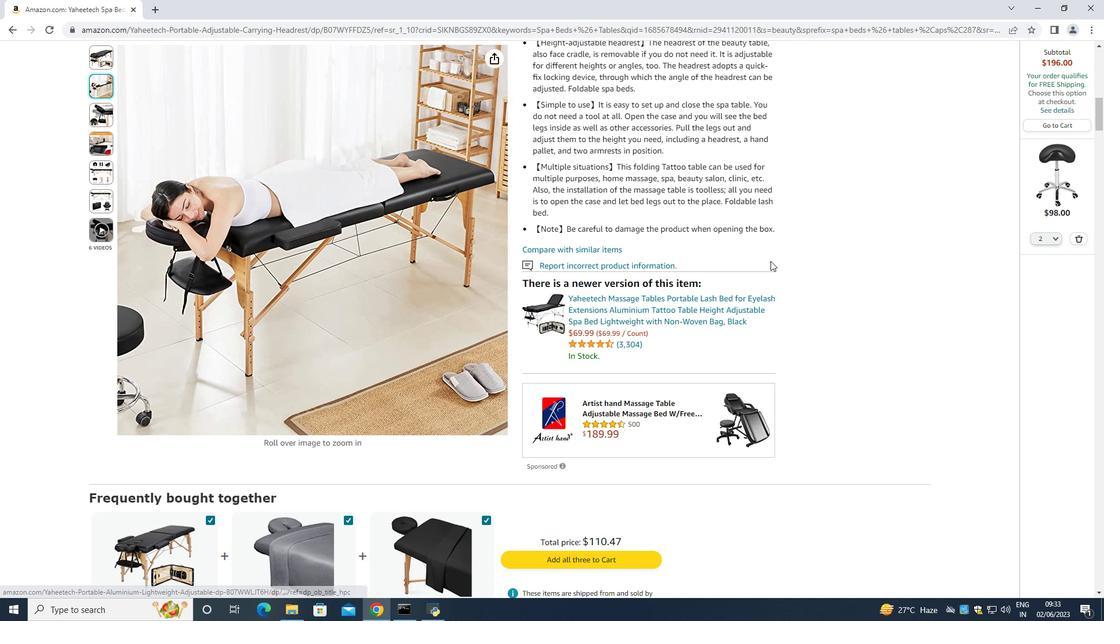 
Action: Mouse scrolled (781, 260) with delta (0, 0)
Screenshot: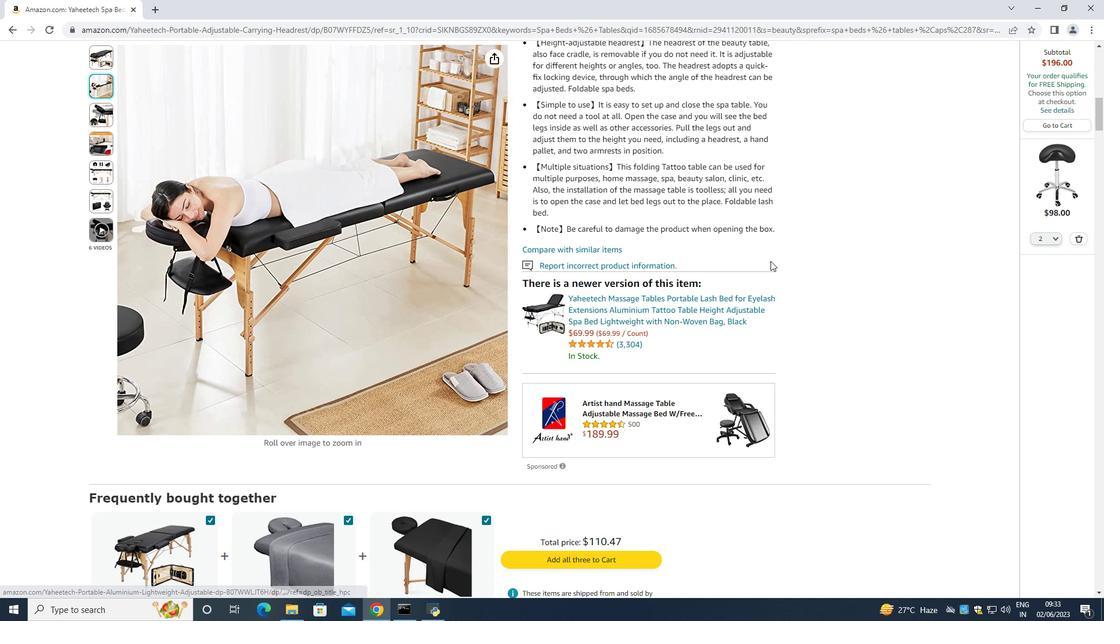 
Action: Mouse moved to (775, 259)
Screenshot: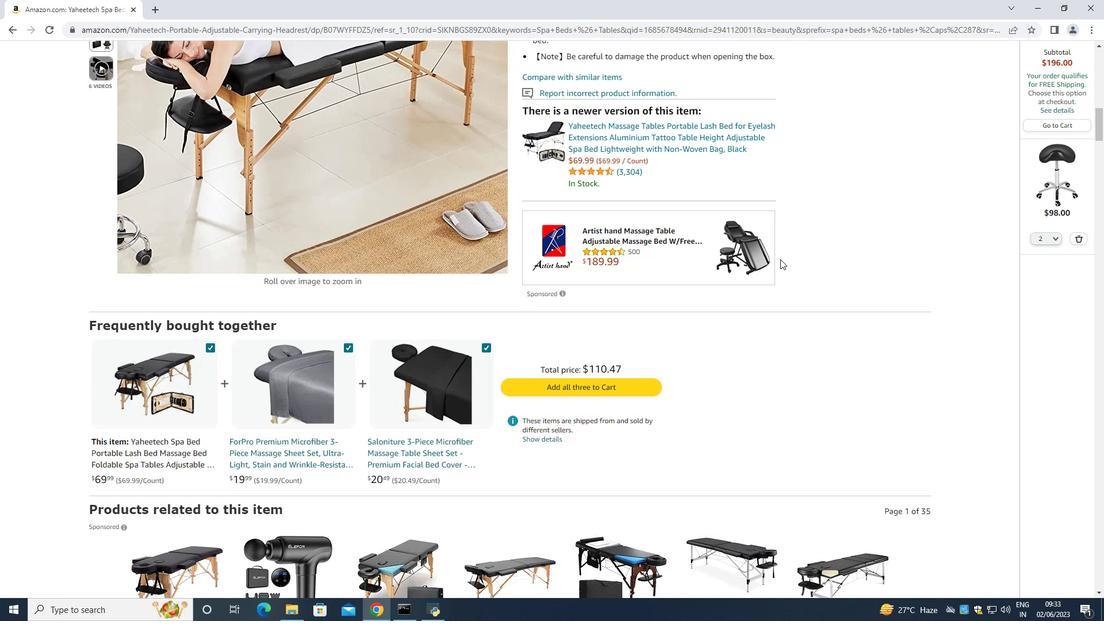 
Action: Mouse scrolled (775, 258) with delta (0, 0)
Screenshot: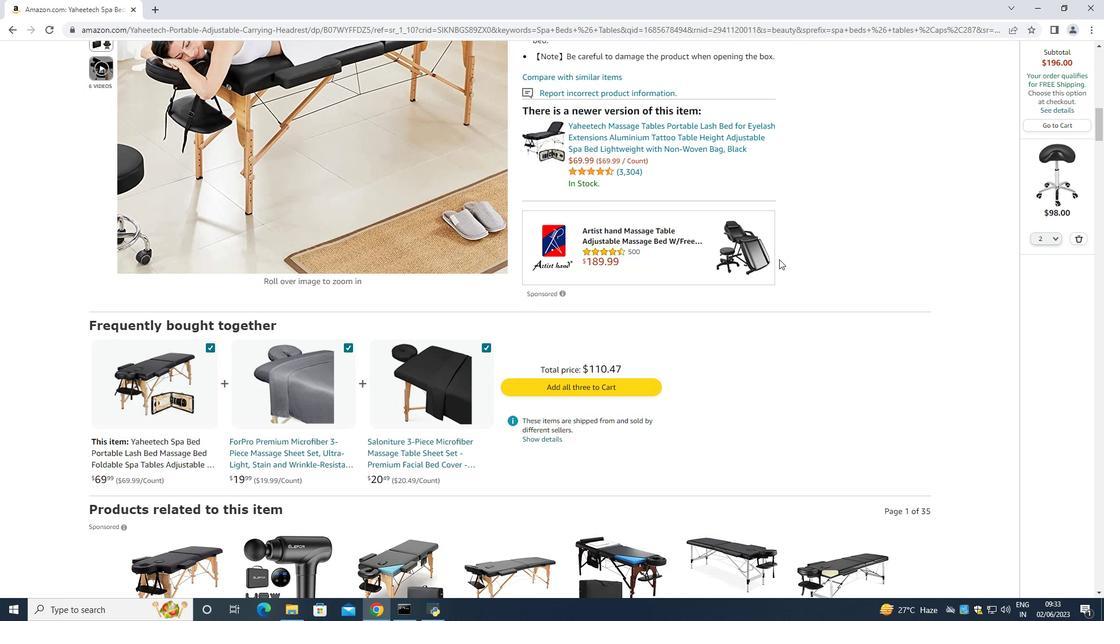 
Action: Mouse scrolled (775, 258) with delta (0, 0)
Screenshot: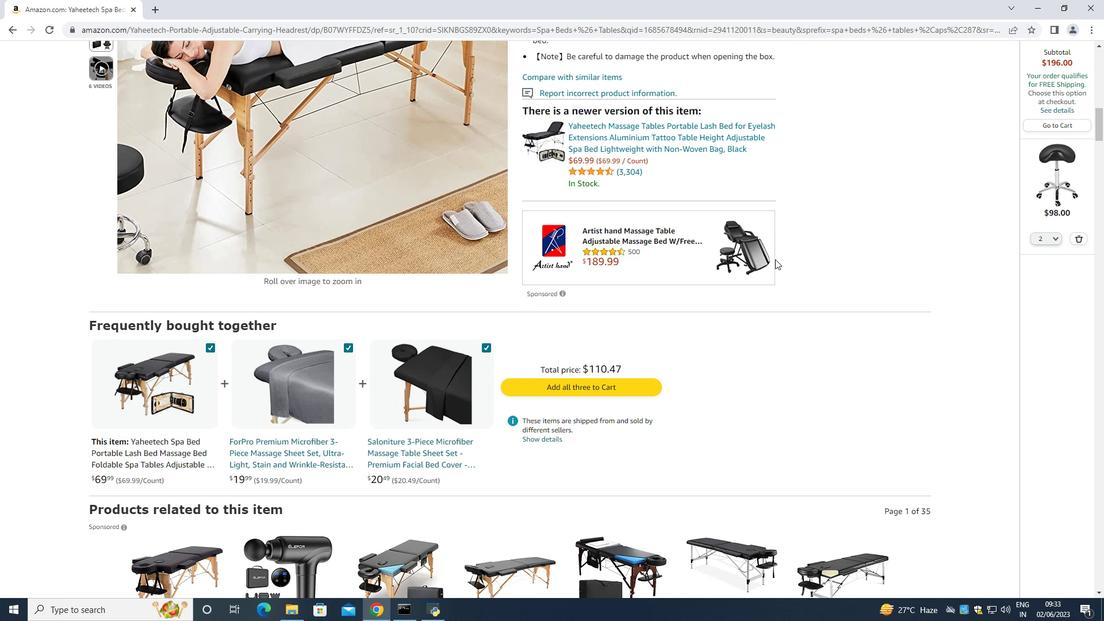 
Action: Mouse scrolled (775, 258) with delta (0, 0)
Screenshot: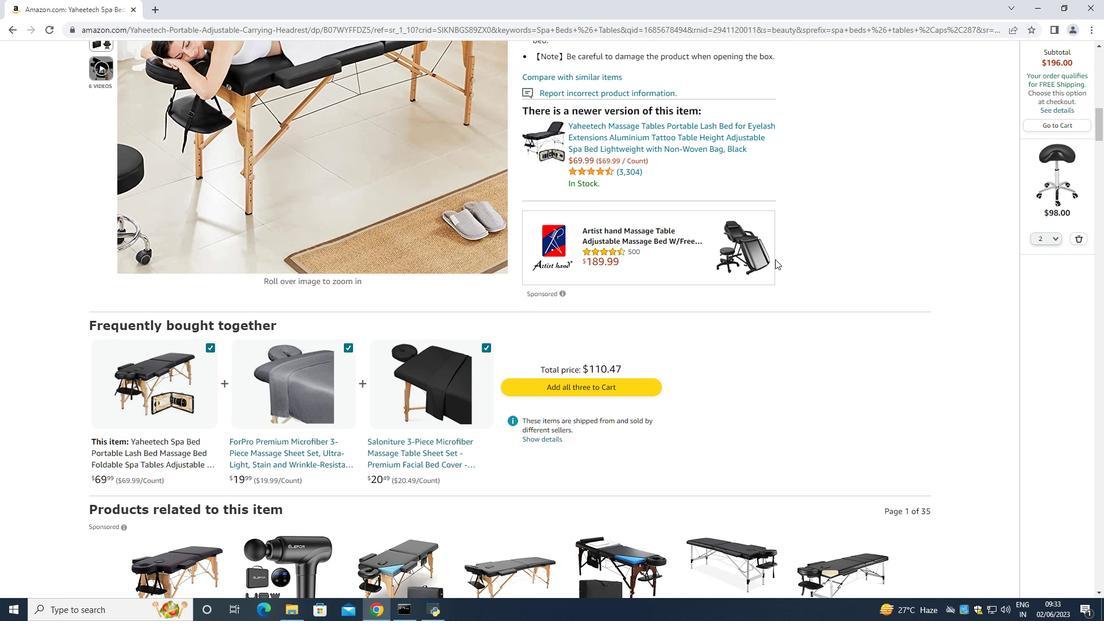 
Action: Mouse moved to (782, 255)
Screenshot: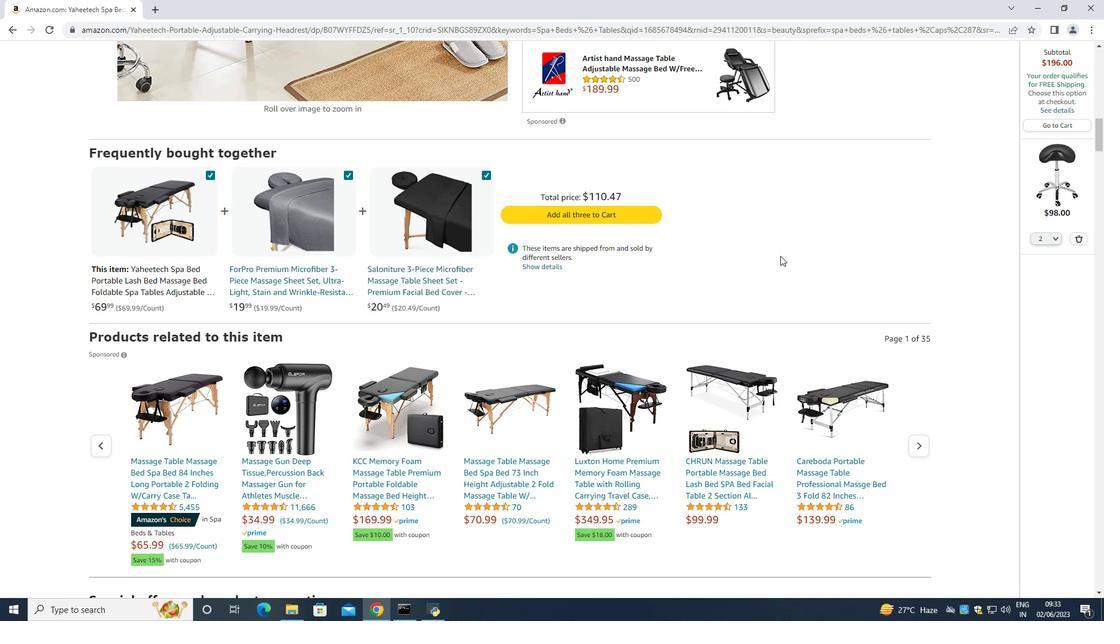 
Action: Mouse scrolled (782, 254) with delta (0, 0)
Screenshot: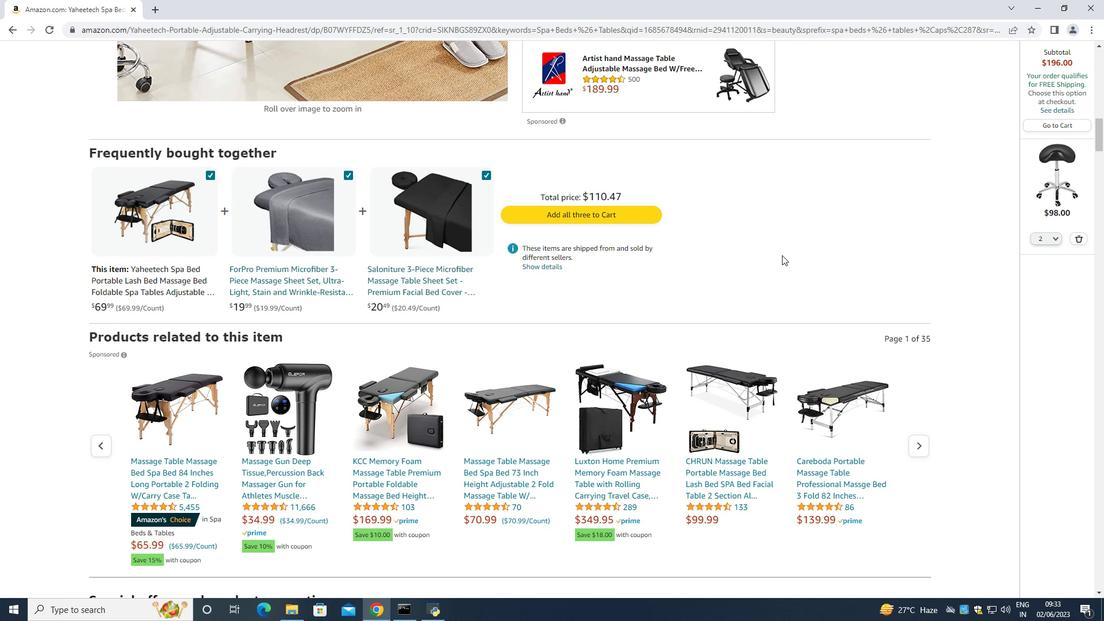 
Action: Mouse scrolled (782, 254) with delta (0, 0)
Screenshot: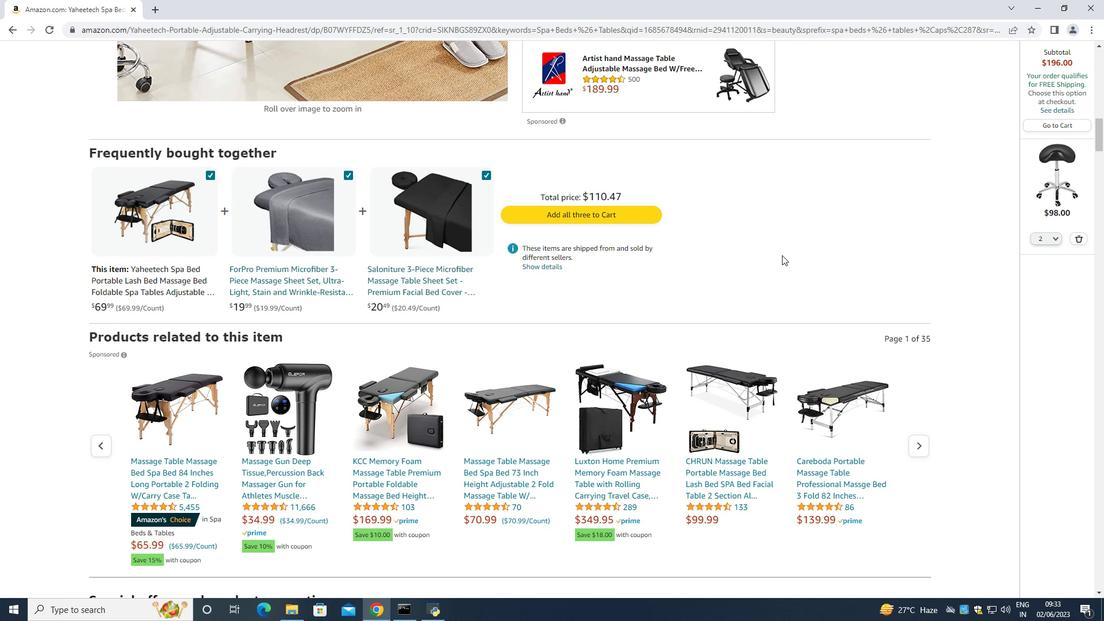 
Action: Mouse scrolled (782, 254) with delta (0, 0)
Screenshot: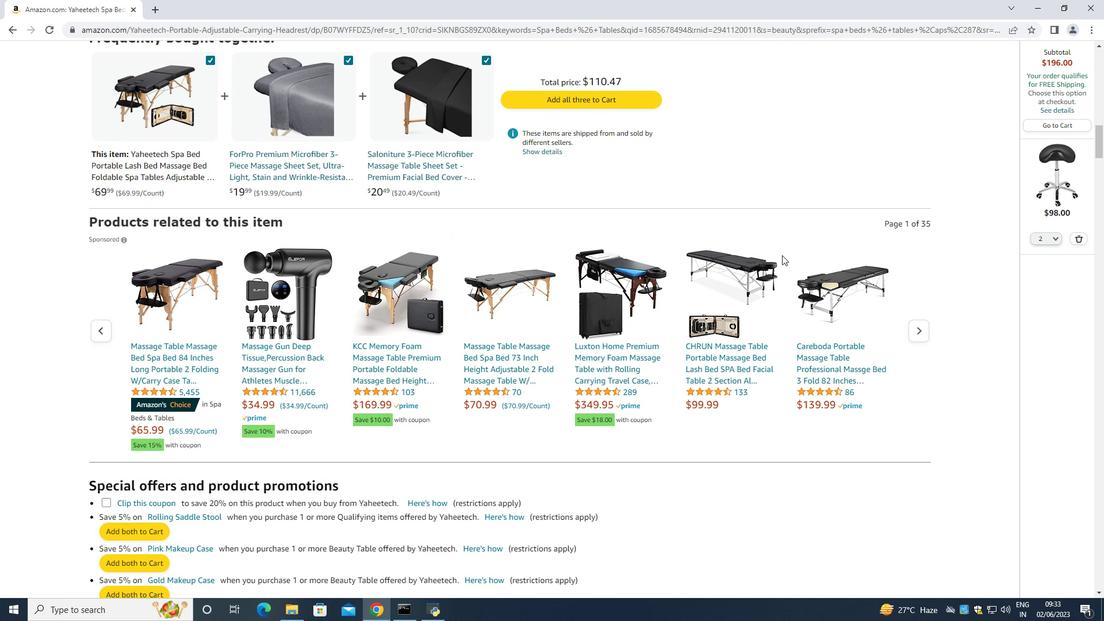 
Action: Mouse moved to (782, 254)
Screenshot: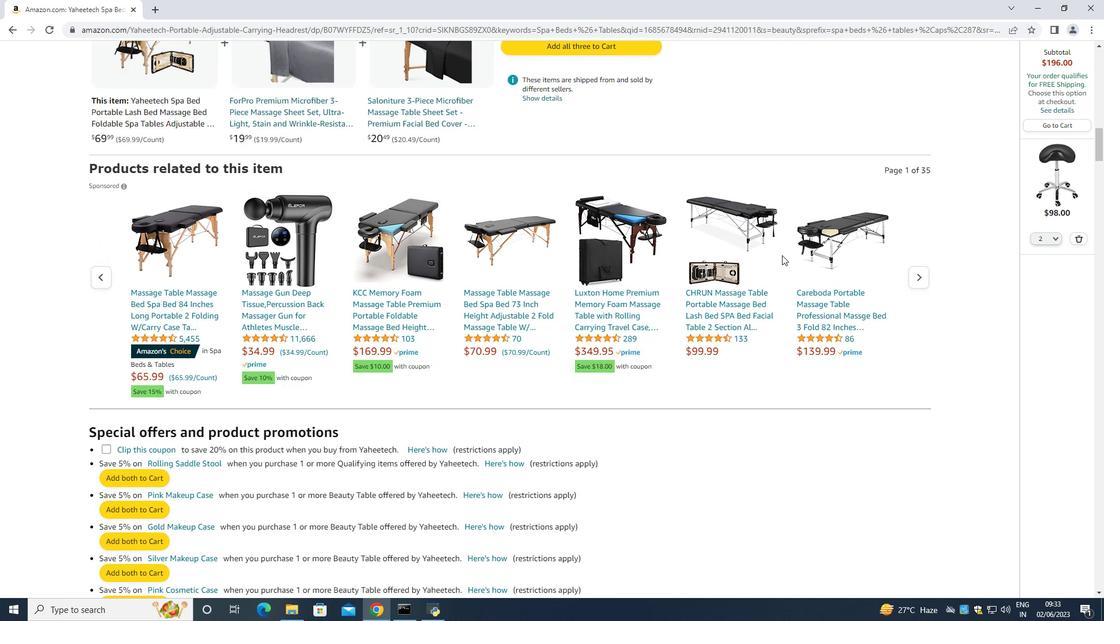 
Action: Mouse scrolled (782, 253) with delta (0, 0)
Screenshot: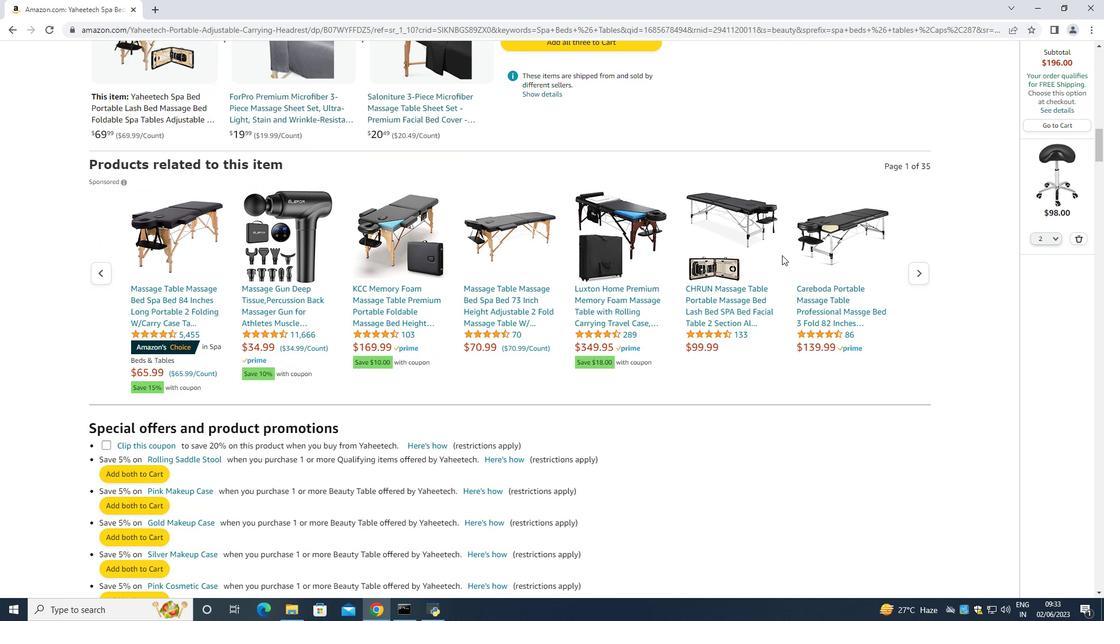 
Action: Mouse scrolled (782, 253) with delta (0, 0)
Screenshot: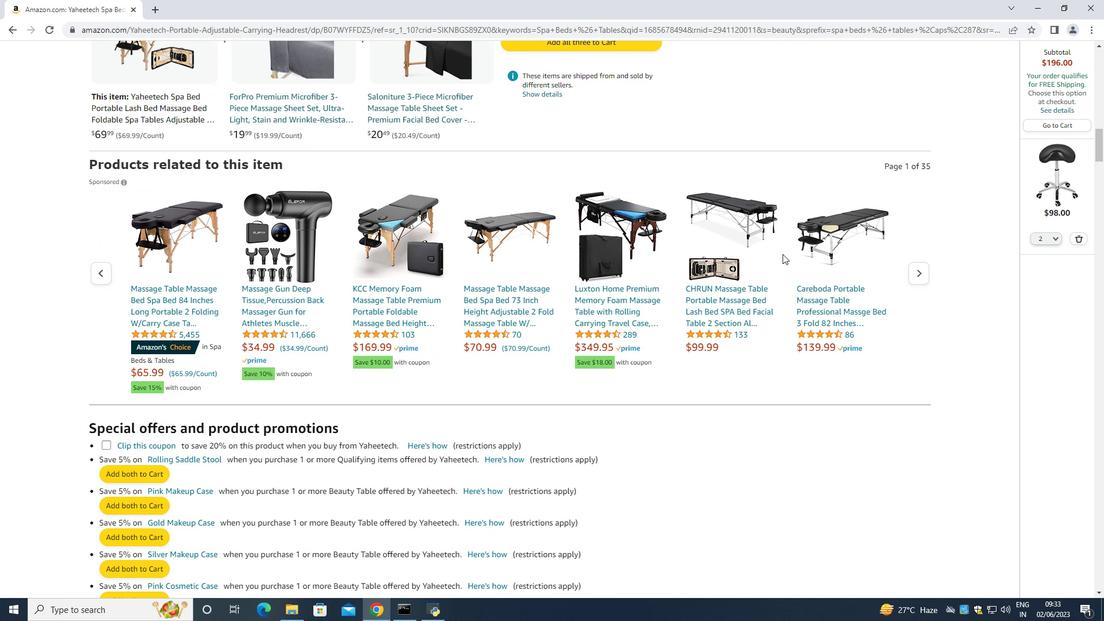 
Action: Mouse scrolled (782, 253) with delta (0, 0)
Screenshot: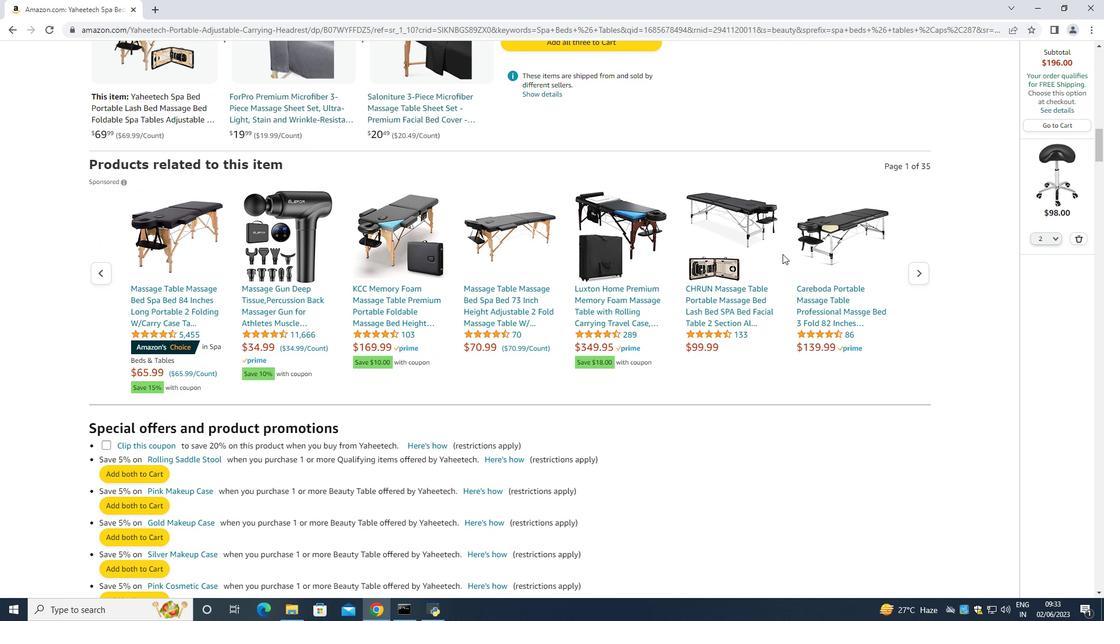 
Action: Mouse scrolled (782, 253) with delta (0, 0)
Screenshot: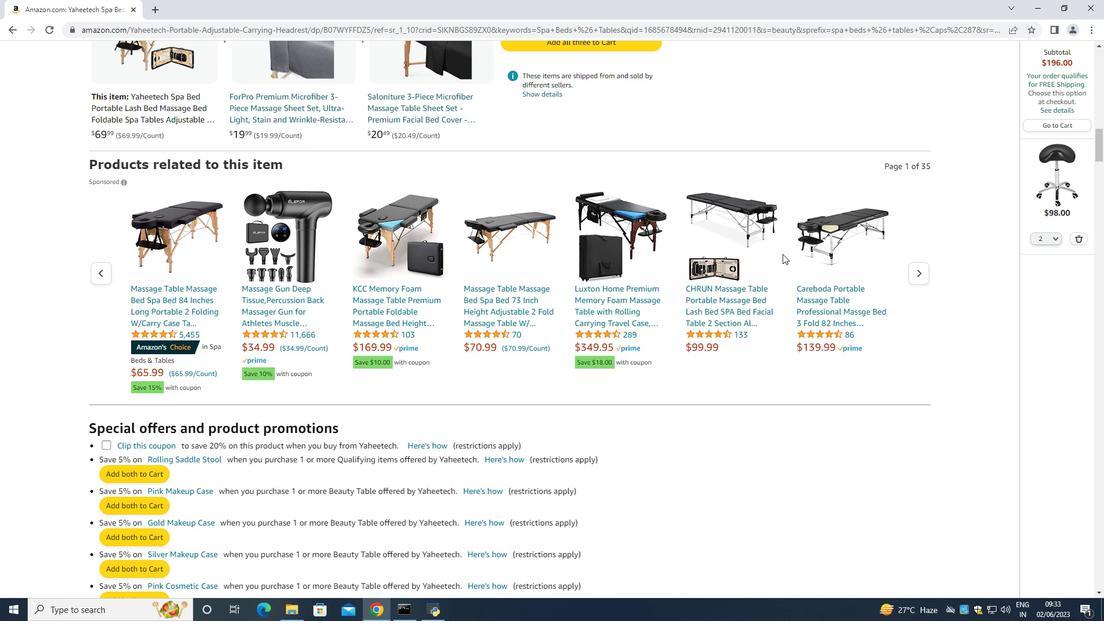 
Action: Mouse moved to (782, 253)
Screenshot: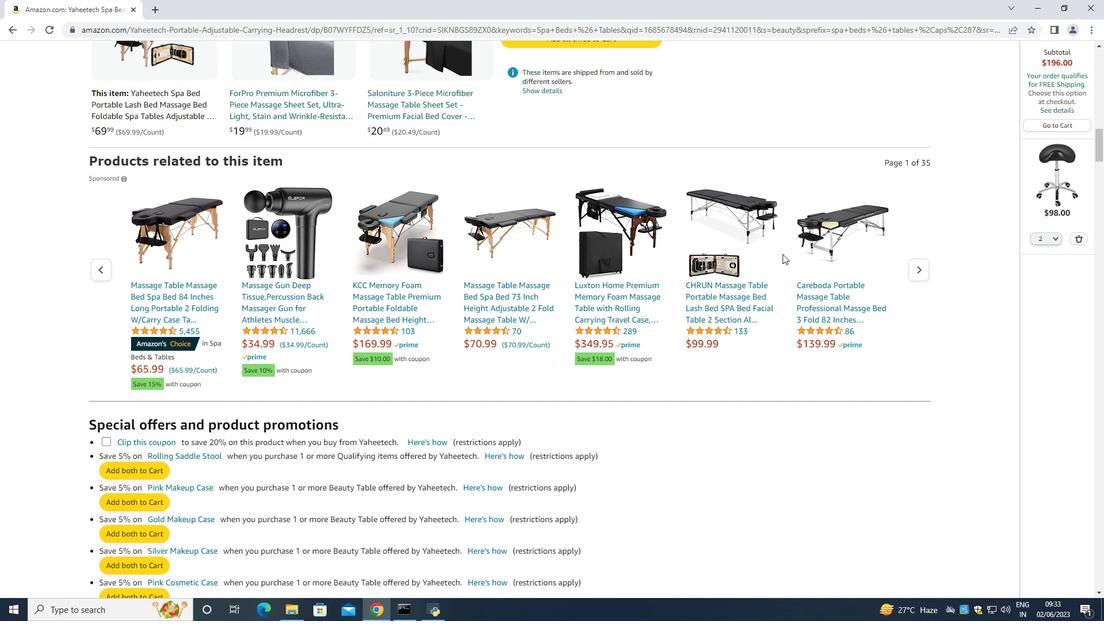 
Action: Mouse scrolled (782, 253) with delta (0, 0)
Screenshot: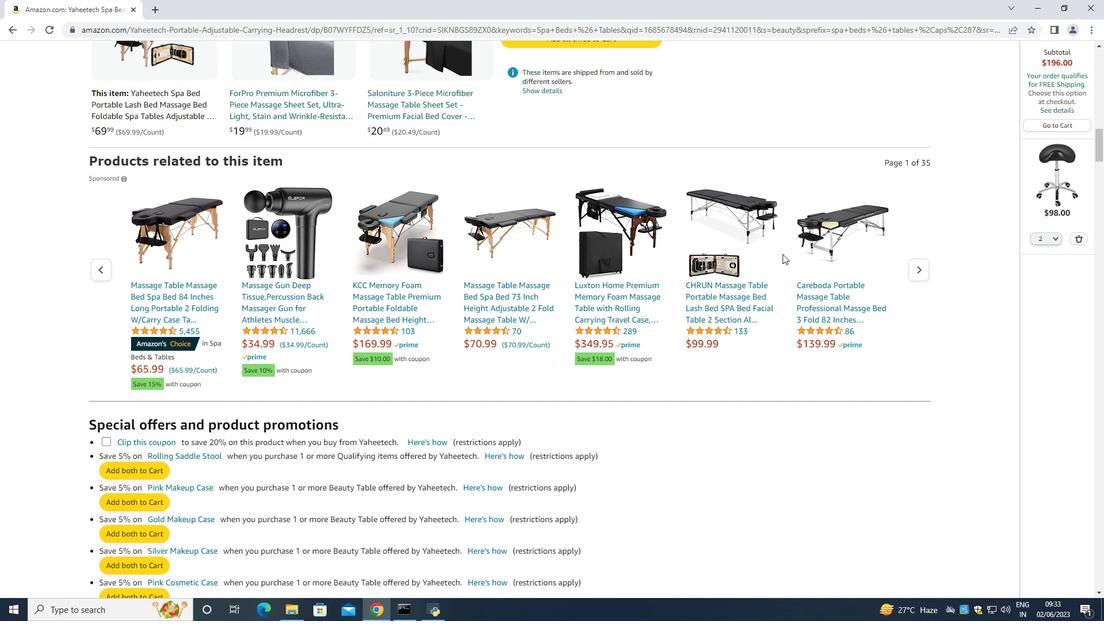 
Action: Mouse moved to (782, 251)
Screenshot: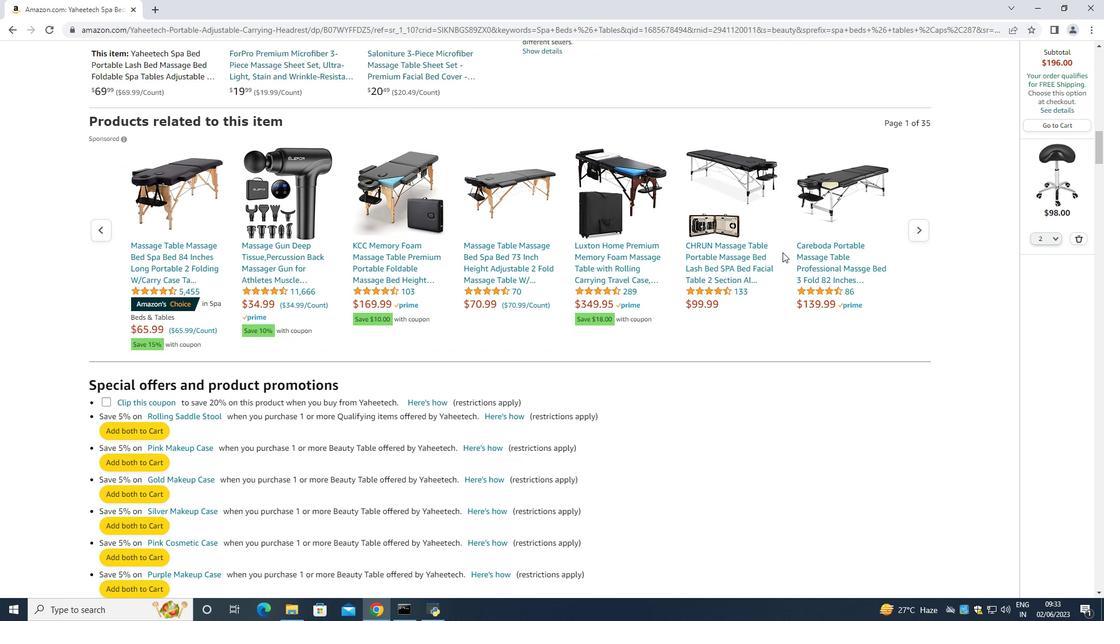 
Action: Mouse scrolled (782, 250) with delta (0, 0)
Screenshot: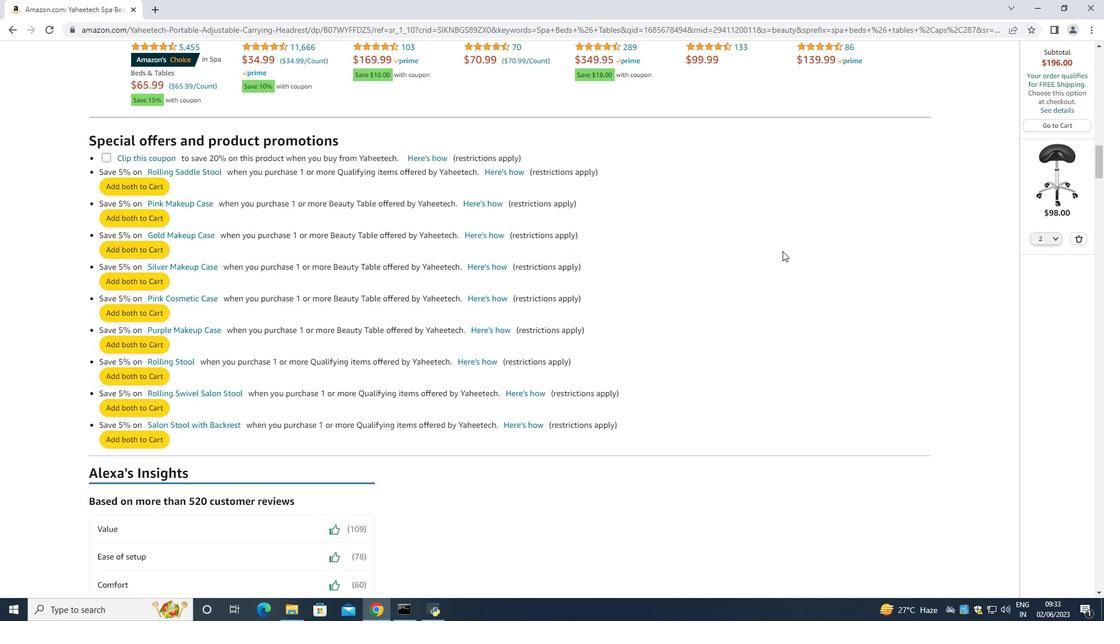 
Action: Mouse scrolled (782, 250) with delta (0, 0)
Screenshot: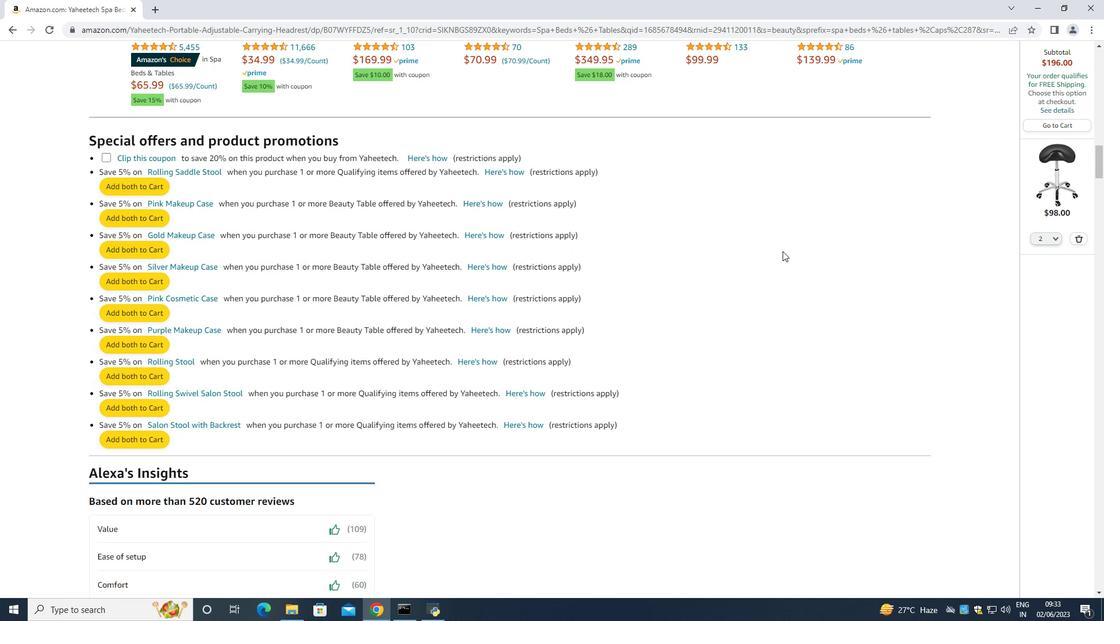 
Action: Mouse scrolled (782, 250) with delta (0, 0)
Screenshot: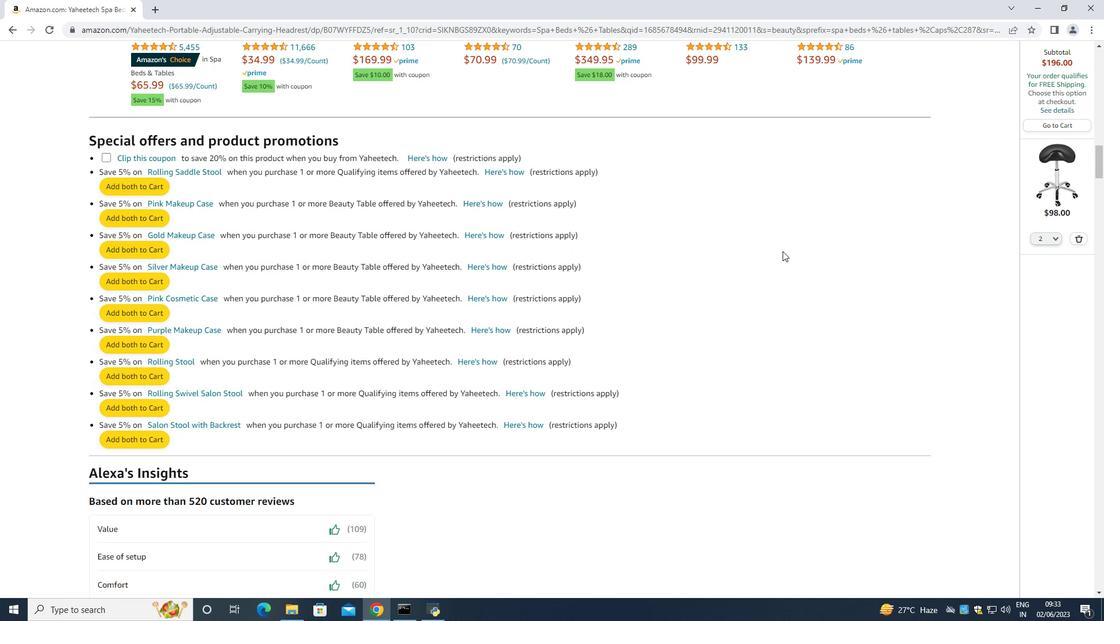 
Action: Mouse scrolled (782, 250) with delta (0, 0)
Screenshot: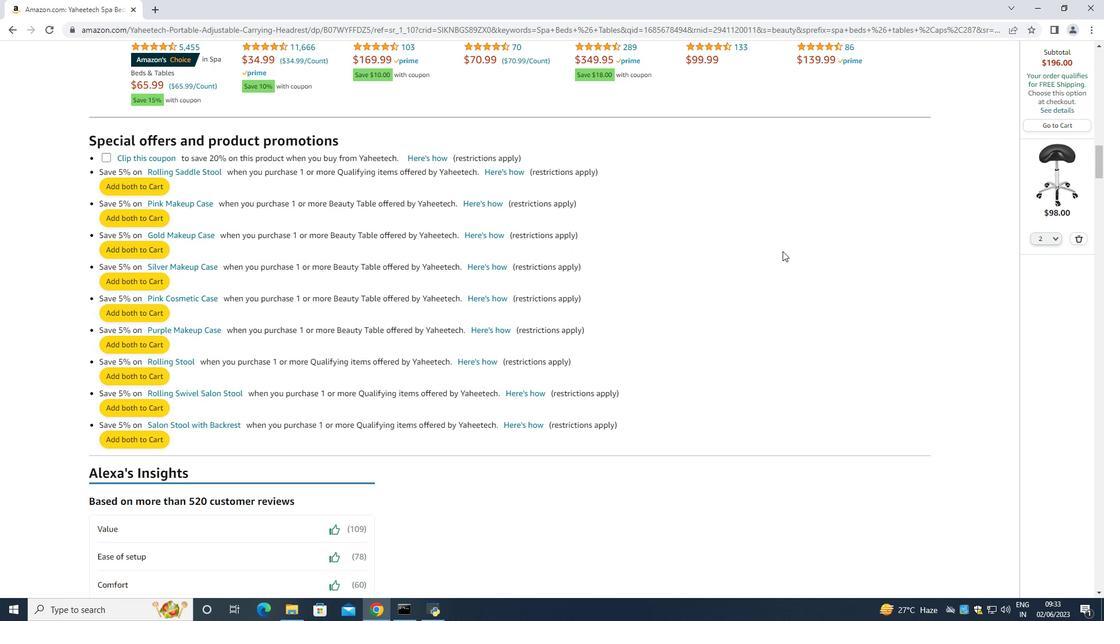 
Action: Mouse scrolled (782, 250) with delta (0, 0)
Screenshot: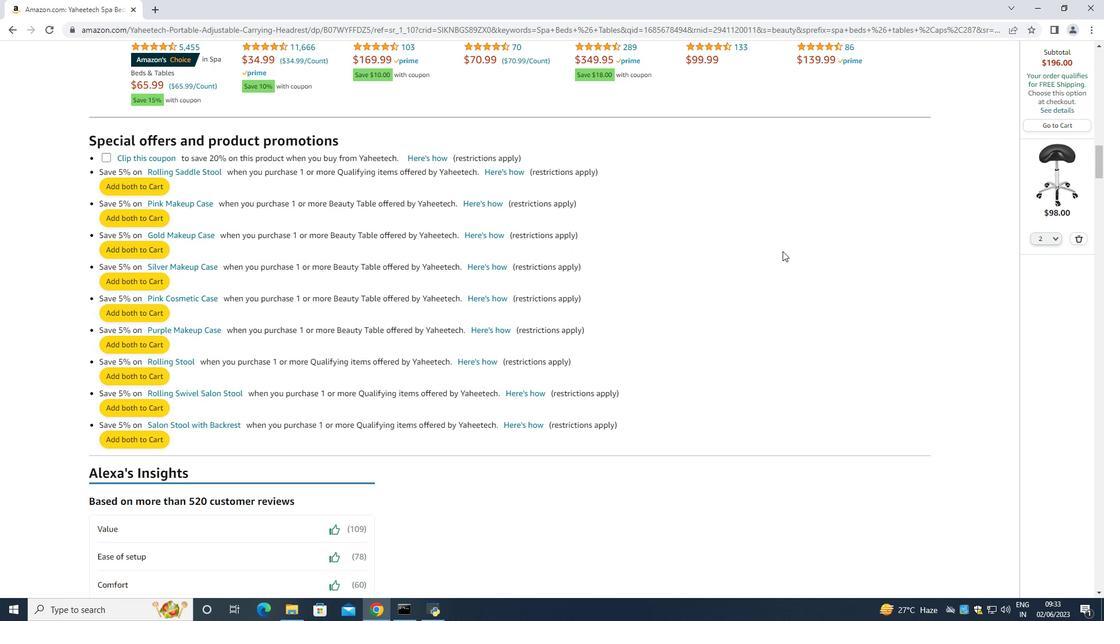 
Action: Mouse scrolled (782, 250) with delta (0, 0)
Screenshot: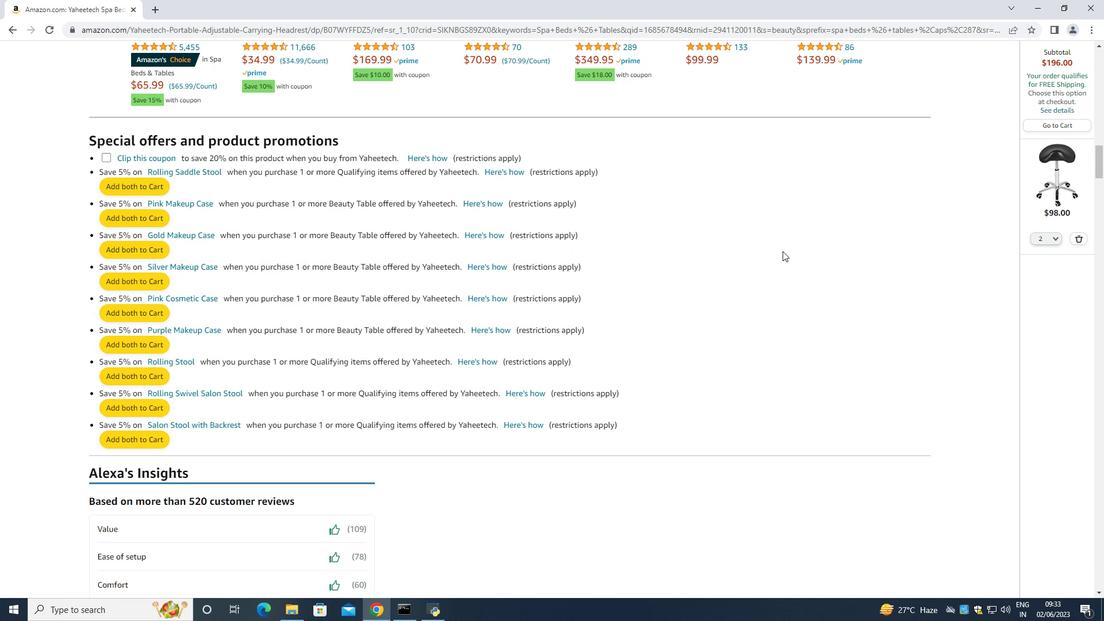 
Action: Mouse scrolled (782, 250) with delta (0, 0)
Screenshot: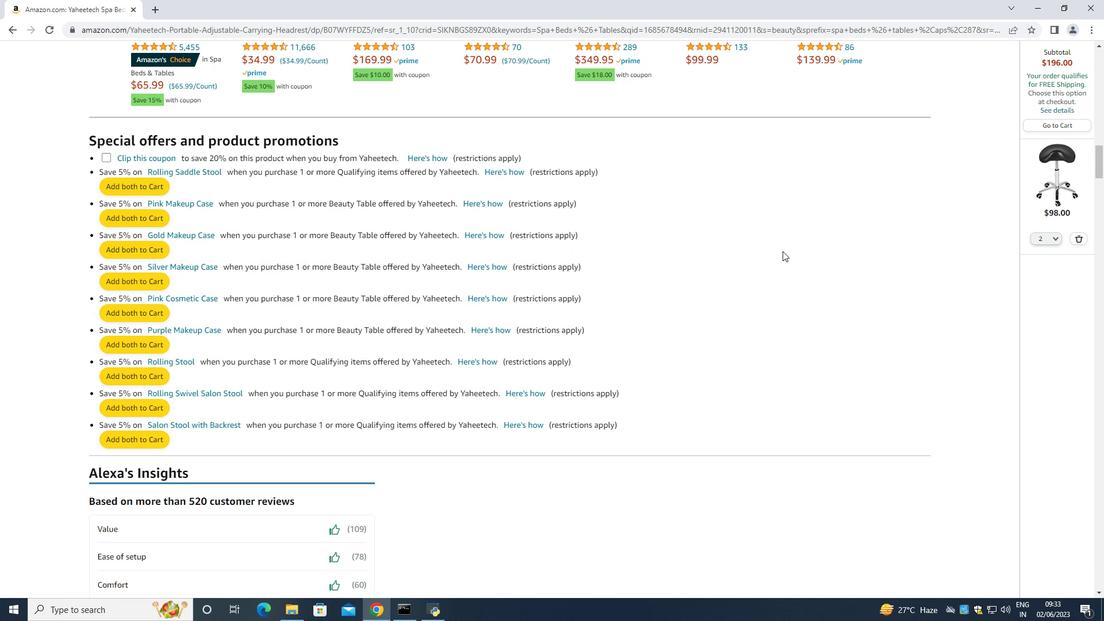 
Action: Mouse moved to (784, 251)
Screenshot: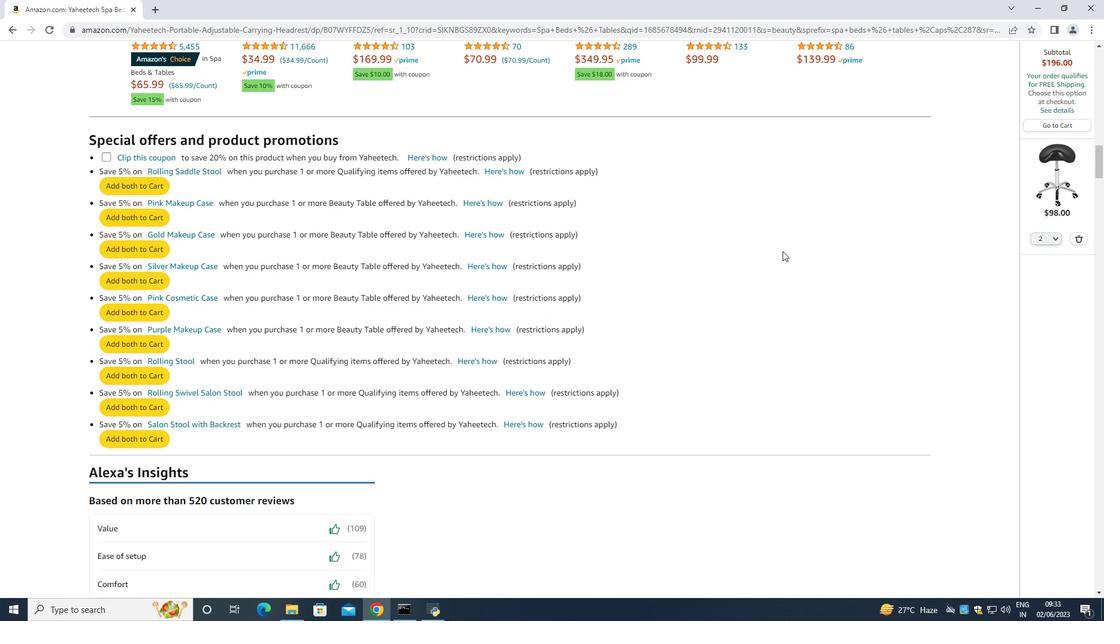 
Action: Mouse scrolled (784, 250) with delta (0, 0)
Screenshot: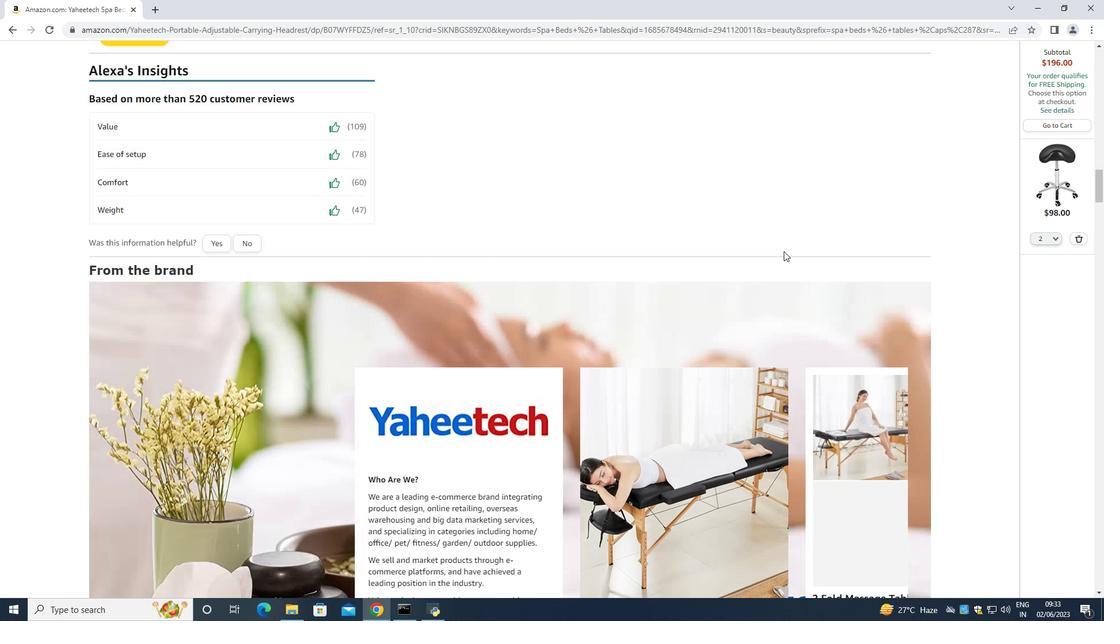 
Action: Mouse scrolled (784, 250) with delta (0, 0)
Screenshot: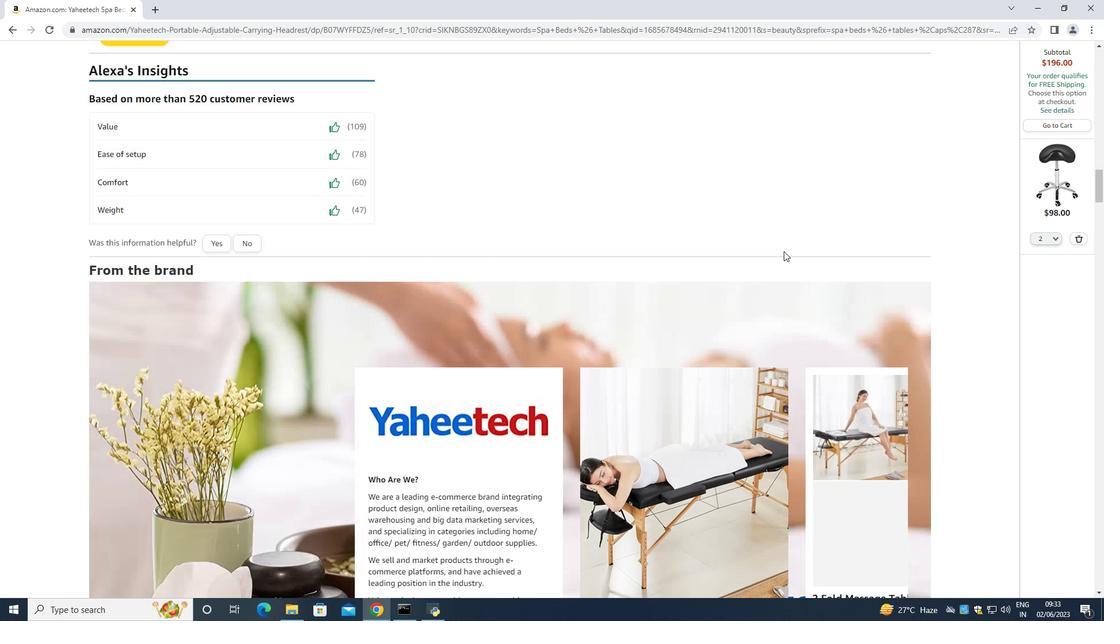 
Action: Mouse scrolled (784, 250) with delta (0, 0)
Screenshot: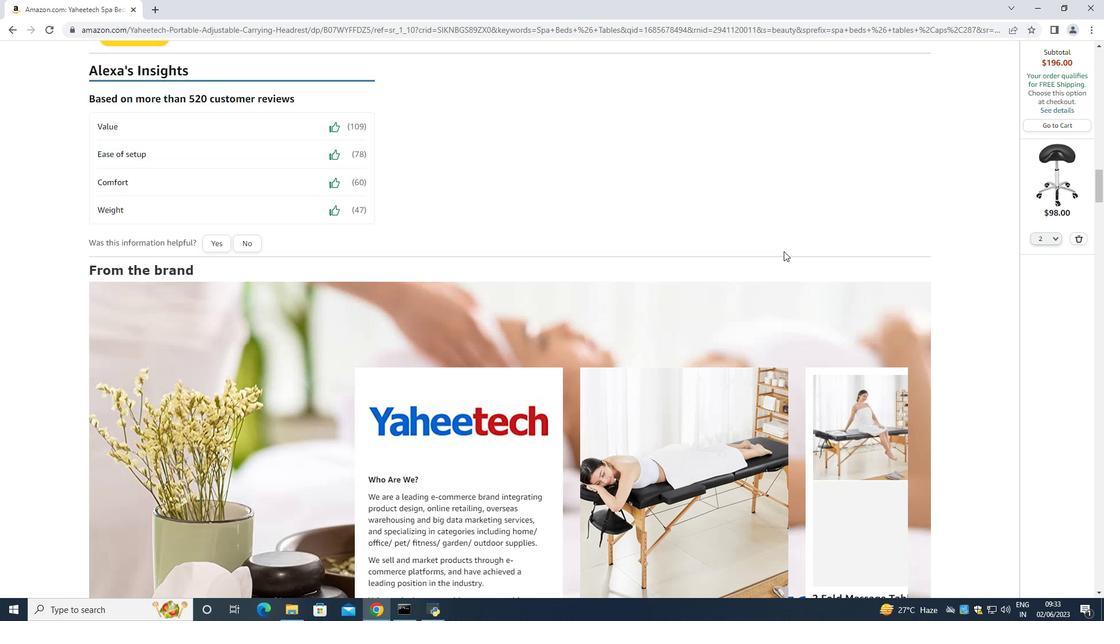 
Action: Mouse scrolled (784, 250) with delta (0, 0)
Screenshot: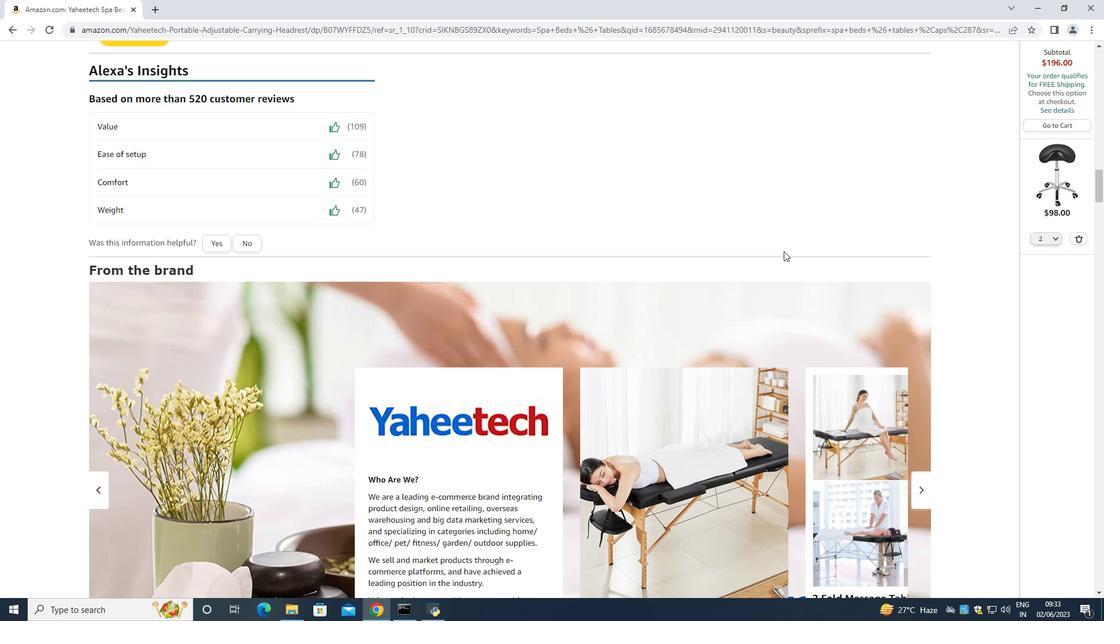 
Action: Mouse scrolled (784, 250) with delta (0, 0)
Screenshot: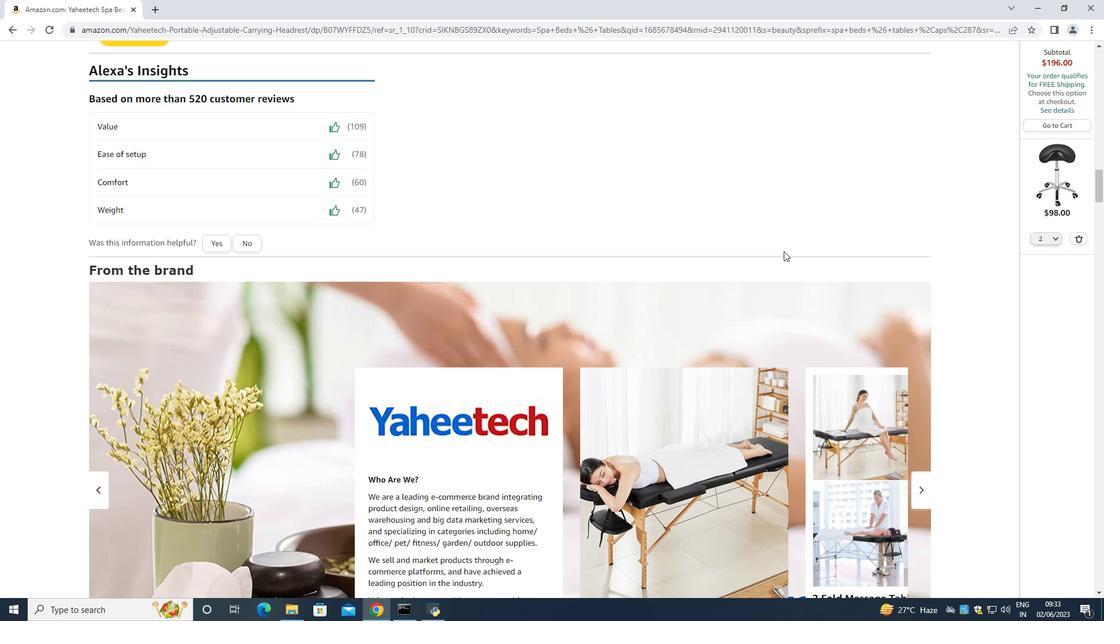 
Action: Mouse scrolled (784, 250) with delta (0, 0)
Screenshot: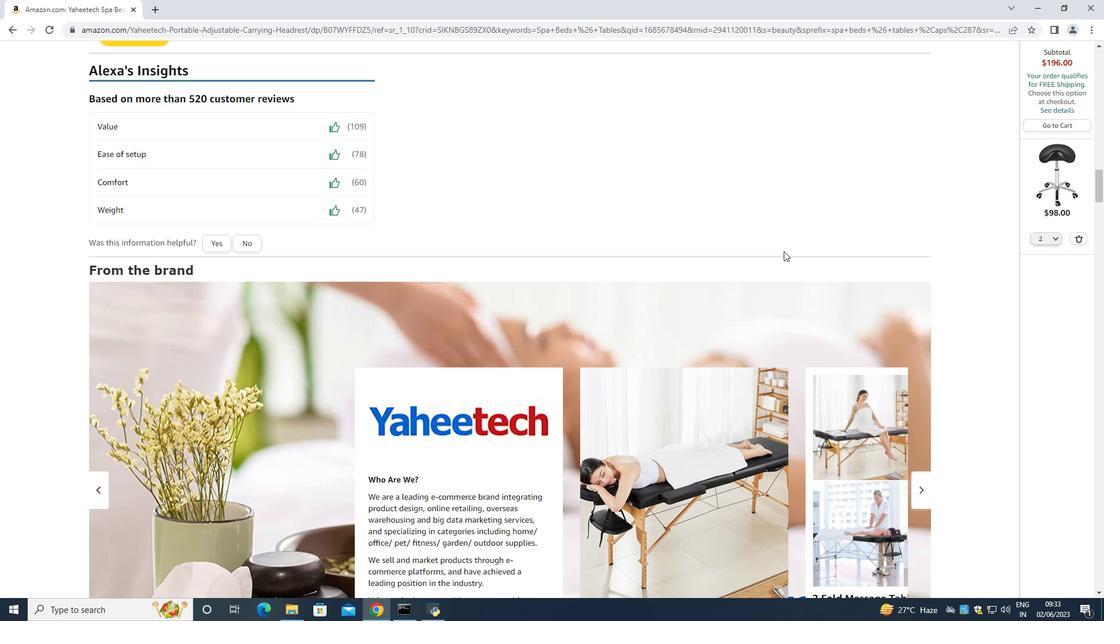 
Action: Mouse scrolled (784, 250) with delta (0, 0)
Screenshot: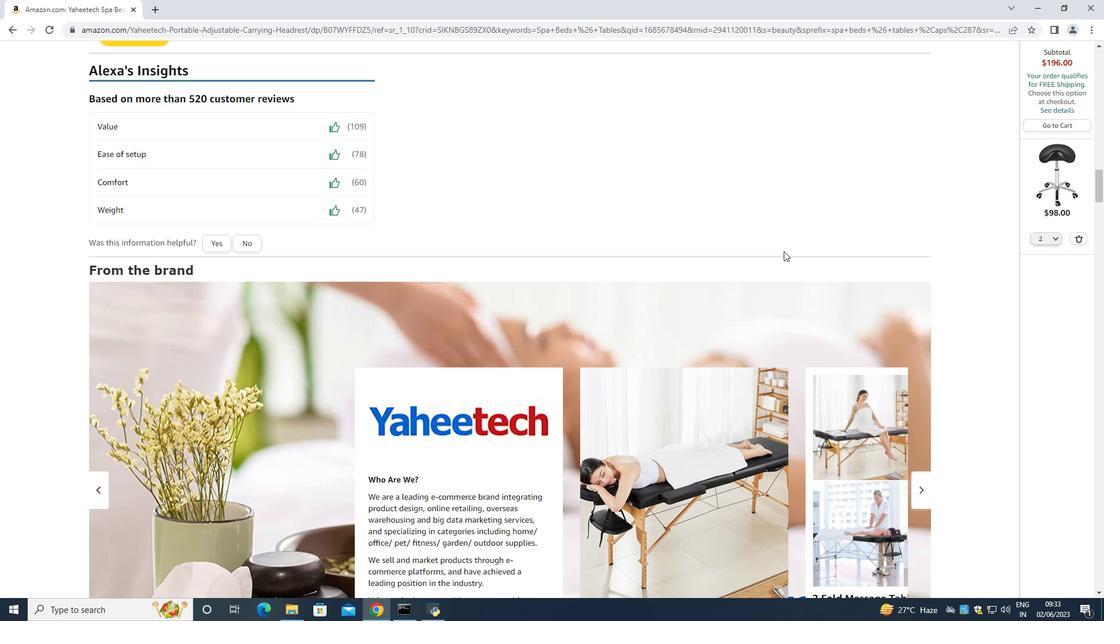 
Action: Mouse scrolled (784, 250) with delta (0, 0)
Screenshot: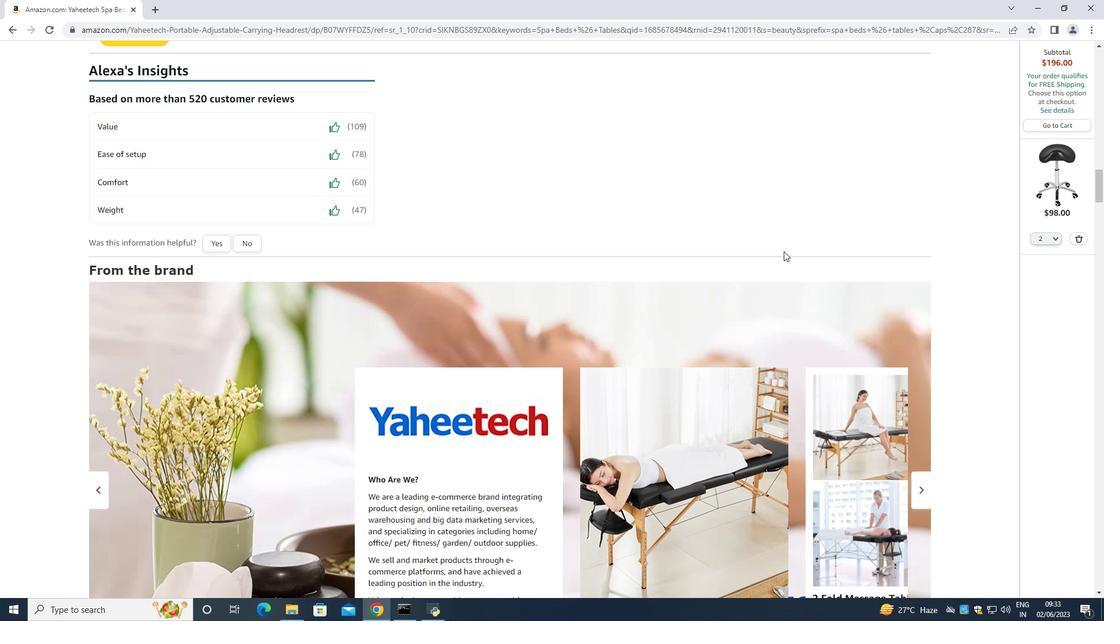 
Action: Mouse moved to (773, 240)
Screenshot: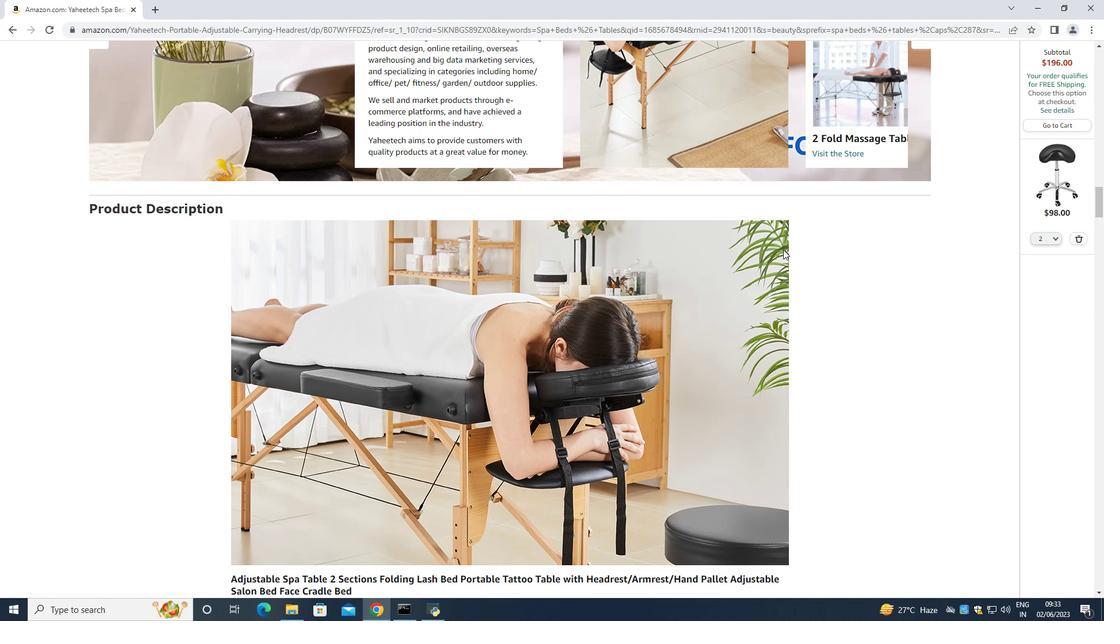 
Action: Mouse scrolled (773, 241) with delta (0, 0)
Screenshot: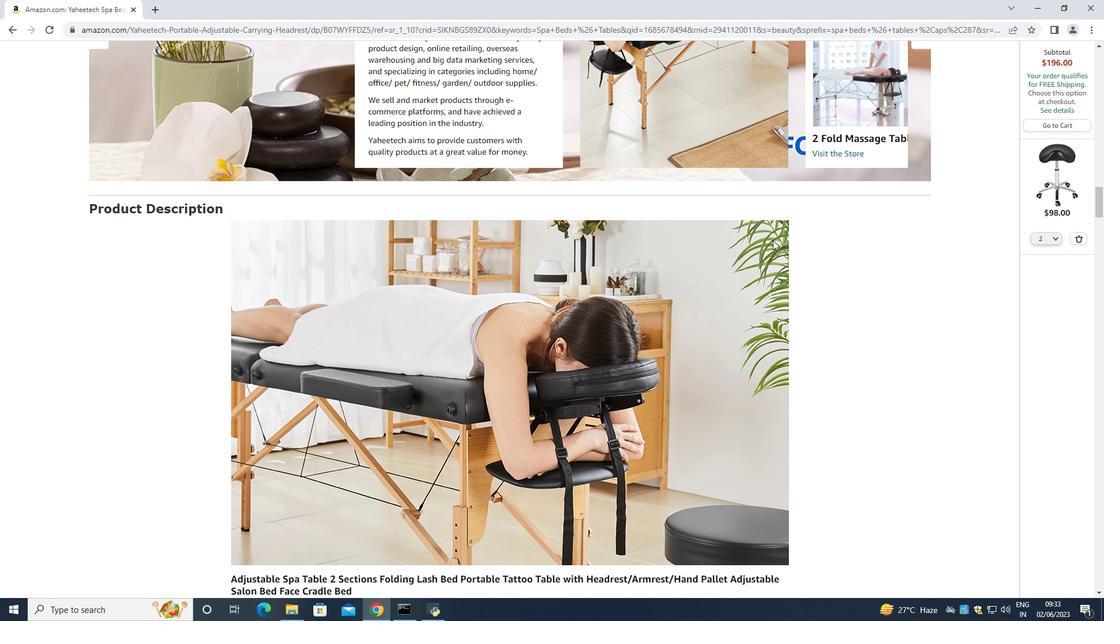 
Action: Mouse scrolled (773, 241) with delta (0, 0)
Screenshot: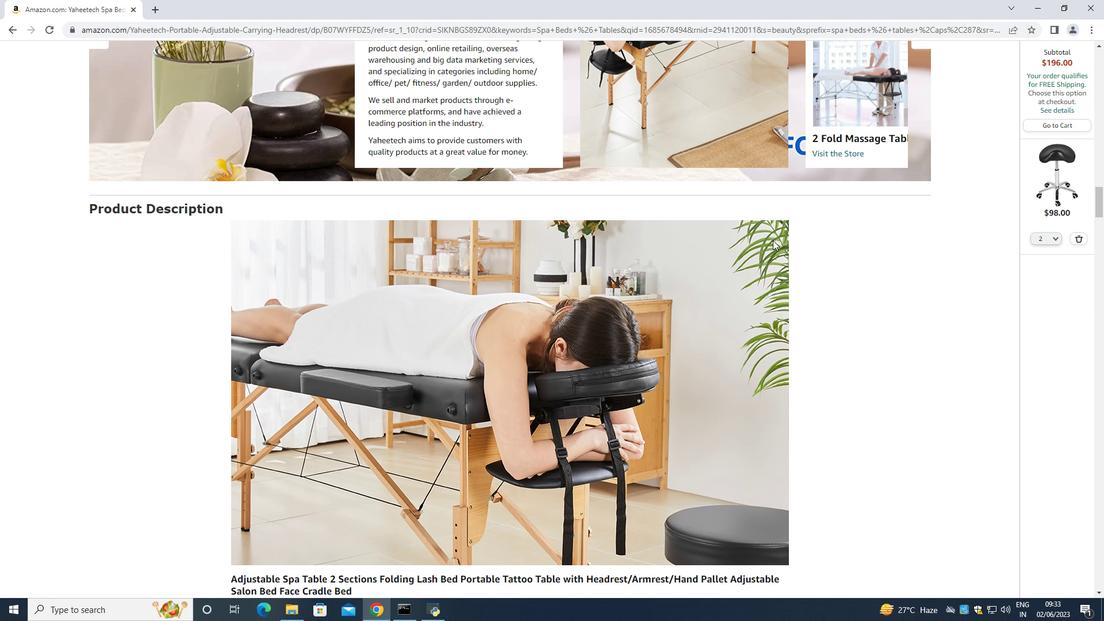 
Action: Mouse scrolled (773, 241) with delta (0, 0)
Screenshot: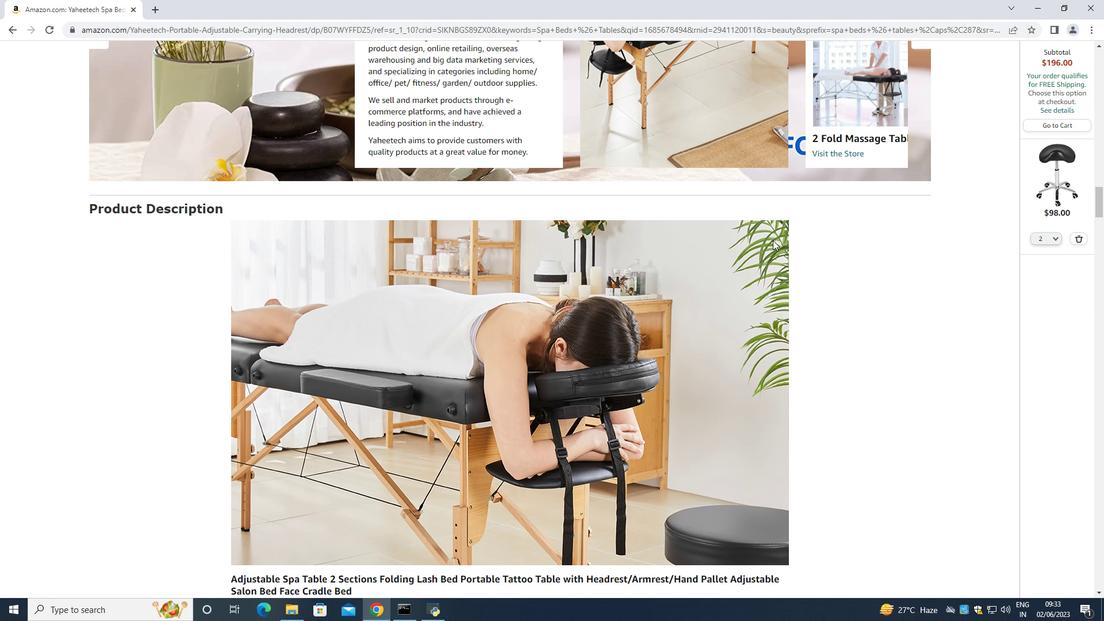 
Action: Mouse scrolled (773, 241) with delta (0, 0)
Screenshot: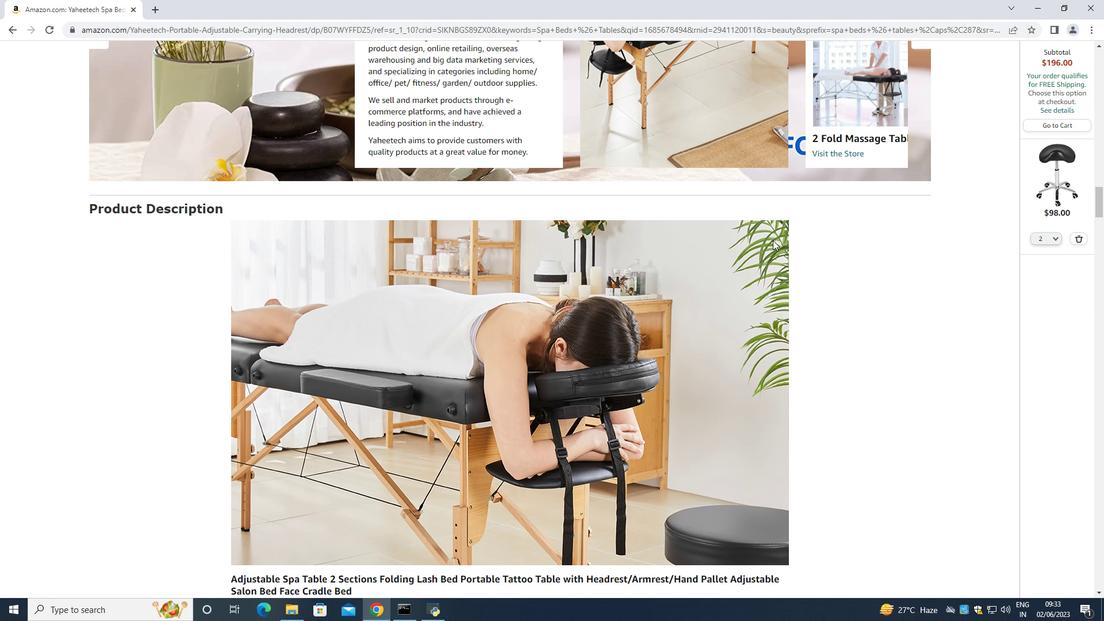 
Action: Mouse moved to (924, 250)
Screenshot: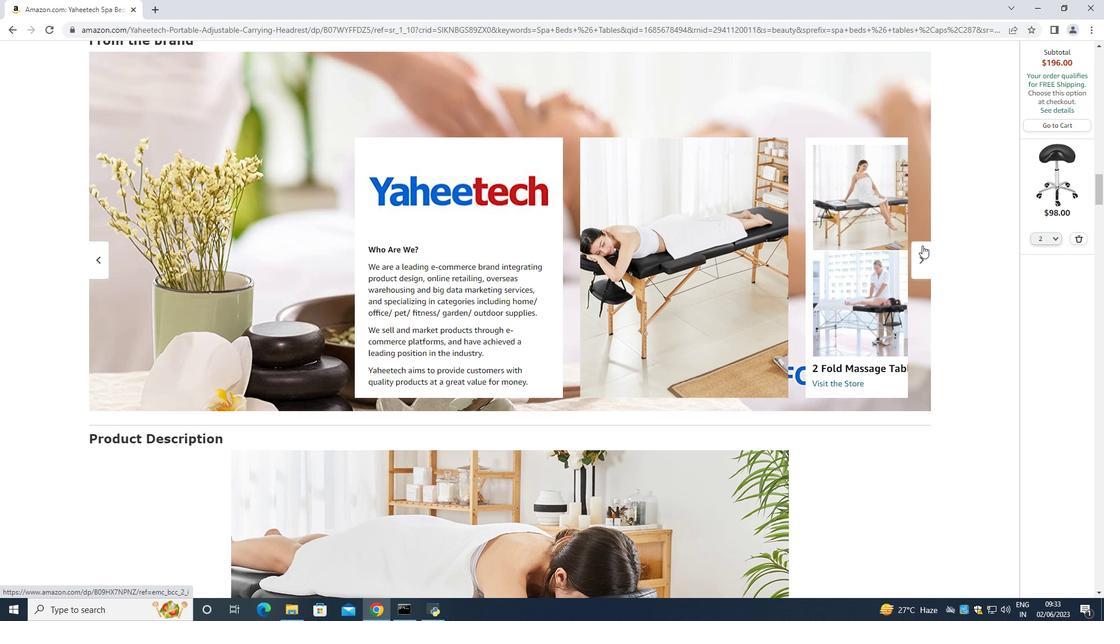 
Action: Mouse pressed left at (924, 250)
Screenshot: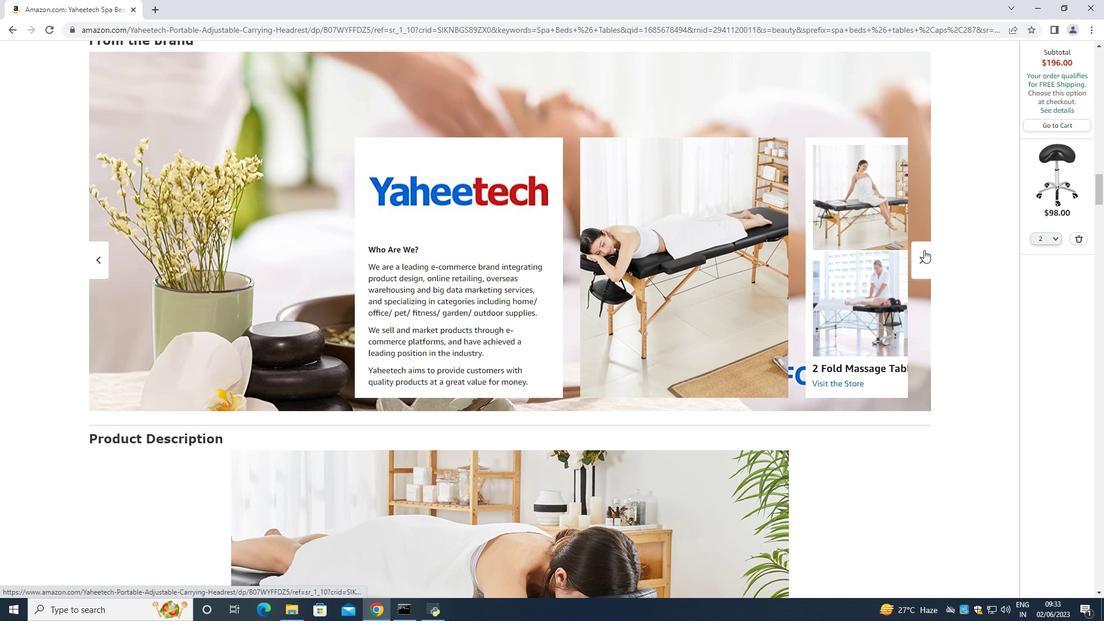 
Action: Mouse pressed left at (924, 250)
Screenshot: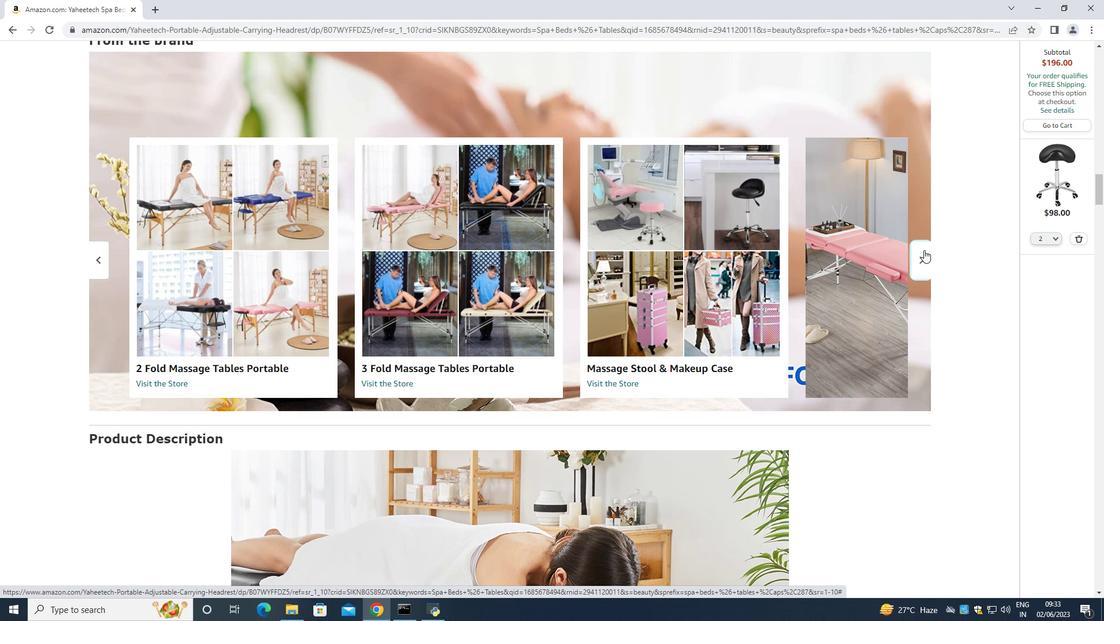 
Action: Mouse pressed left at (924, 250)
Screenshot: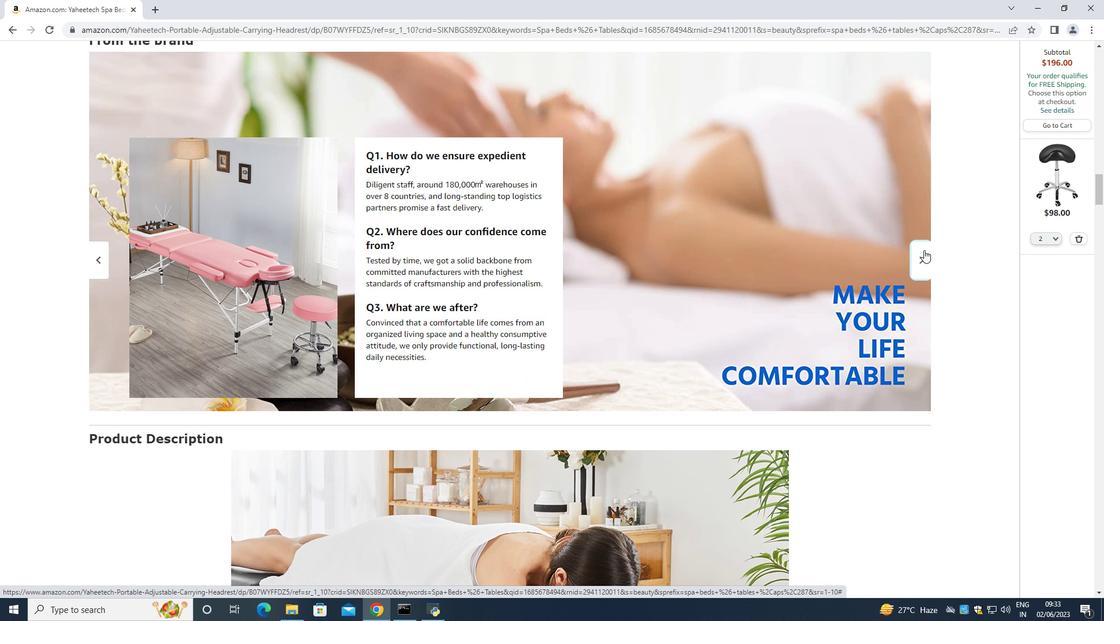 
Action: Mouse moved to (923, 250)
Screenshot: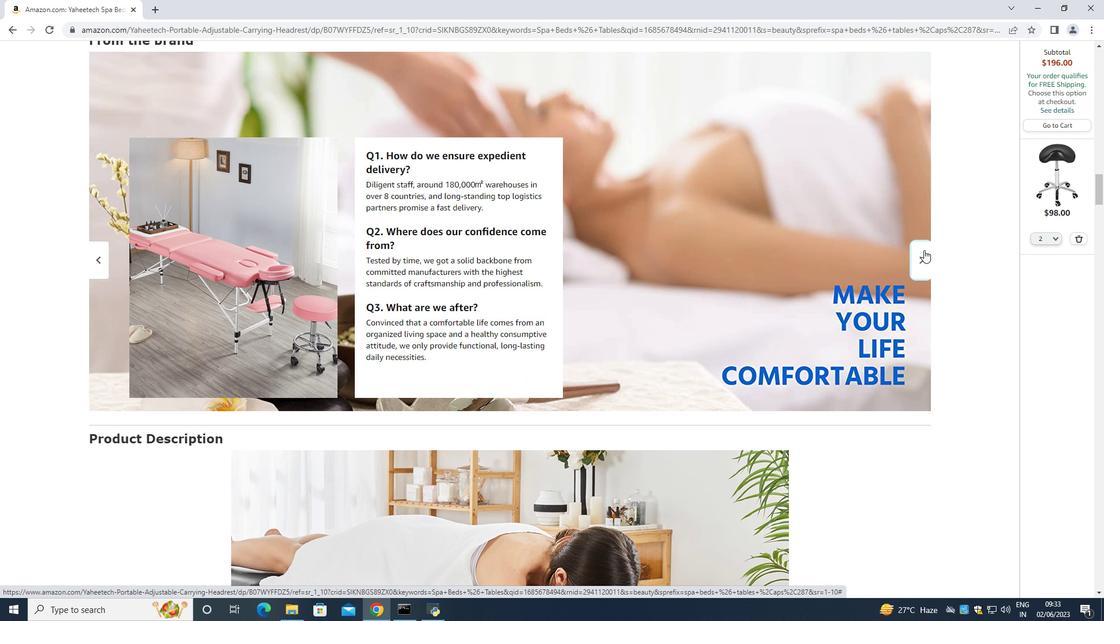
Action: Mouse scrolled (923, 250) with delta (0, 0)
Screenshot: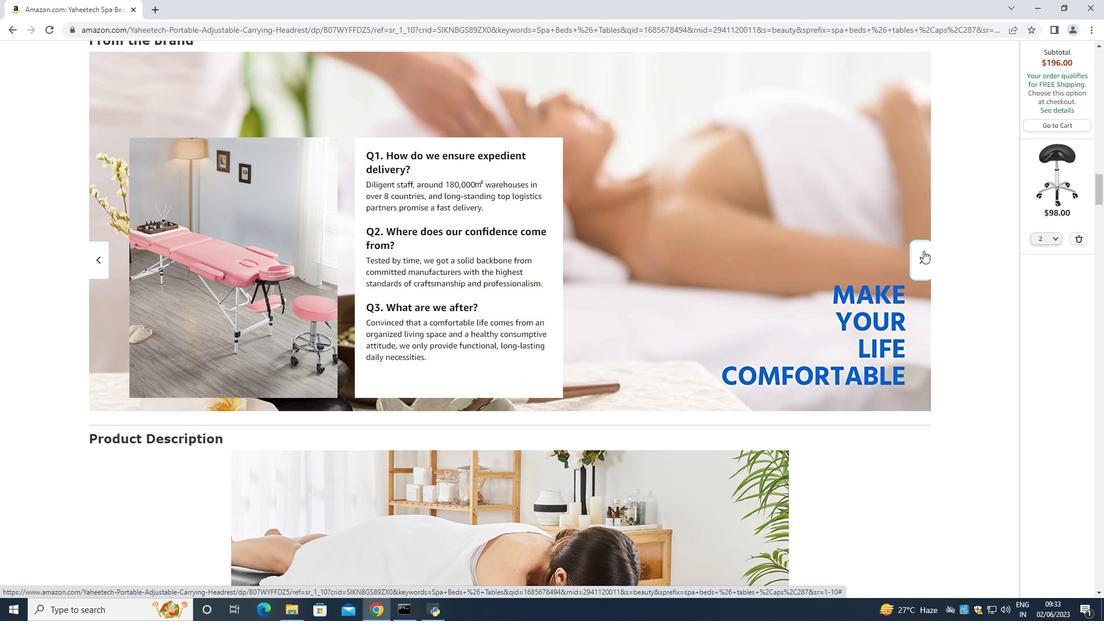 
Action: Mouse scrolled (923, 250) with delta (0, 0)
Screenshot: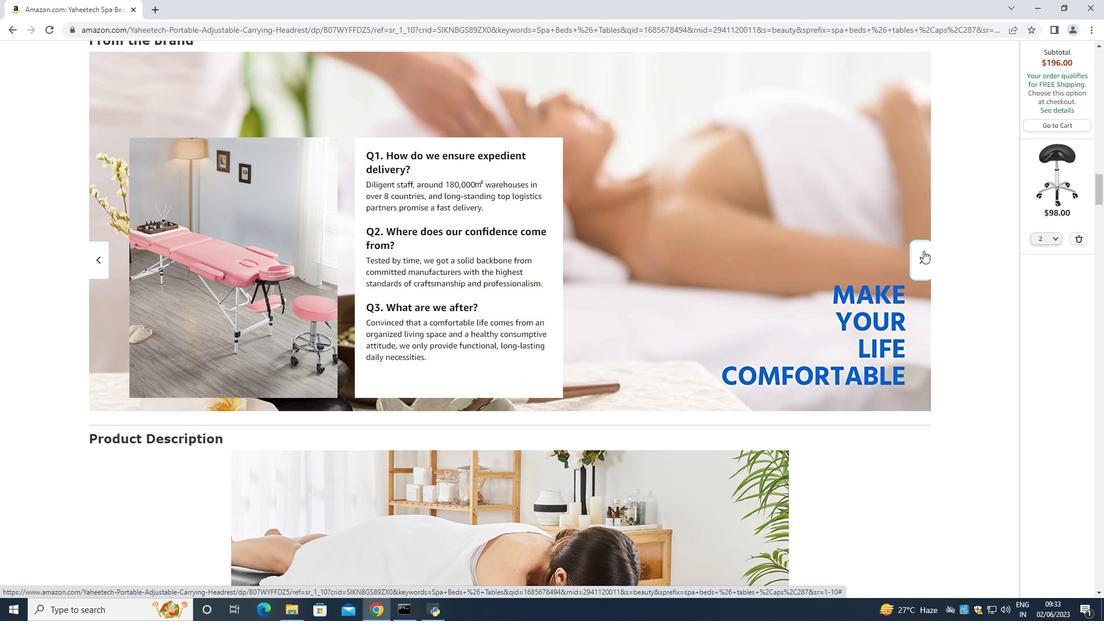 
Action: Mouse scrolled (923, 250) with delta (0, 0)
Screenshot: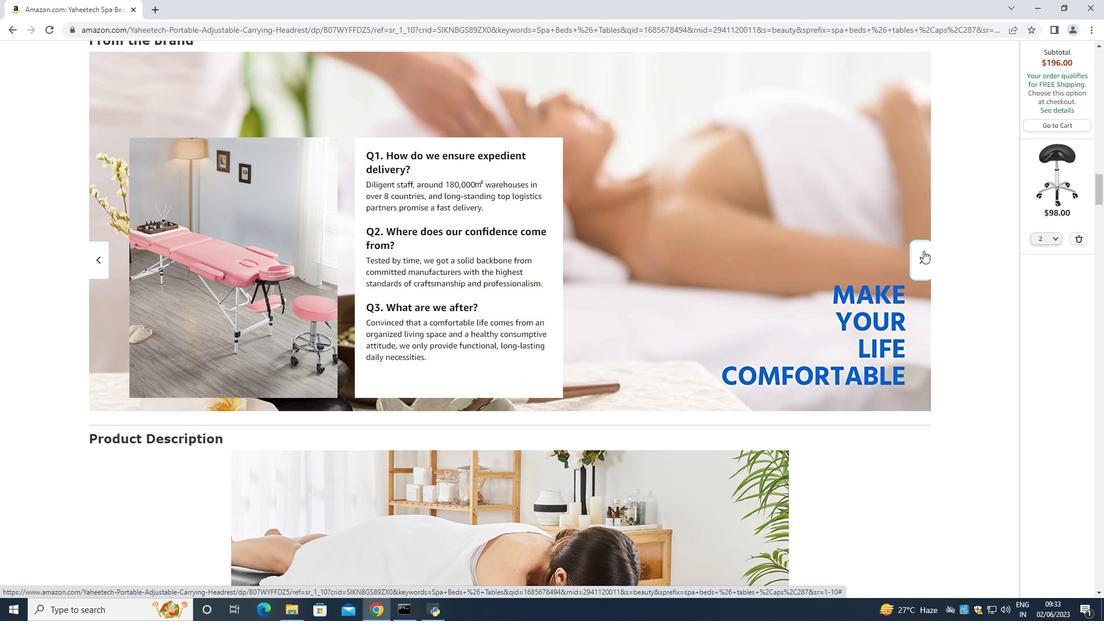 
Action: Mouse moved to (1076, 238)
Screenshot: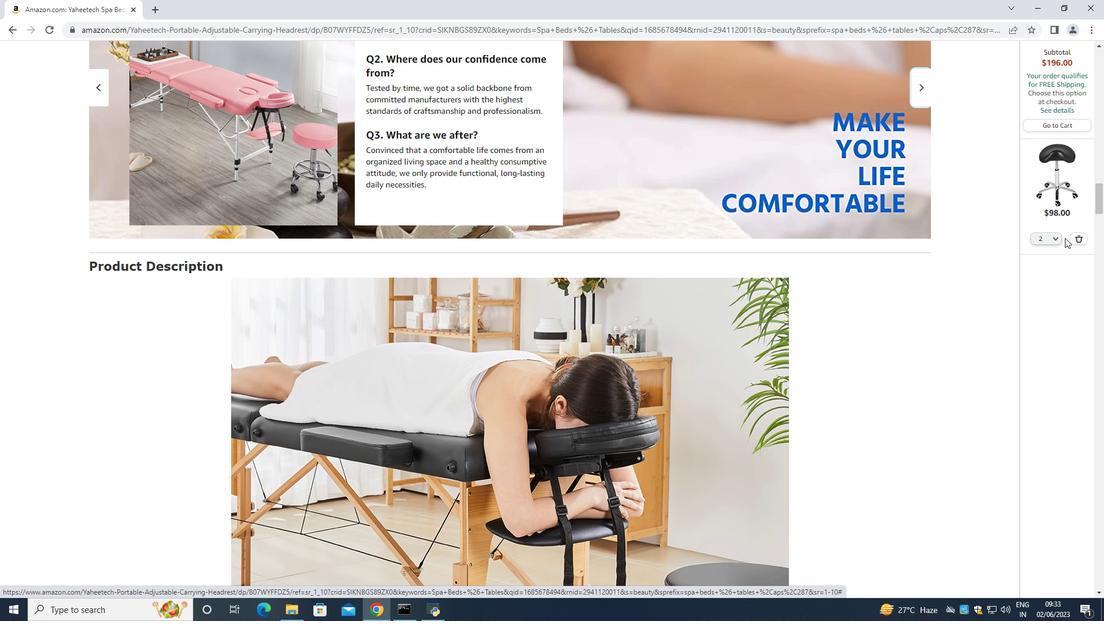 
Action: Mouse pressed left at (1076, 238)
Screenshot: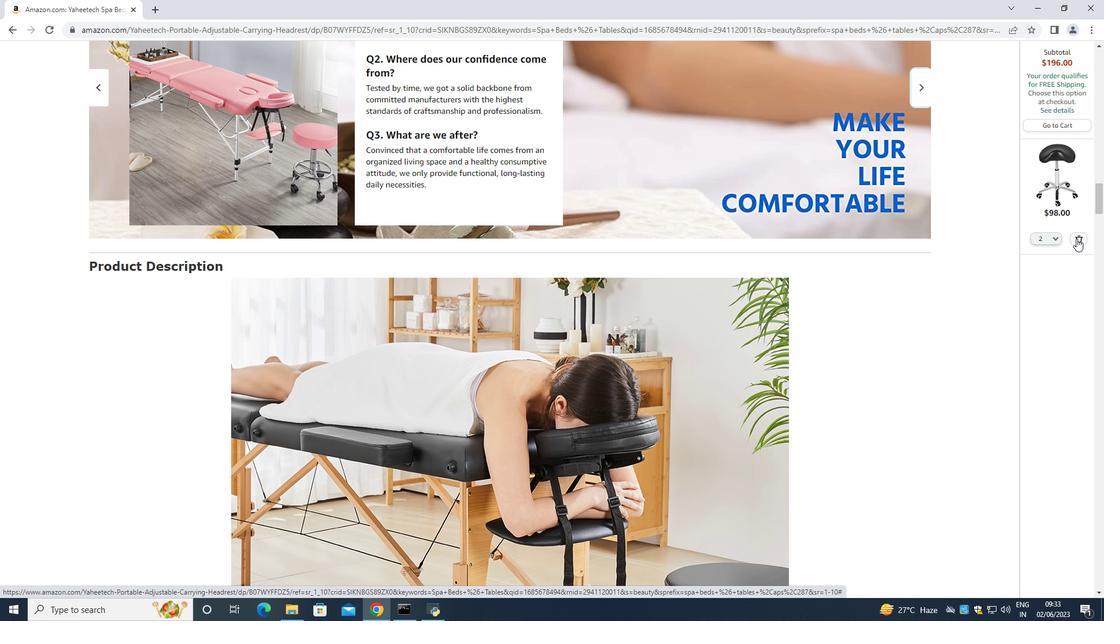 
Action: Mouse moved to (835, 247)
Screenshot: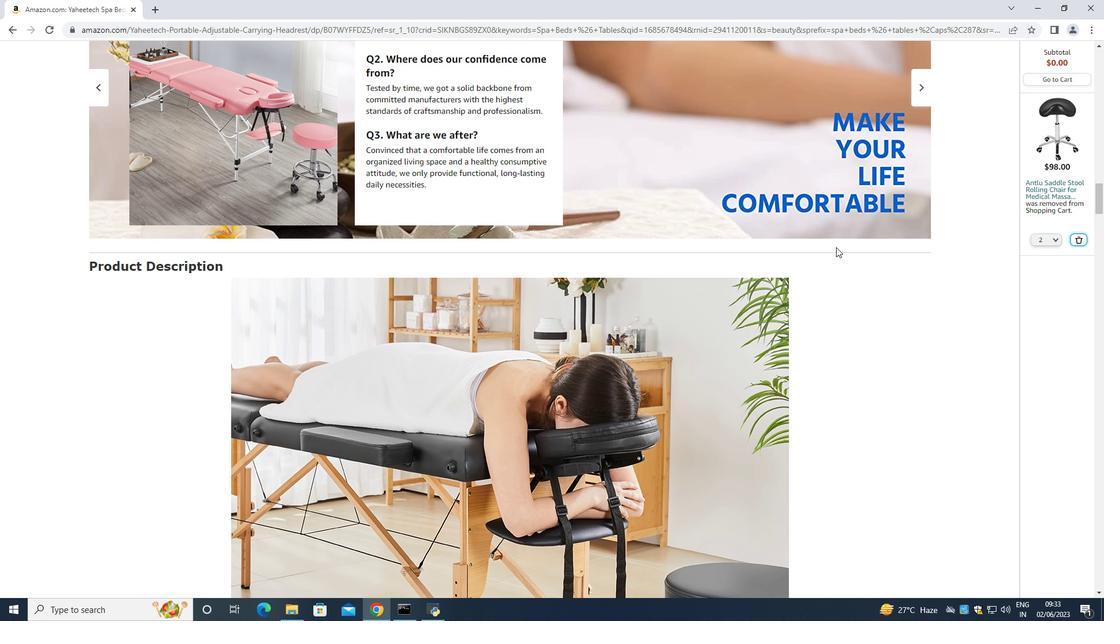 
Action: Mouse scrolled (835, 246) with delta (0, 0)
Screenshot: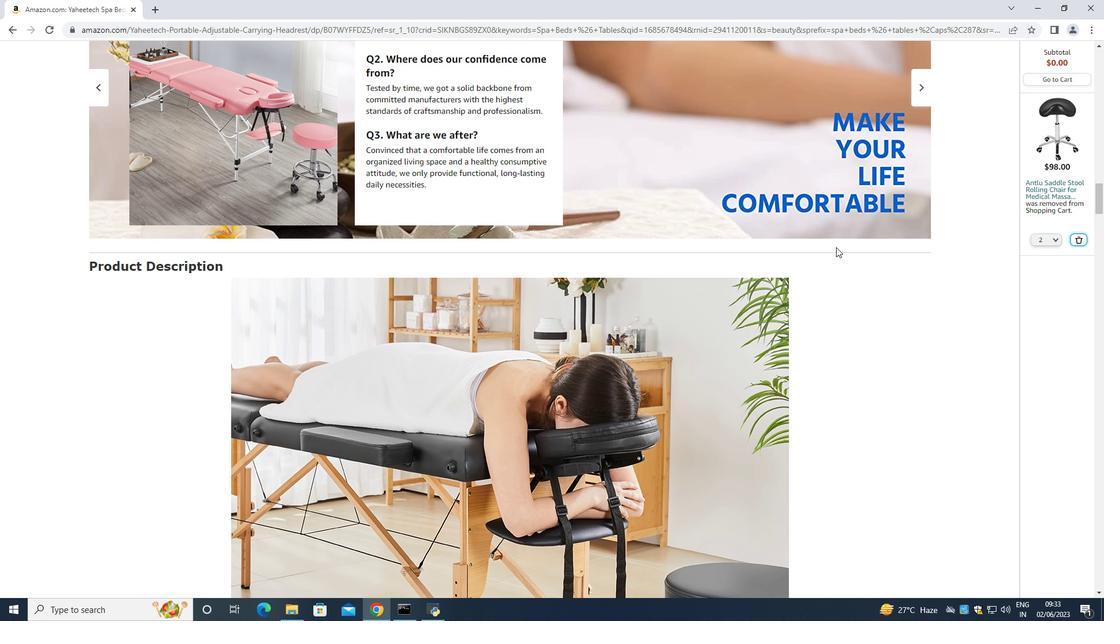 
Action: Mouse scrolled (835, 246) with delta (0, 0)
Screenshot: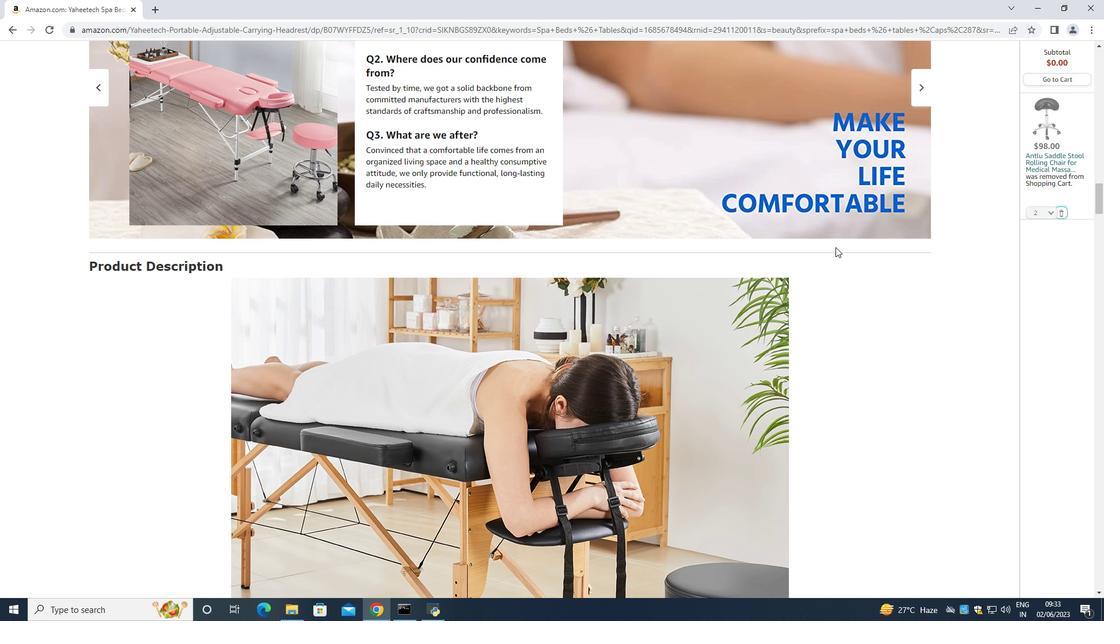 
Action: Mouse scrolled (835, 246) with delta (0, 0)
Screenshot: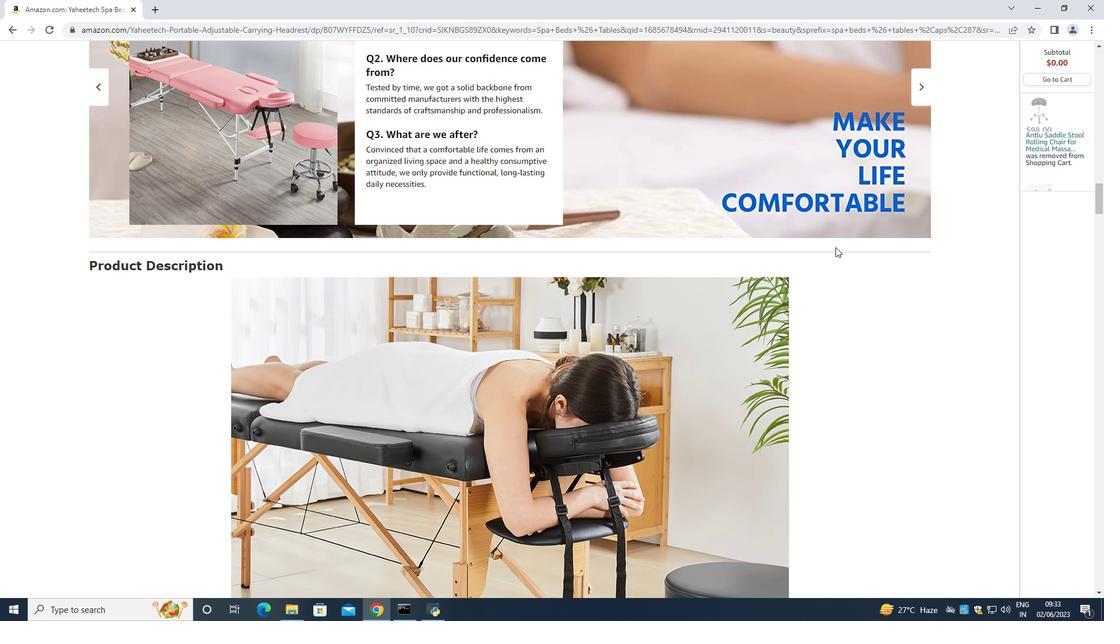 
Action: Mouse scrolled (835, 246) with delta (0, 0)
Screenshot: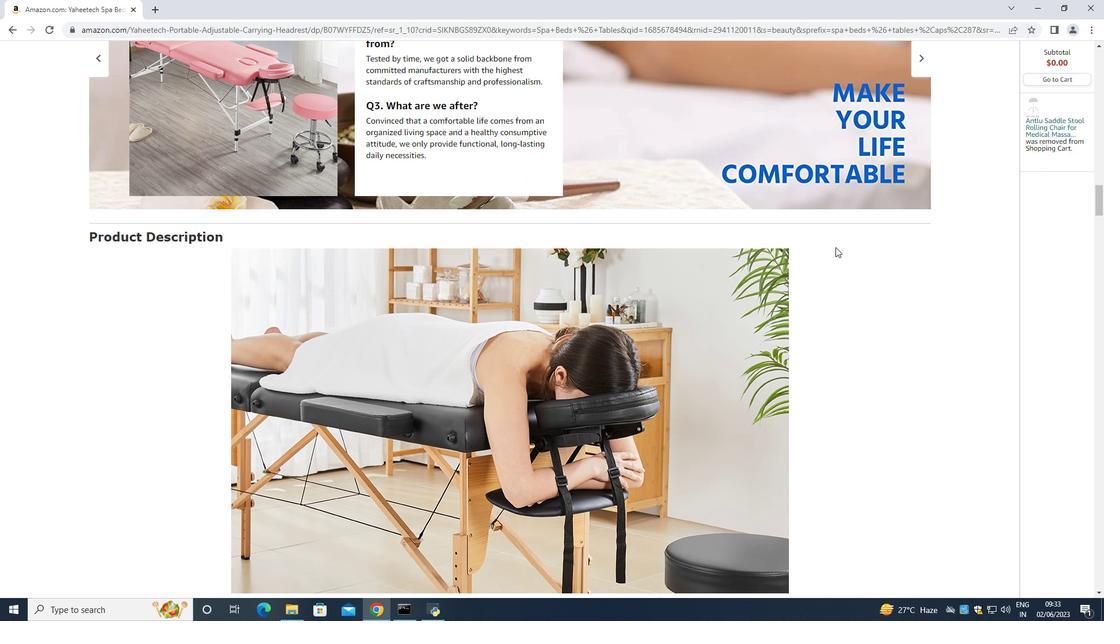 
Action: Mouse moved to (834, 247)
